 Task: Enjoy the mountains by booking a chalet-style Airbnb.
Action: Mouse moved to (430, 67)
Screenshot: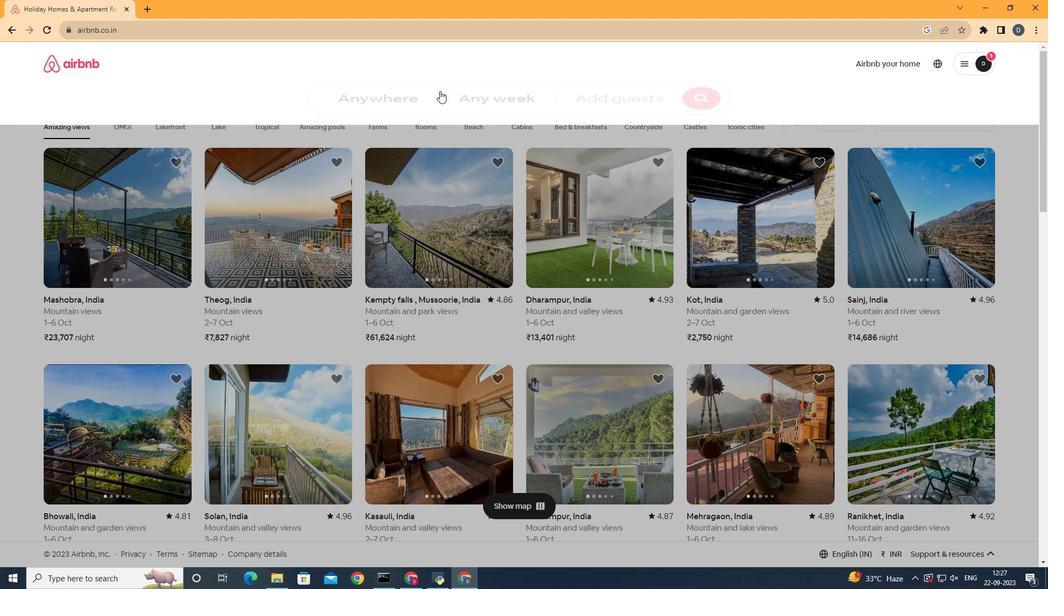 
Action: Mouse pressed left at (430, 67)
Screenshot: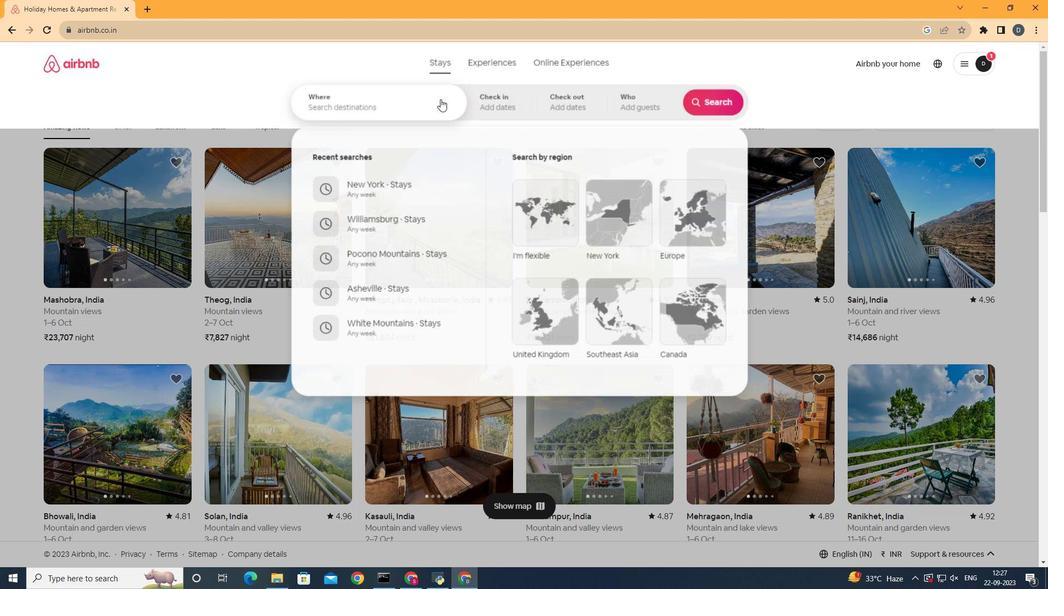 
Action: Mouse moved to (394, 107)
Screenshot: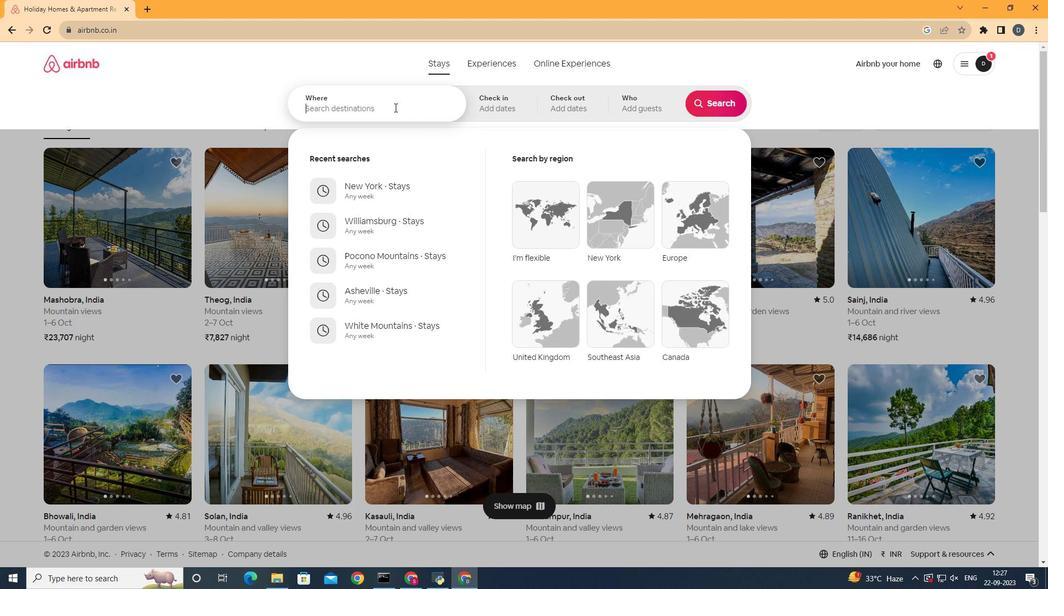 
Action: Mouse pressed left at (394, 107)
Screenshot: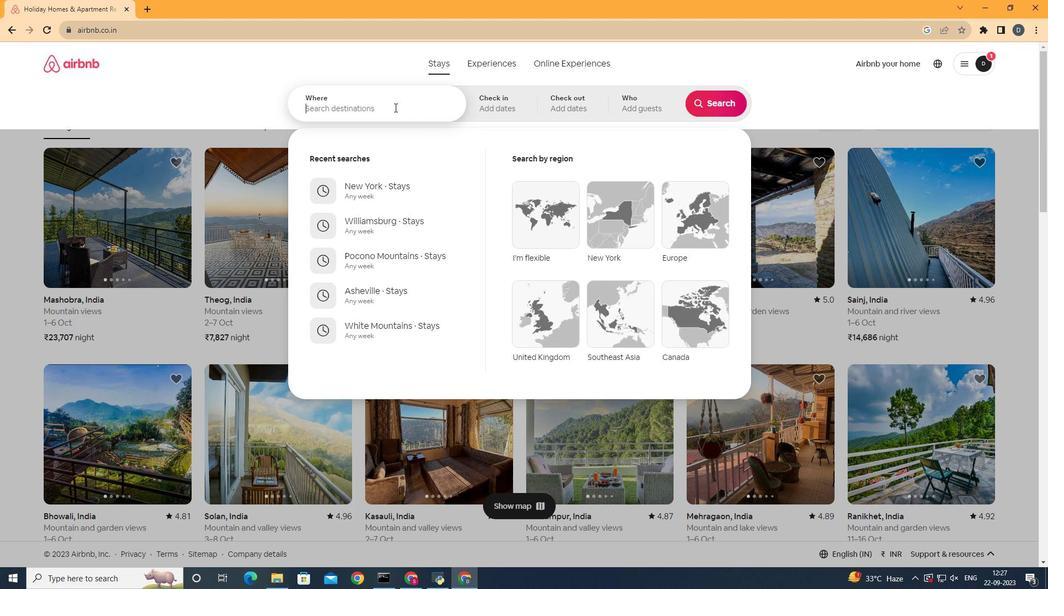 
Action: Key pressed <Key.shift>California
Screenshot: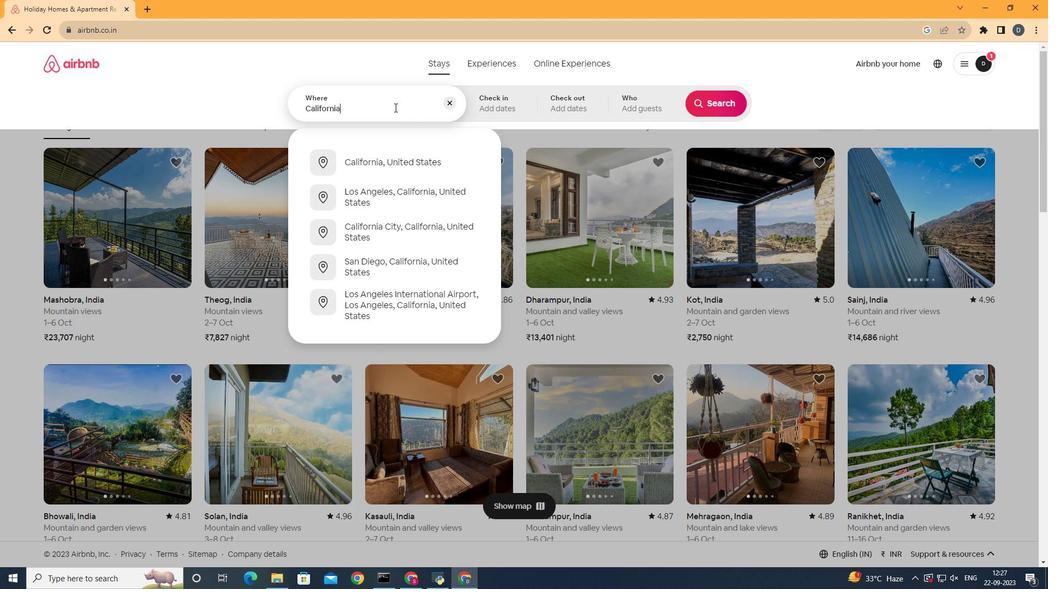 
Action: Mouse moved to (402, 167)
Screenshot: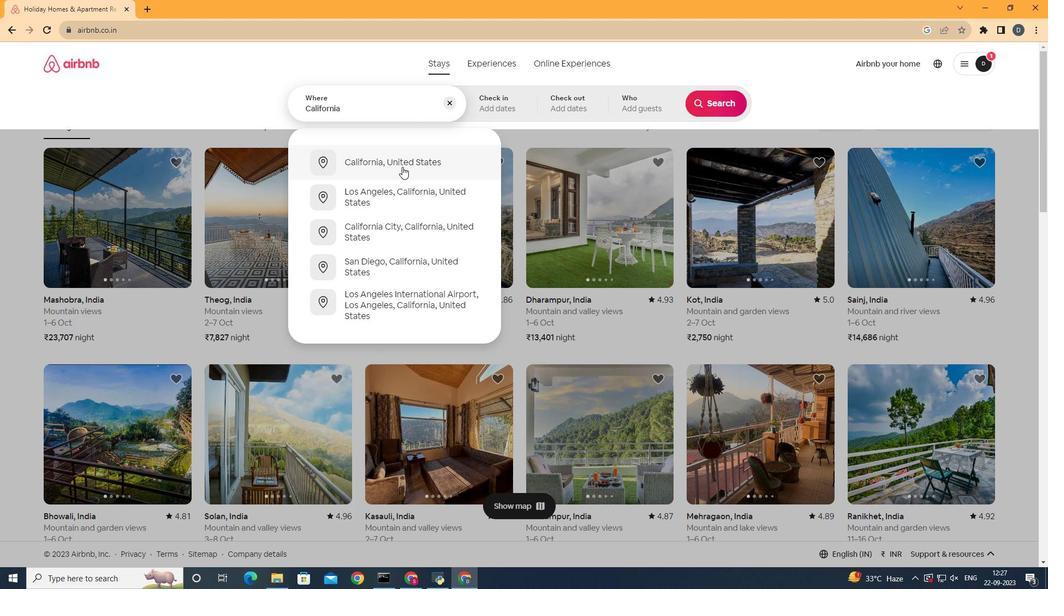 
Action: Mouse pressed left at (402, 167)
Screenshot: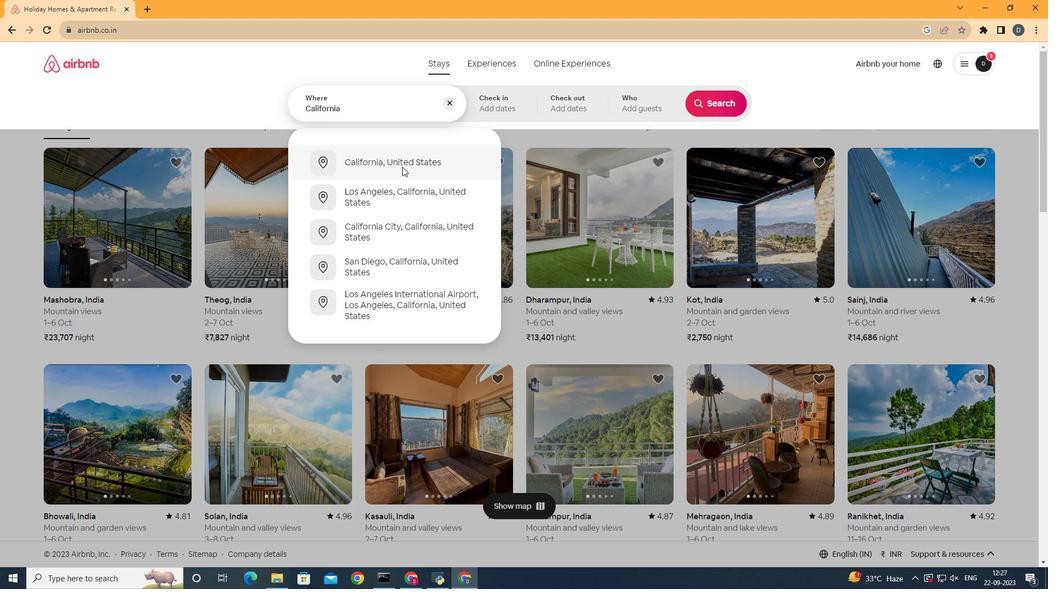
Action: Mouse moved to (725, 102)
Screenshot: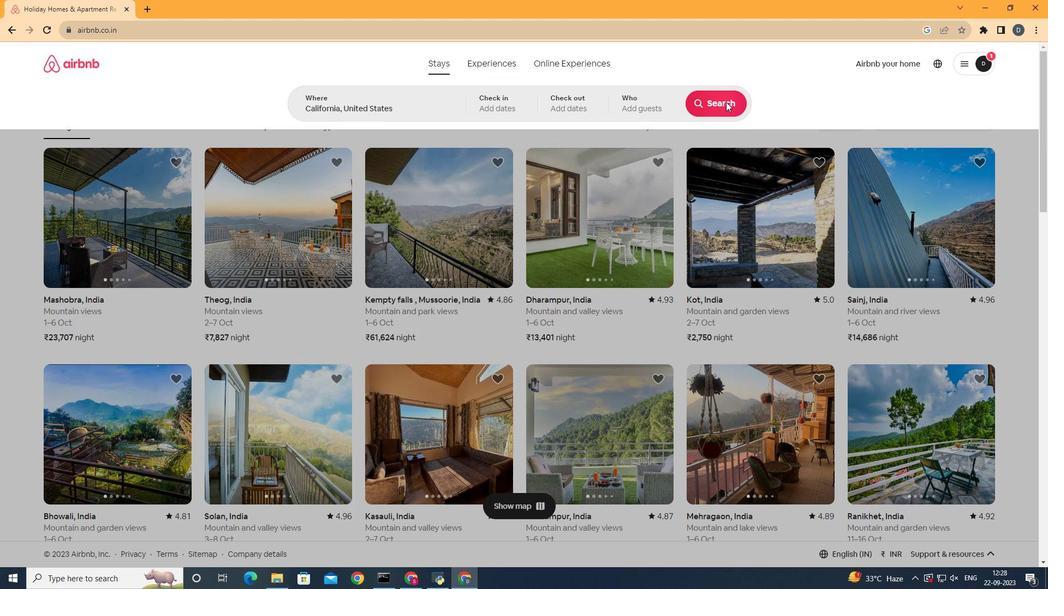 
Action: Mouse pressed left at (725, 102)
Screenshot: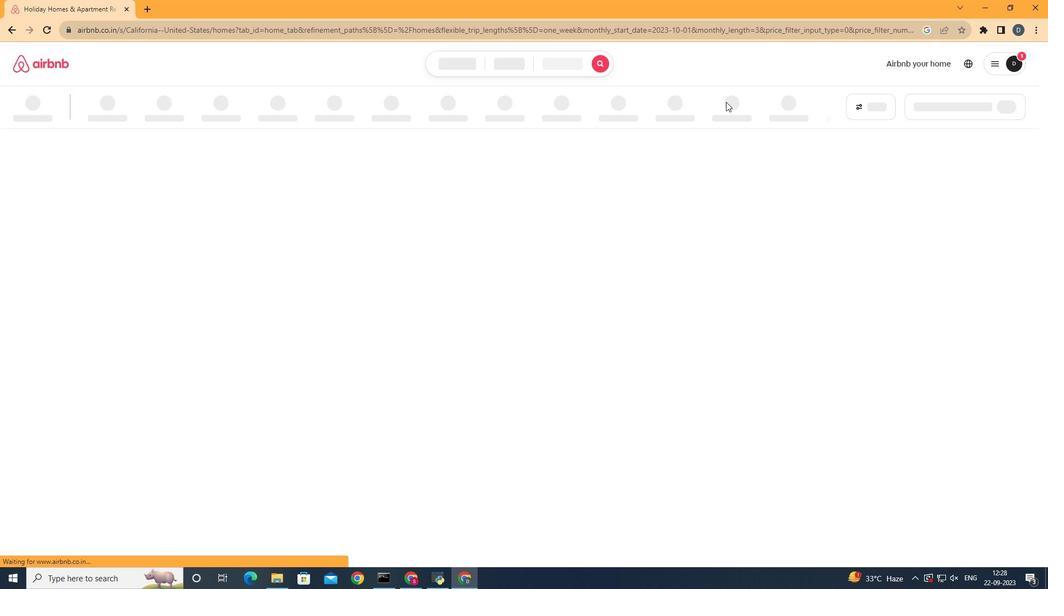 
Action: Mouse moved to (139, 234)
Screenshot: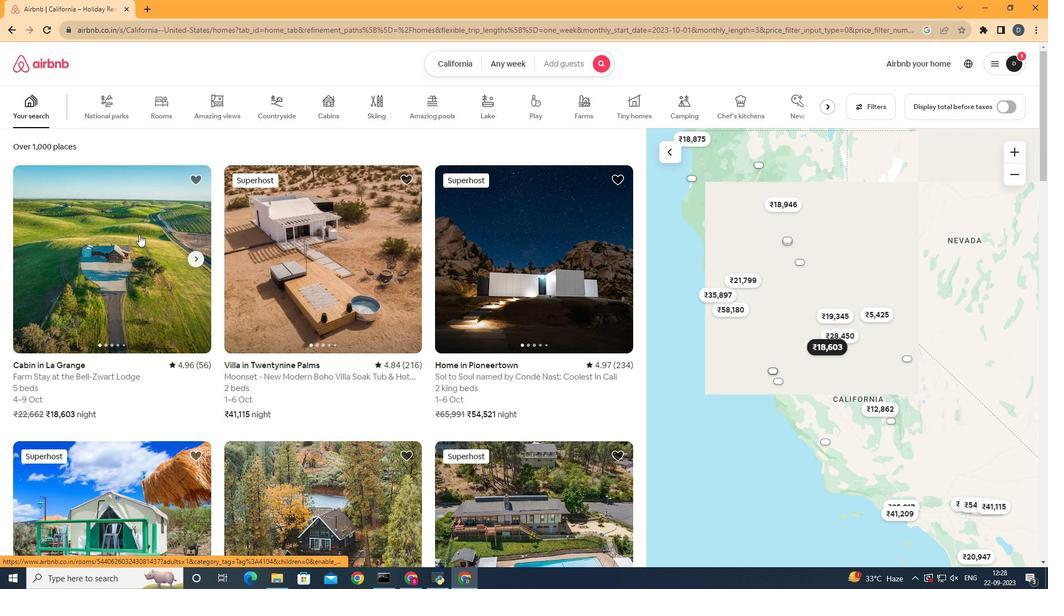
Action: Mouse pressed left at (139, 234)
Screenshot: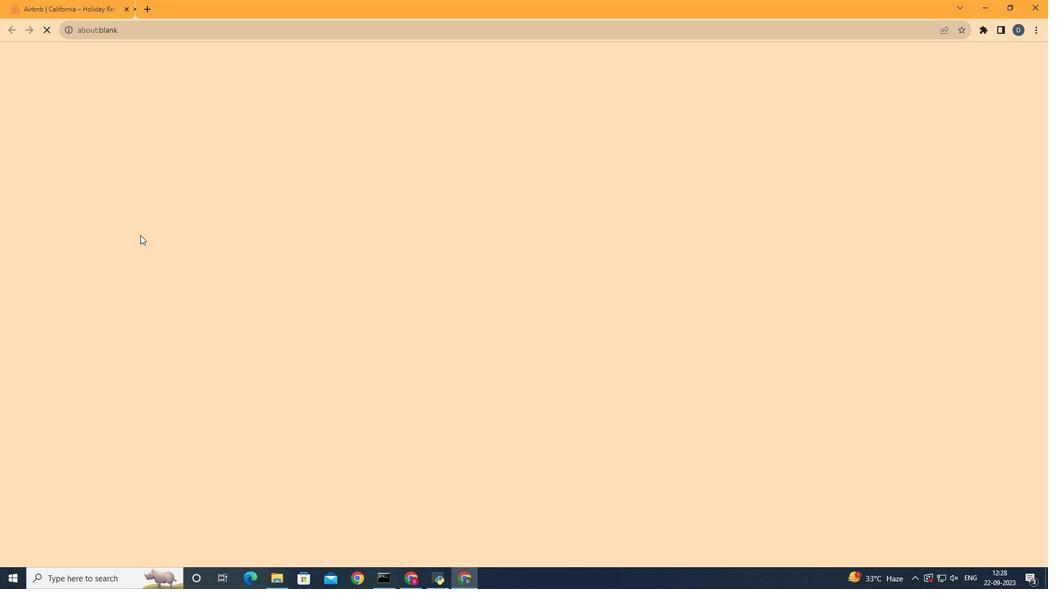 
Action: Mouse moved to (845, 294)
Screenshot: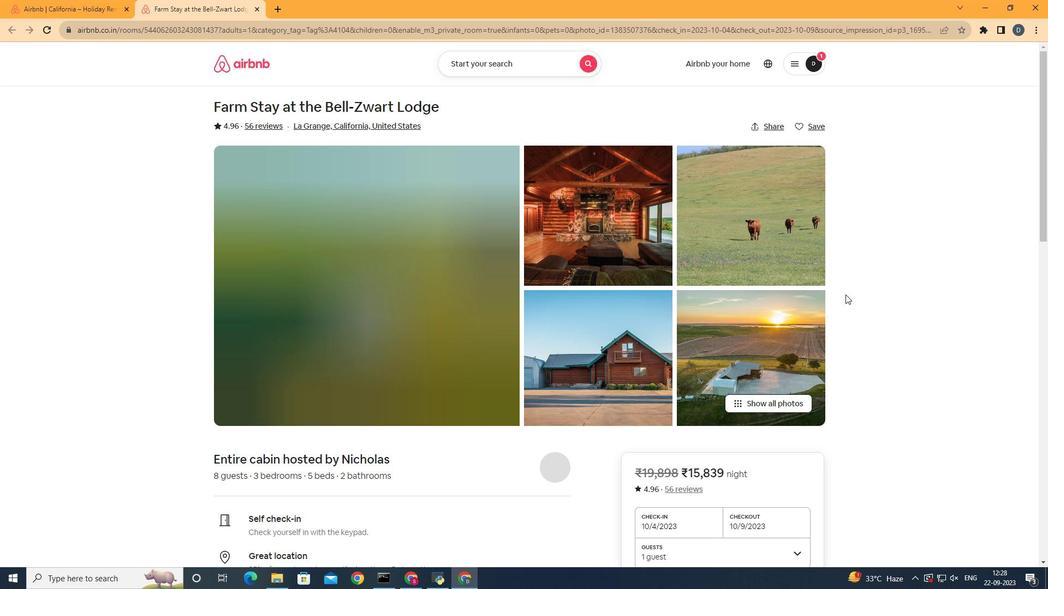 
Action: Mouse scrolled (845, 294) with delta (0, 0)
Screenshot: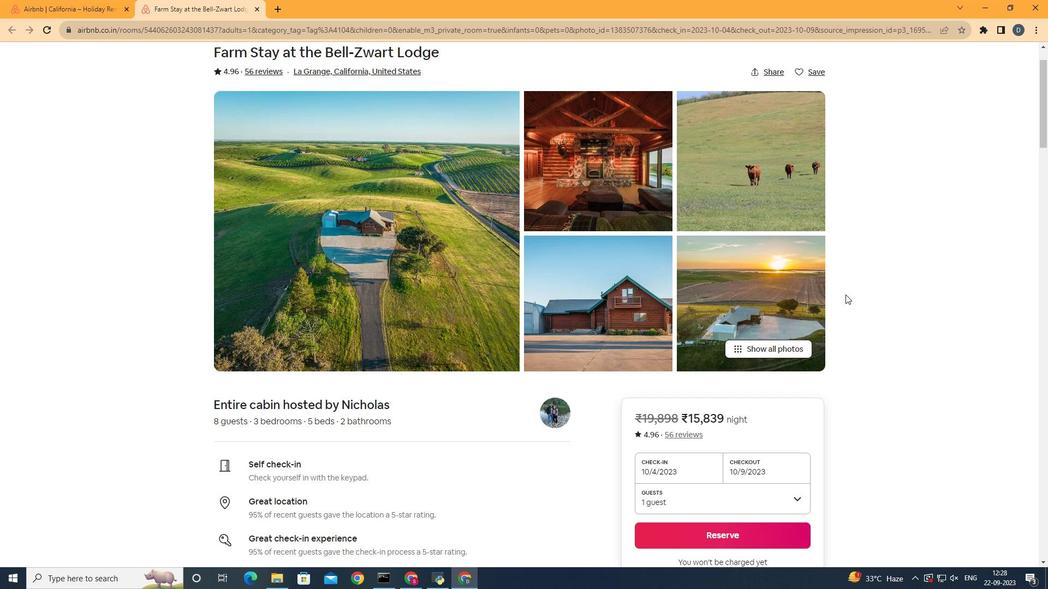 
Action: Mouse moved to (774, 343)
Screenshot: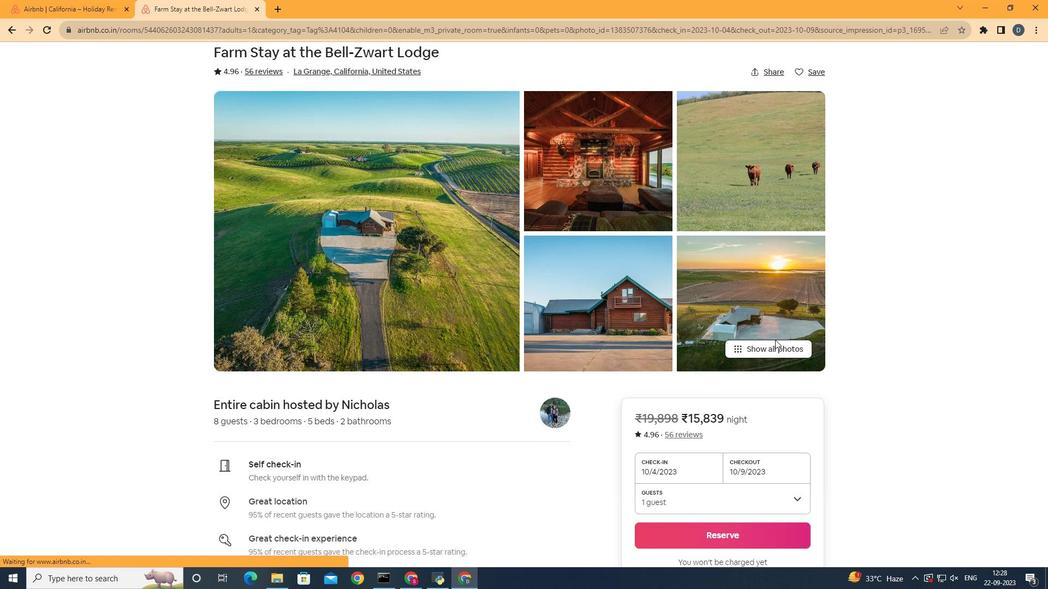 
Action: Mouse pressed left at (774, 343)
Screenshot: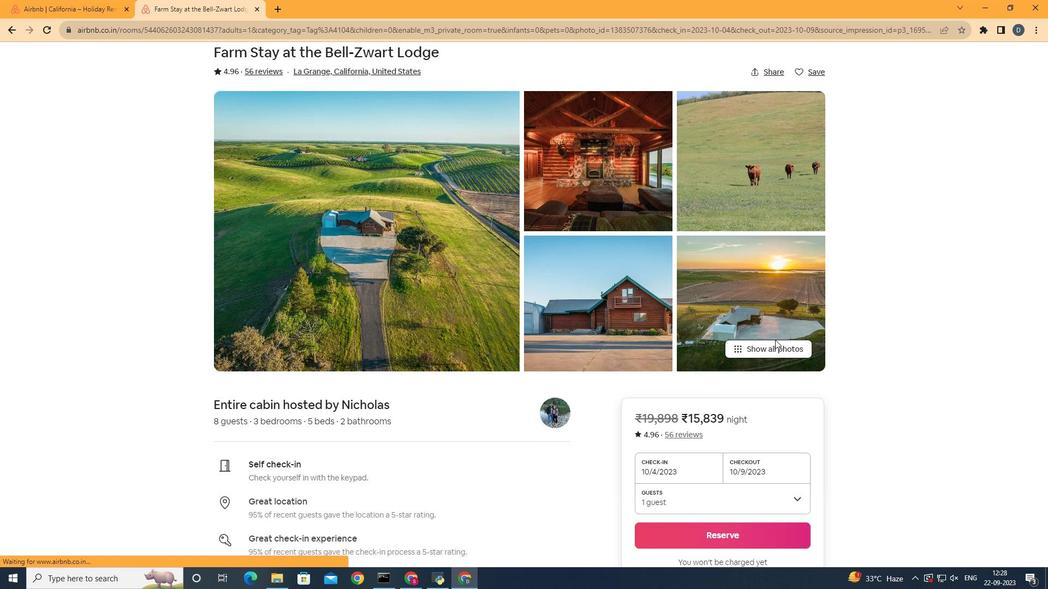 
Action: Mouse moved to (775, 316)
Screenshot: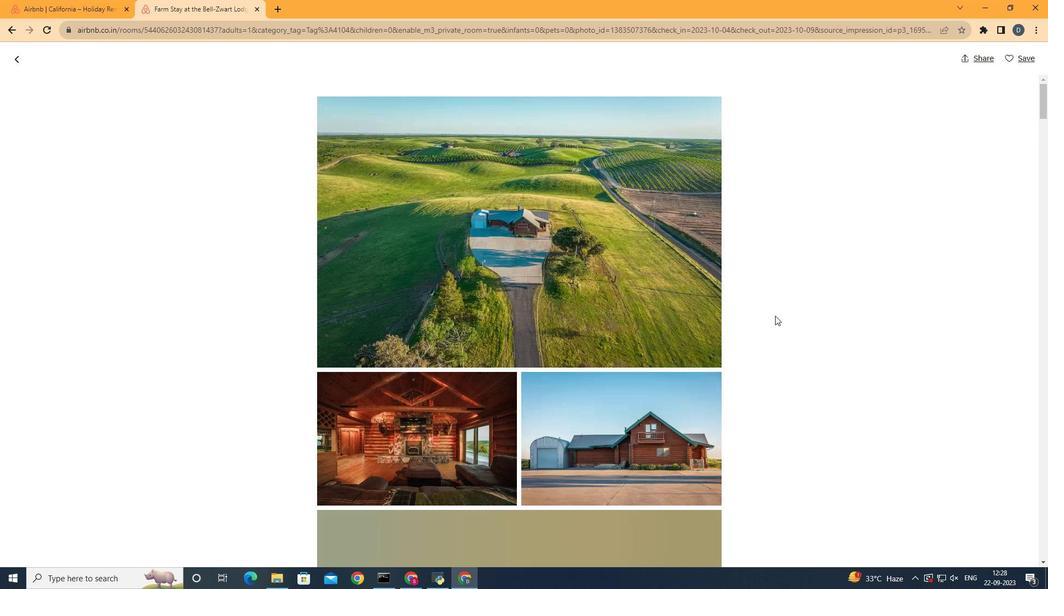 
Action: Mouse scrolled (775, 315) with delta (0, 0)
Screenshot: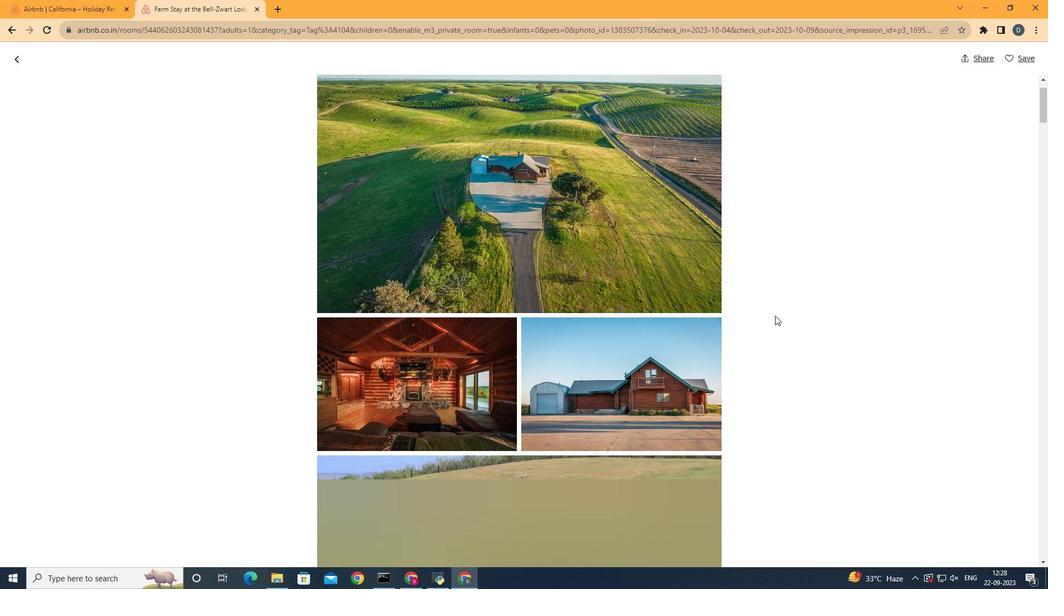 
Action: Mouse scrolled (775, 315) with delta (0, 0)
Screenshot: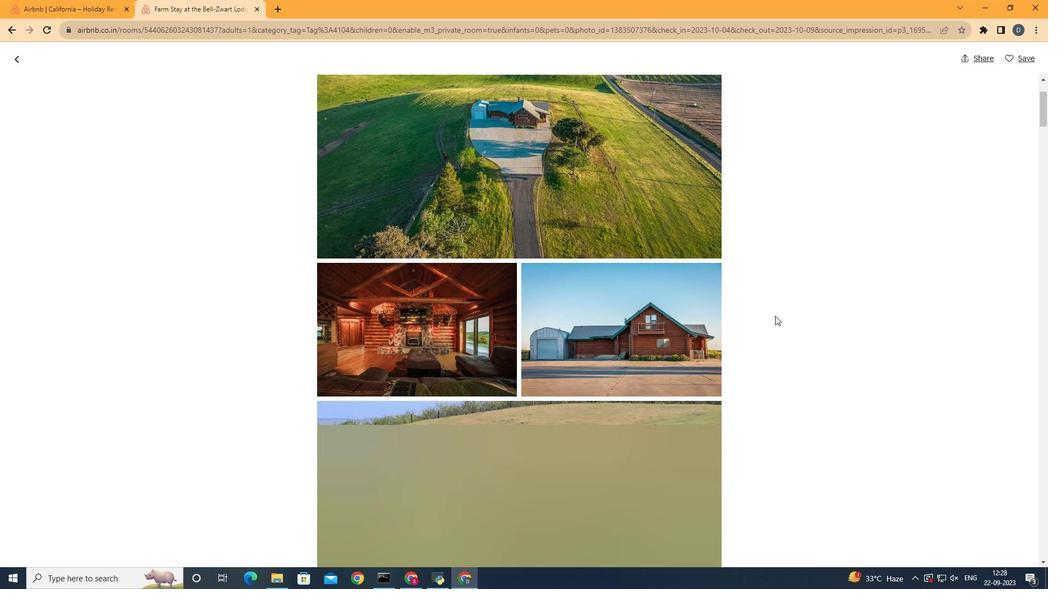 
Action: Mouse scrolled (775, 315) with delta (0, 0)
Screenshot: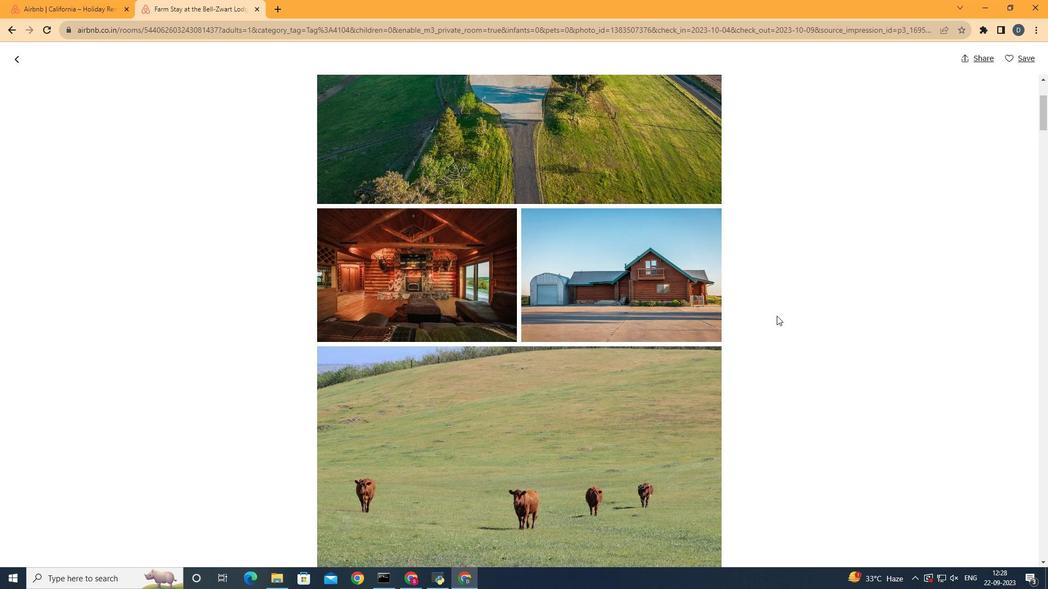 
Action: Mouse moved to (776, 316)
Screenshot: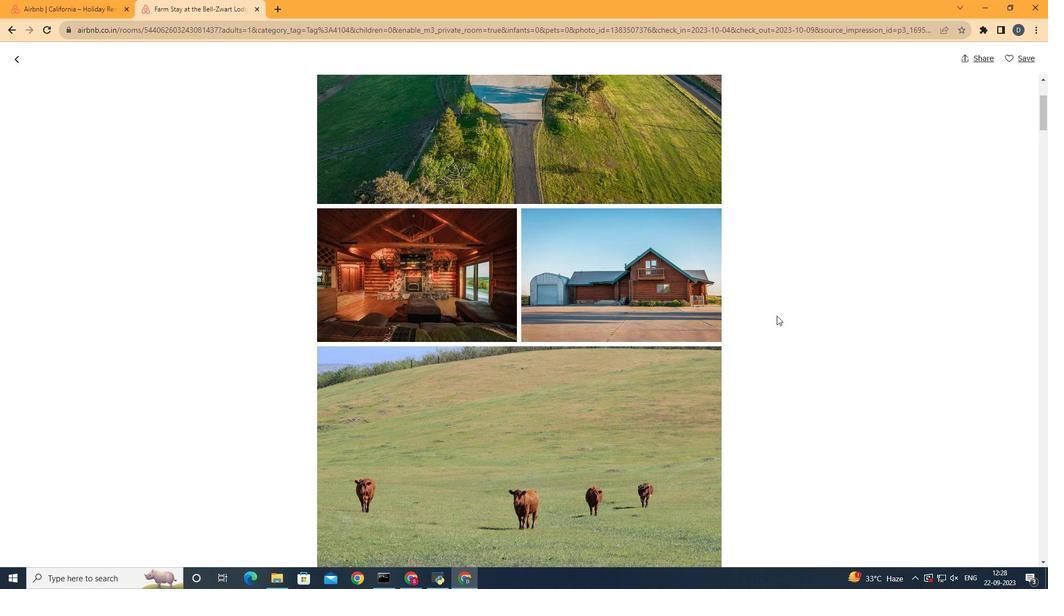 
Action: Mouse scrolled (776, 315) with delta (0, 0)
Screenshot: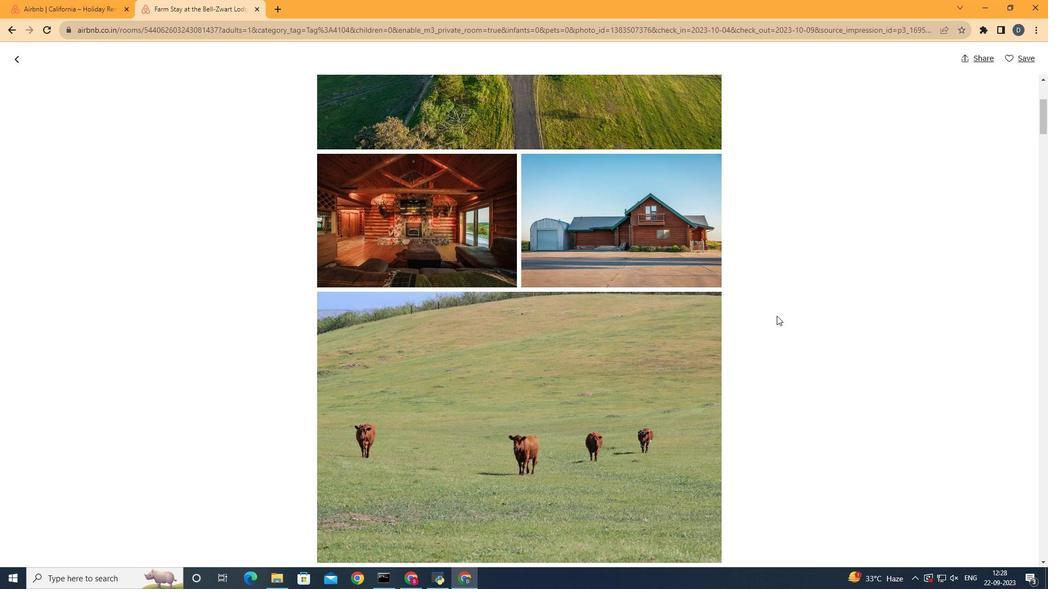 
Action: Mouse moved to (777, 317)
Screenshot: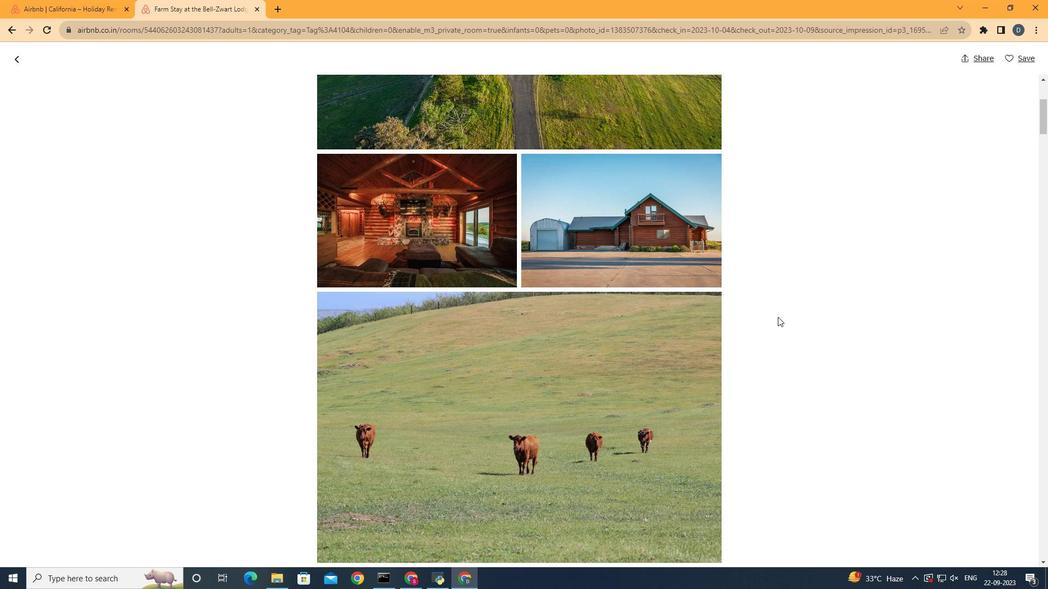 
Action: Mouse scrolled (777, 316) with delta (0, 0)
Screenshot: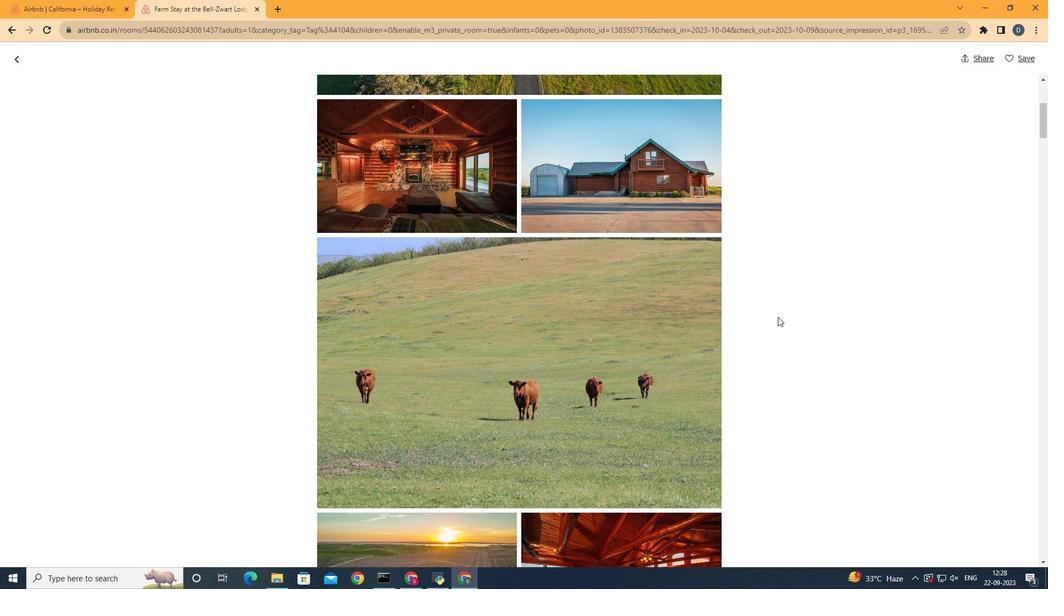 
Action: Mouse moved to (777, 320)
Screenshot: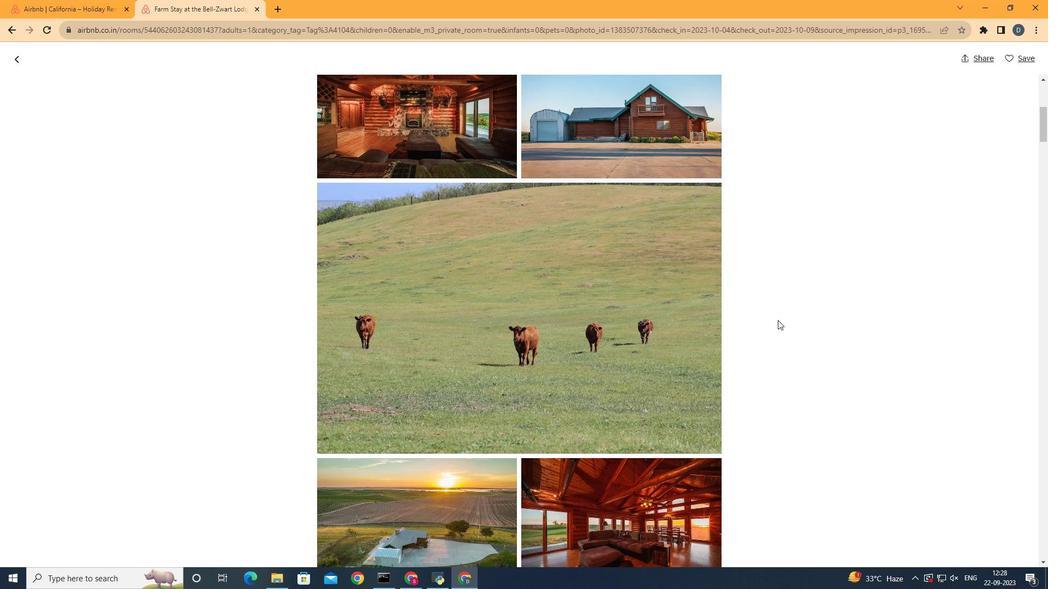 
Action: Mouse scrolled (777, 319) with delta (0, 0)
Screenshot: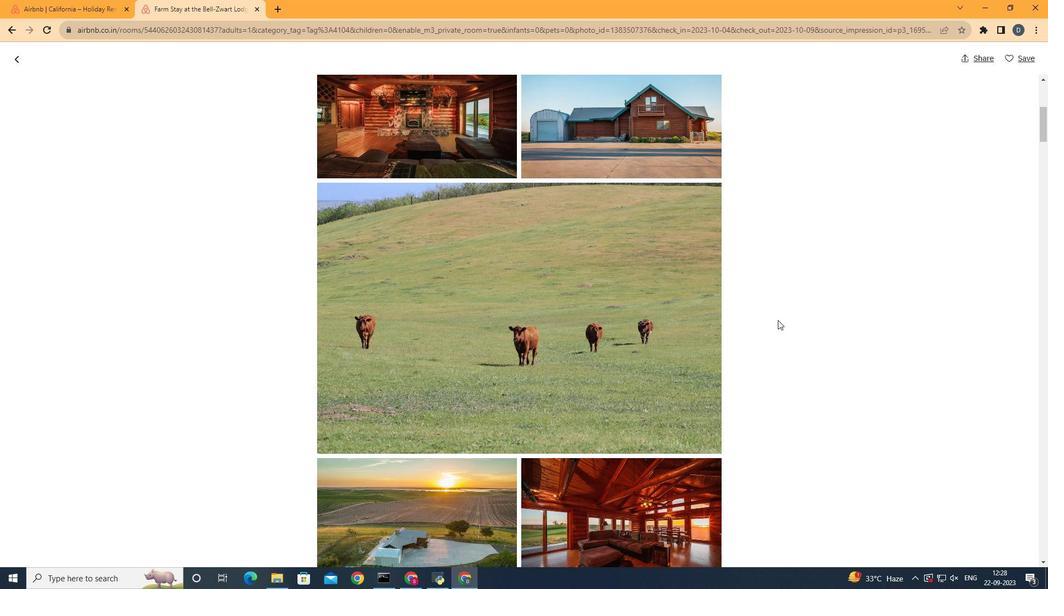 
Action: Mouse scrolled (777, 319) with delta (0, 0)
Screenshot: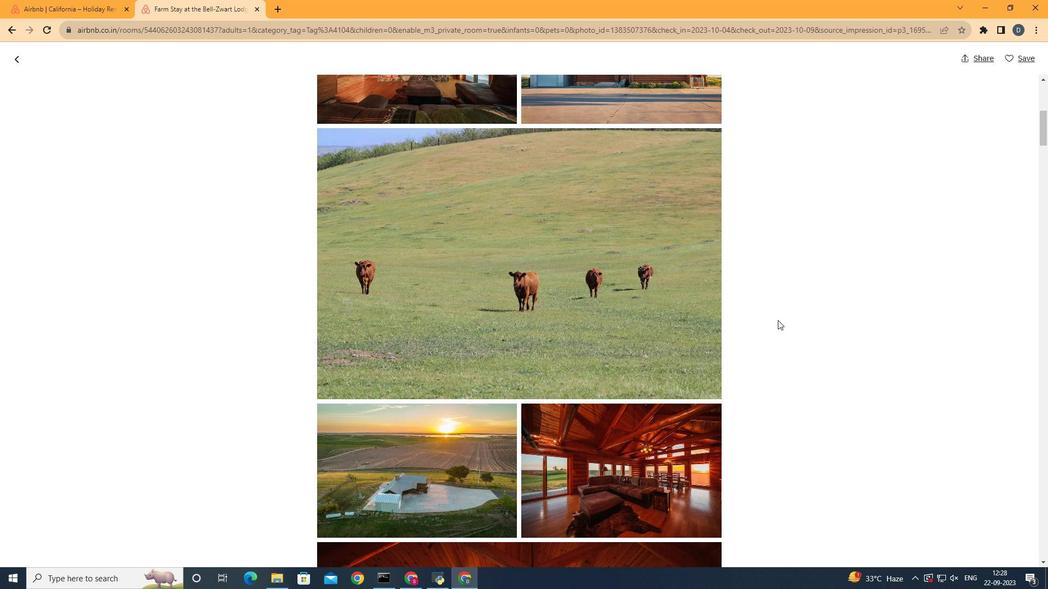 
Action: Mouse scrolled (777, 319) with delta (0, 0)
Screenshot: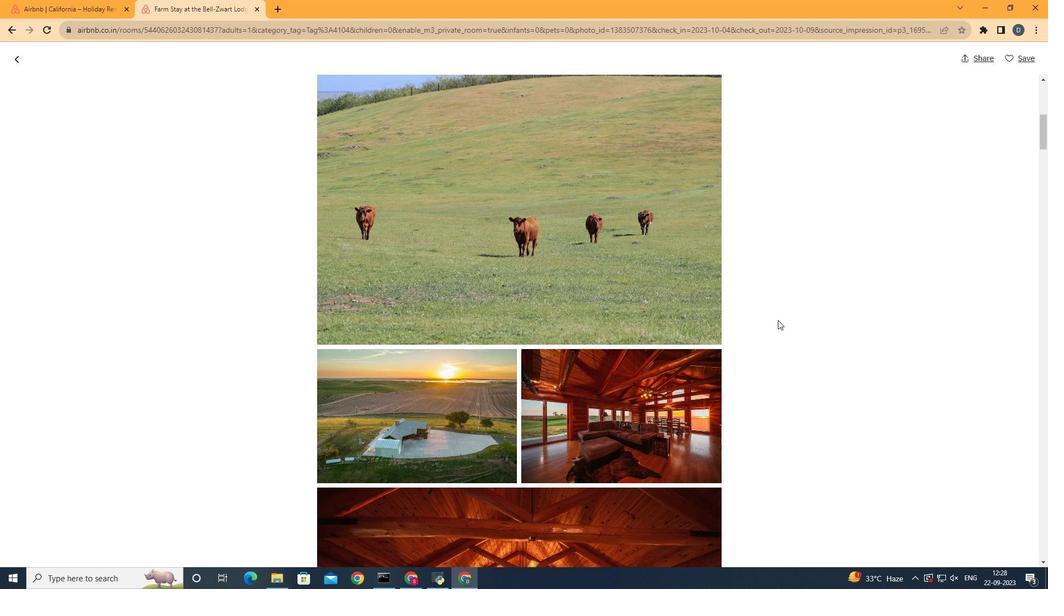 
Action: Mouse scrolled (777, 319) with delta (0, 0)
Screenshot: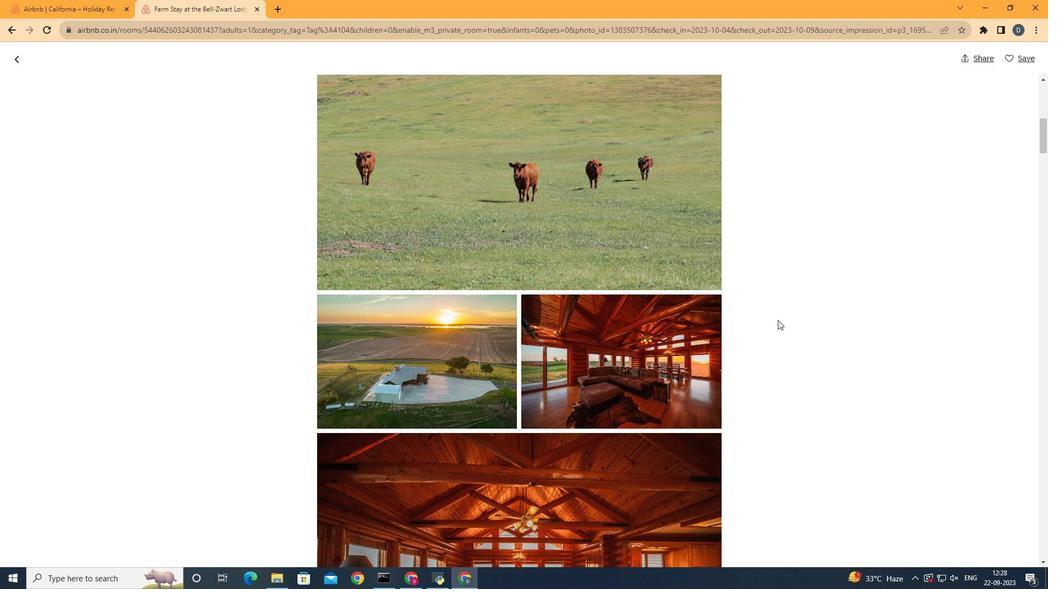 
Action: Mouse moved to (777, 320)
Screenshot: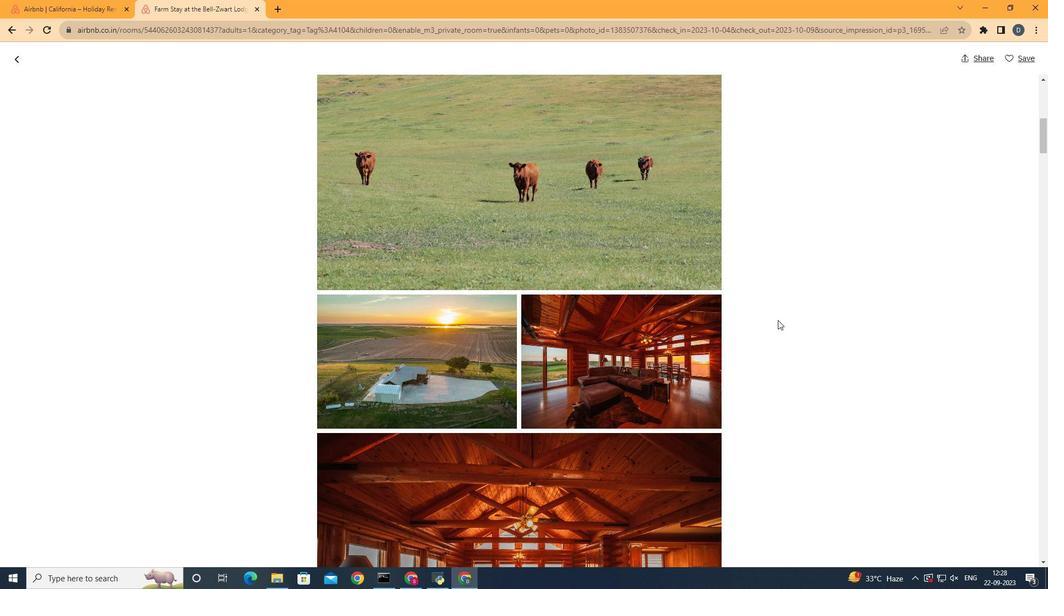 
Action: Mouse scrolled (777, 319) with delta (0, 0)
Screenshot: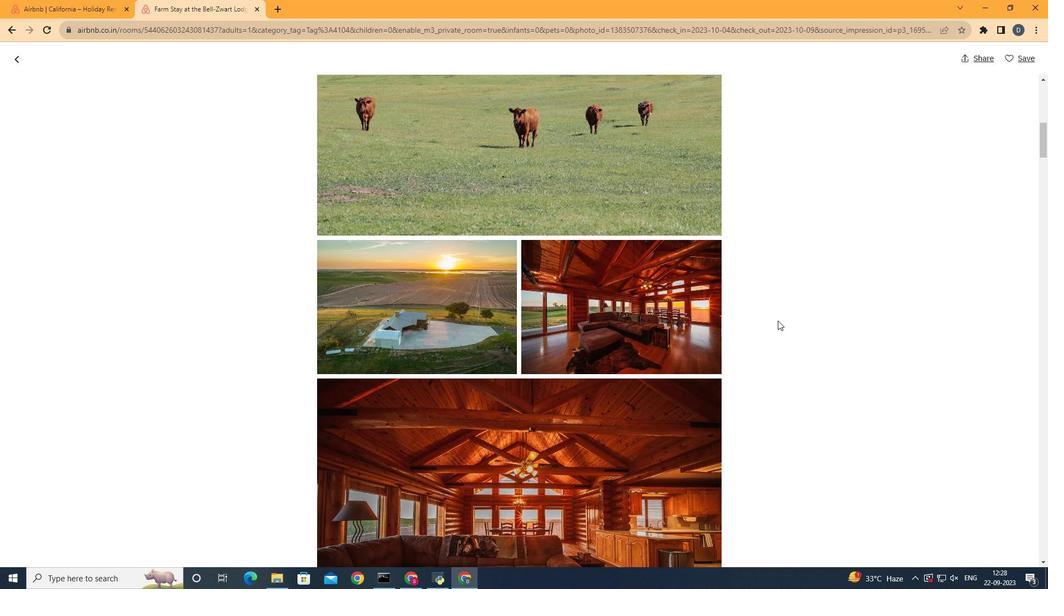 
Action: Mouse moved to (777, 320)
Screenshot: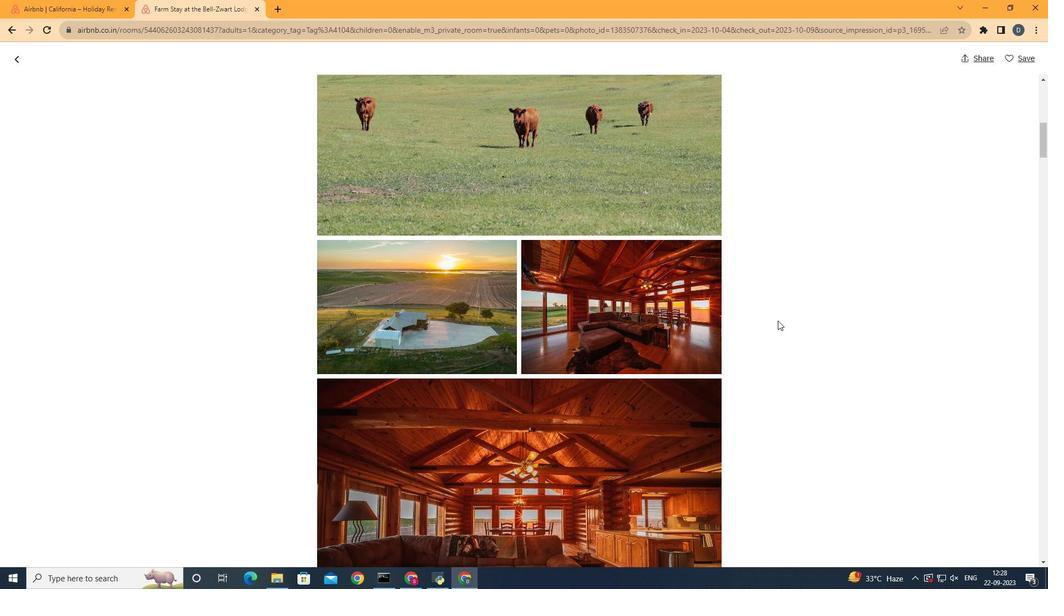 
Action: Mouse scrolled (777, 320) with delta (0, 0)
Screenshot: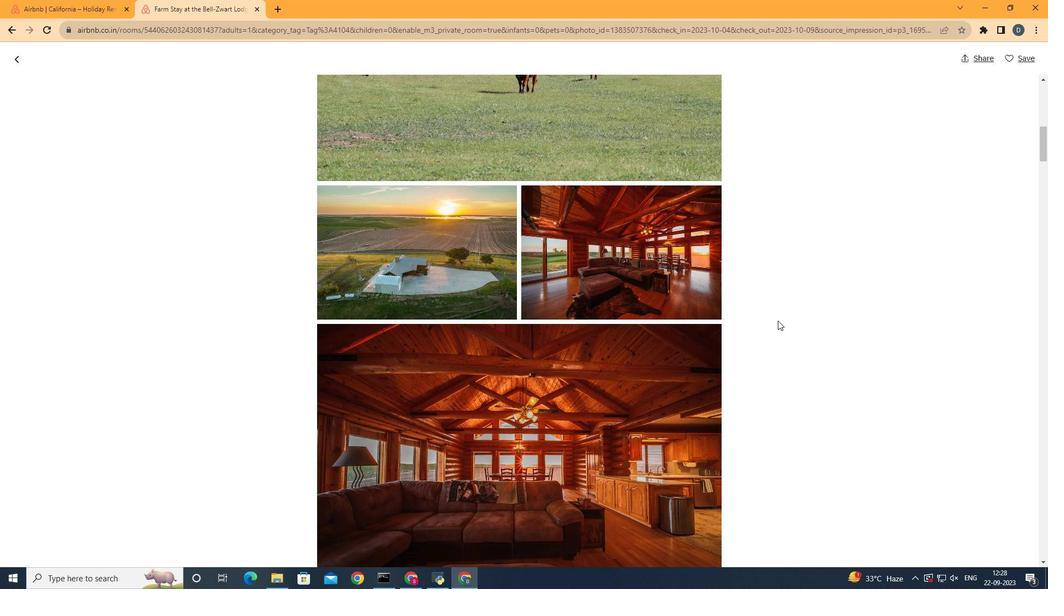 
Action: Mouse scrolled (777, 320) with delta (0, 0)
Screenshot: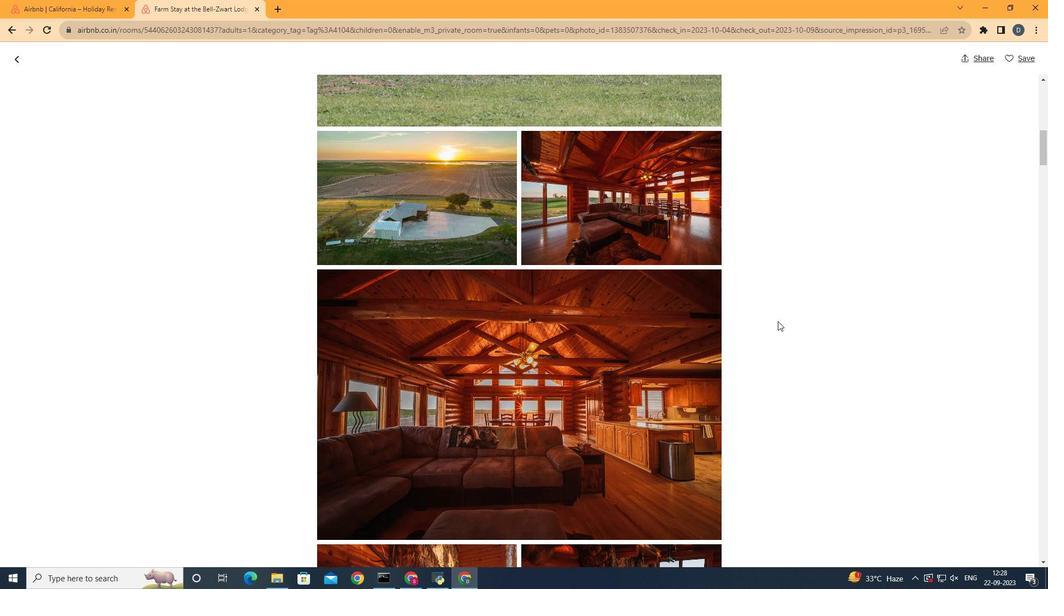 
Action: Mouse moved to (780, 324)
Screenshot: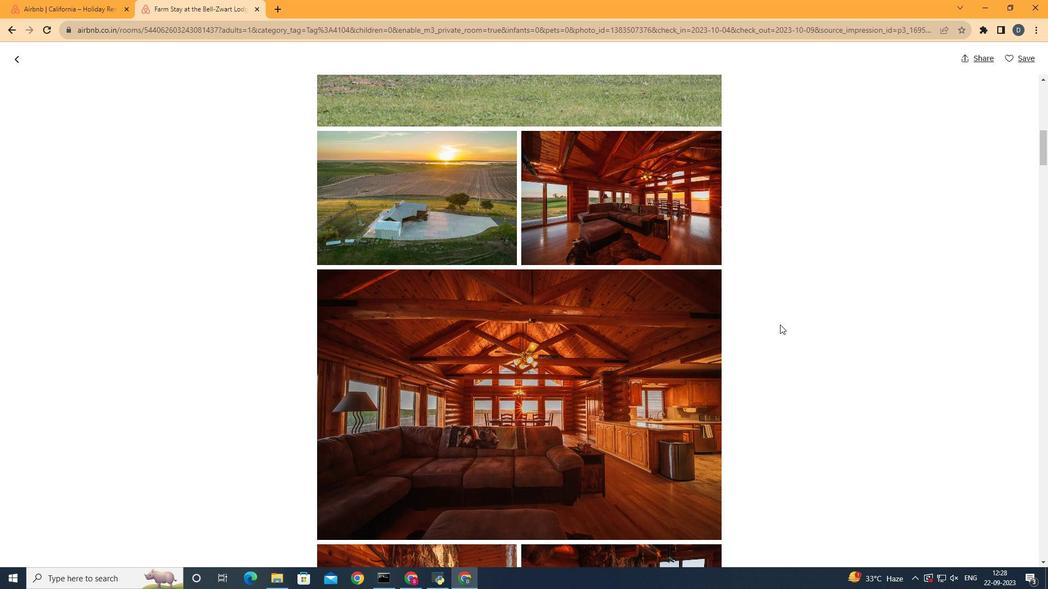 
Action: Mouse scrolled (780, 324) with delta (0, 0)
Screenshot: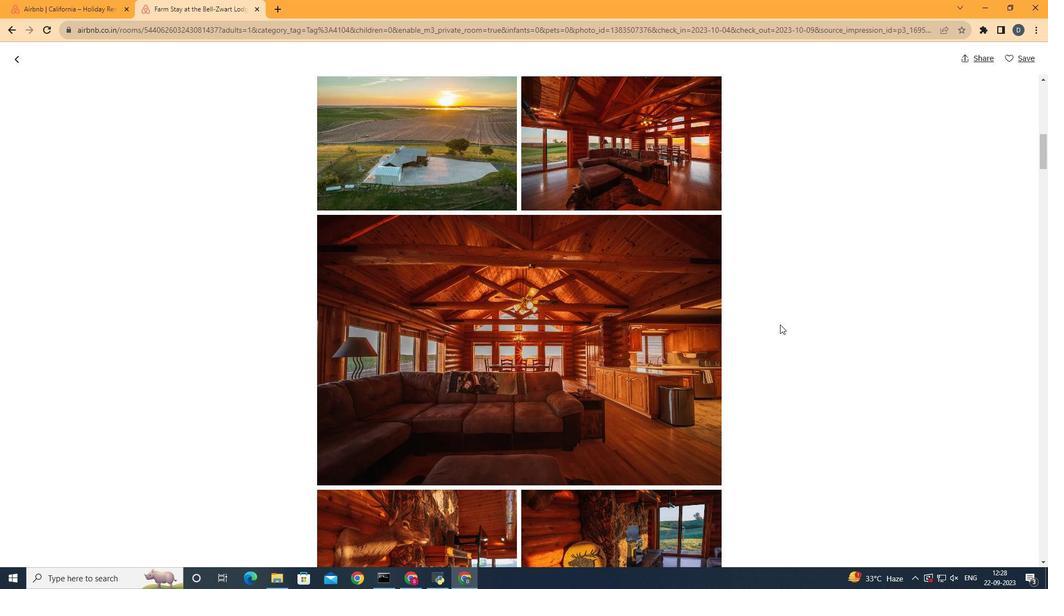 
Action: Mouse scrolled (780, 324) with delta (0, 0)
Screenshot: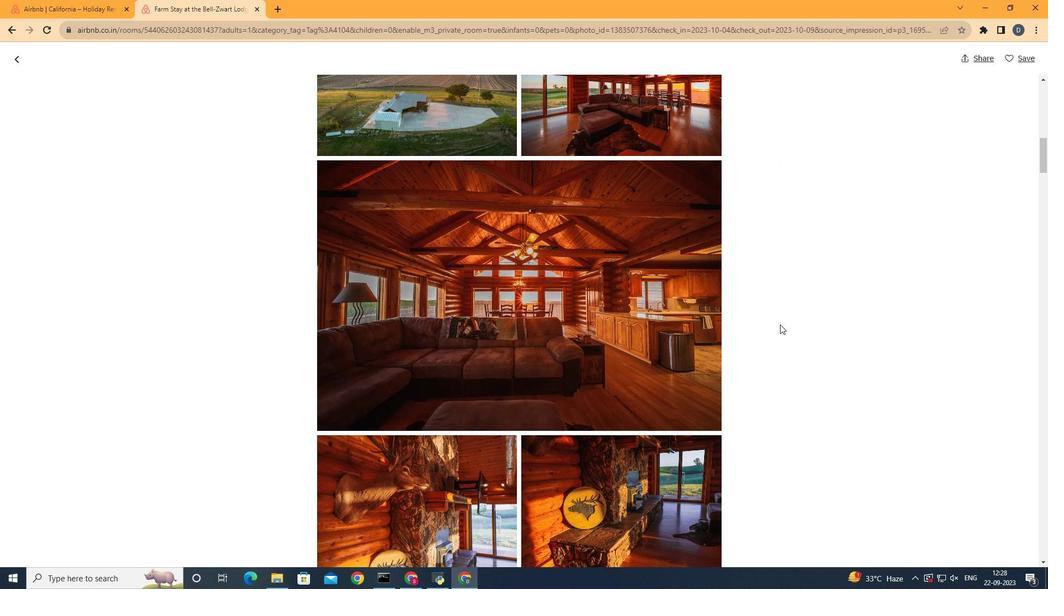 
Action: Mouse scrolled (780, 324) with delta (0, 0)
Screenshot: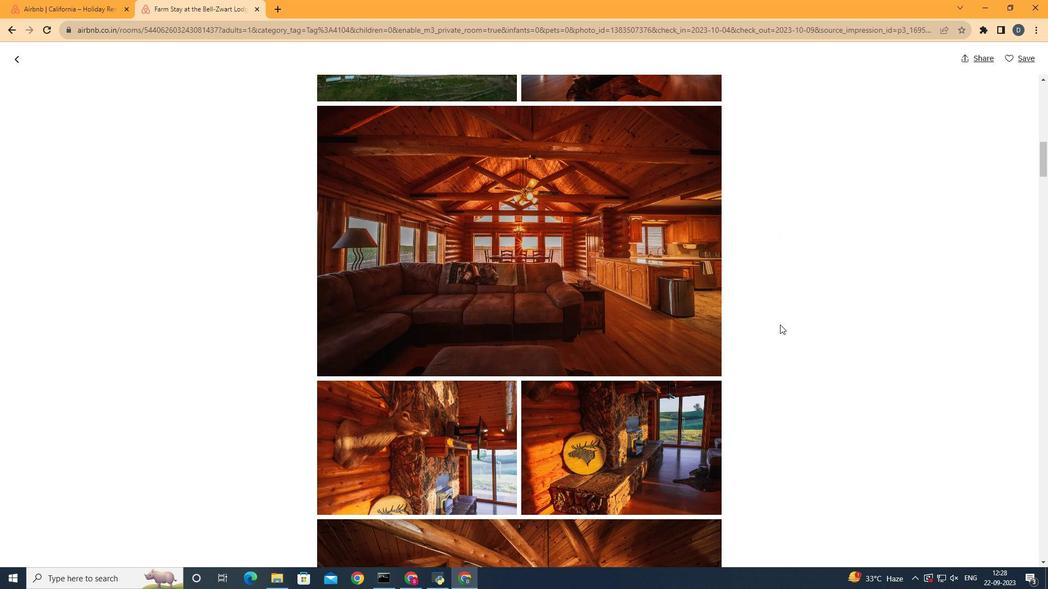 
Action: Mouse scrolled (780, 324) with delta (0, 0)
Screenshot: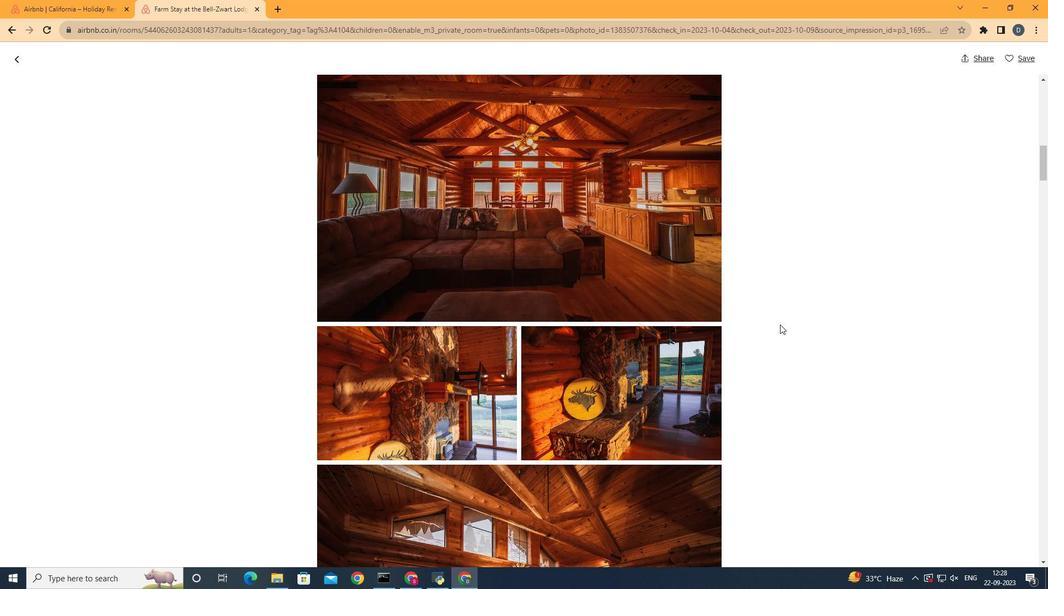 
Action: Mouse scrolled (780, 324) with delta (0, 0)
Screenshot: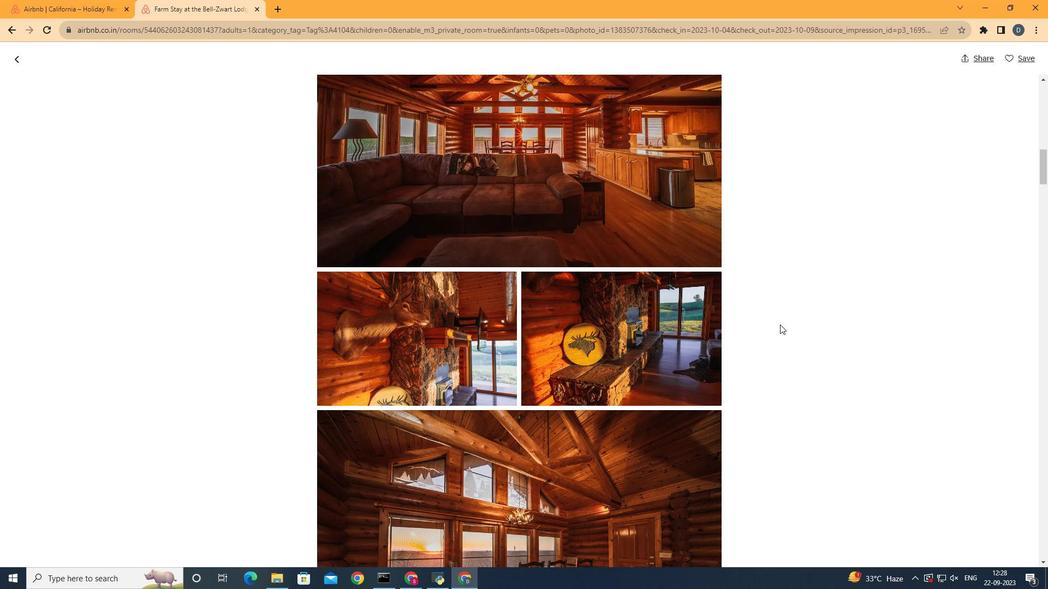 
Action: Mouse scrolled (780, 324) with delta (0, 0)
Screenshot: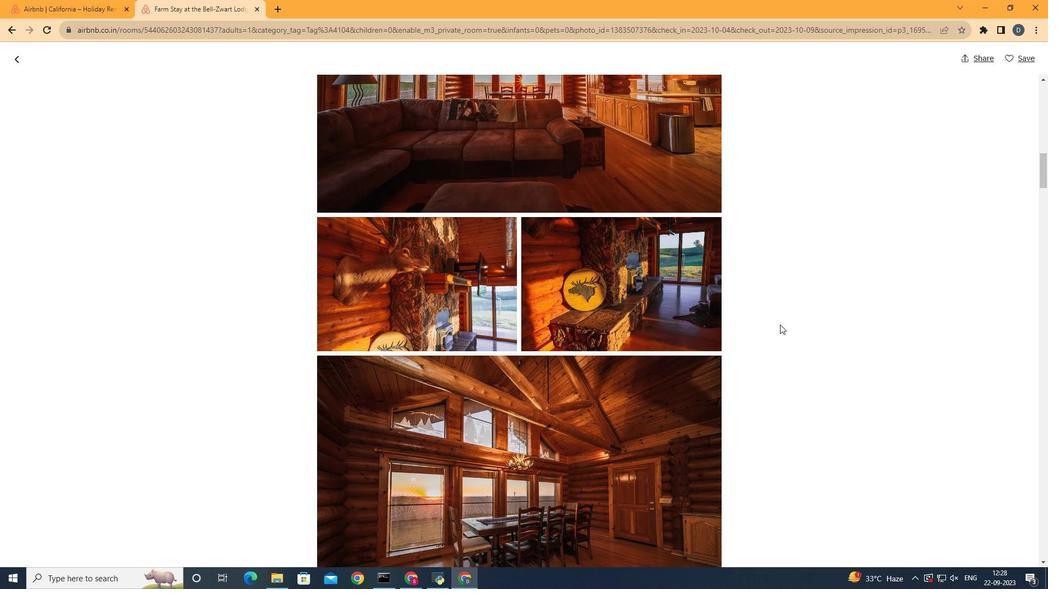 
Action: Mouse scrolled (780, 324) with delta (0, 0)
Screenshot: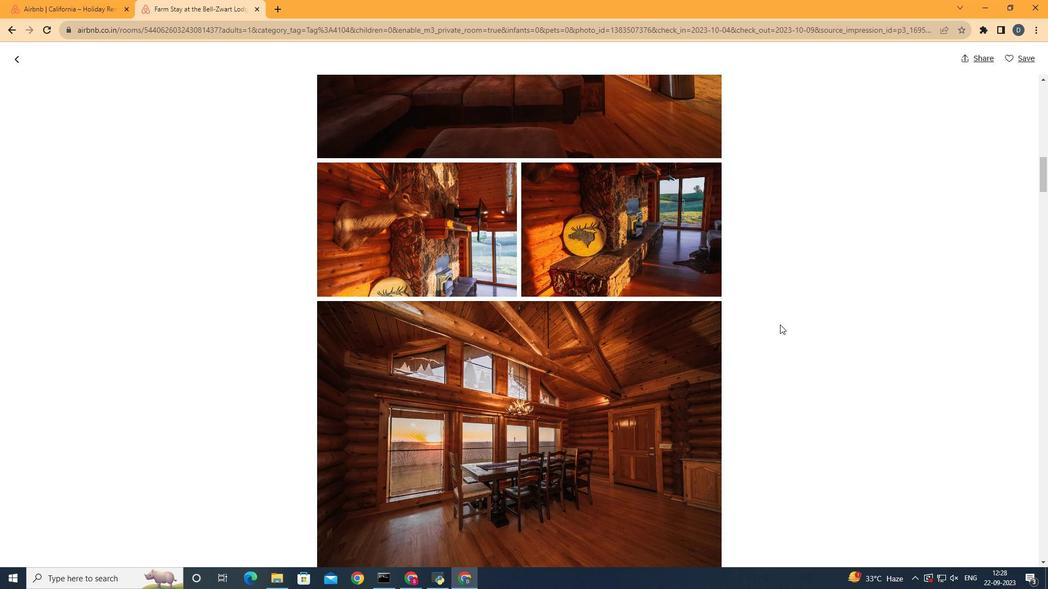 
Action: Mouse moved to (783, 323)
Screenshot: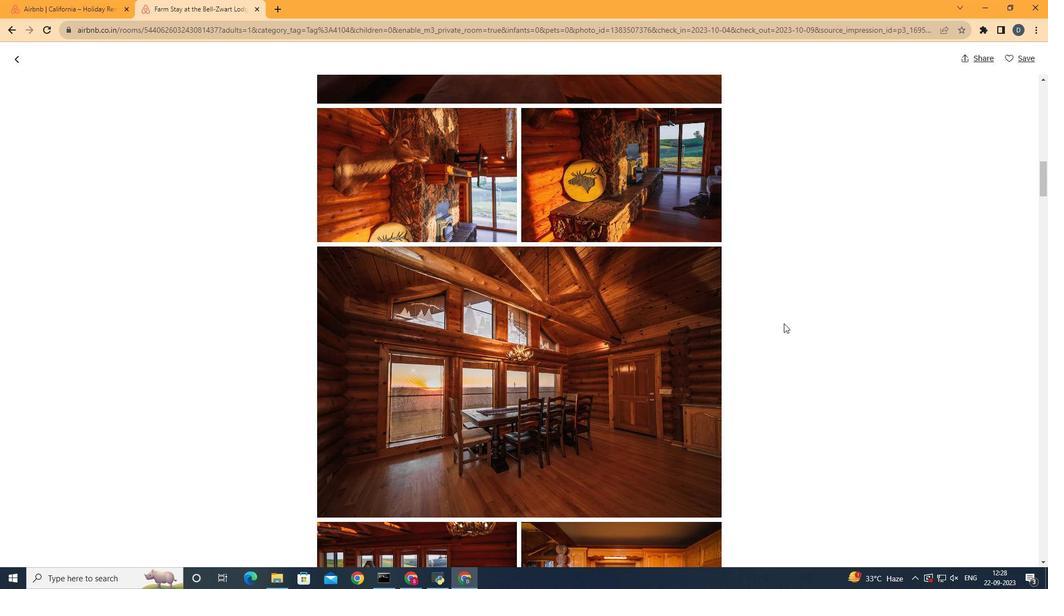 
Action: Mouse scrolled (783, 323) with delta (0, 0)
Screenshot: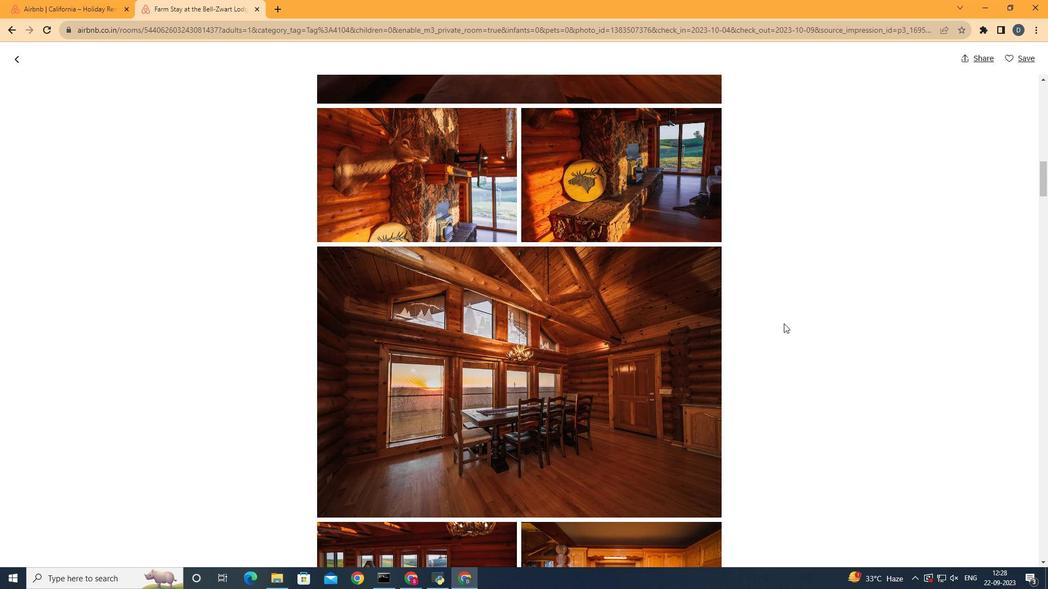 
Action: Mouse moved to (783, 323)
Screenshot: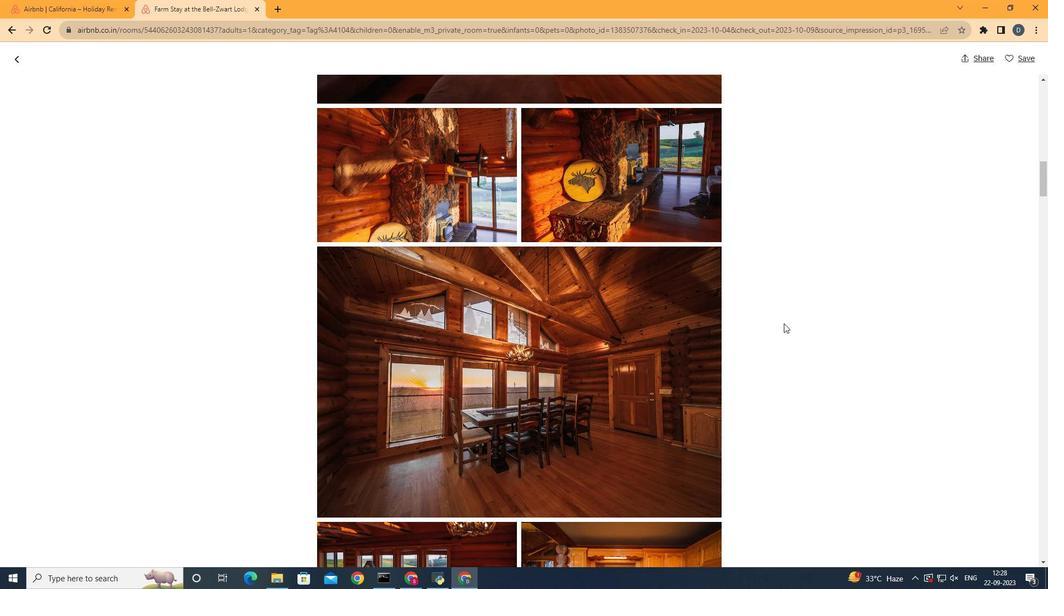 
Action: Mouse scrolled (783, 323) with delta (0, 0)
Screenshot: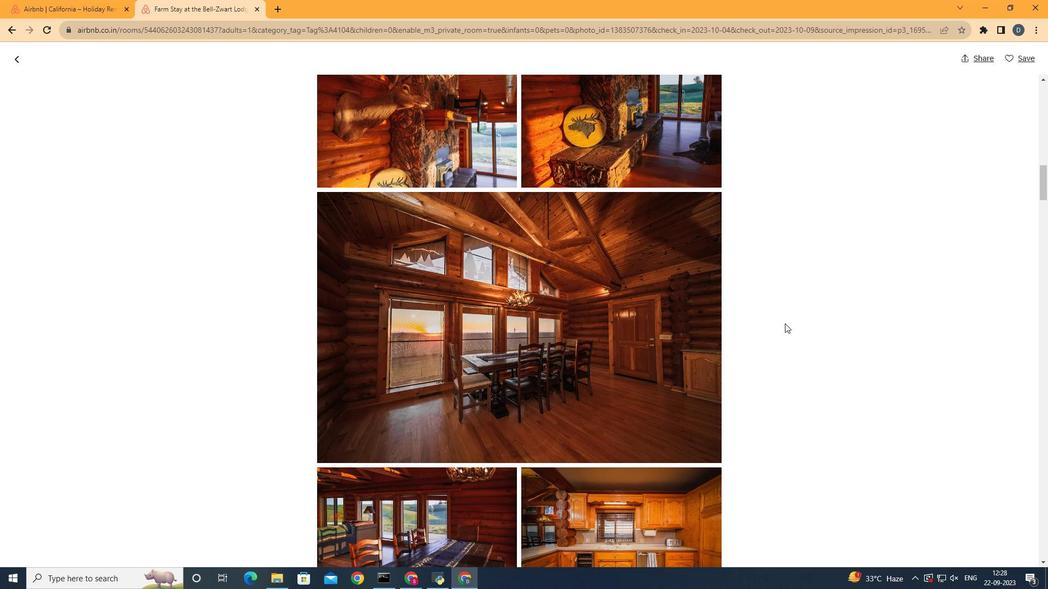 
Action: Mouse moved to (783, 323)
Screenshot: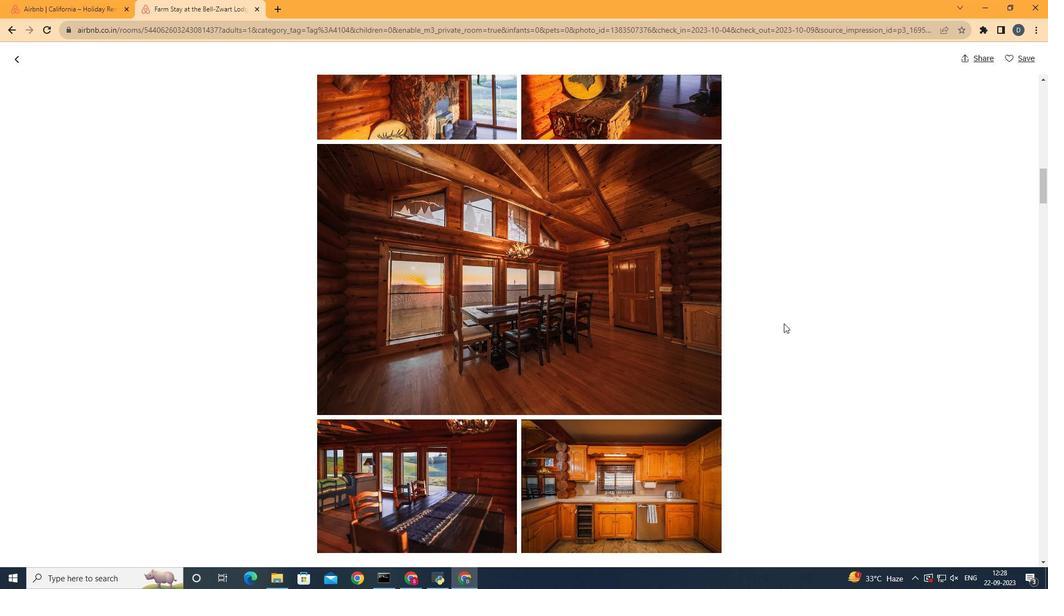
Action: Mouse scrolled (783, 323) with delta (0, 0)
Screenshot: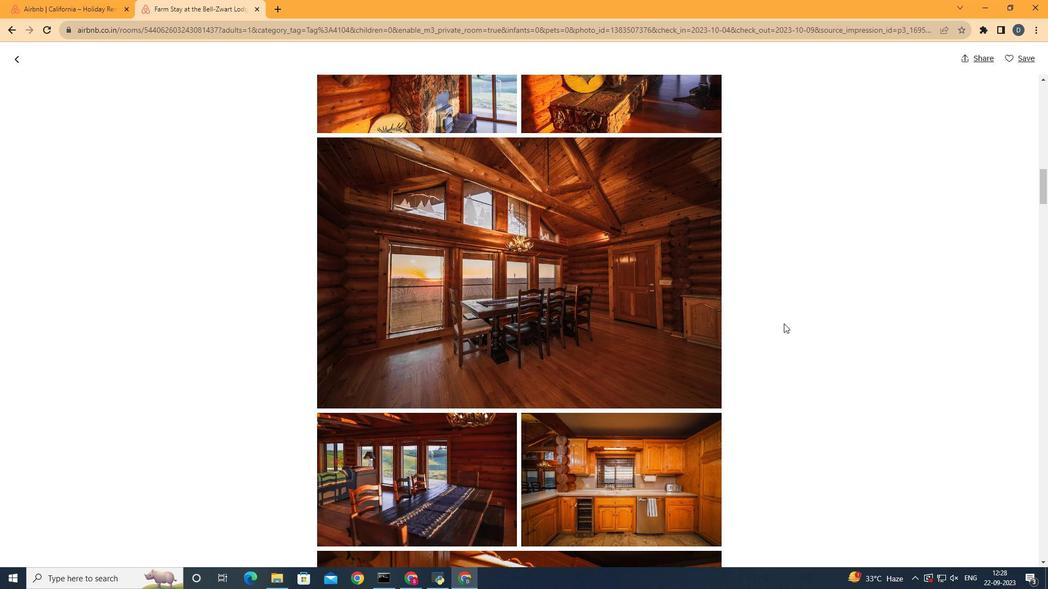 
Action: Mouse scrolled (783, 323) with delta (0, 0)
Screenshot: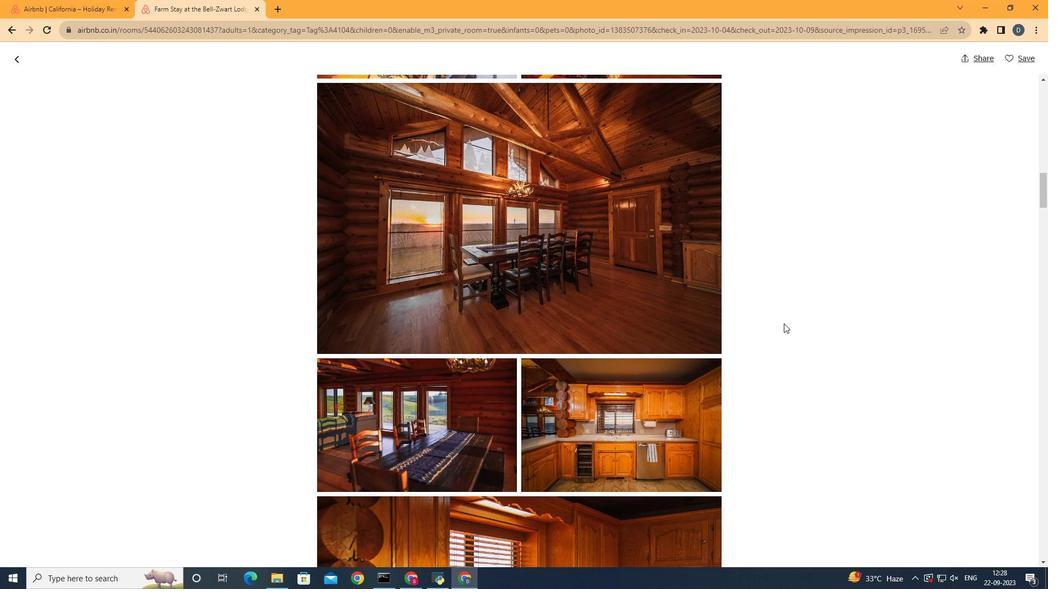
Action: Mouse moved to (783, 323)
Screenshot: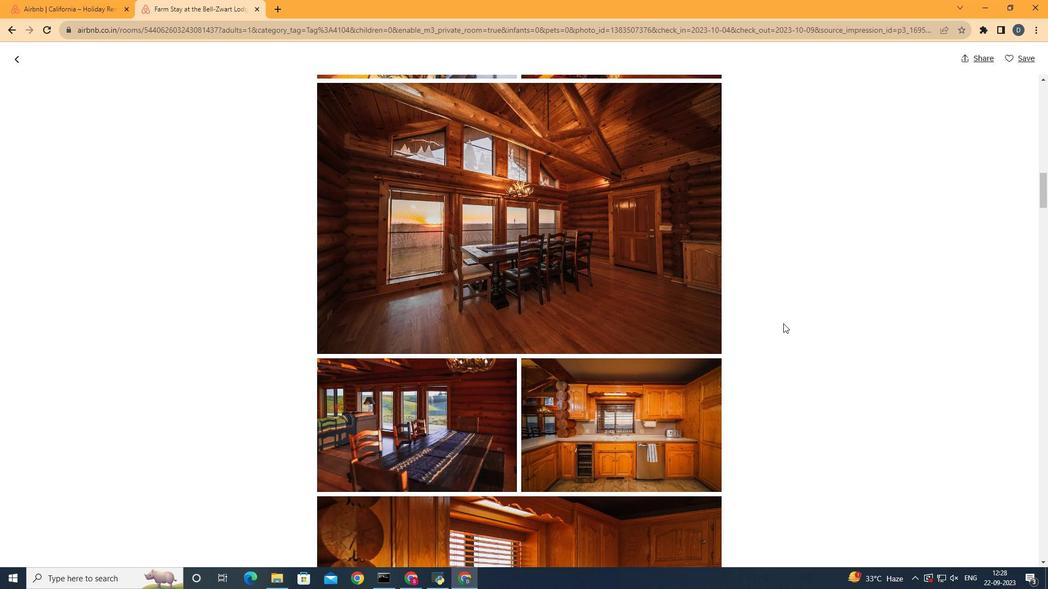 
Action: Mouse scrolled (783, 323) with delta (0, 0)
Screenshot: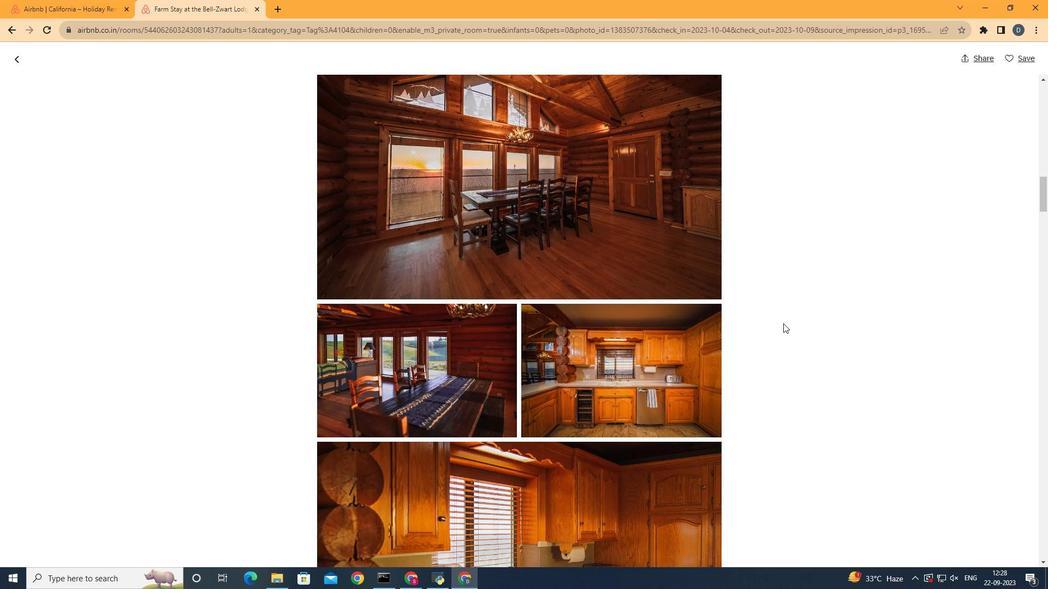 
Action: Mouse scrolled (783, 323) with delta (0, 0)
Screenshot: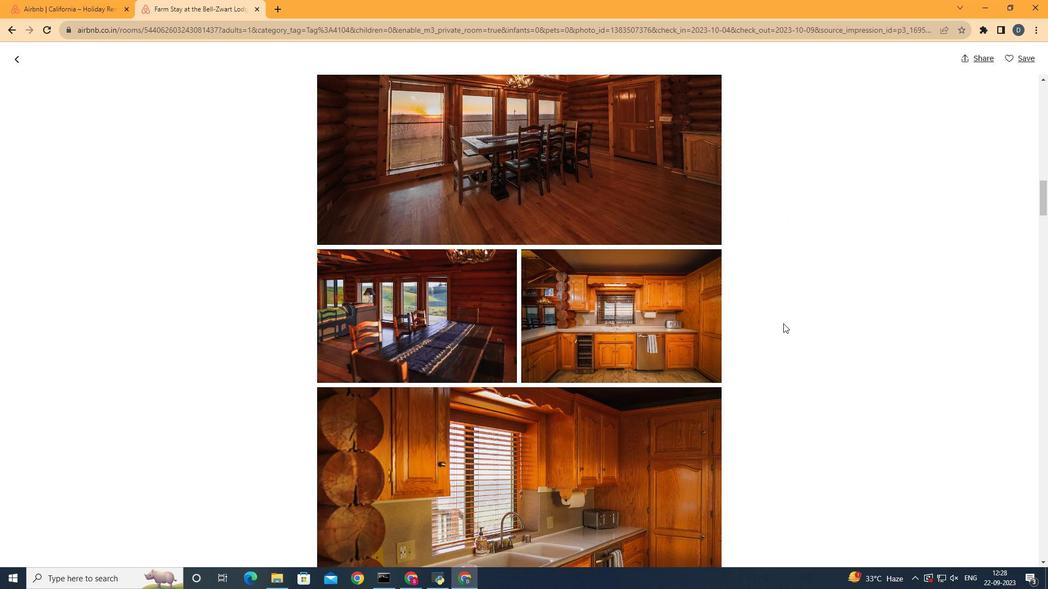 
Action: Mouse scrolled (783, 323) with delta (0, 0)
Screenshot: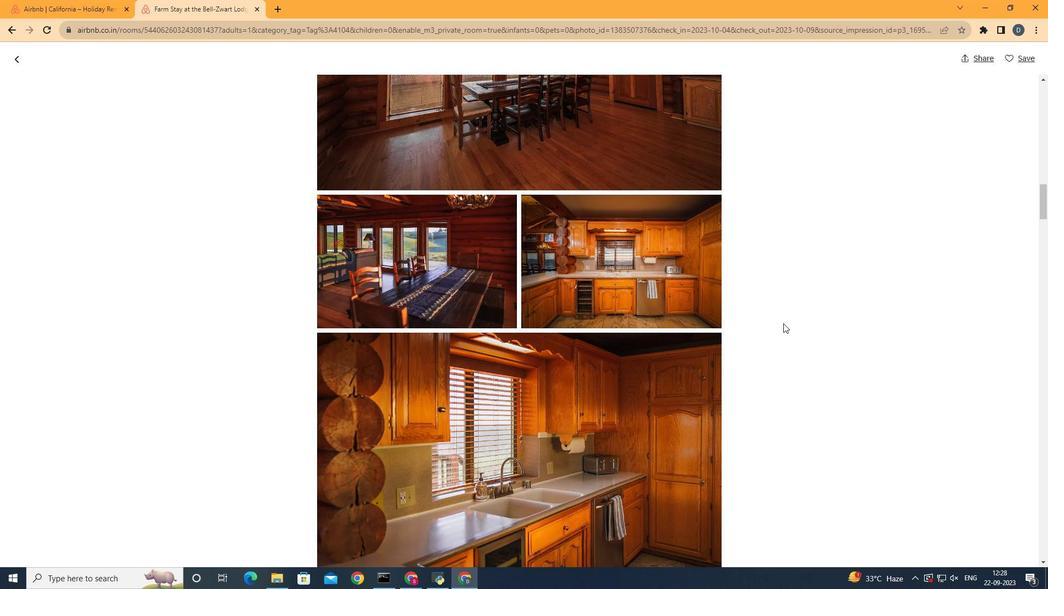 
Action: Mouse moved to (783, 323)
Screenshot: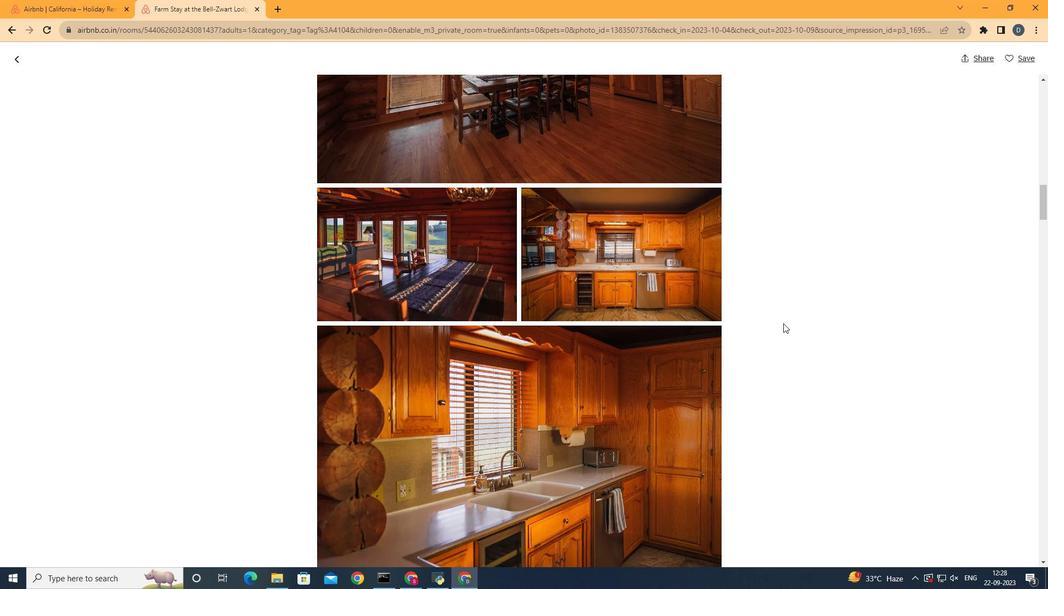 
Action: Mouse scrolled (783, 323) with delta (0, 0)
Screenshot: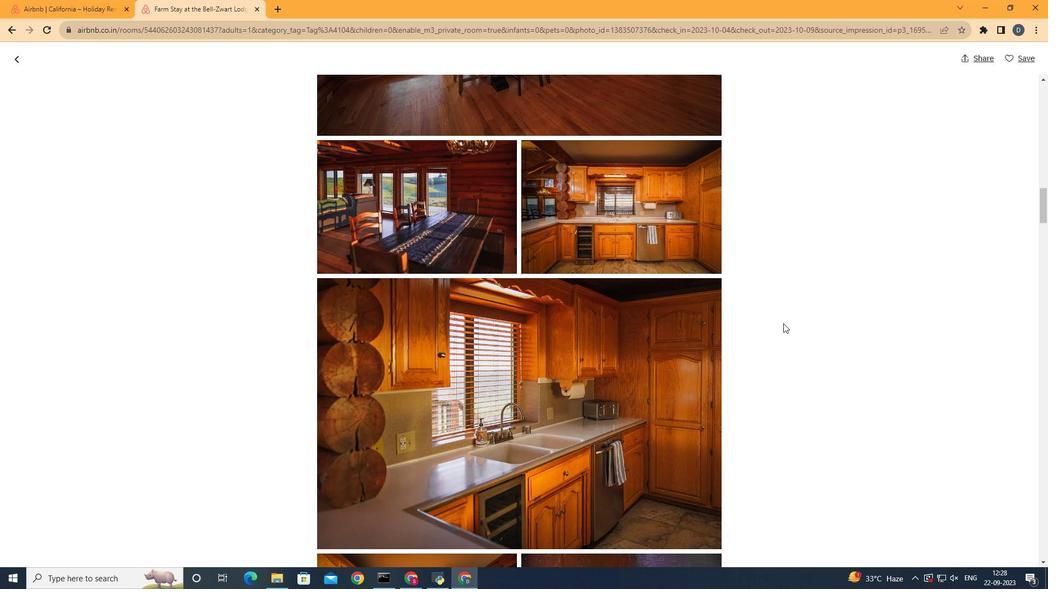 
Action: Mouse scrolled (783, 323) with delta (0, 0)
Screenshot: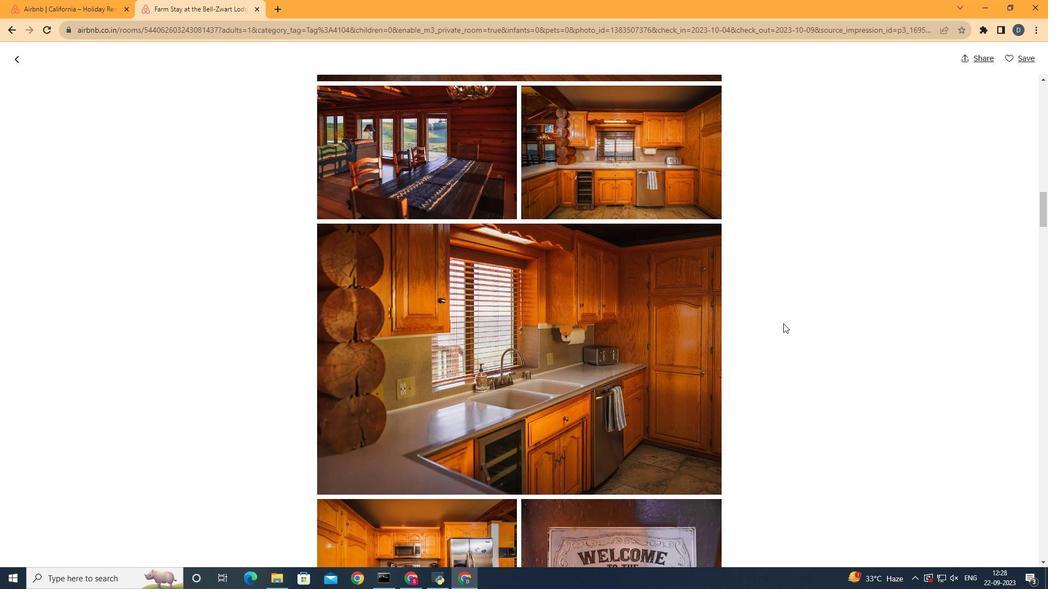 
Action: Mouse scrolled (783, 323) with delta (0, 0)
Screenshot: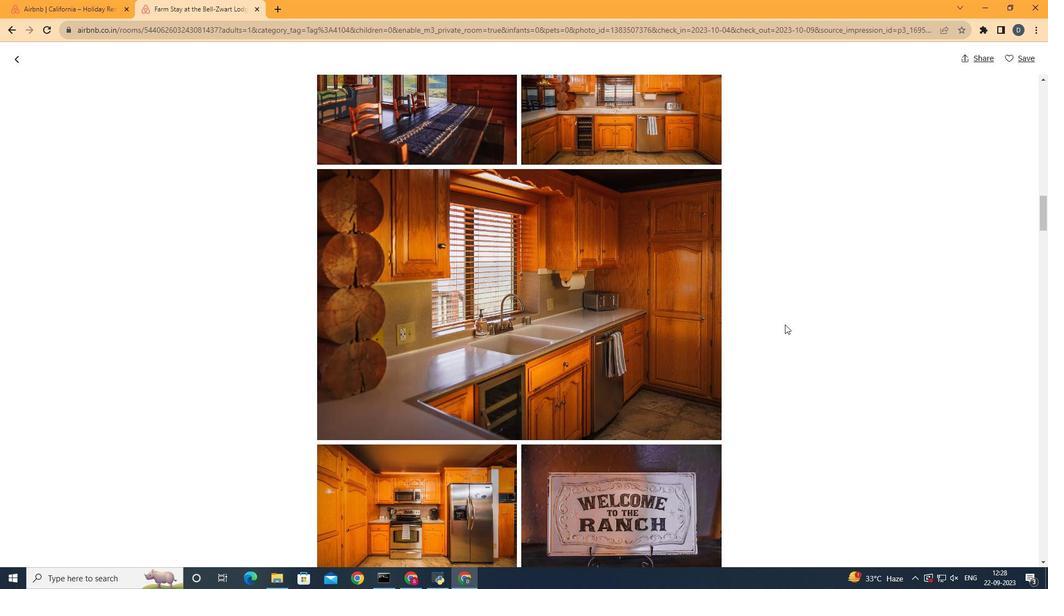 
Action: Mouse moved to (784, 324)
Screenshot: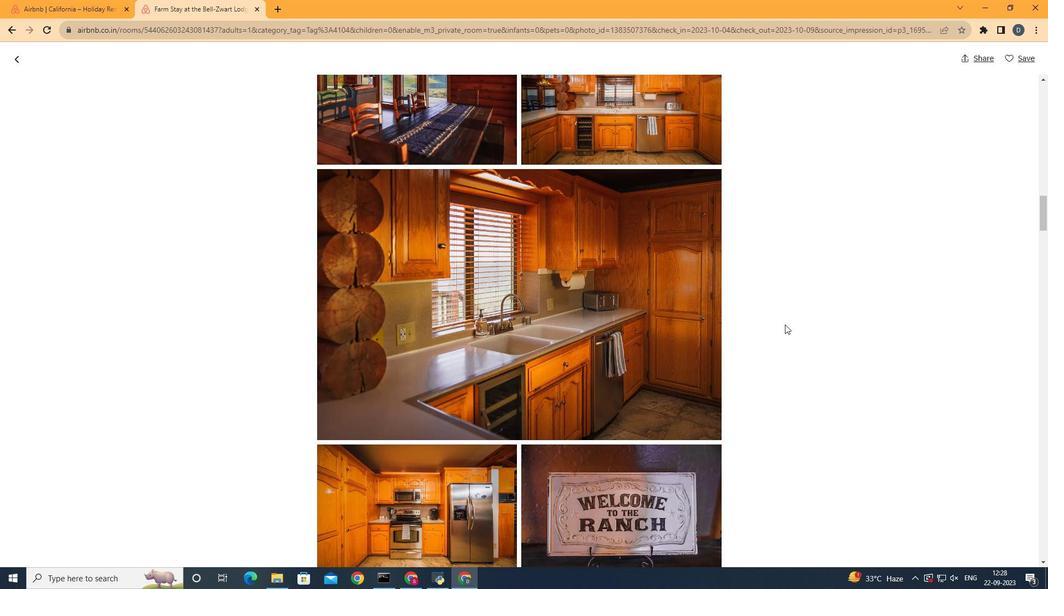 
Action: Mouse scrolled (784, 324) with delta (0, 0)
Screenshot: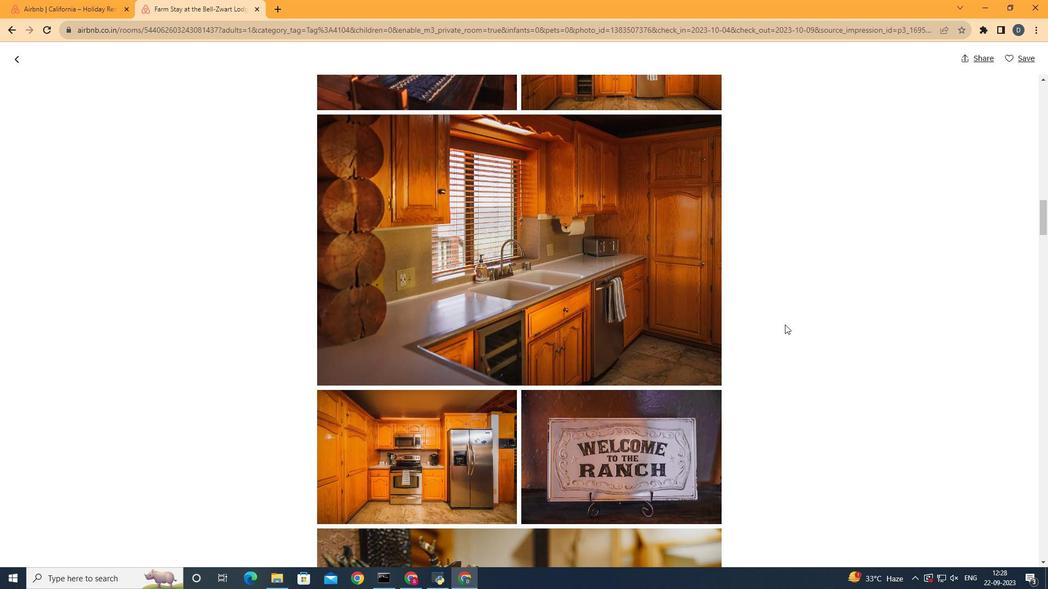 
Action: Mouse moved to (784, 324)
Screenshot: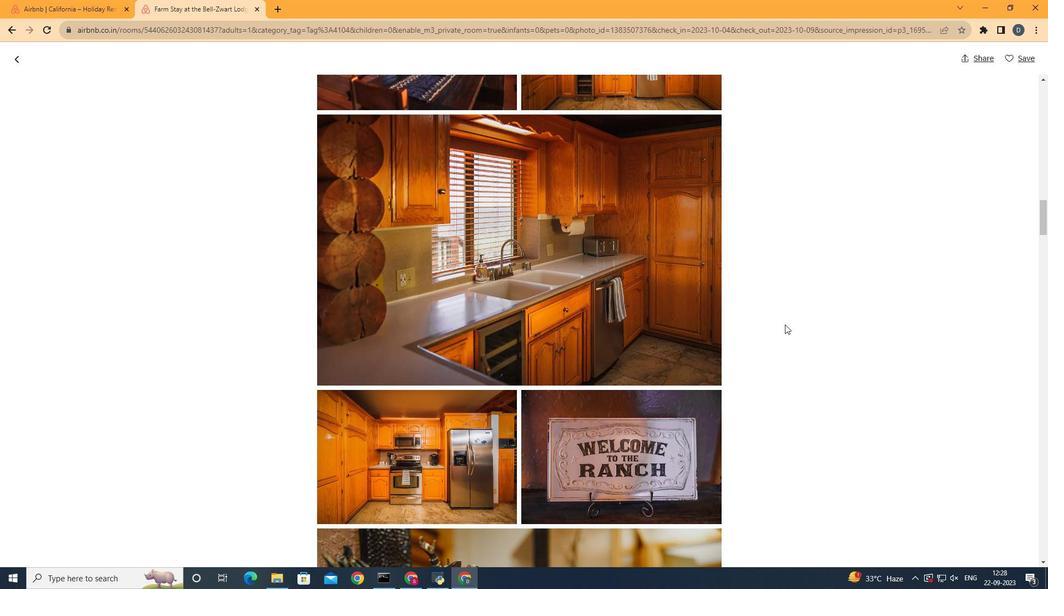 
Action: Mouse scrolled (784, 324) with delta (0, 0)
Screenshot: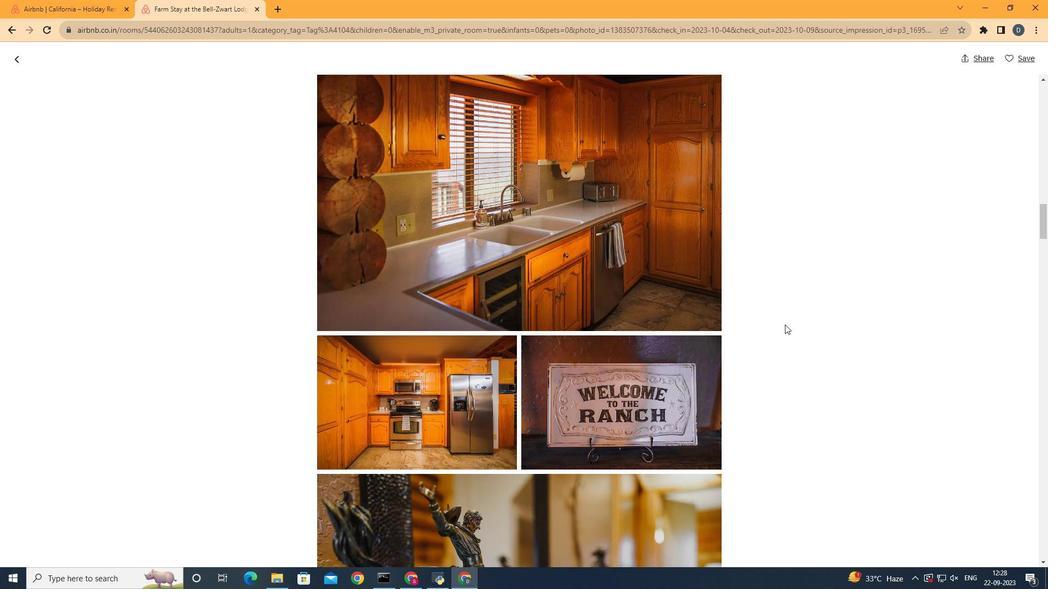 
Action: Mouse scrolled (784, 324) with delta (0, 0)
Screenshot: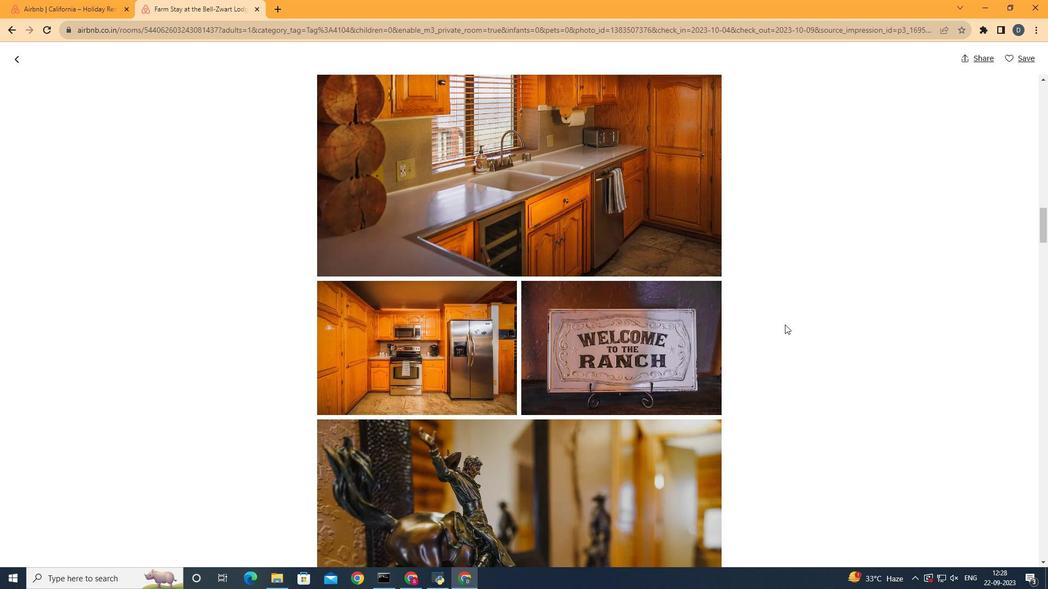 
Action: Mouse moved to (785, 325)
Screenshot: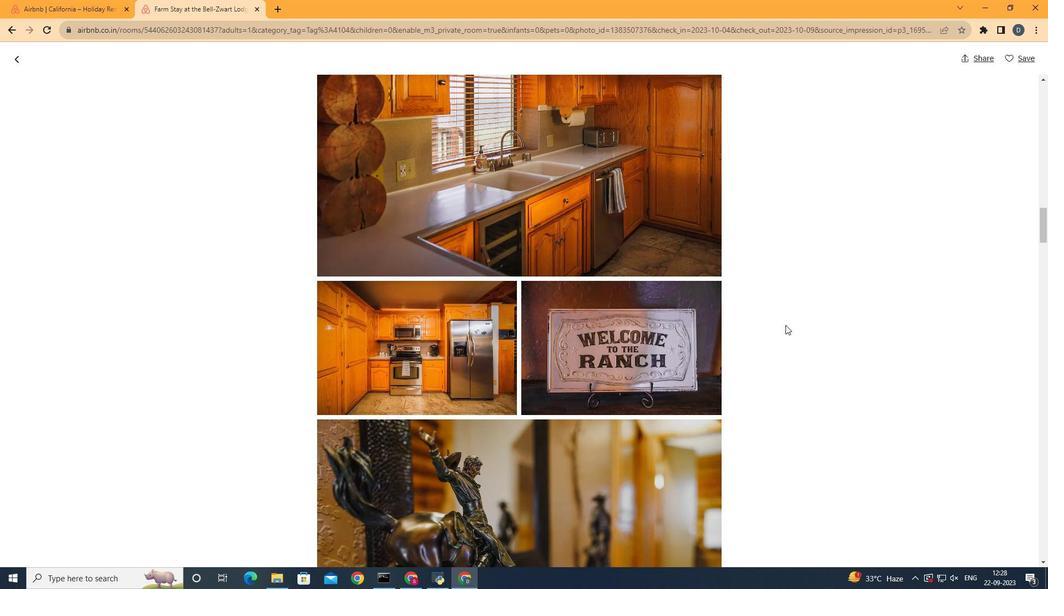 
Action: Mouse scrolled (785, 324) with delta (0, 0)
Screenshot: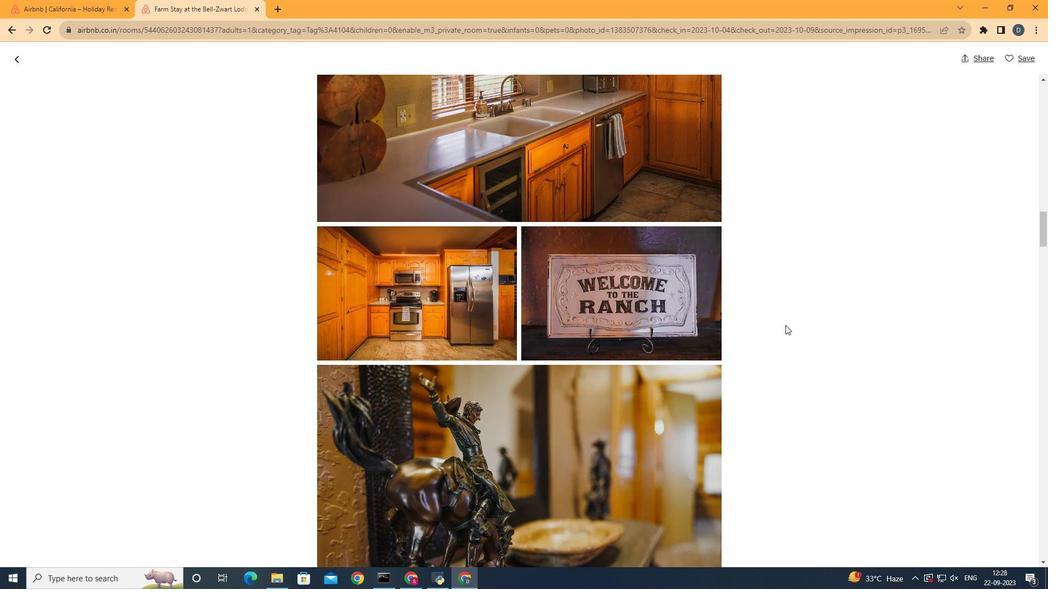 
Action: Mouse scrolled (785, 324) with delta (0, 0)
Screenshot: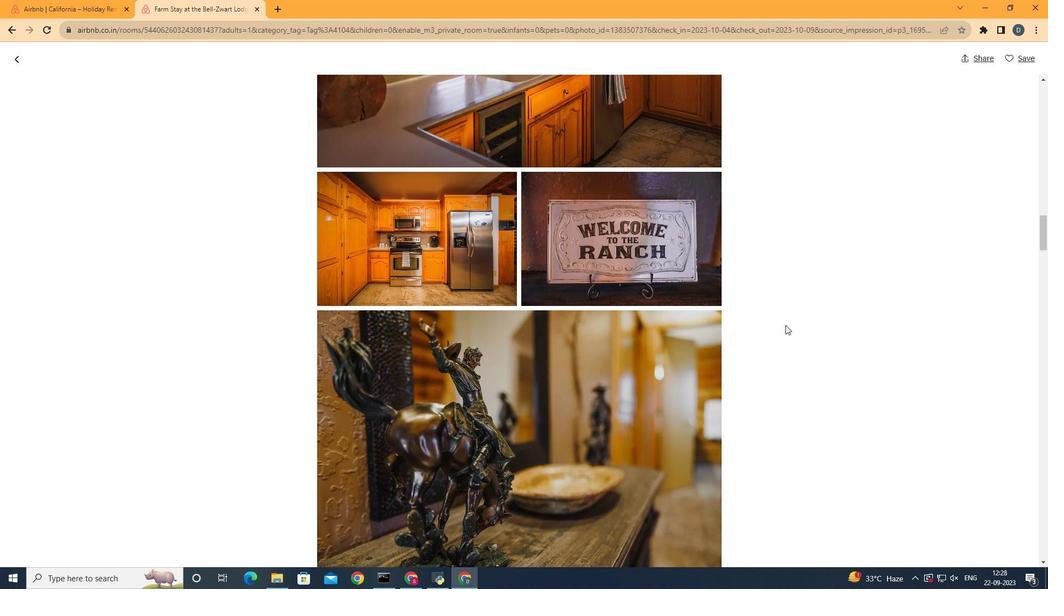 
Action: Mouse scrolled (785, 324) with delta (0, 0)
Screenshot: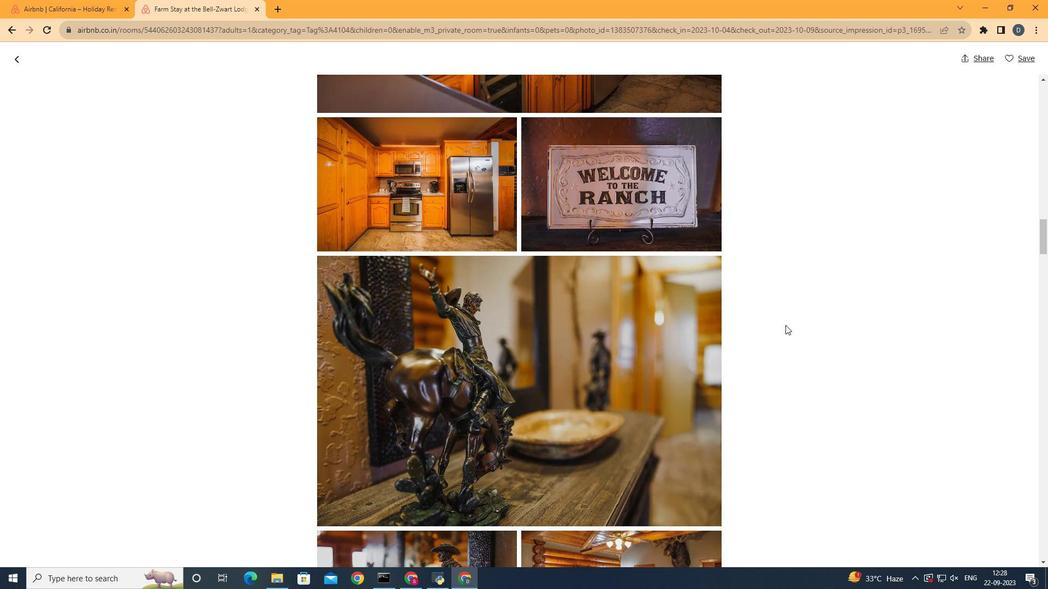 
Action: Mouse moved to (787, 325)
Screenshot: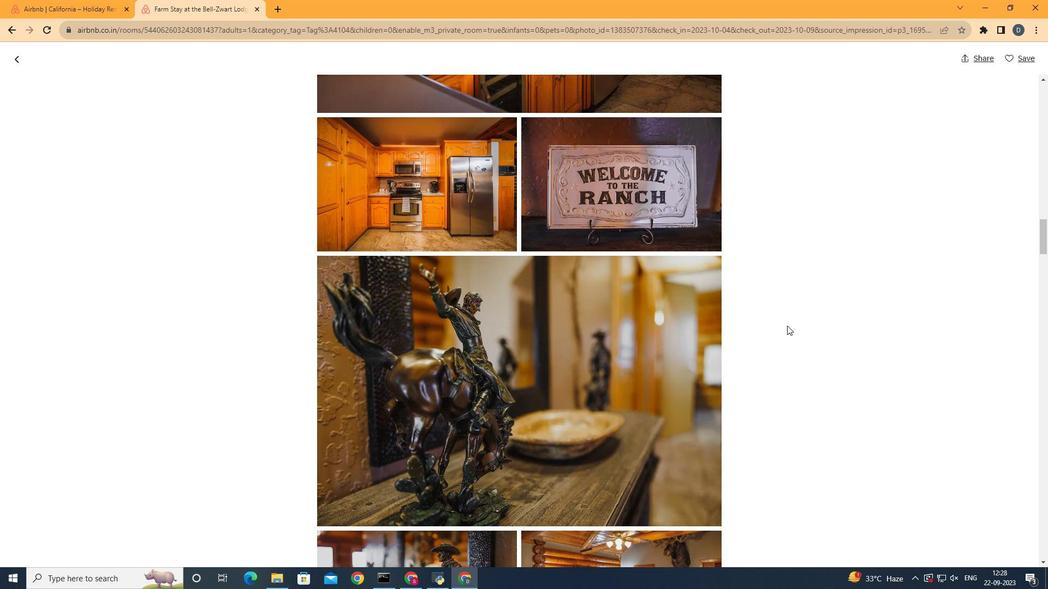 
Action: Mouse scrolled (787, 325) with delta (0, 0)
Screenshot: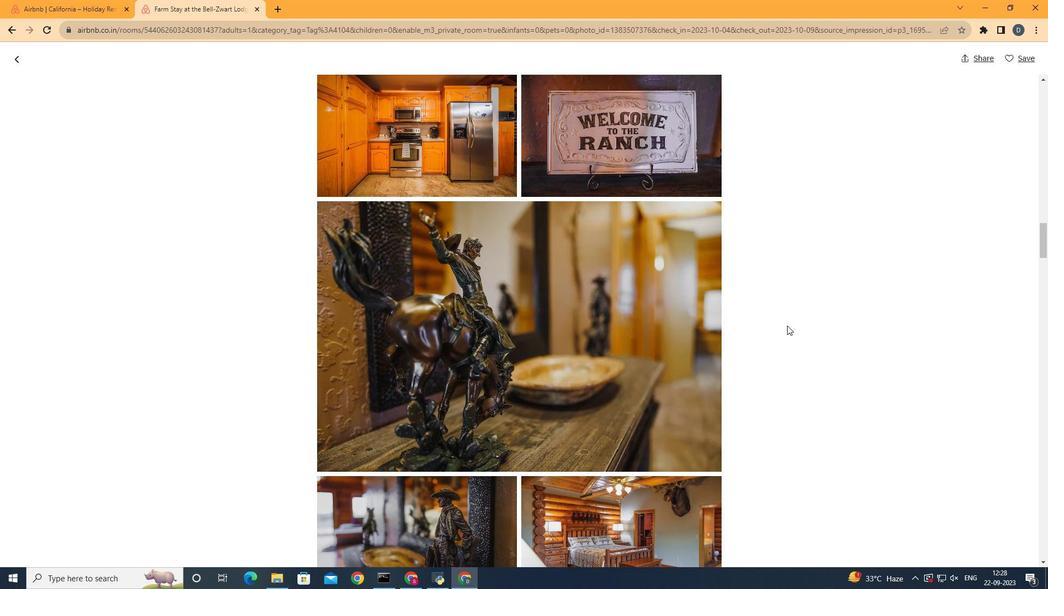 
Action: Mouse scrolled (787, 325) with delta (0, 0)
Screenshot: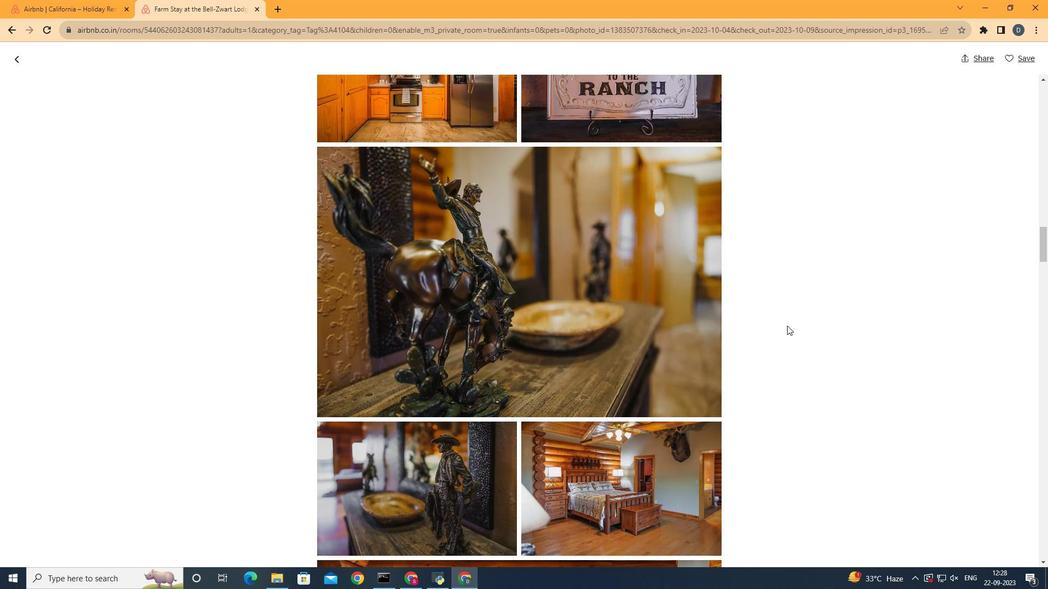 
Action: Mouse scrolled (787, 325) with delta (0, 0)
Screenshot: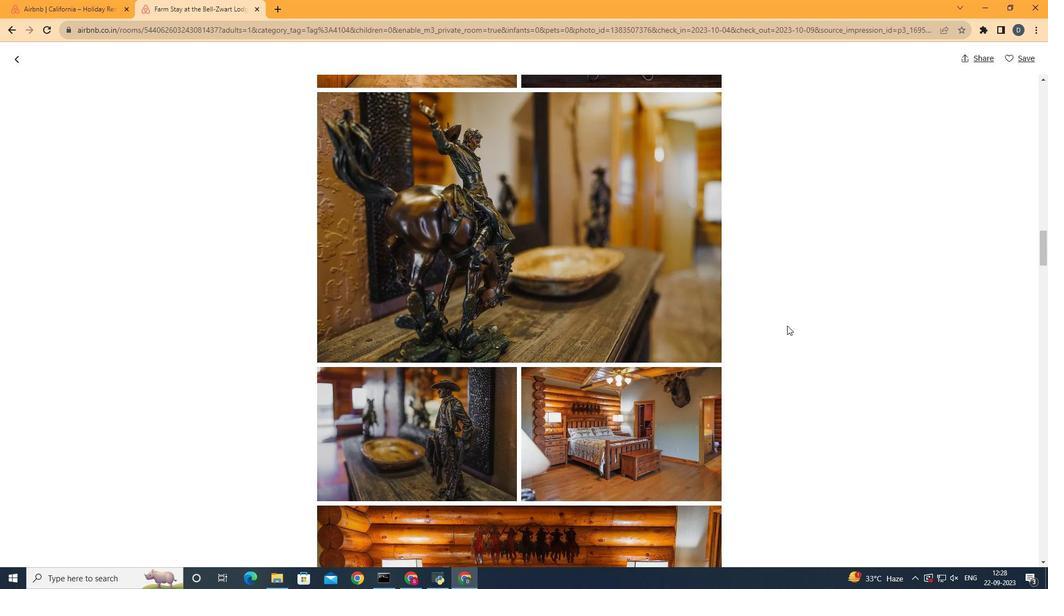 
Action: Mouse moved to (782, 317)
Screenshot: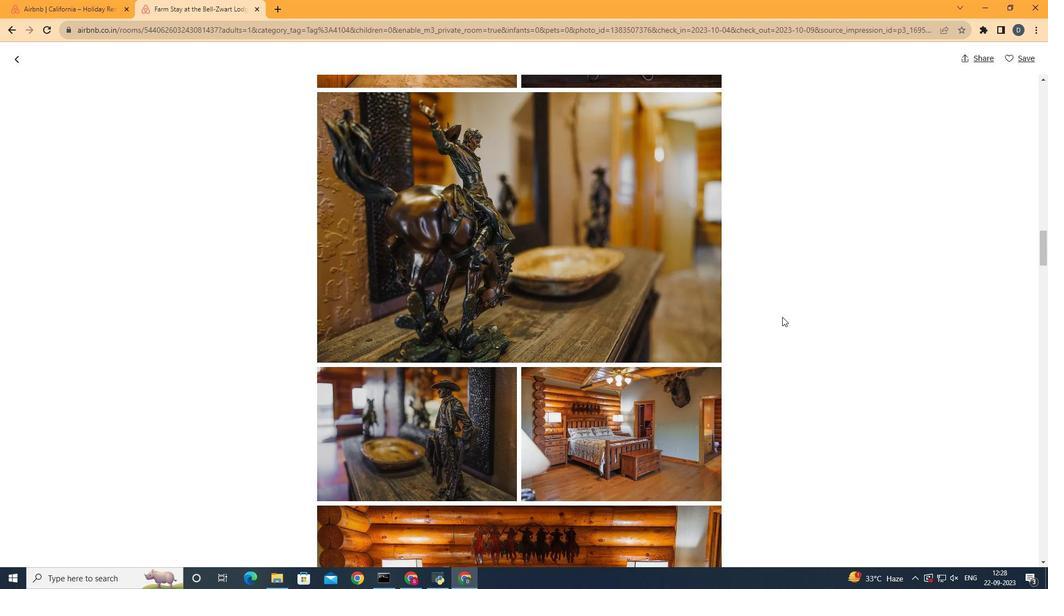 
Action: Mouse scrolled (782, 316) with delta (0, 0)
Screenshot: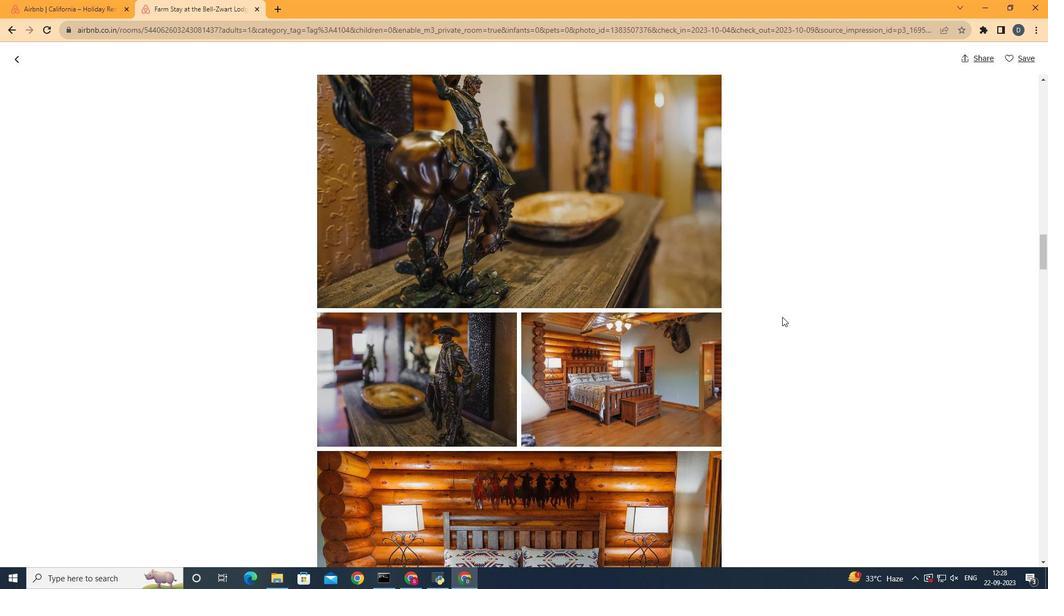 
Action: Mouse moved to (780, 317)
Screenshot: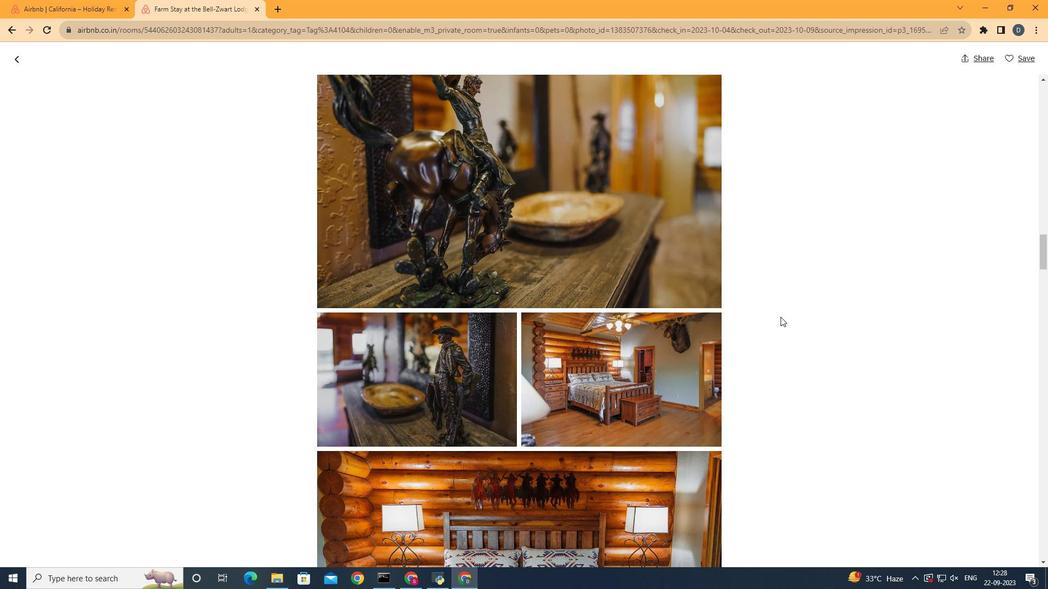 
Action: Mouse scrolled (780, 316) with delta (0, 0)
Screenshot: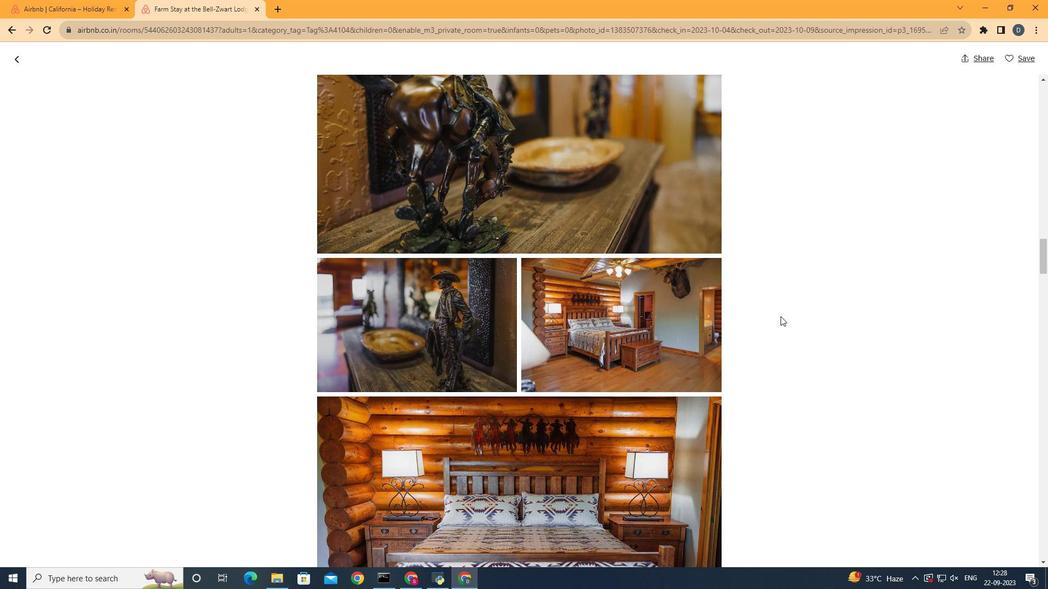 
Action: Mouse moved to (780, 316)
Screenshot: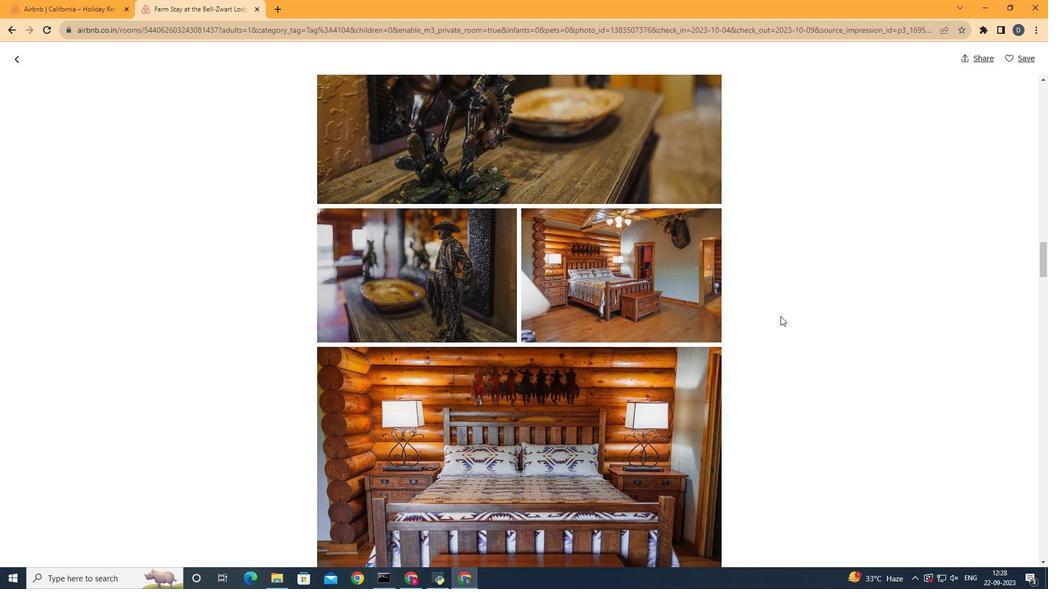
Action: Mouse scrolled (780, 316) with delta (0, 0)
Screenshot: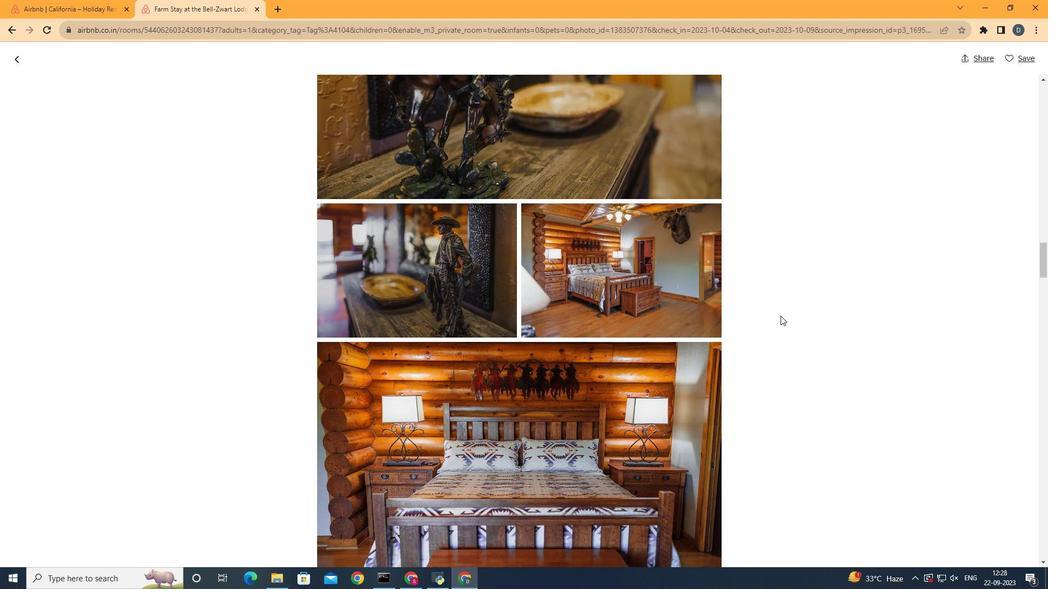 
Action: Mouse moved to (782, 307)
Screenshot: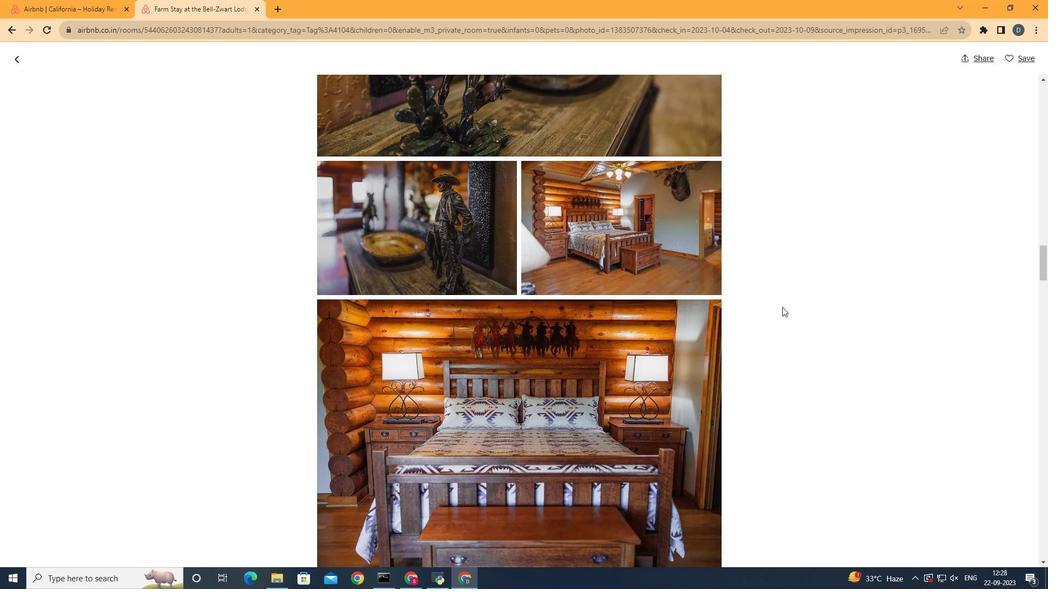 
Action: Mouse scrolled (782, 306) with delta (0, 0)
Screenshot: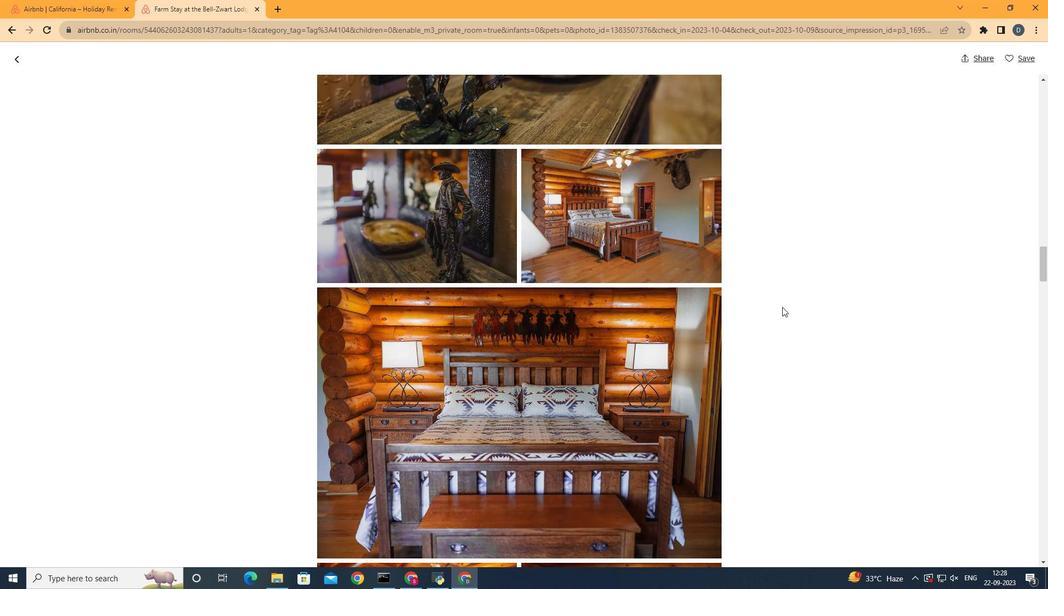 
Action: Mouse scrolled (782, 306) with delta (0, 0)
Screenshot: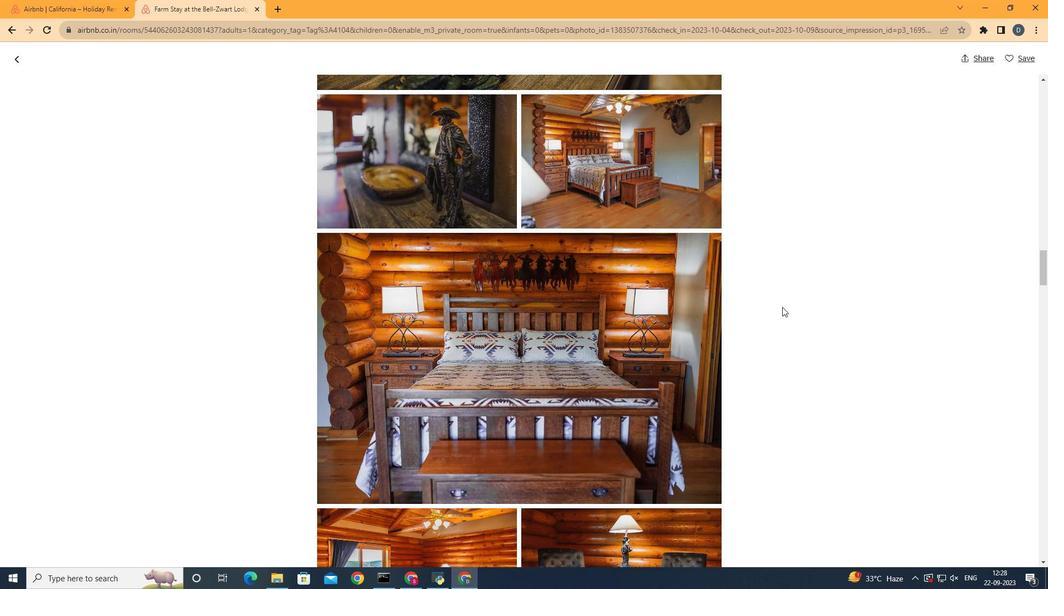
Action: Mouse scrolled (782, 306) with delta (0, 0)
Screenshot: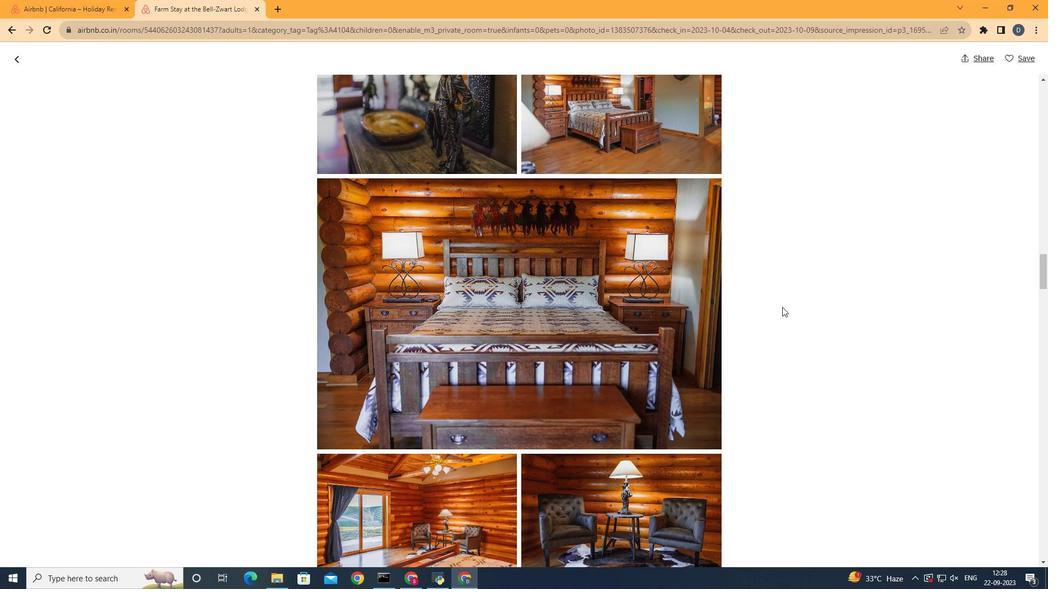 
Action: Mouse scrolled (782, 306) with delta (0, 0)
Screenshot: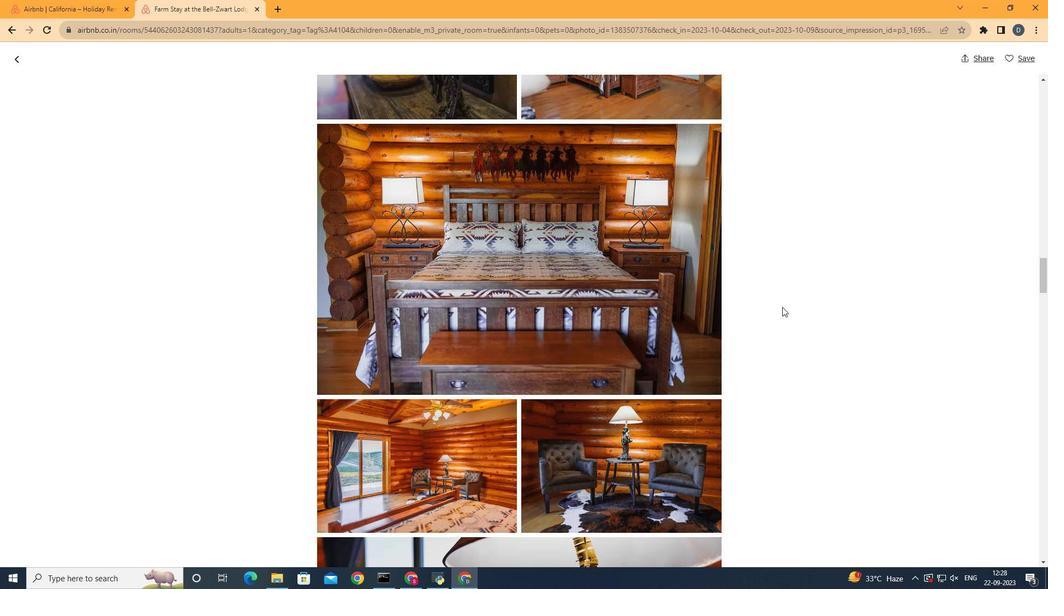 
Action: Mouse scrolled (782, 306) with delta (0, 0)
Screenshot: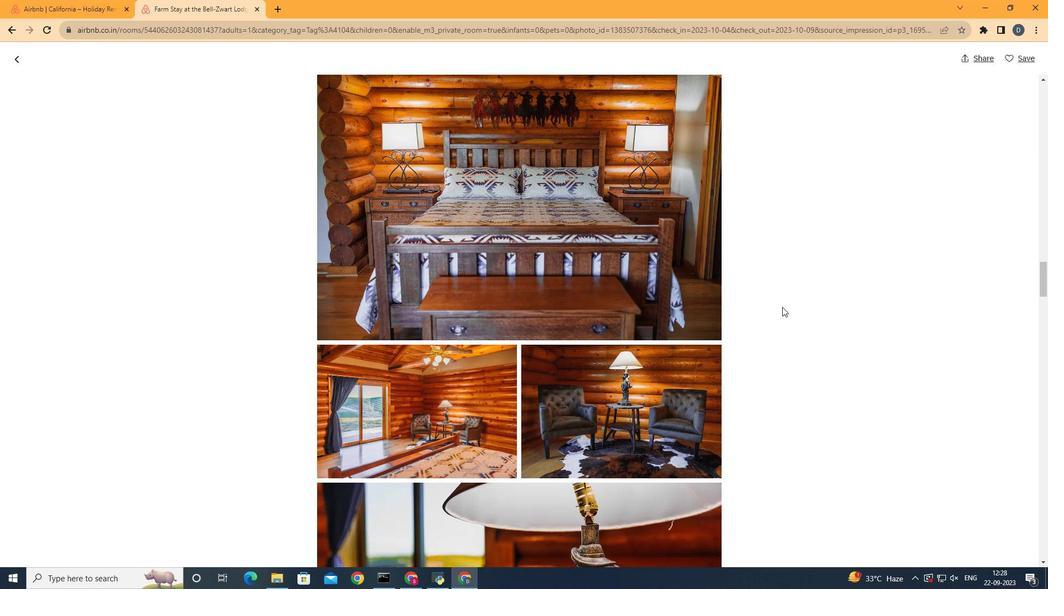 
Action: Mouse scrolled (782, 306) with delta (0, 0)
Screenshot: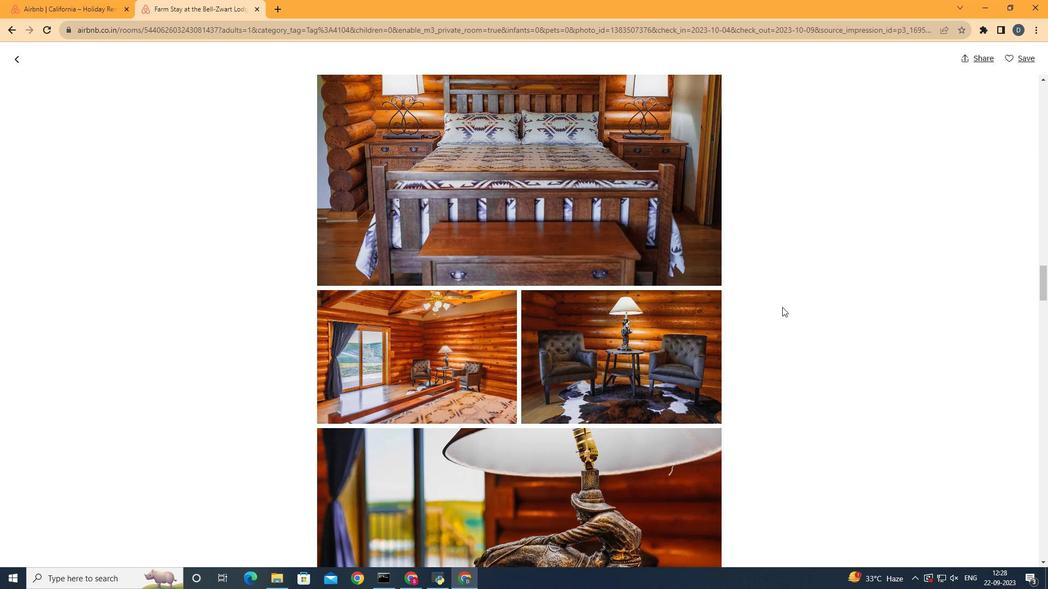 
Action: Mouse scrolled (782, 306) with delta (0, 0)
Screenshot: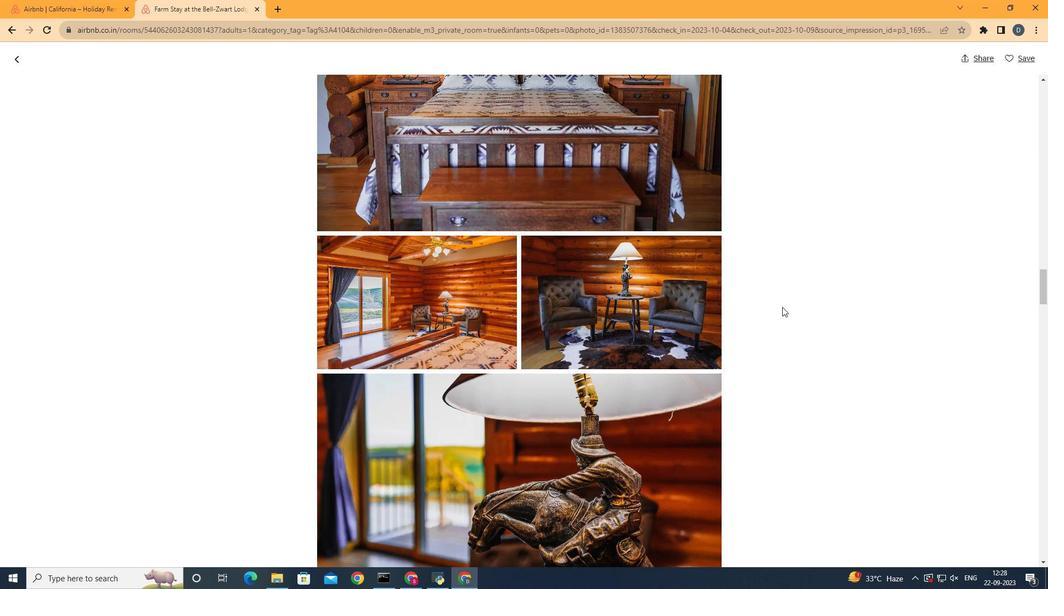 
Action: Mouse scrolled (782, 306) with delta (0, 0)
Screenshot: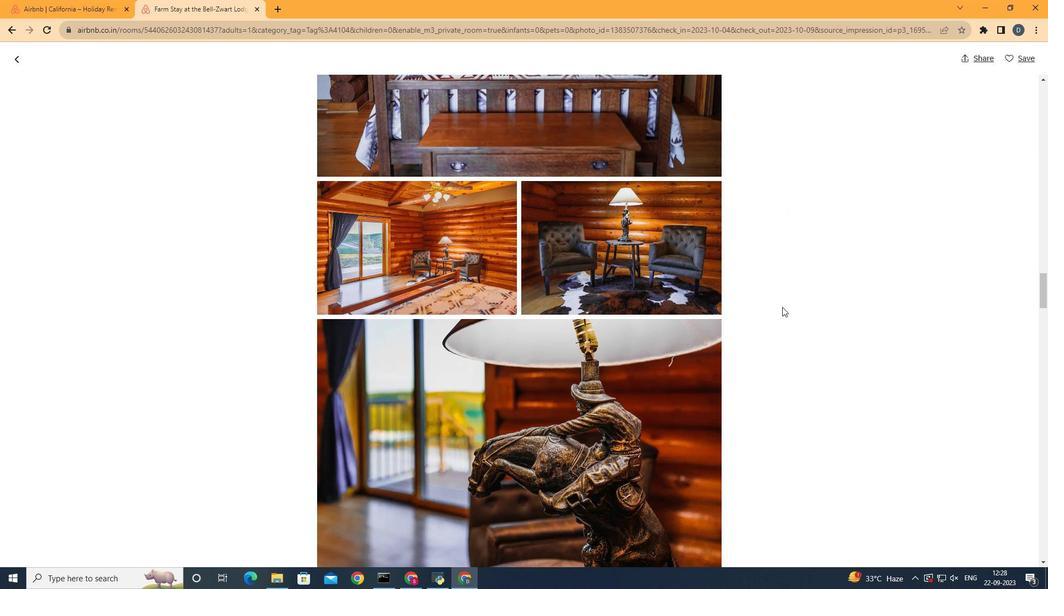 
Action: Mouse scrolled (782, 306) with delta (0, 0)
Screenshot: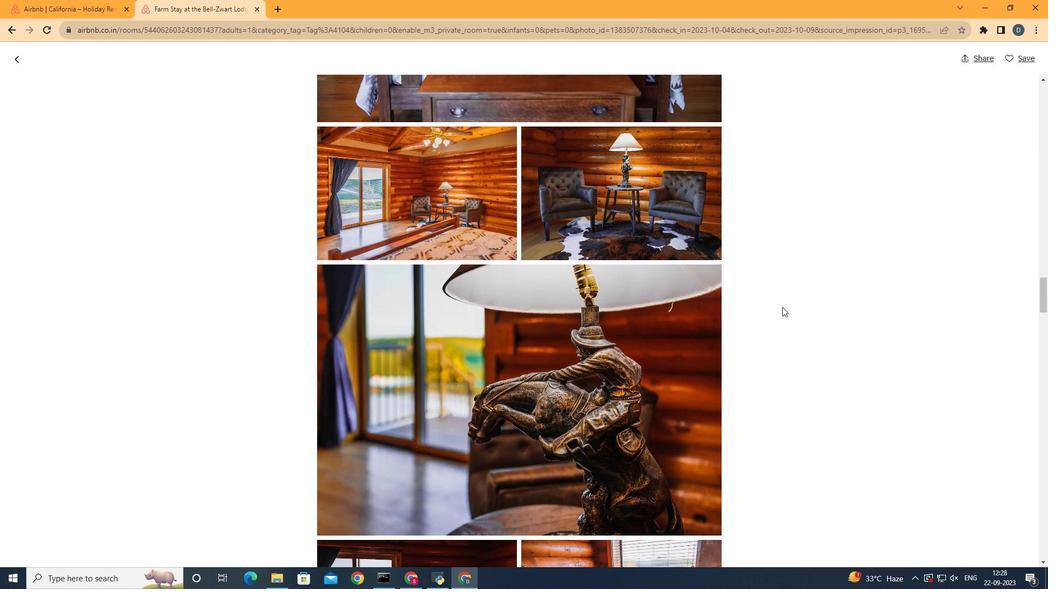 
Action: Mouse scrolled (782, 306) with delta (0, 0)
Screenshot: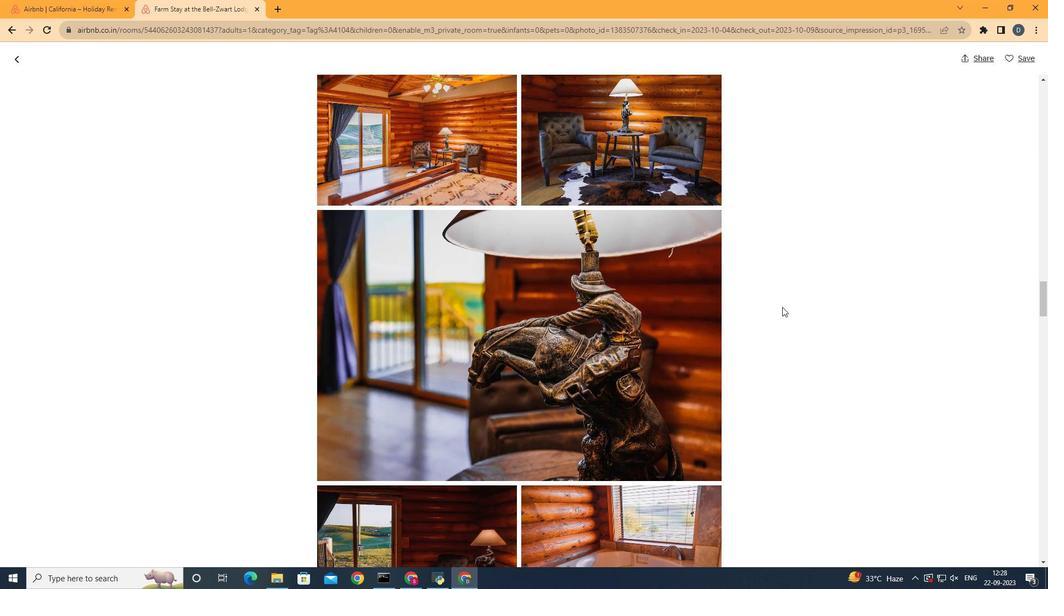 
Action: Mouse scrolled (782, 306) with delta (0, 0)
Screenshot: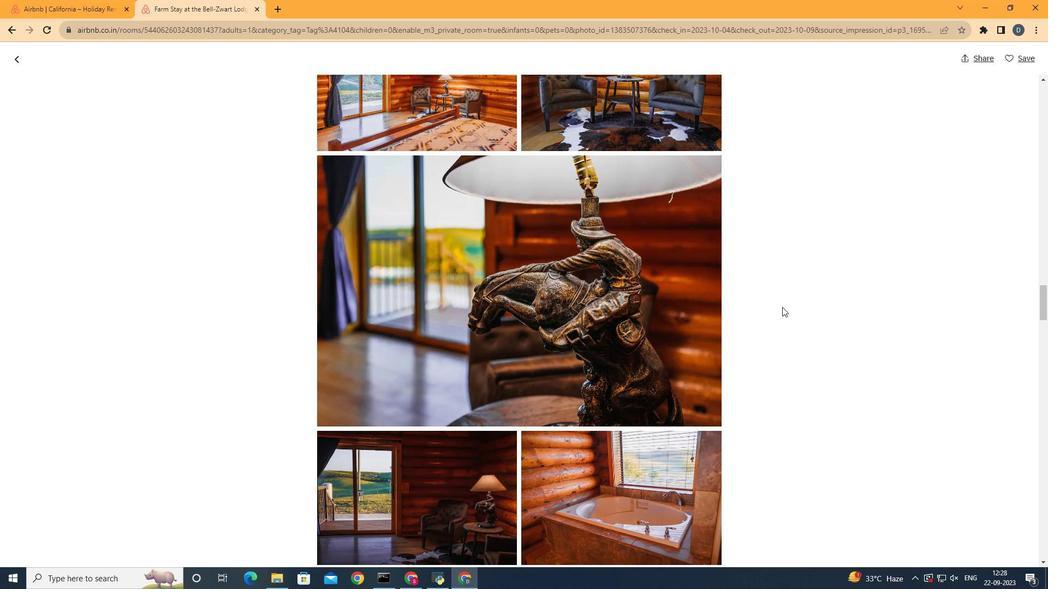 
Action: Mouse scrolled (782, 306) with delta (0, 0)
Screenshot: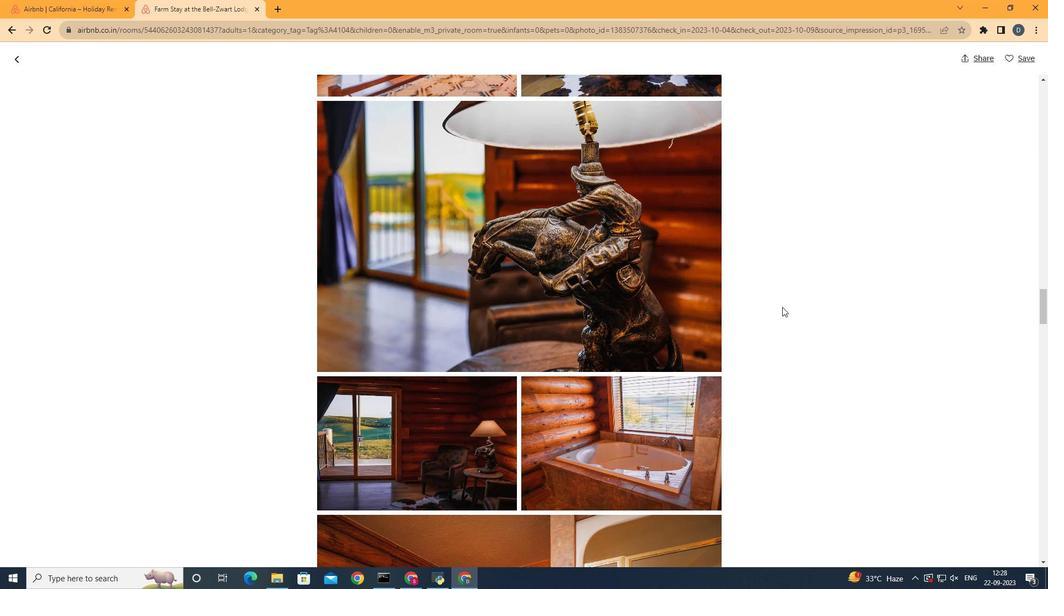 
Action: Mouse scrolled (782, 306) with delta (0, 0)
Screenshot: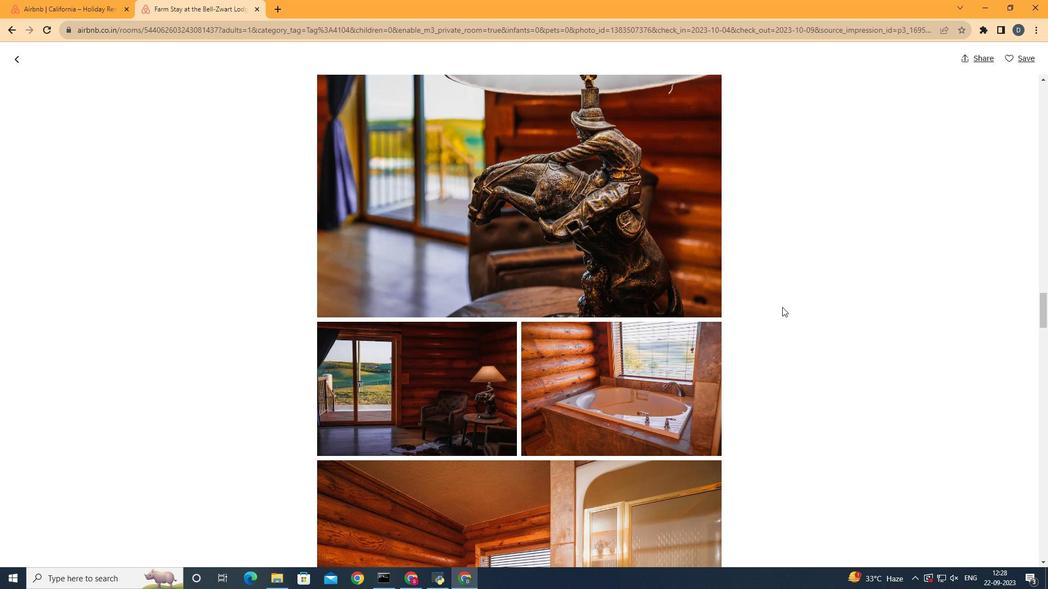 
Action: Mouse scrolled (782, 306) with delta (0, 0)
Screenshot: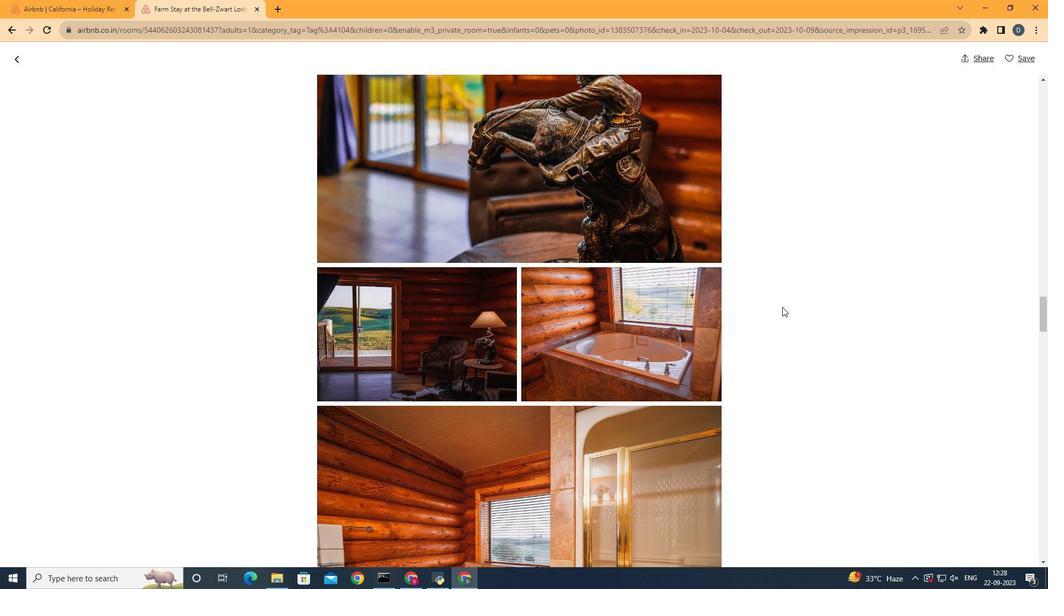 
Action: Mouse scrolled (782, 306) with delta (0, 0)
Screenshot: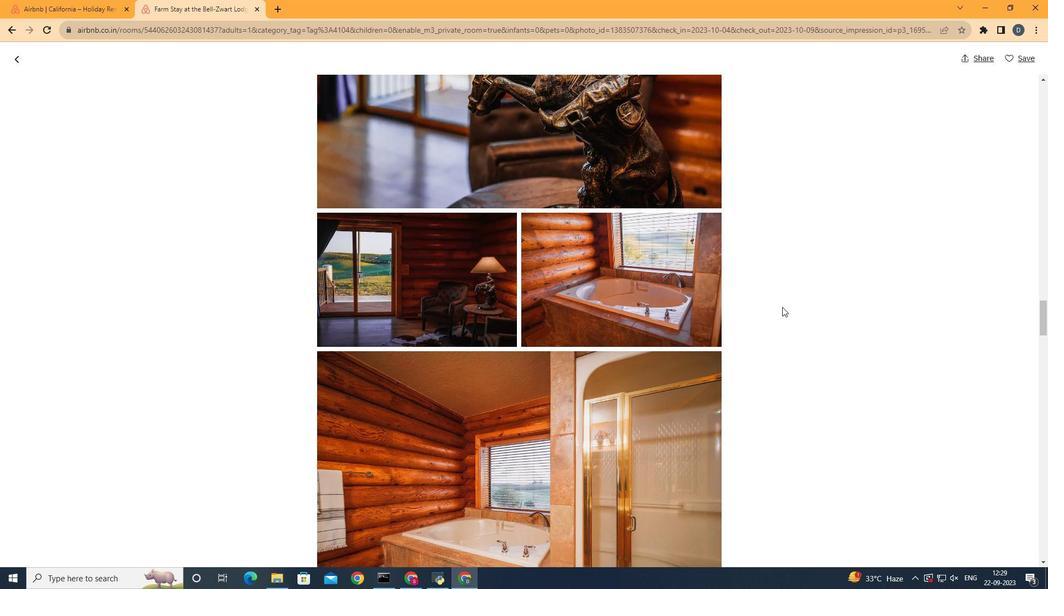 
Action: Mouse scrolled (782, 306) with delta (0, 0)
Screenshot: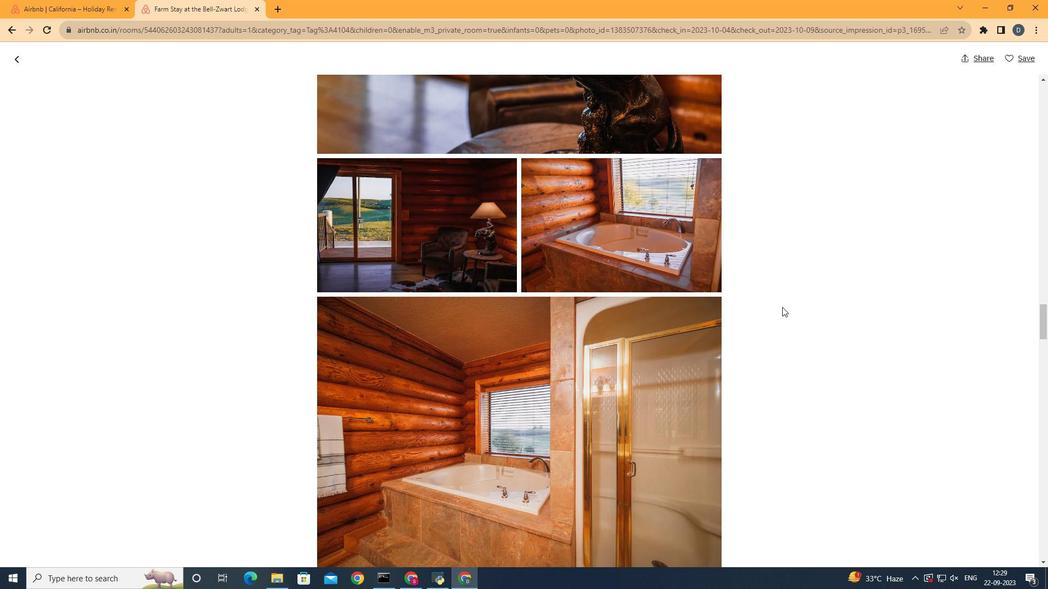 
Action: Mouse scrolled (782, 306) with delta (0, 0)
Screenshot: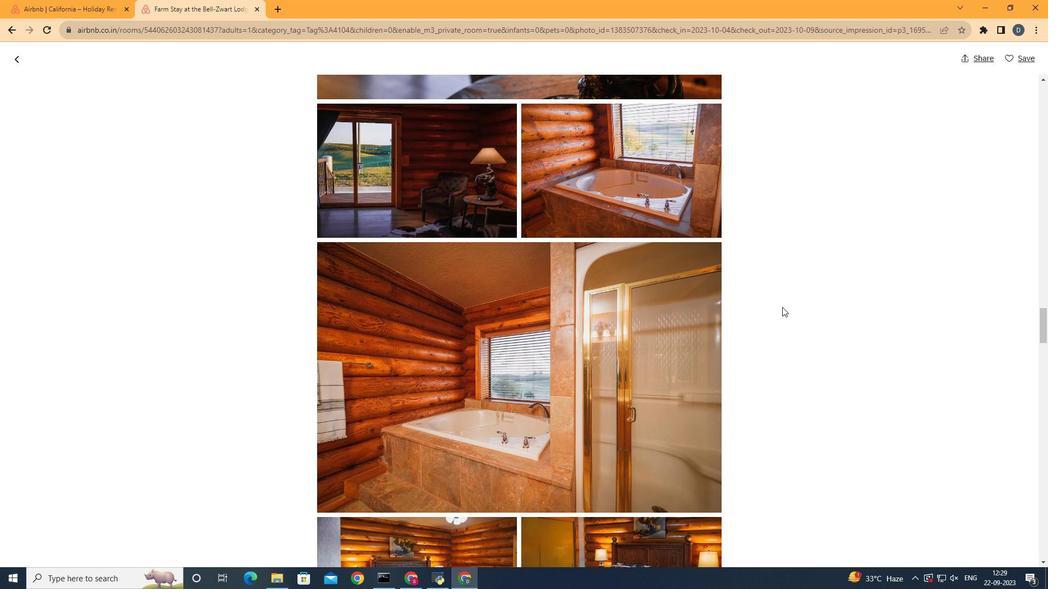 
Action: Mouse scrolled (782, 306) with delta (0, 0)
Screenshot: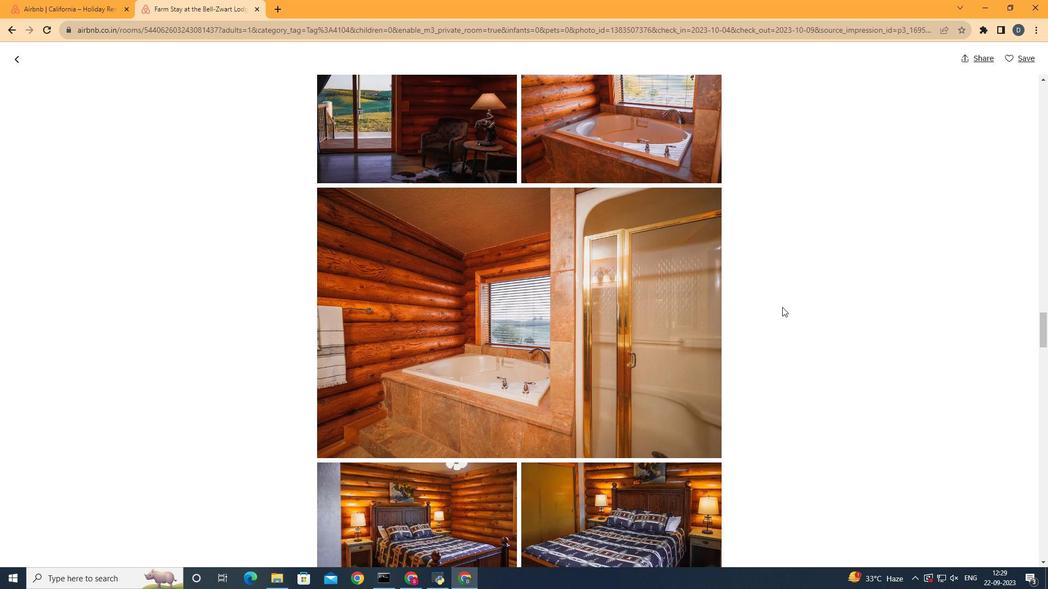 
Action: Mouse scrolled (782, 306) with delta (0, 0)
Screenshot: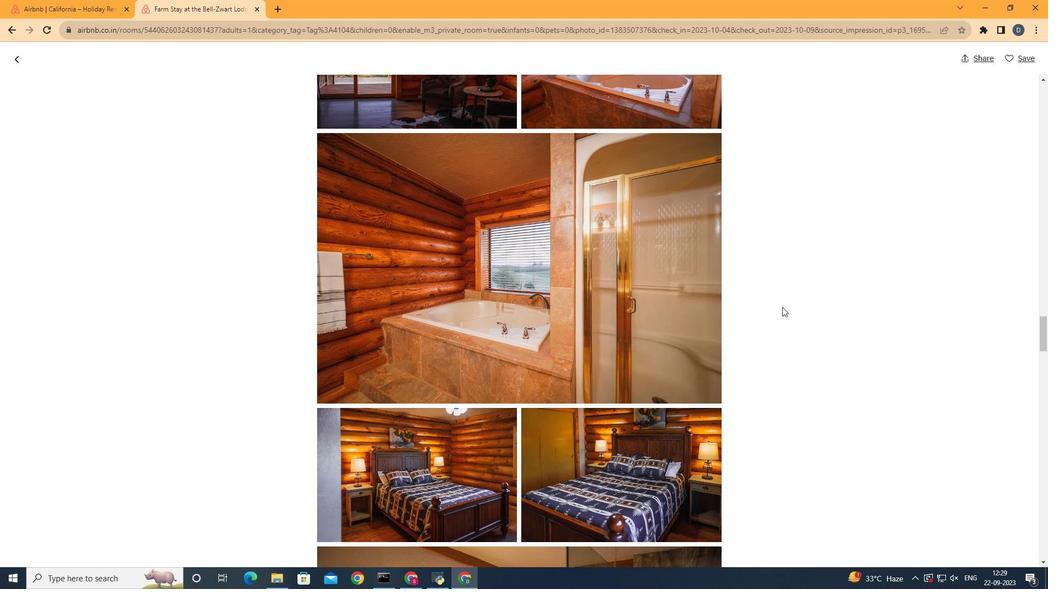 
Action: Mouse scrolled (782, 306) with delta (0, 0)
Screenshot: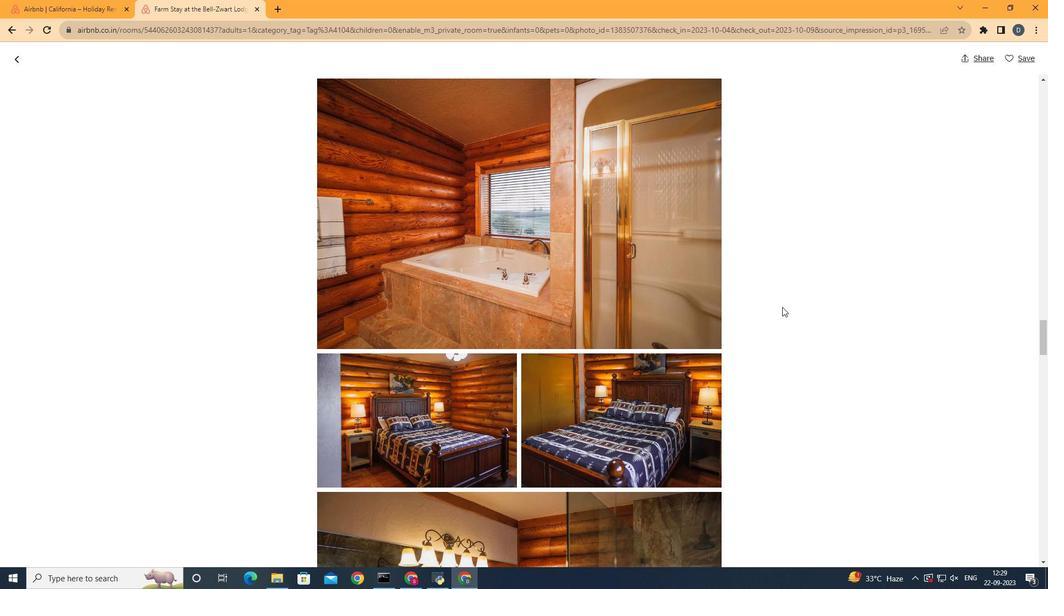 
Action: Mouse scrolled (782, 306) with delta (0, 0)
Screenshot: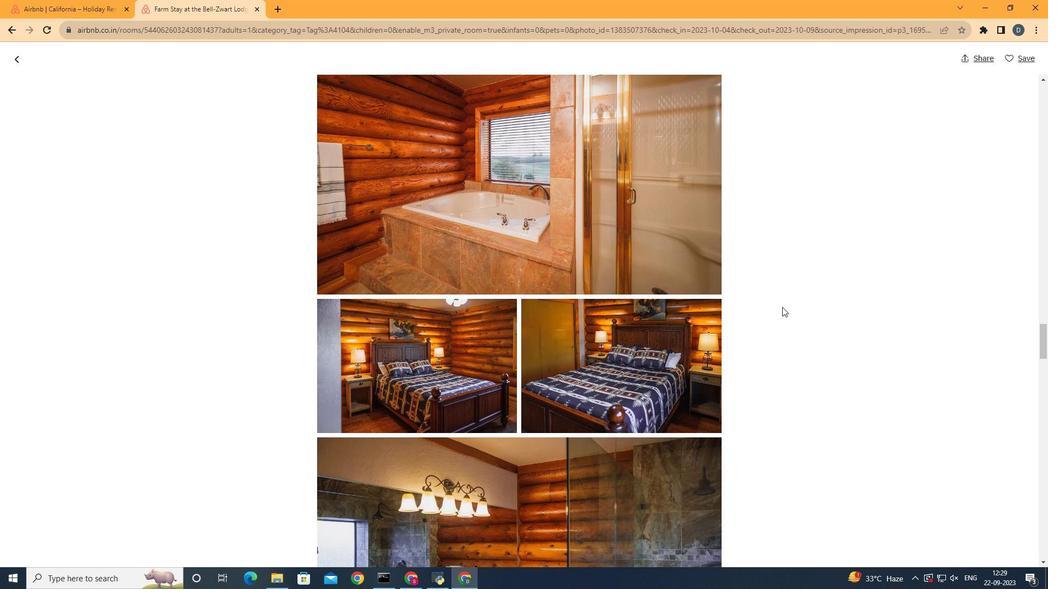 
Action: Mouse scrolled (782, 306) with delta (0, 0)
Screenshot: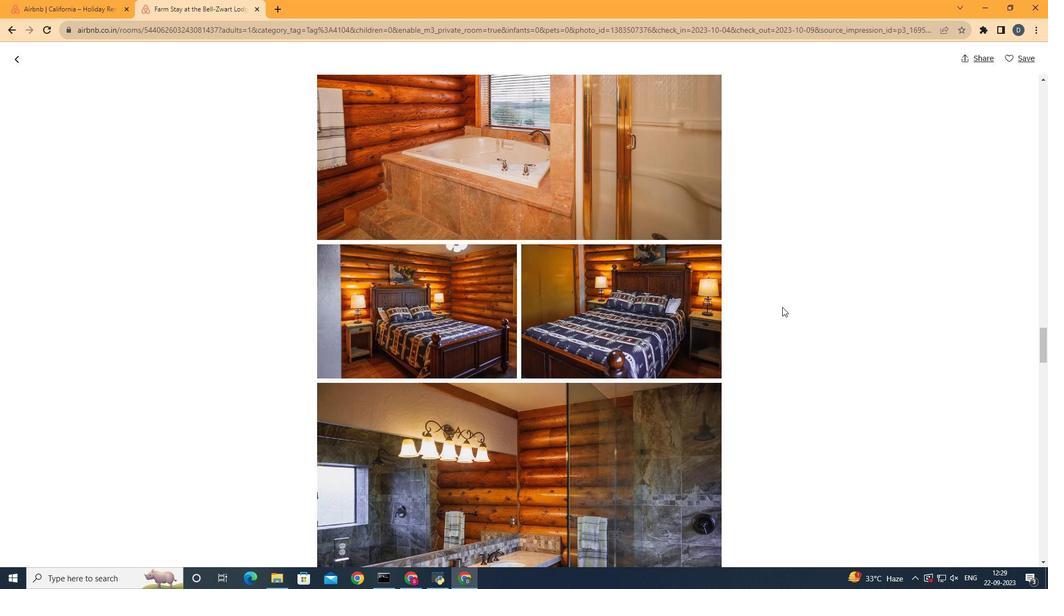 
Action: Mouse scrolled (782, 306) with delta (0, 0)
Screenshot: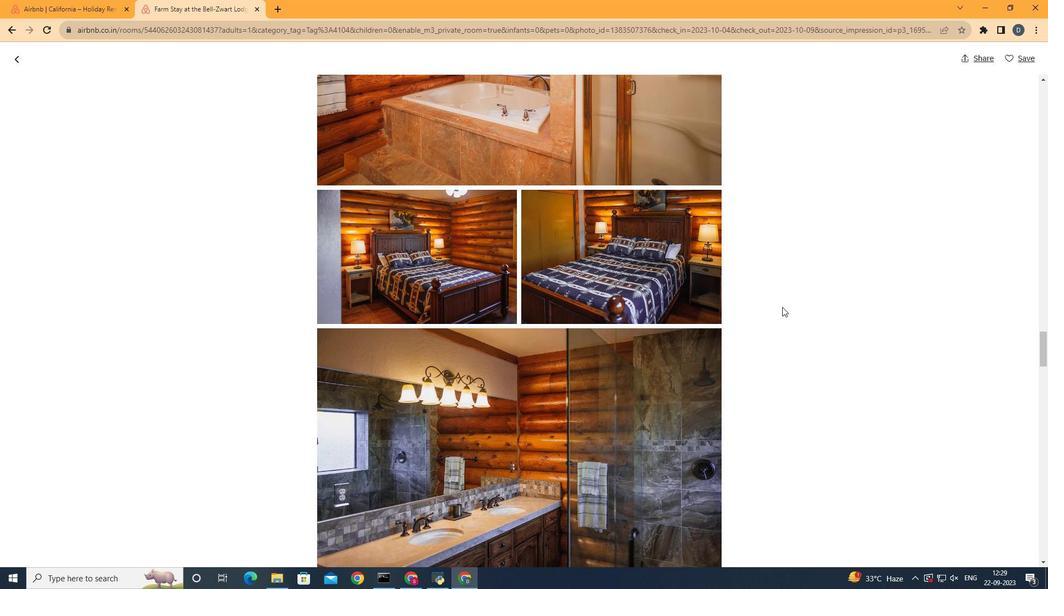 
Action: Mouse scrolled (782, 306) with delta (0, 0)
Screenshot: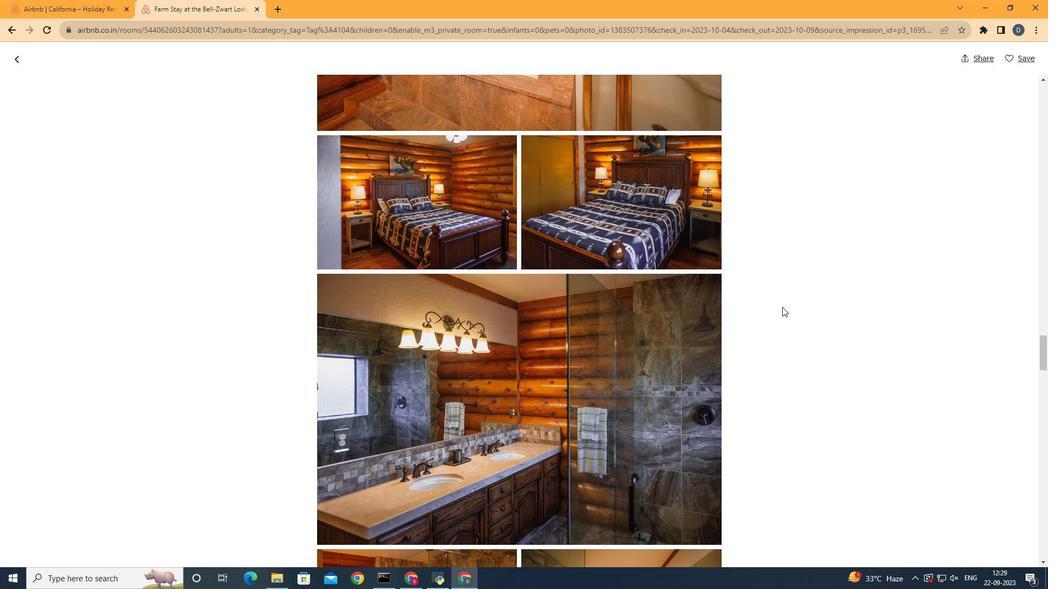 
Action: Mouse scrolled (782, 306) with delta (0, 0)
Screenshot: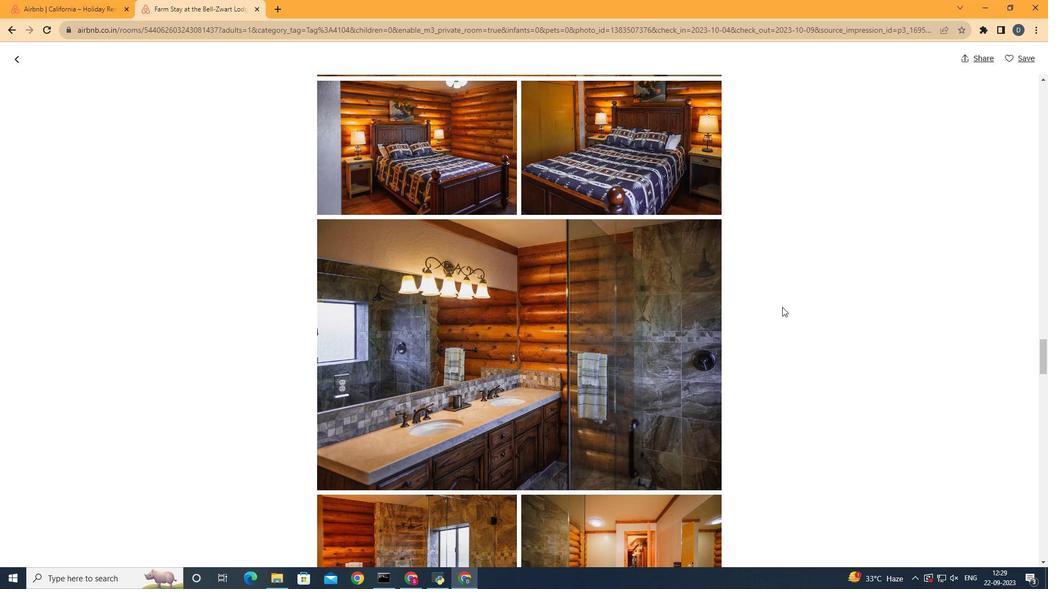 
Action: Mouse scrolled (782, 306) with delta (0, 0)
Screenshot: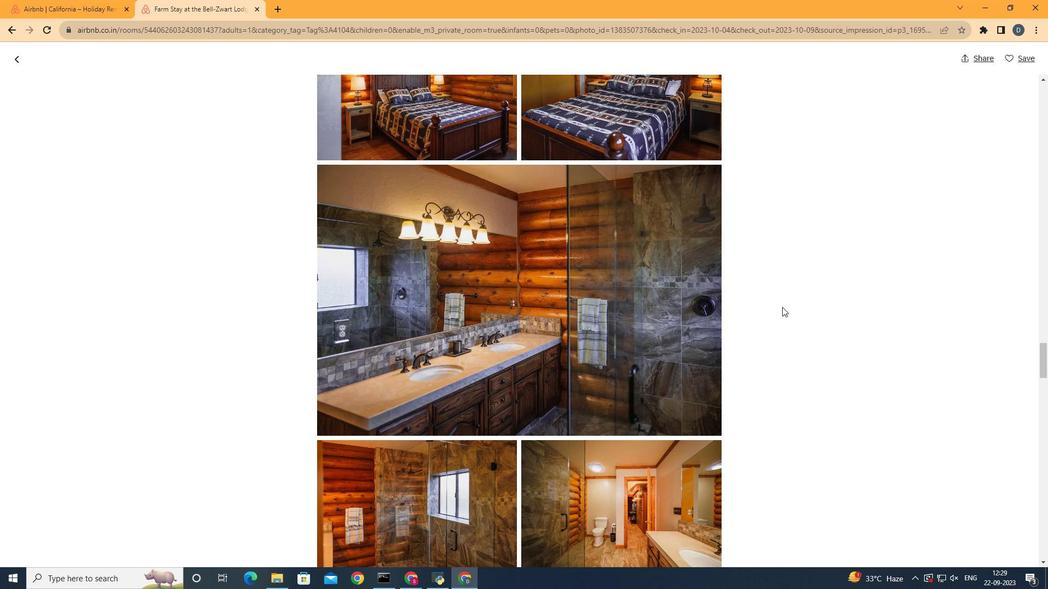 
Action: Mouse scrolled (782, 306) with delta (0, 0)
Screenshot: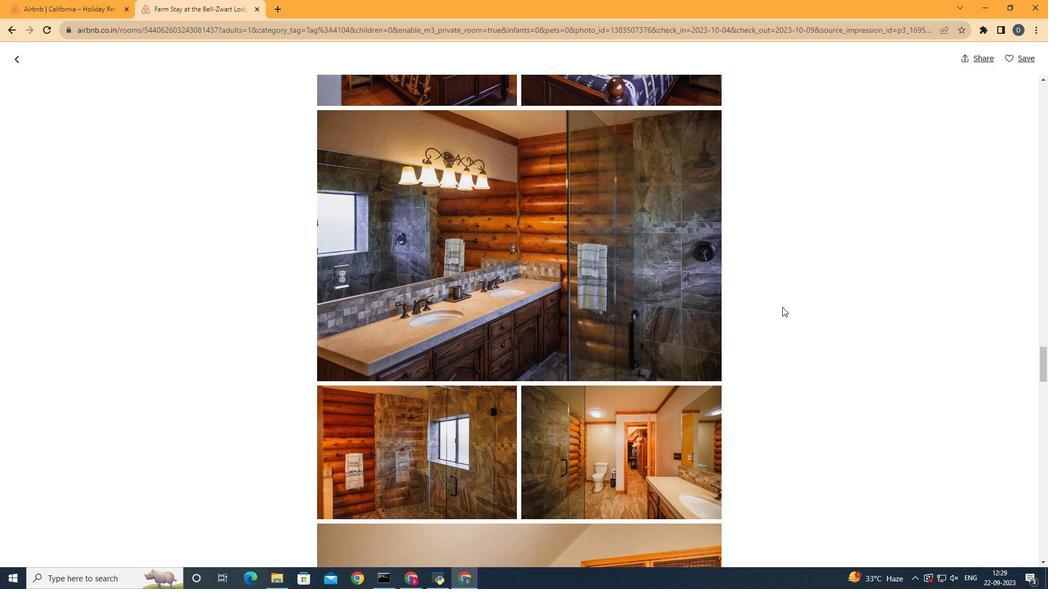 
Action: Mouse scrolled (782, 306) with delta (0, 0)
Screenshot: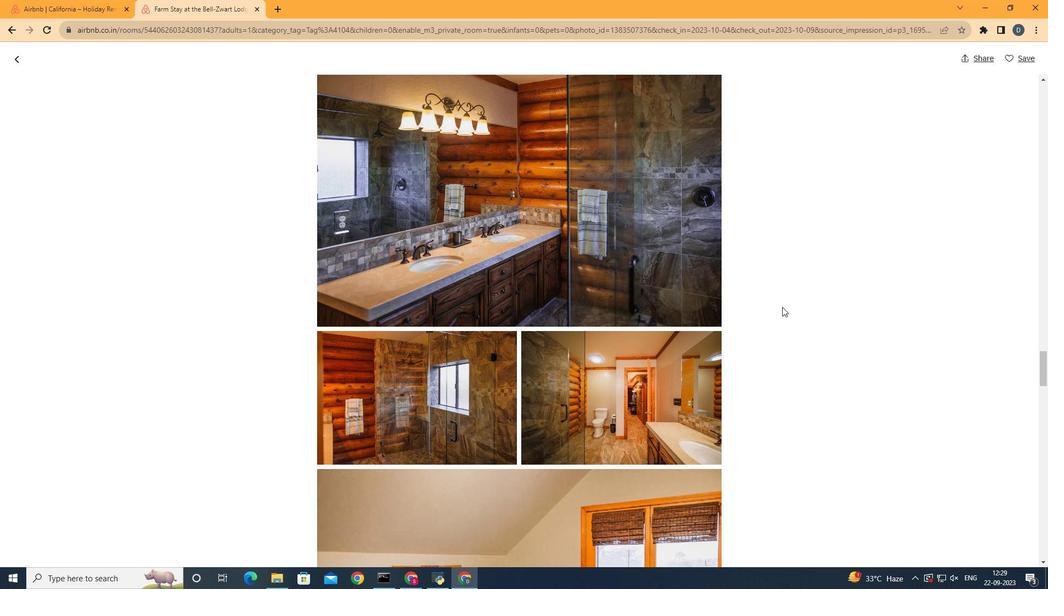 
Action: Mouse scrolled (782, 306) with delta (0, 0)
Screenshot: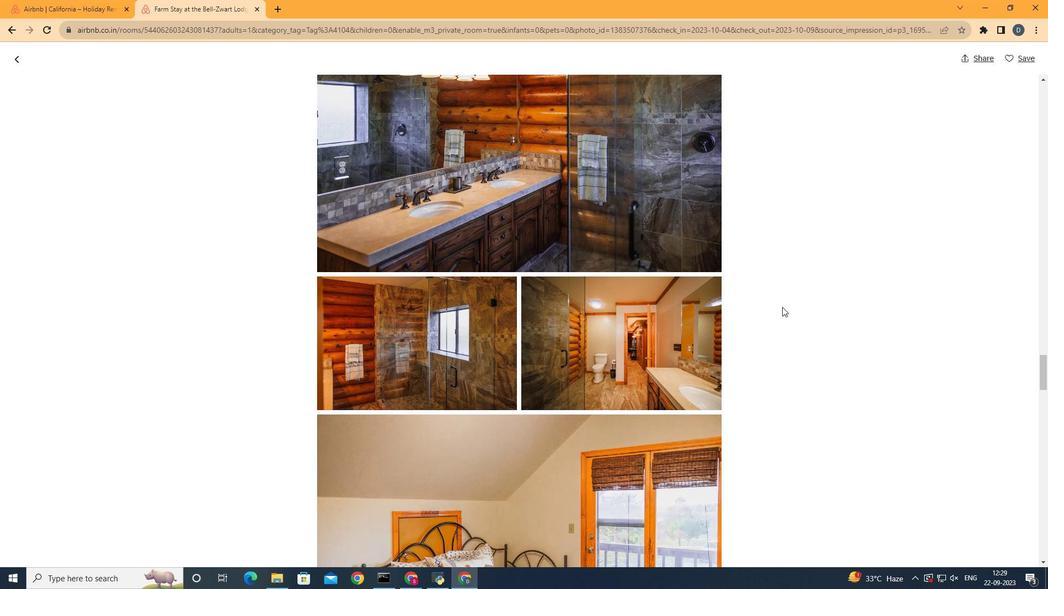 
Action: Mouse moved to (788, 302)
Screenshot: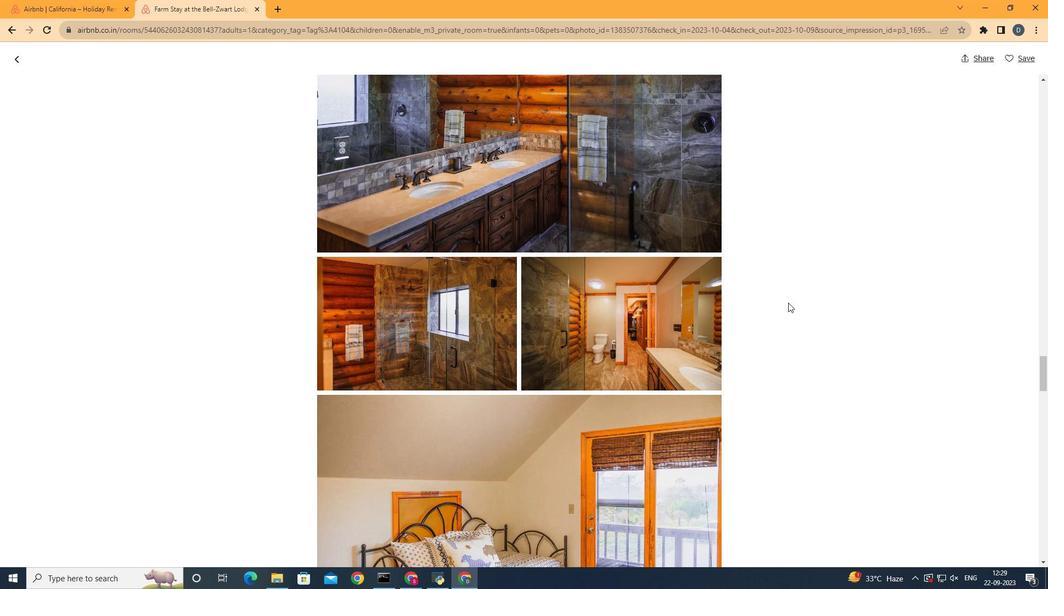 
Action: Mouse scrolled (788, 302) with delta (0, 0)
Screenshot: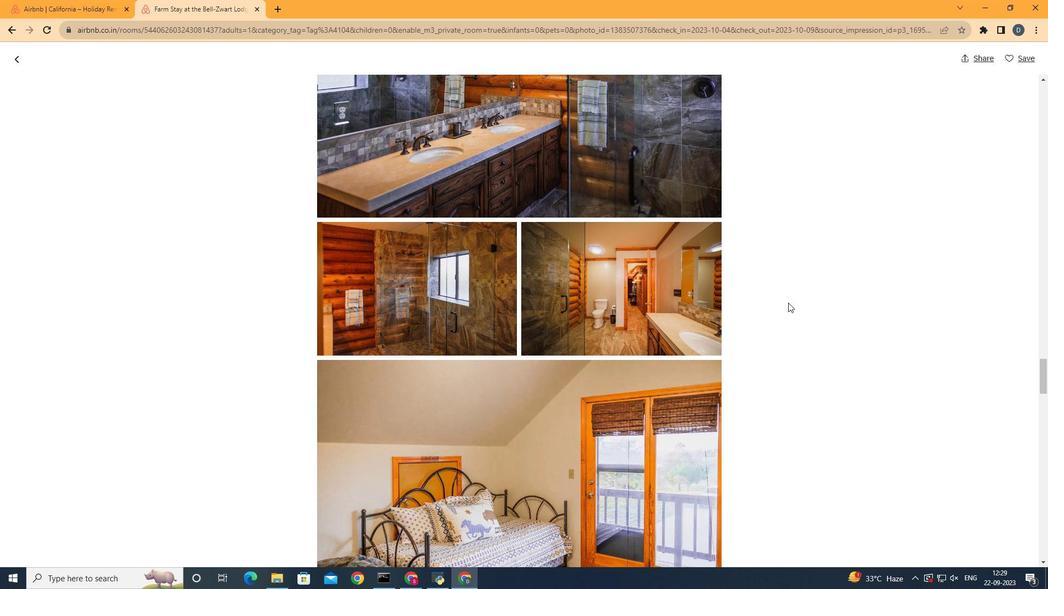 
Action: Mouse scrolled (788, 302) with delta (0, 0)
Screenshot: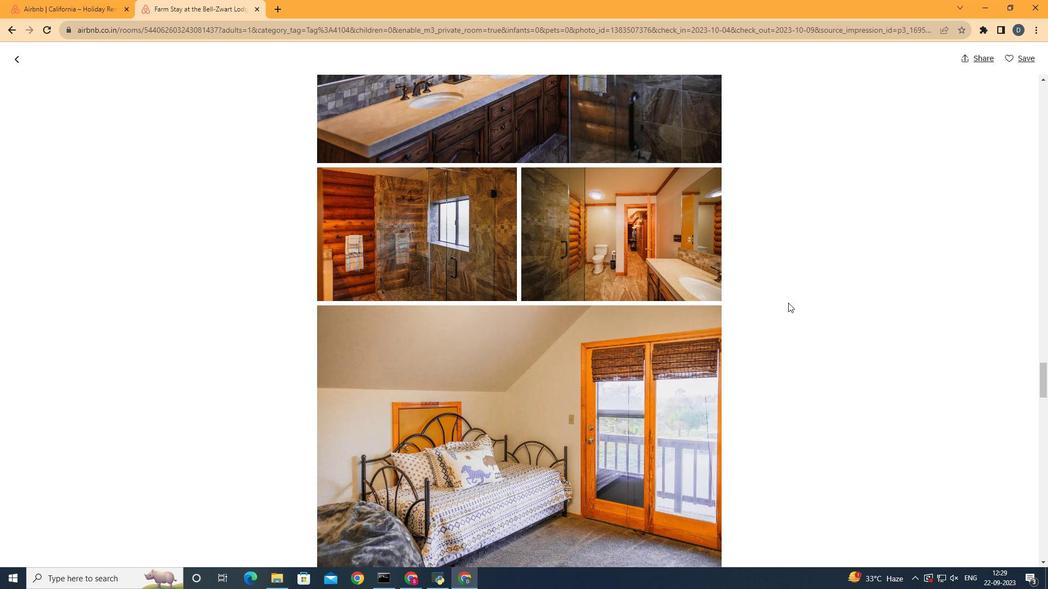 
Action: Mouse scrolled (788, 302) with delta (0, 0)
Screenshot: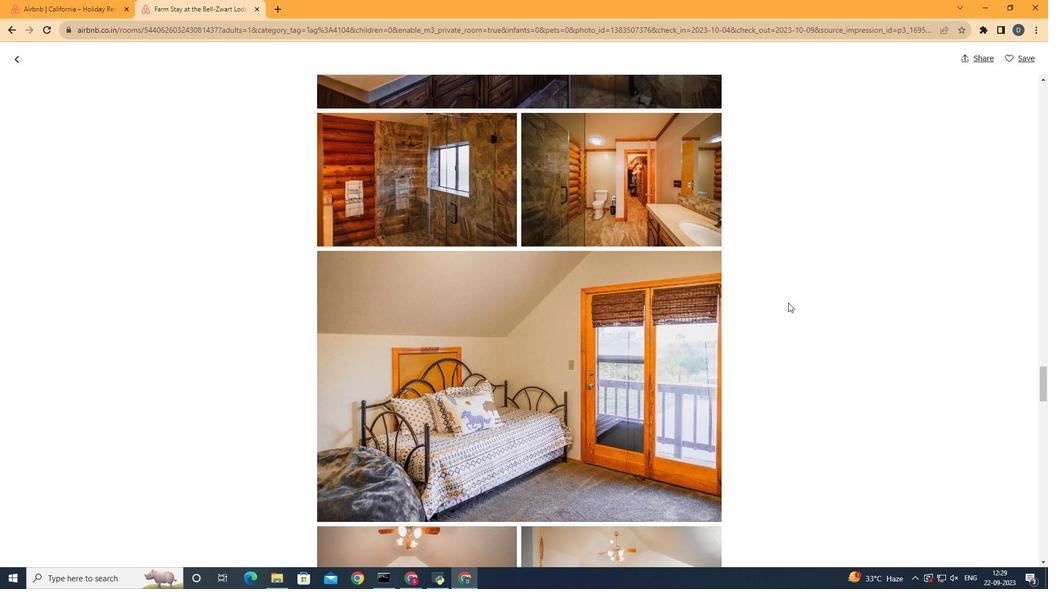 
Action: Mouse scrolled (788, 302) with delta (0, 0)
Screenshot: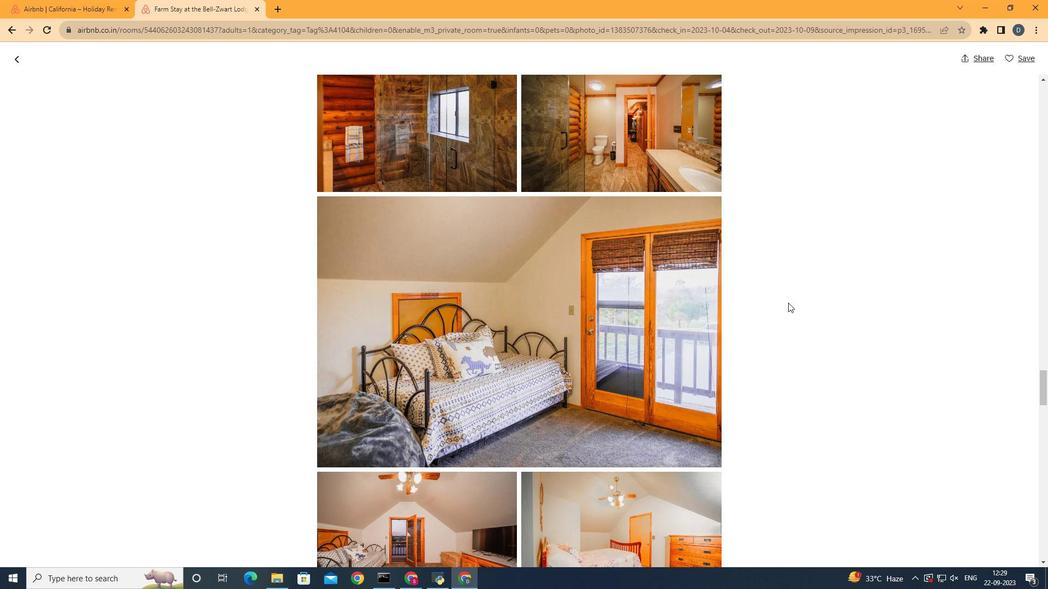 
Action: Mouse scrolled (788, 302) with delta (0, 0)
Screenshot: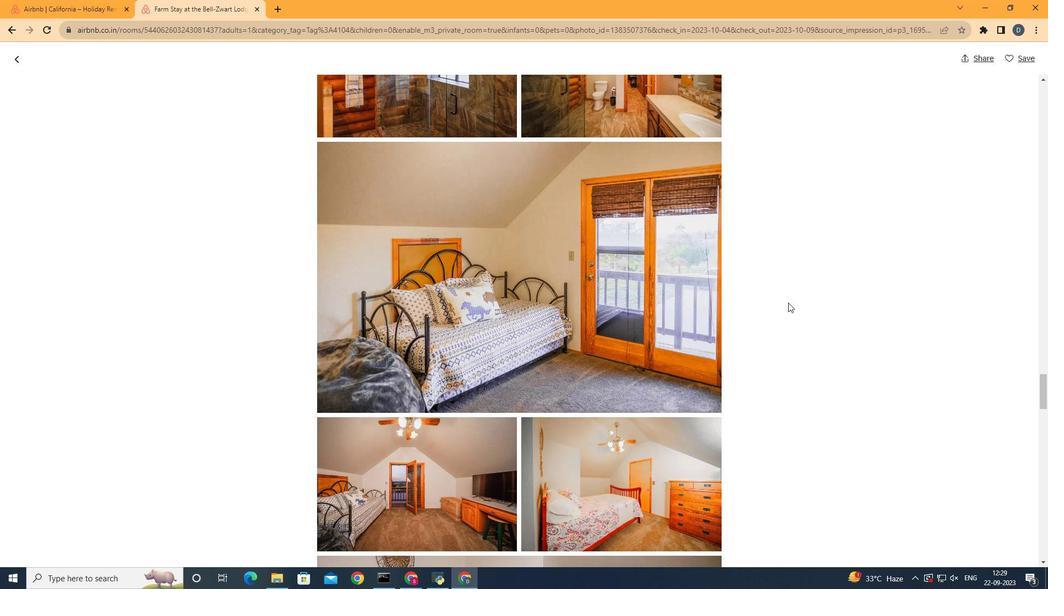 
Action: Mouse scrolled (788, 302) with delta (0, 0)
Screenshot: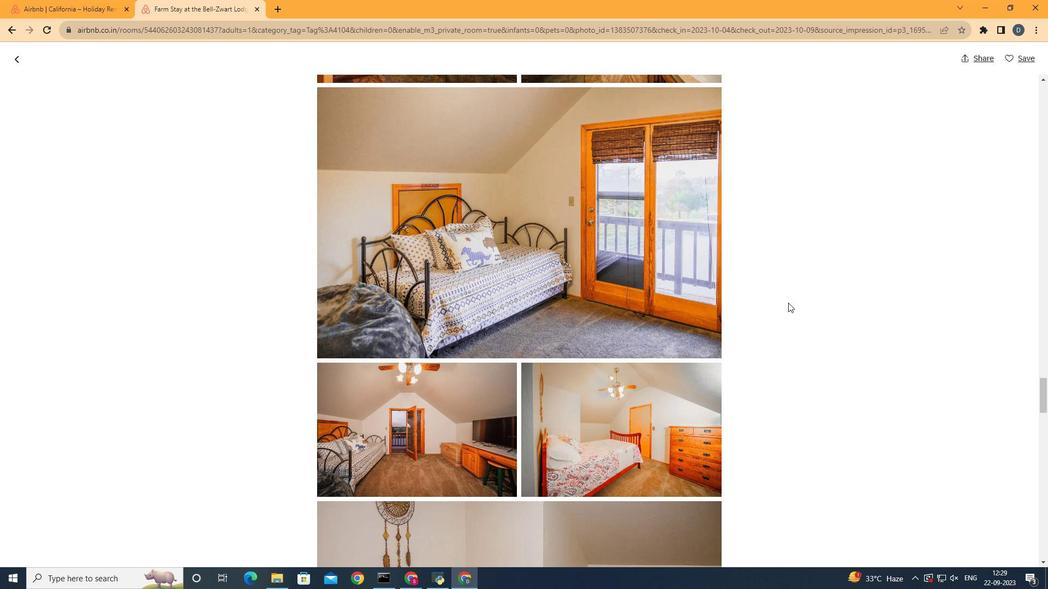 
Action: Mouse scrolled (788, 302) with delta (0, 0)
Screenshot: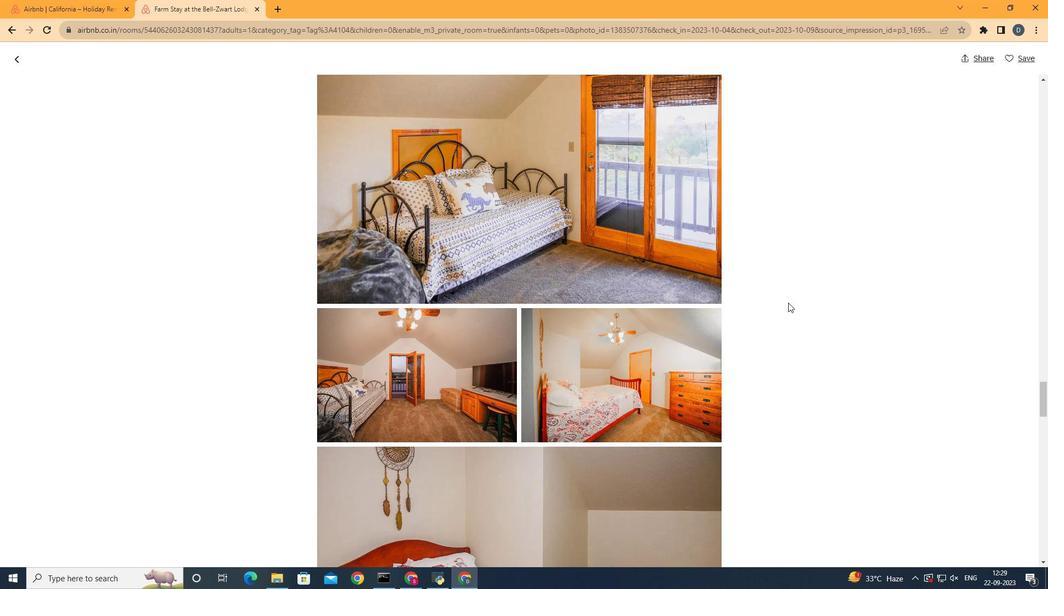 
Action: Mouse scrolled (788, 302) with delta (0, 0)
Screenshot: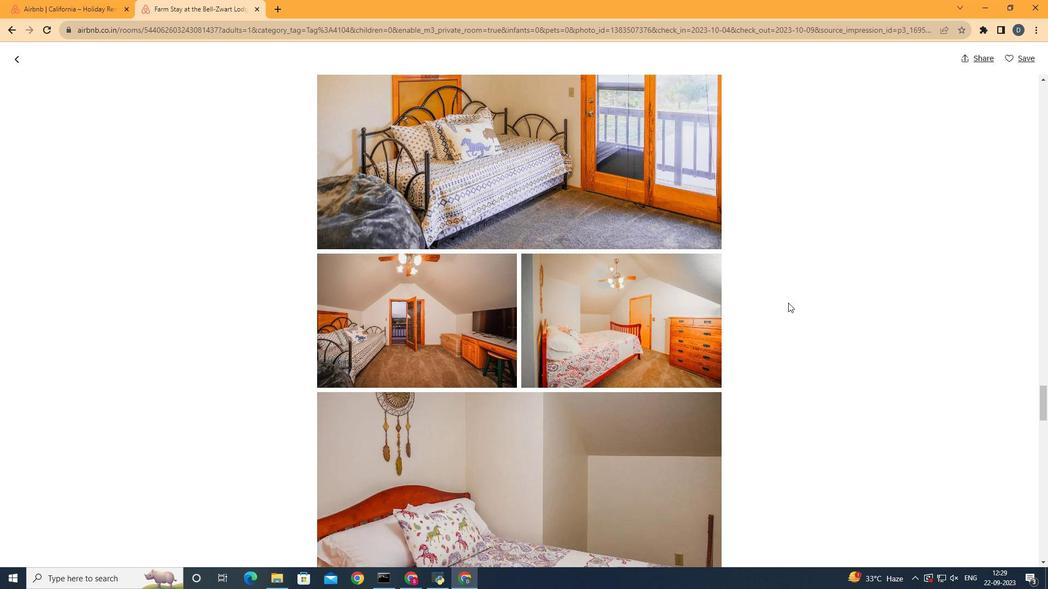 
Action: Mouse scrolled (788, 302) with delta (0, 0)
Screenshot: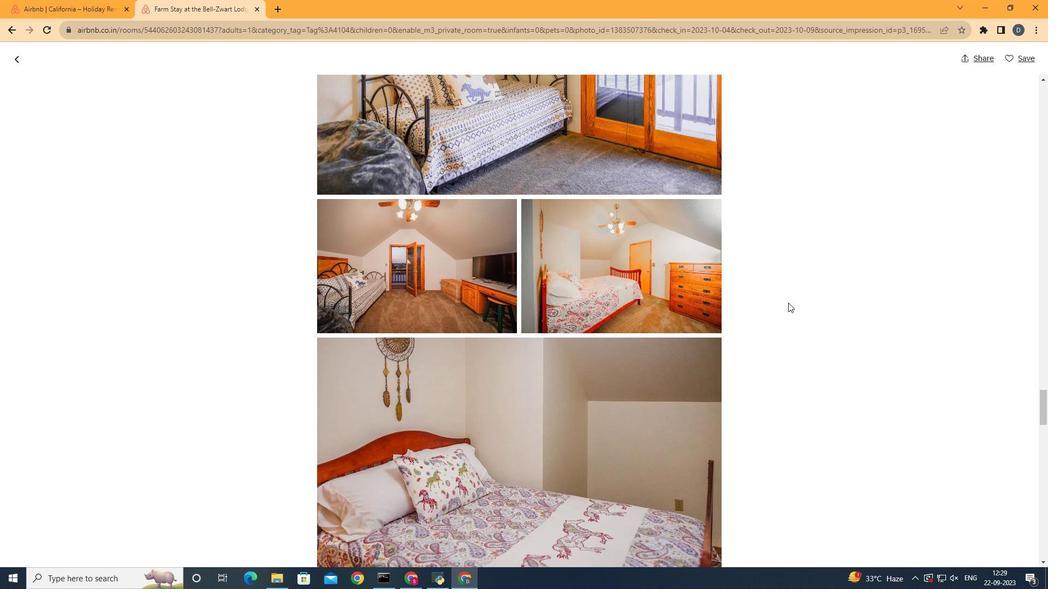 
Action: Mouse scrolled (788, 302) with delta (0, 0)
Screenshot: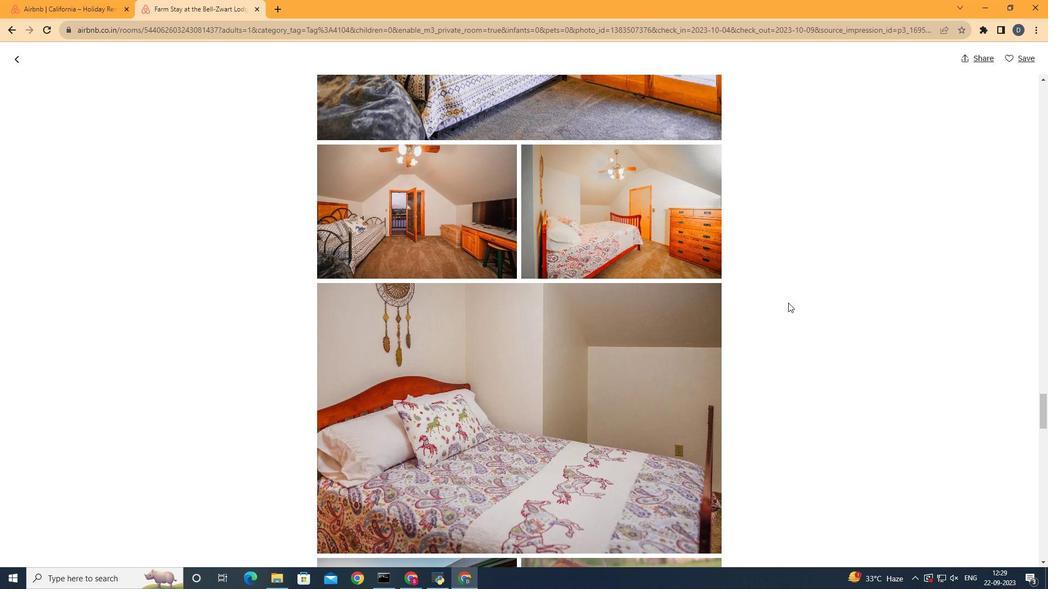 
Action: Mouse scrolled (788, 302) with delta (0, 0)
Screenshot: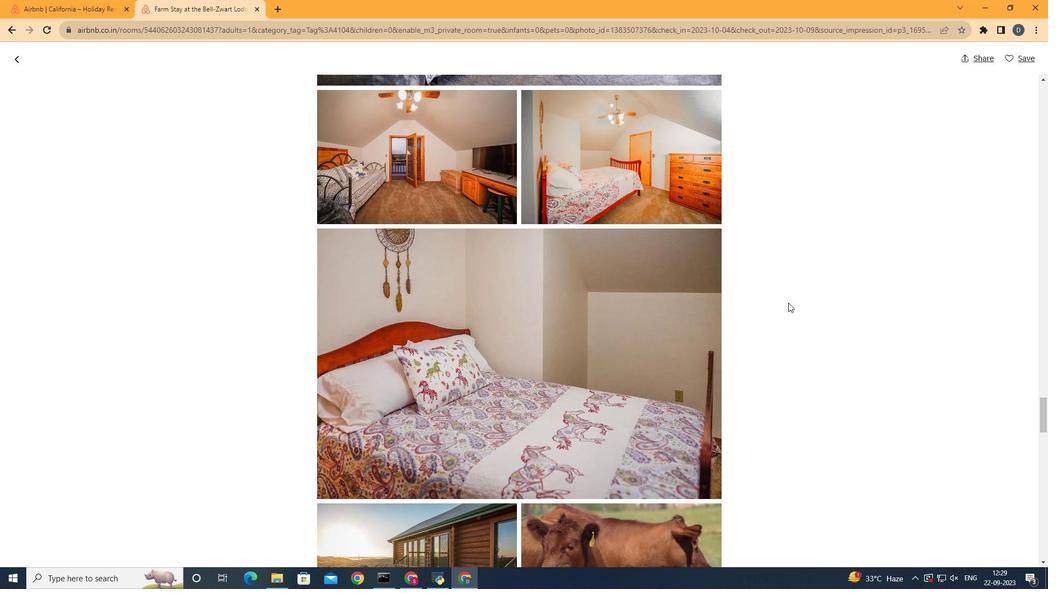 
Action: Mouse scrolled (788, 302) with delta (0, 0)
Screenshot: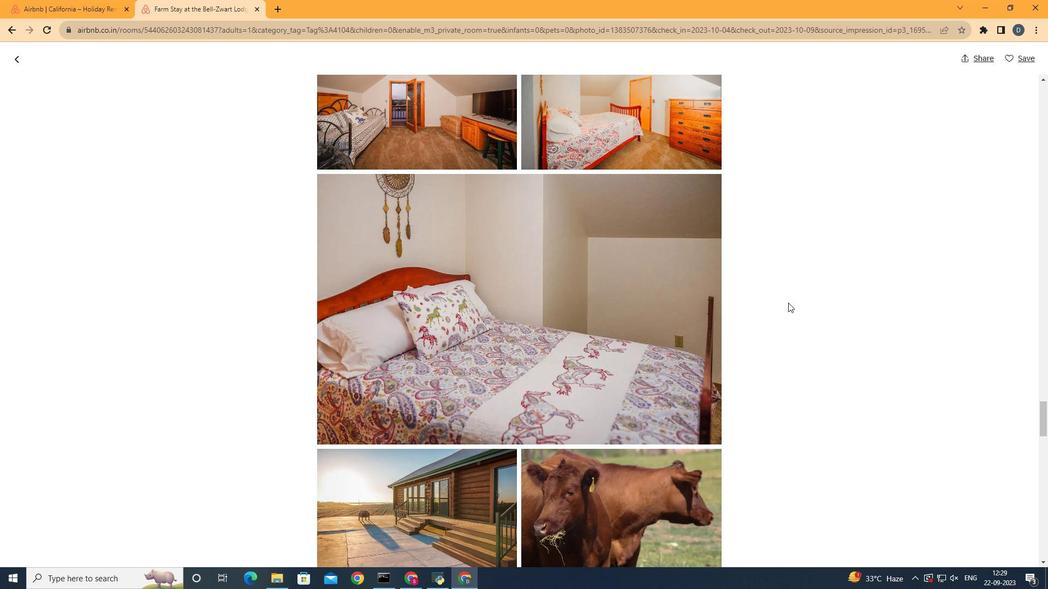 
Action: Mouse scrolled (788, 302) with delta (0, 0)
Screenshot: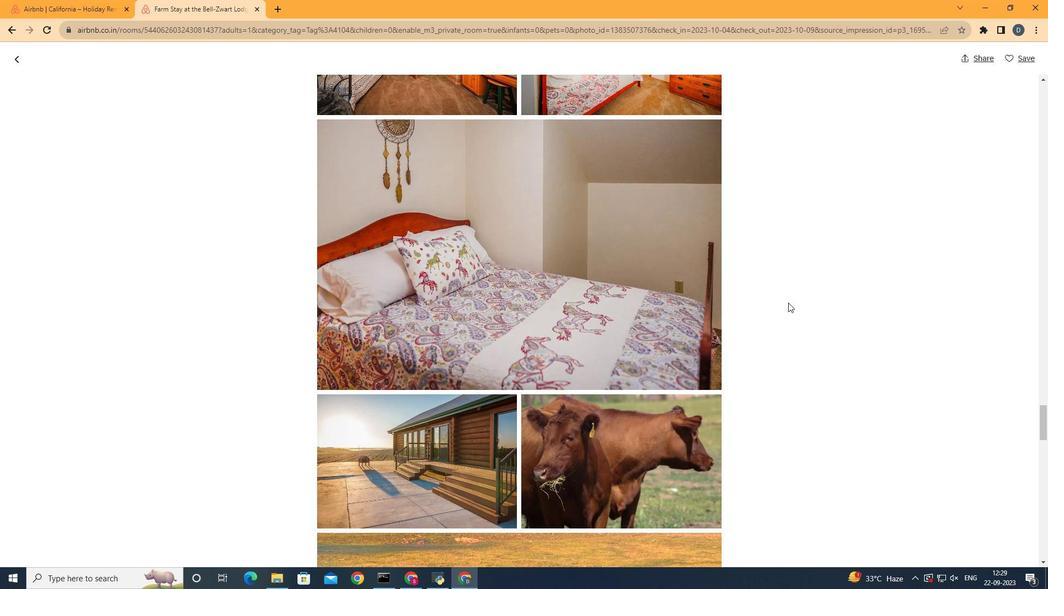 
Action: Mouse scrolled (788, 302) with delta (0, 0)
Screenshot: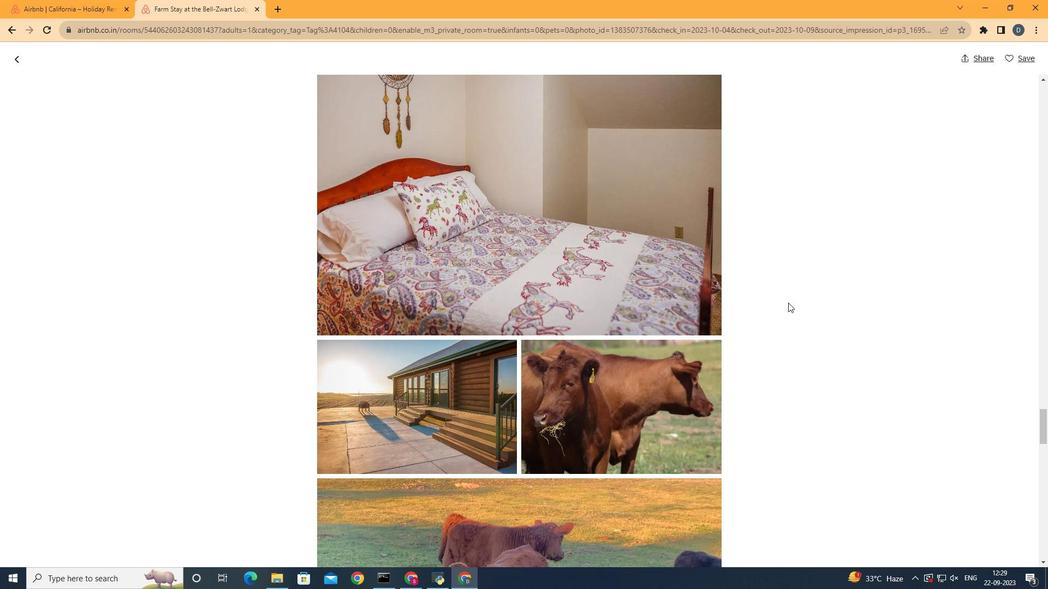 
Action: Mouse scrolled (788, 302) with delta (0, 0)
Screenshot: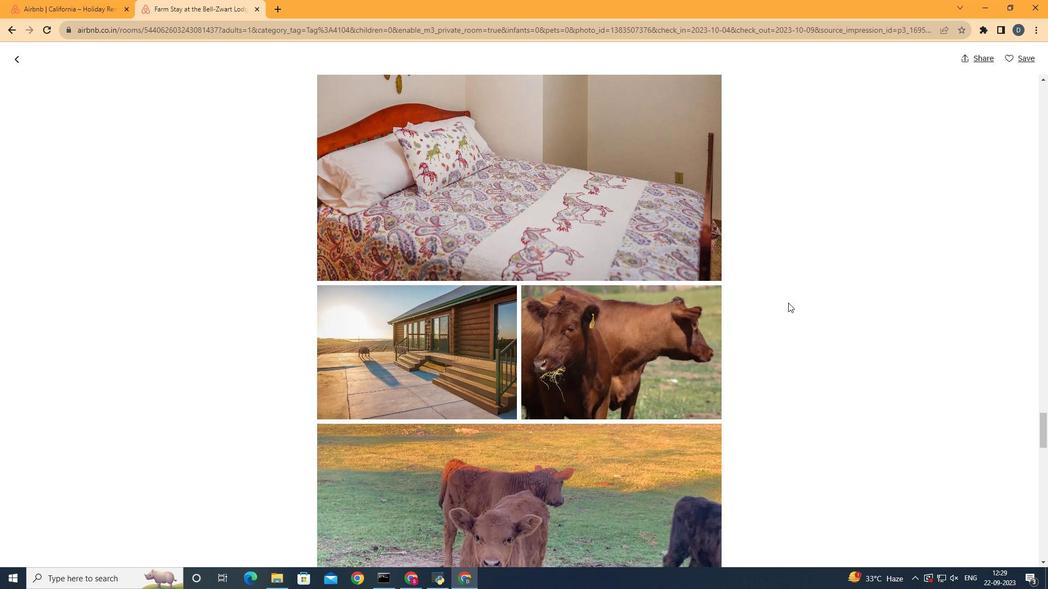 
Action: Mouse scrolled (788, 302) with delta (0, 0)
Screenshot: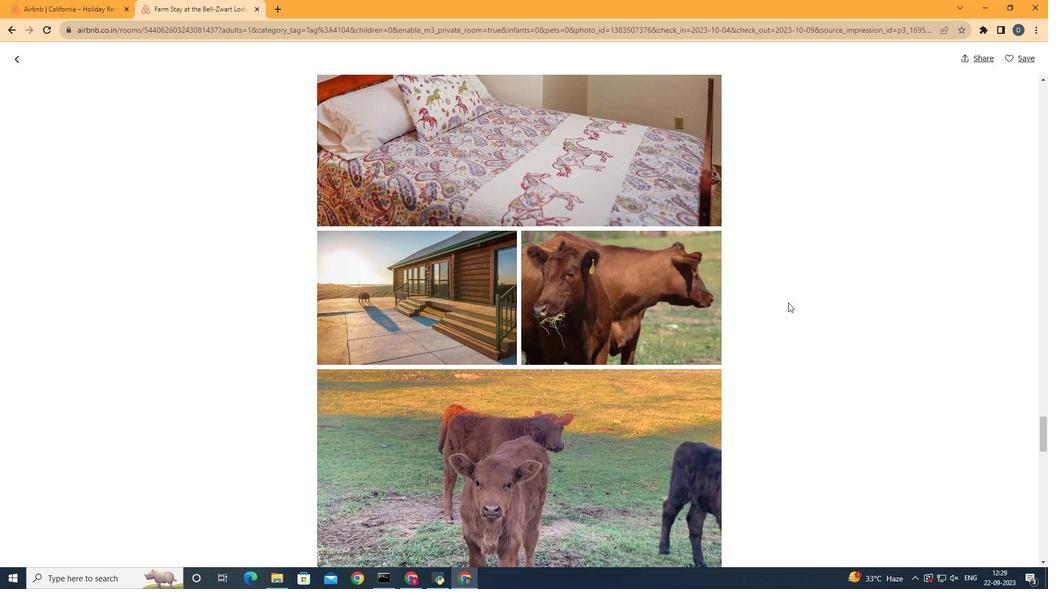 
Action: Mouse scrolled (788, 302) with delta (0, 0)
Screenshot: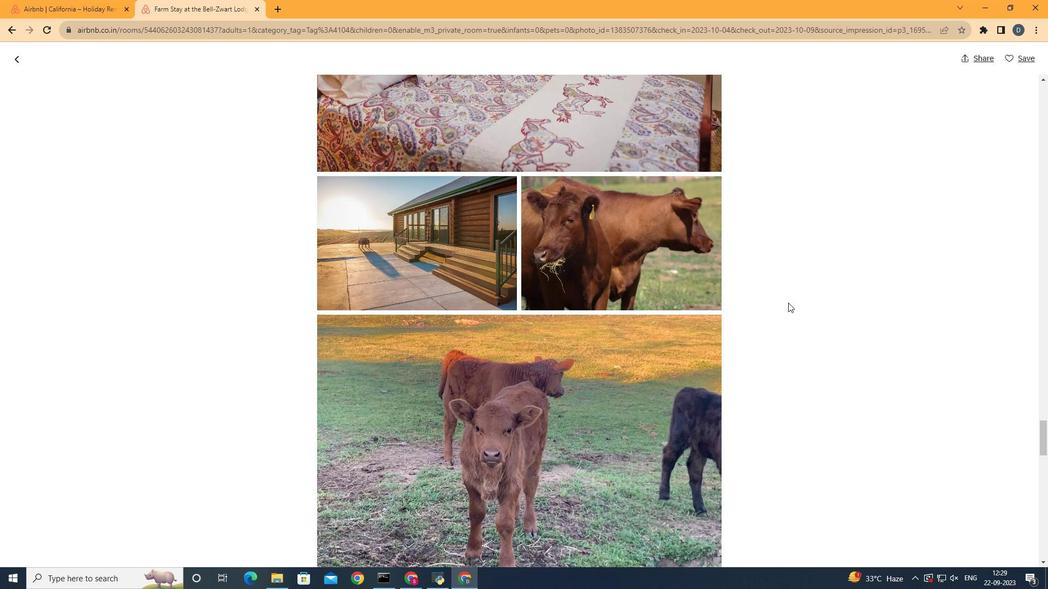 
Action: Mouse scrolled (788, 302) with delta (0, 0)
Screenshot: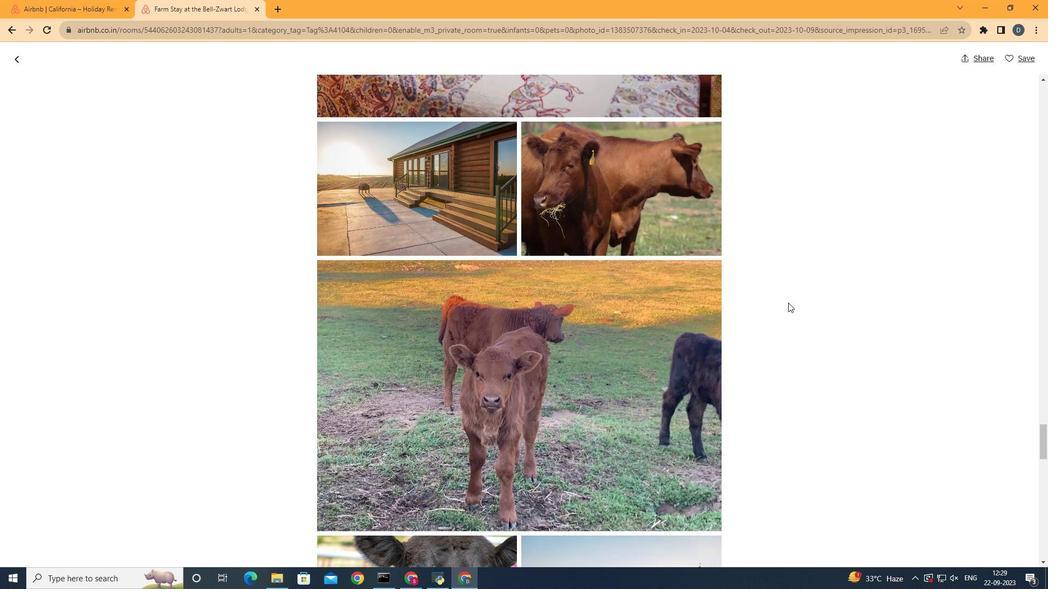 
Action: Mouse scrolled (788, 302) with delta (0, 0)
Screenshot: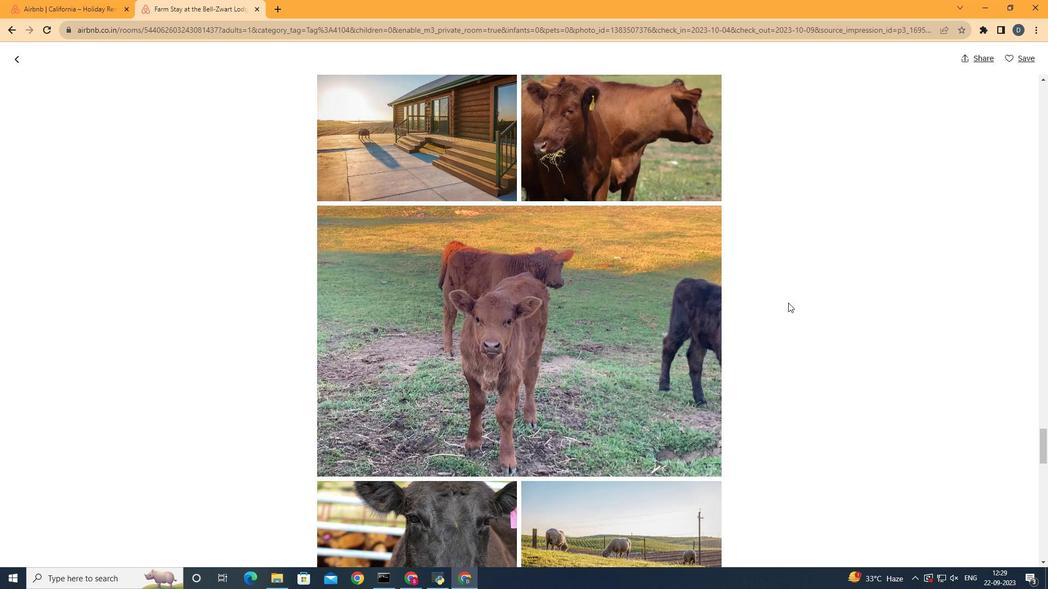 
Action: Mouse scrolled (788, 302) with delta (0, 0)
Screenshot: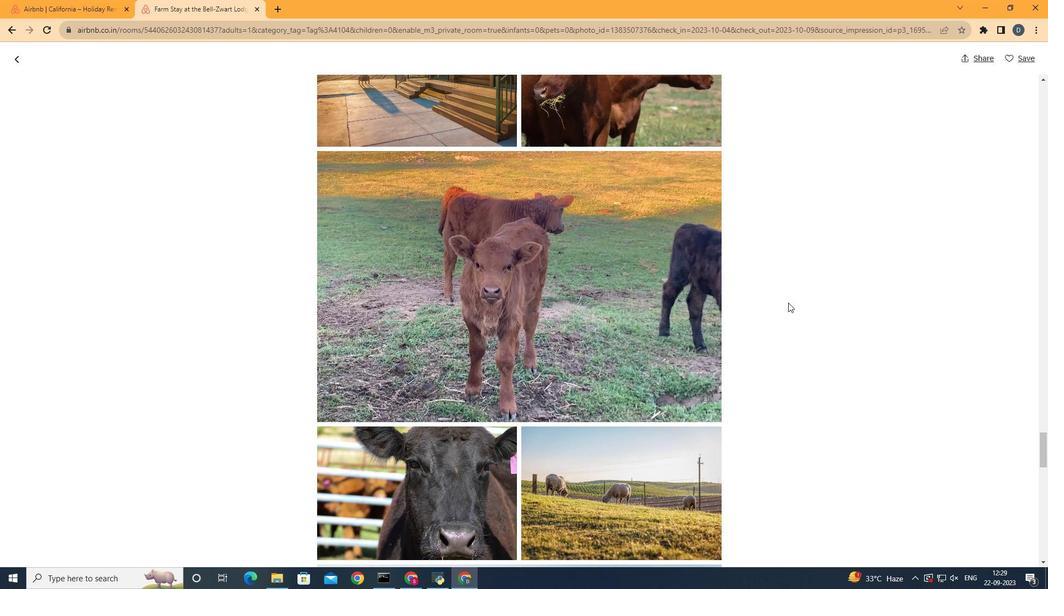 
Action: Mouse scrolled (788, 302) with delta (0, 0)
Screenshot: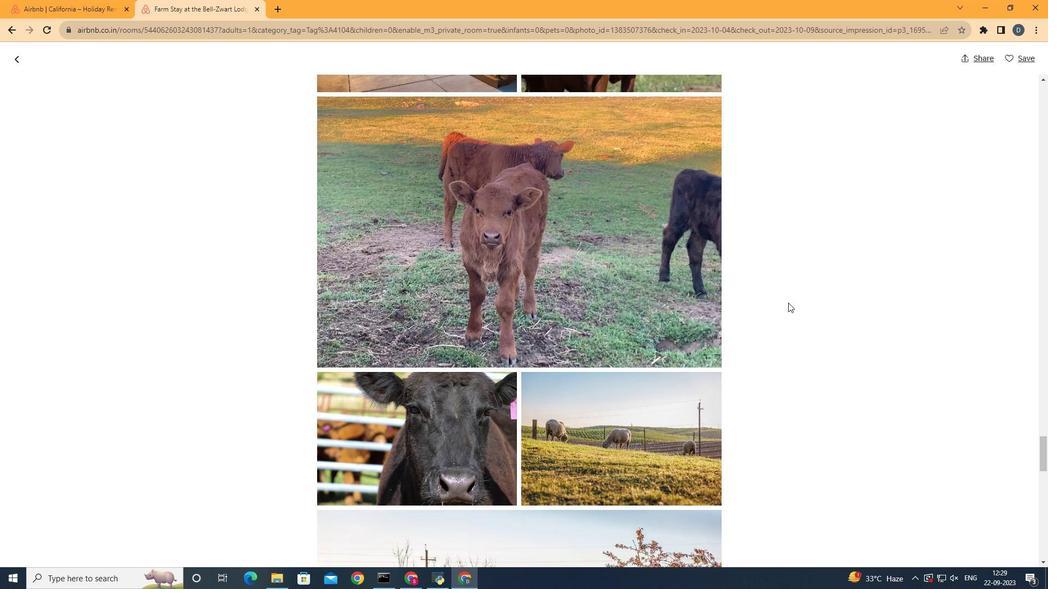 
Action: Mouse scrolled (788, 302) with delta (0, 0)
Screenshot: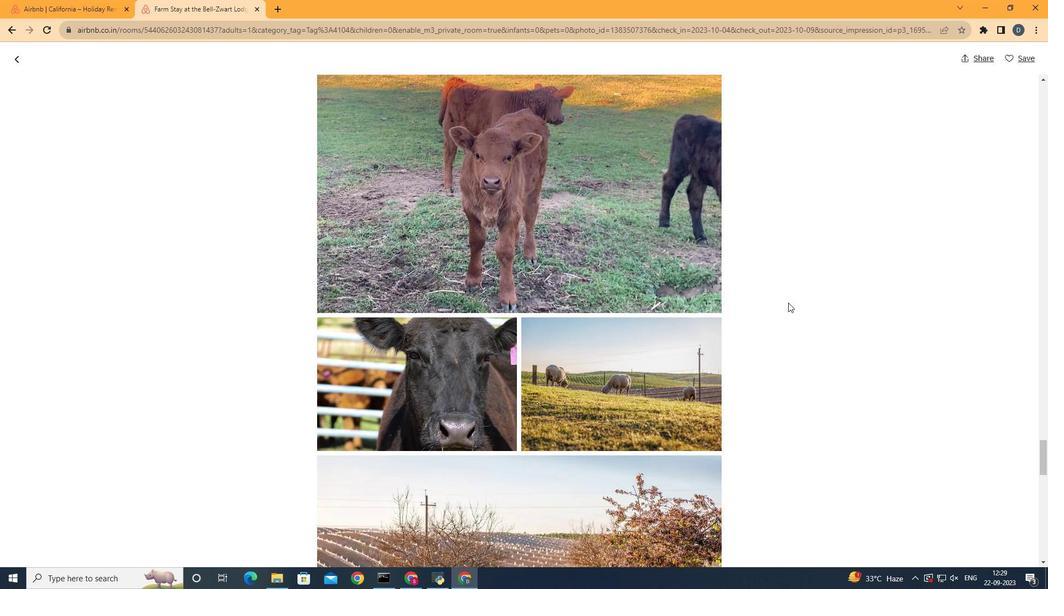 
Action: Mouse scrolled (788, 302) with delta (0, 0)
Screenshot: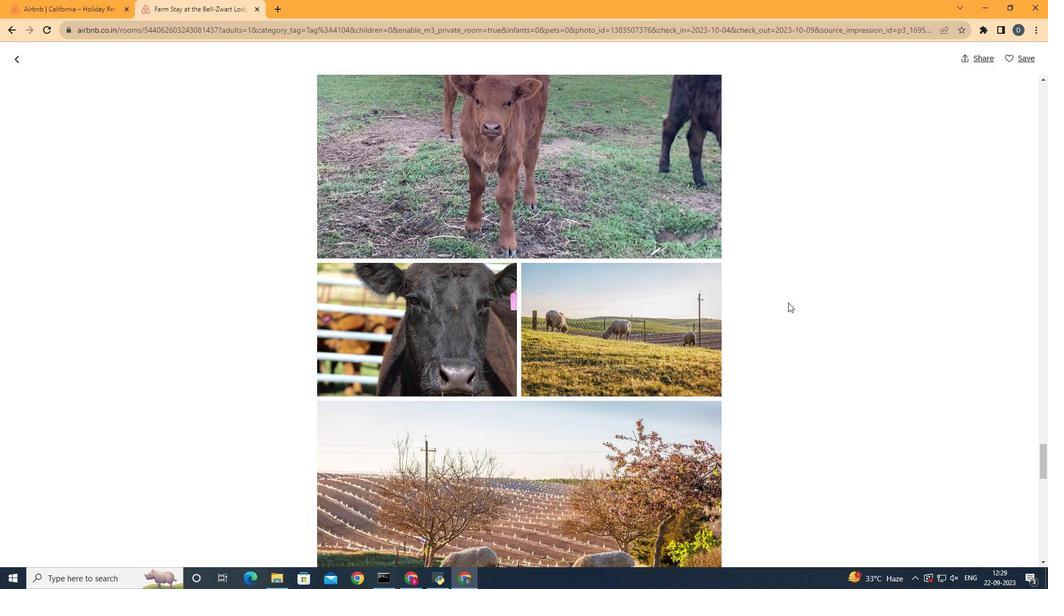 
Action: Mouse scrolled (788, 302) with delta (0, 0)
Screenshot: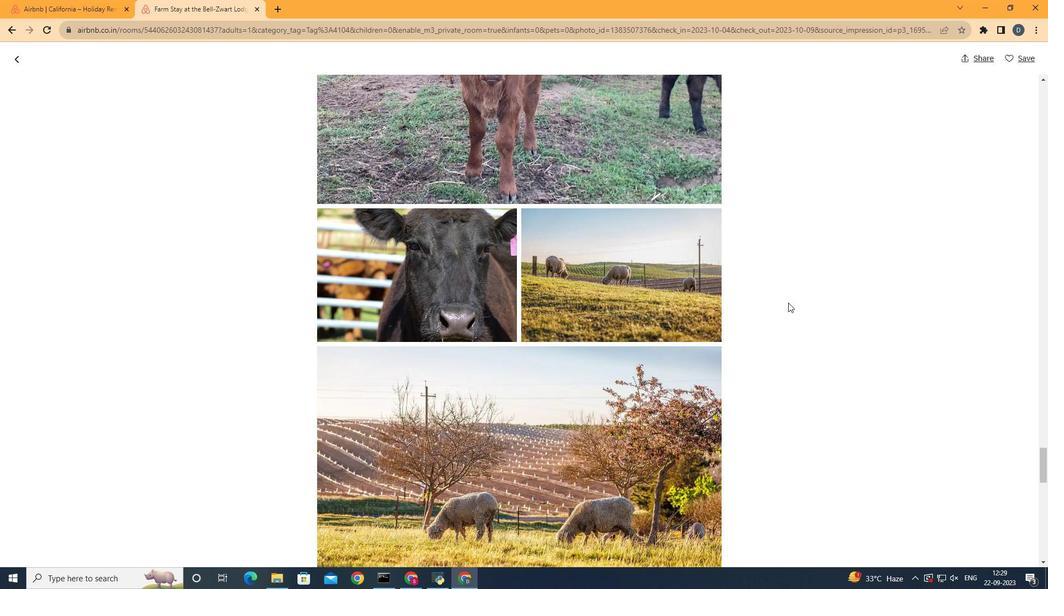 
Action: Mouse scrolled (788, 302) with delta (0, 0)
Screenshot: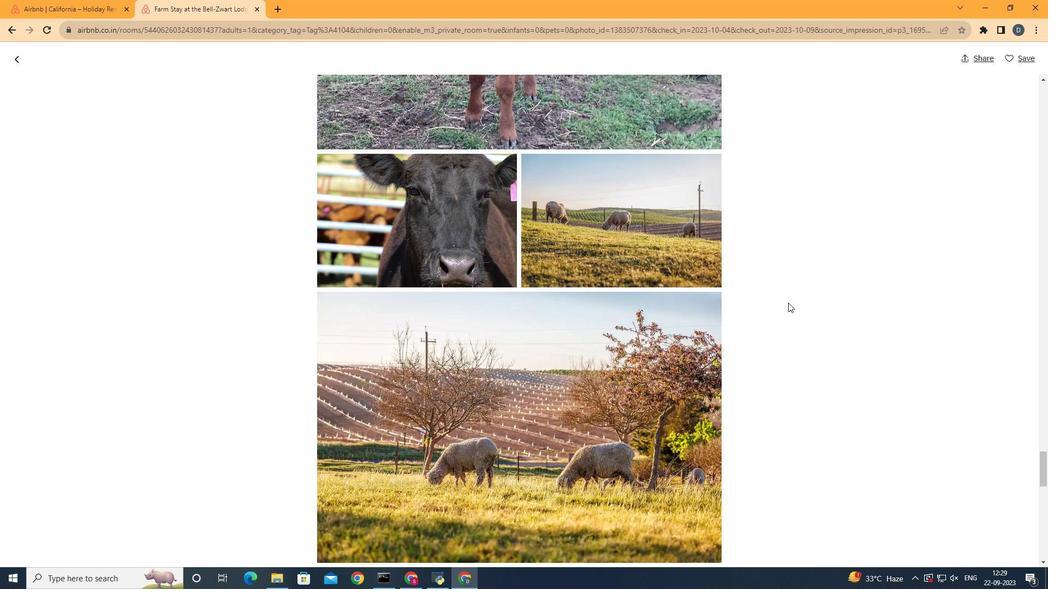 
Action: Mouse scrolled (788, 302) with delta (0, 0)
Screenshot: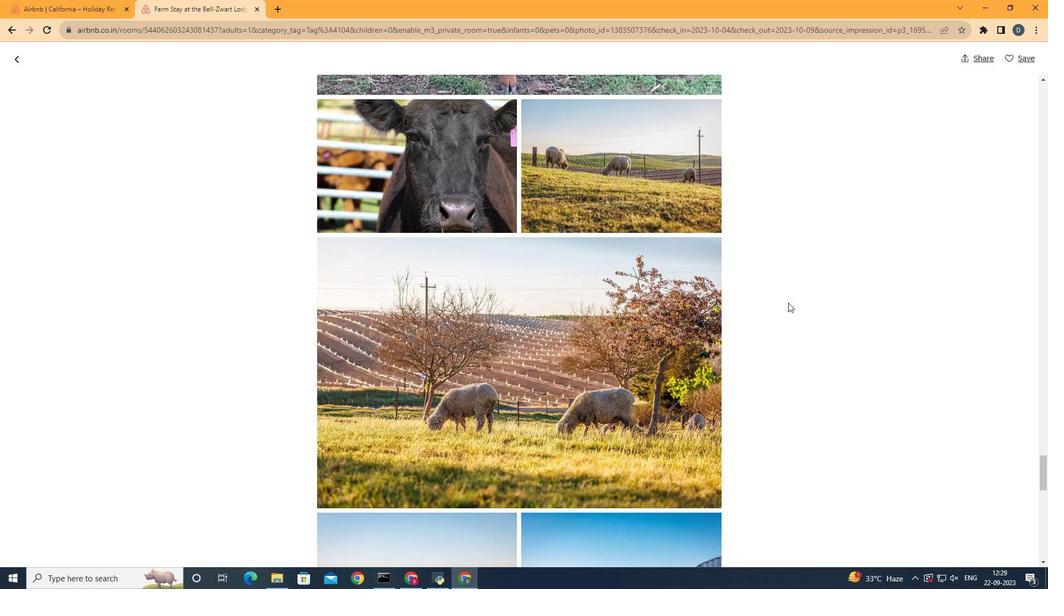 
Action: Mouse scrolled (788, 302) with delta (0, 0)
Screenshot: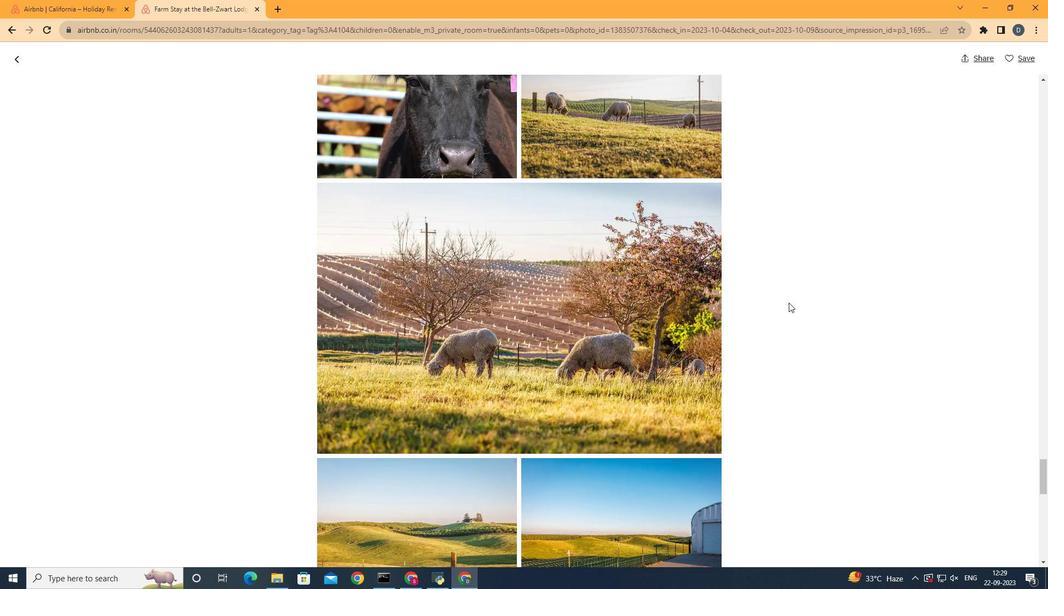 
Action: Mouse moved to (788, 302)
Screenshot: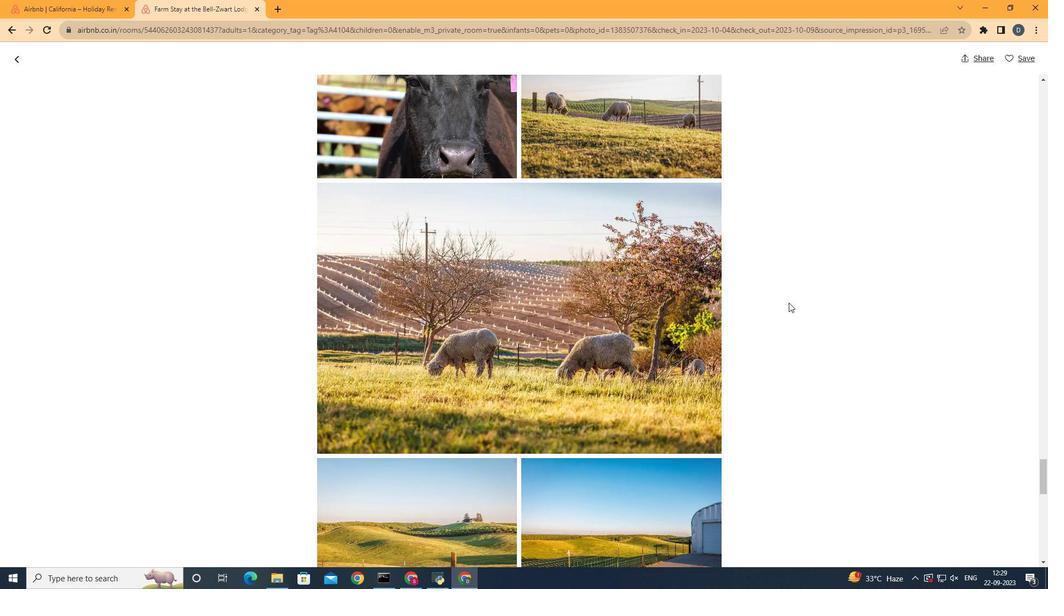 
Action: Mouse scrolled (788, 302) with delta (0, 0)
Screenshot: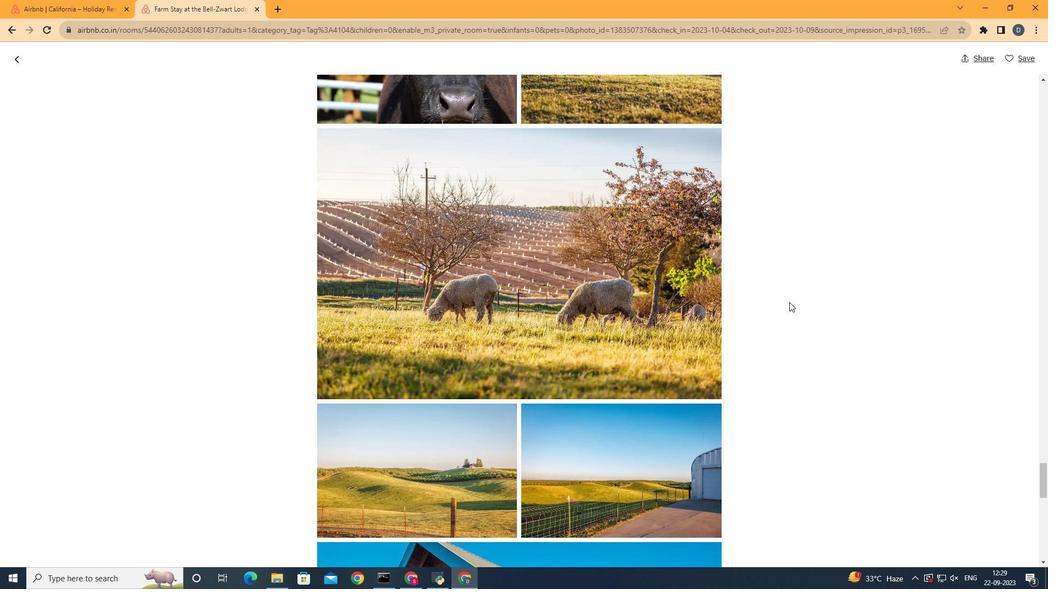 
Action: Mouse moved to (789, 302)
Screenshot: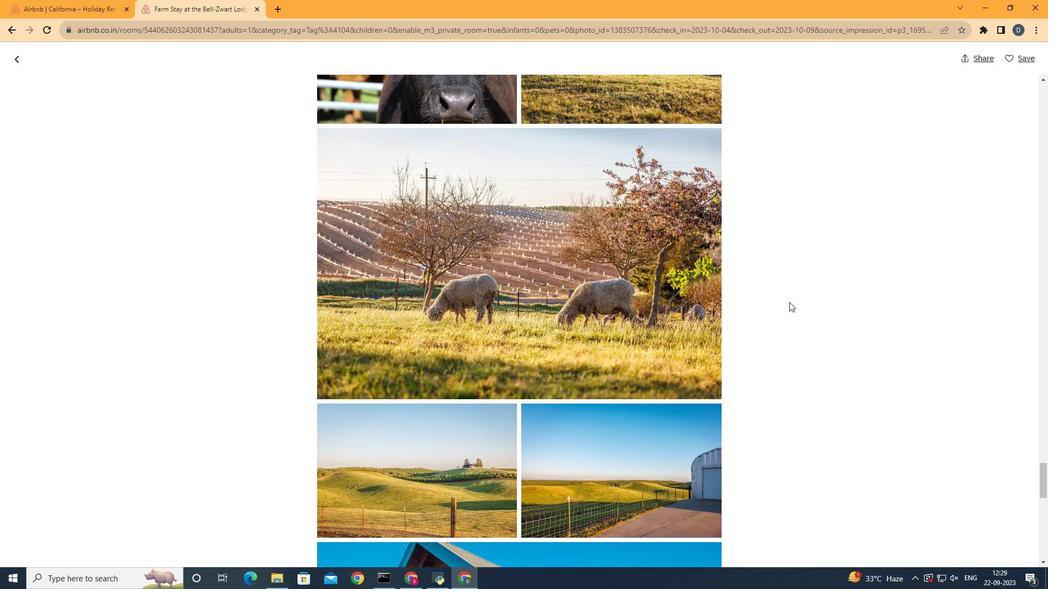 
Action: Mouse scrolled (789, 301) with delta (0, 0)
Screenshot: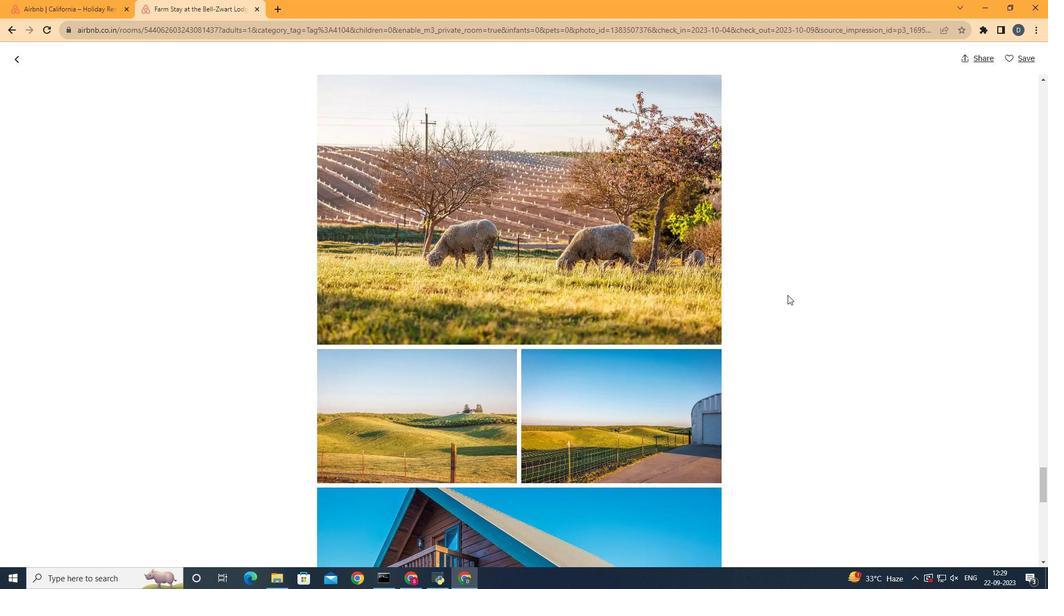 
Action: Mouse moved to (790, 296)
Screenshot: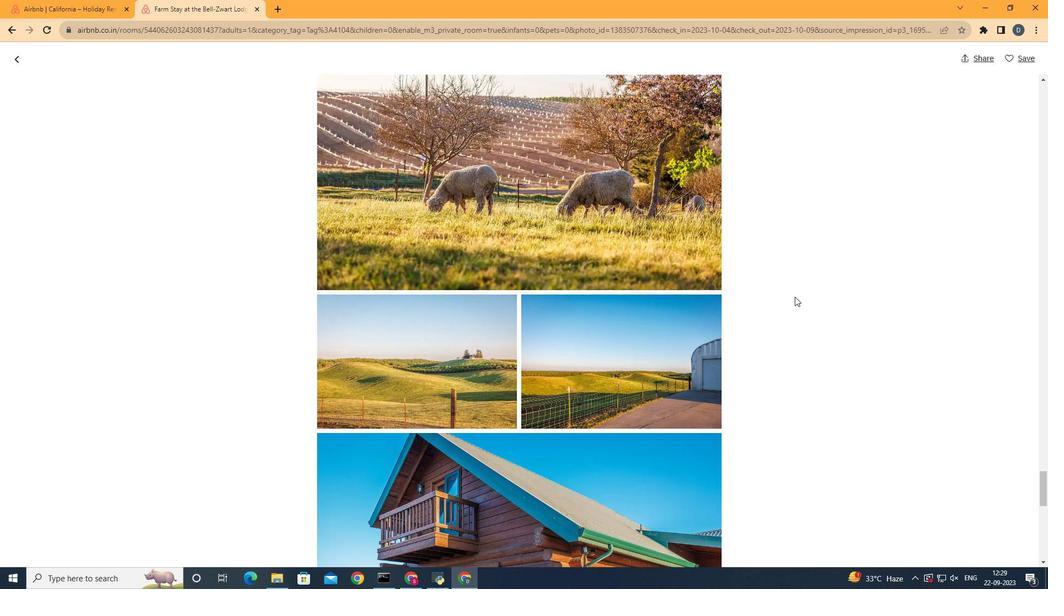 
Action: Mouse scrolled (790, 295) with delta (0, 0)
Screenshot: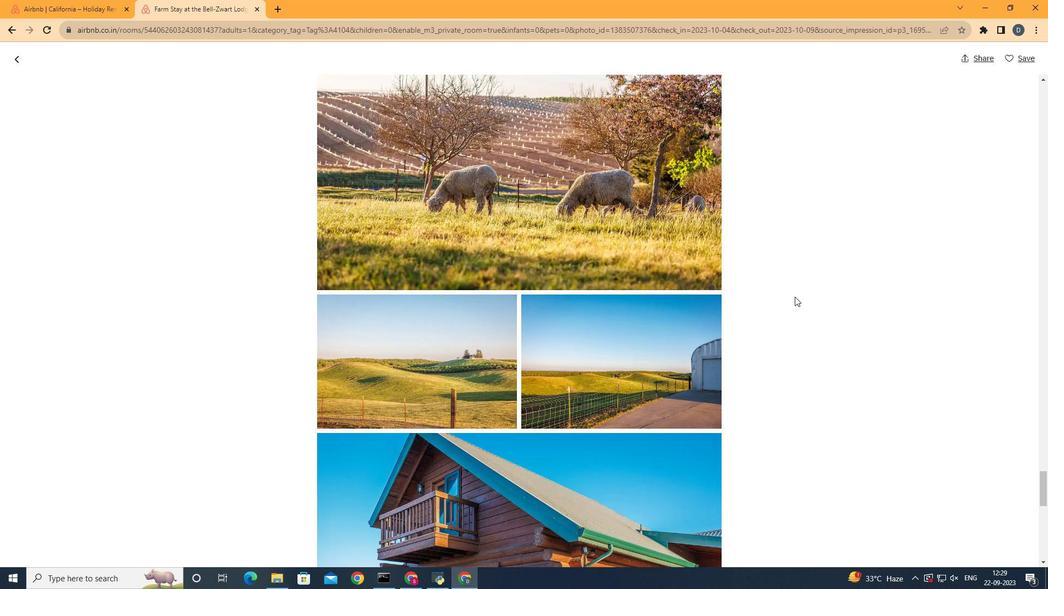 
Action: Mouse moved to (794, 296)
Screenshot: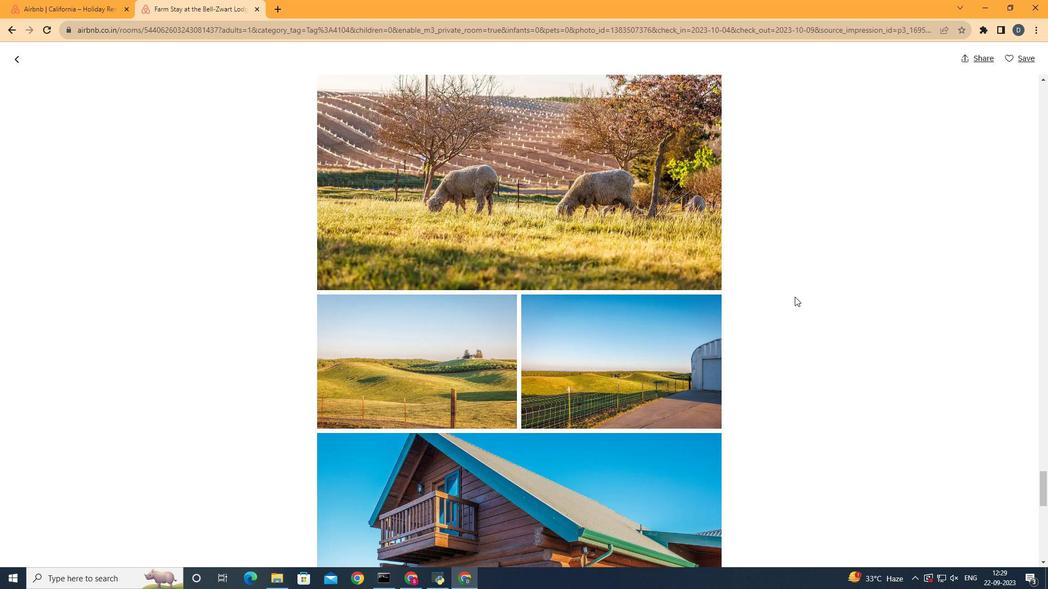 
Action: Mouse scrolled (794, 296) with delta (0, 0)
Screenshot: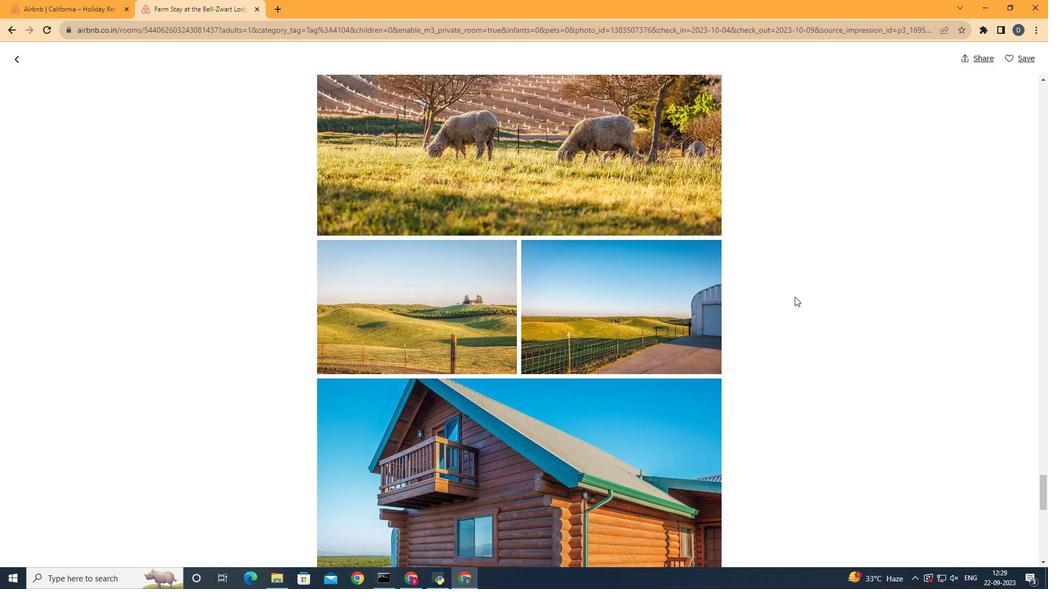 
Action: Mouse moved to (796, 296)
Screenshot: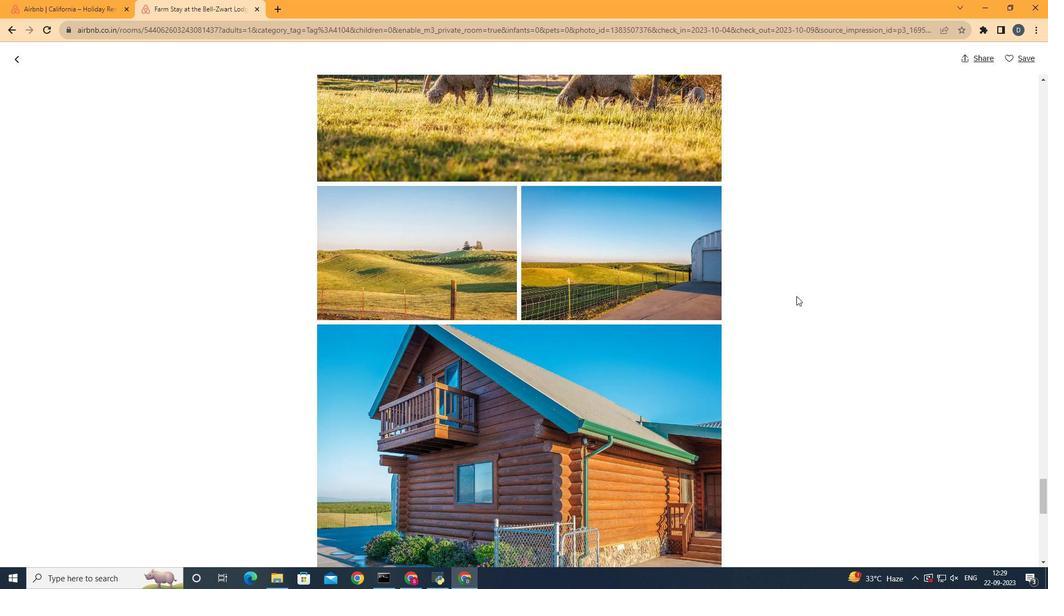 
Action: Mouse scrolled (796, 295) with delta (0, 0)
Screenshot: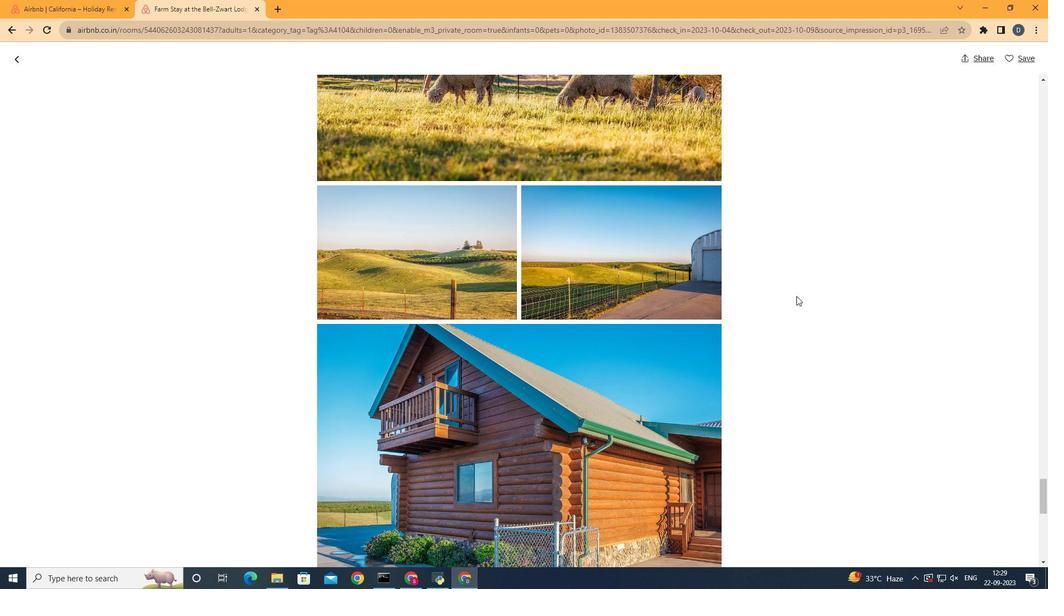 
Action: Mouse moved to (801, 290)
Screenshot: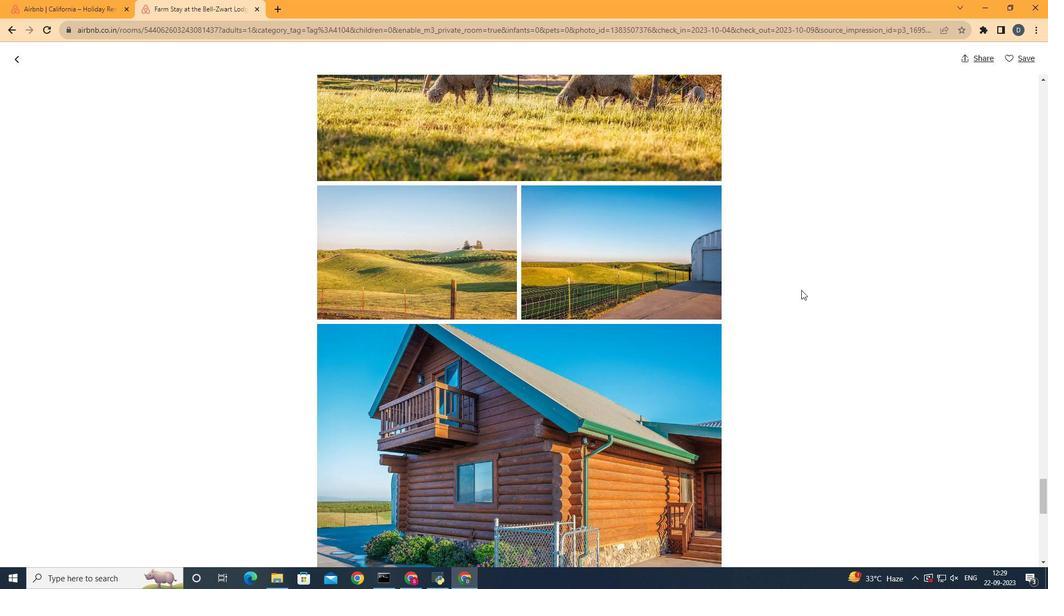 
Action: Mouse scrolled (801, 289) with delta (0, 0)
Screenshot: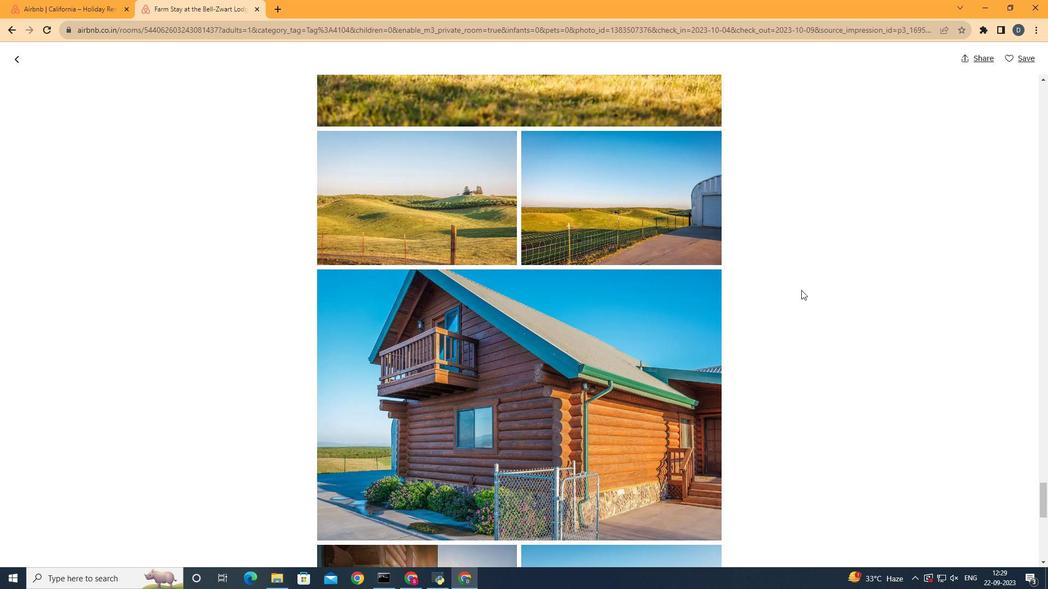 
Action: Mouse scrolled (801, 289) with delta (0, 0)
Screenshot: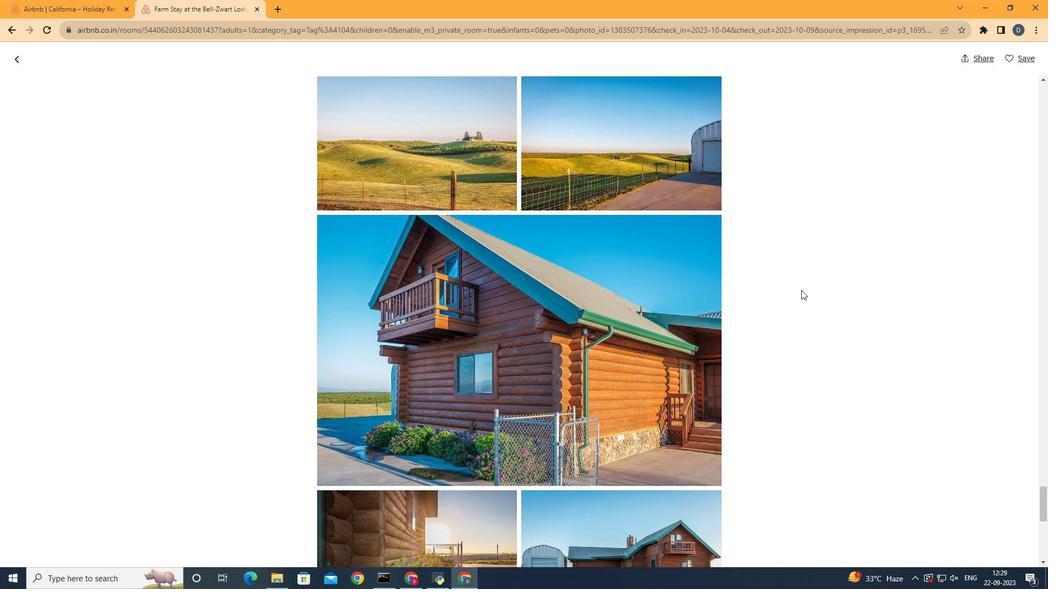 
Action: Mouse scrolled (801, 289) with delta (0, 0)
Screenshot: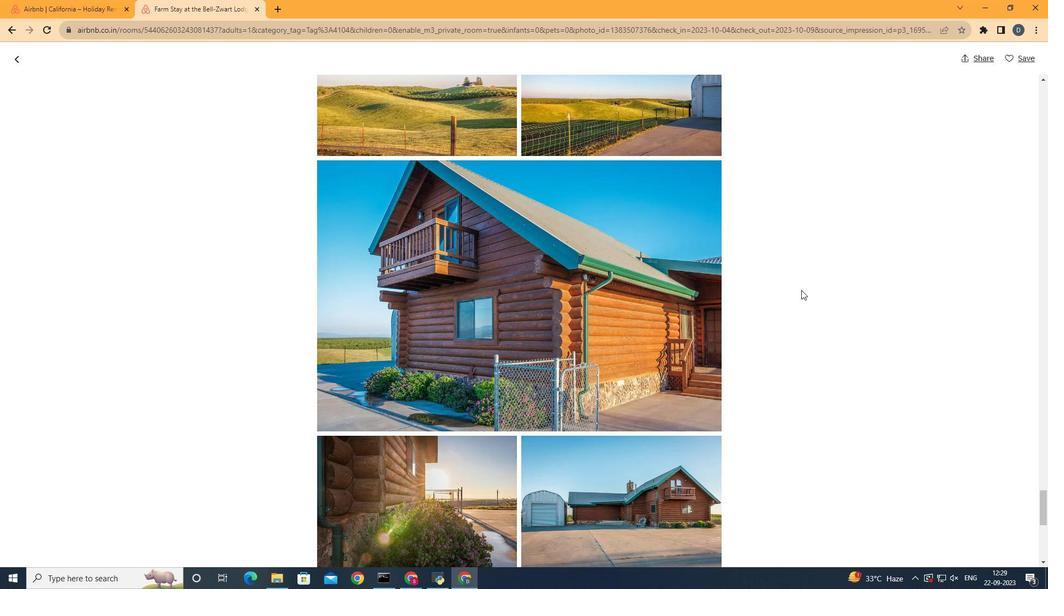 
Action: Mouse scrolled (801, 289) with delta (0, 0)
Screenshot: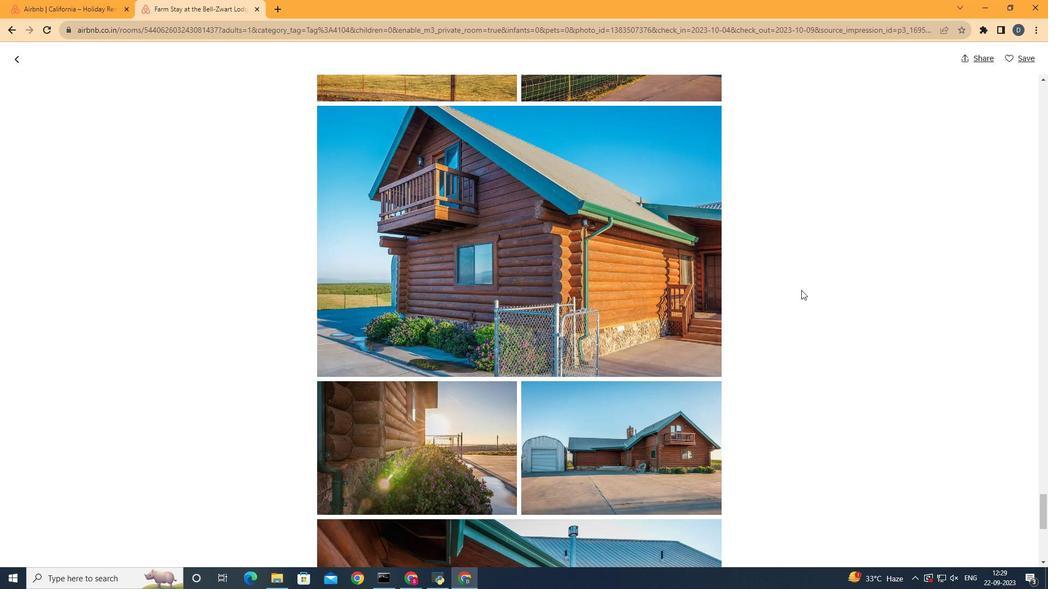 
Action: Mouse scrolled (801, 289) with delta (0, 0)
Screenshot: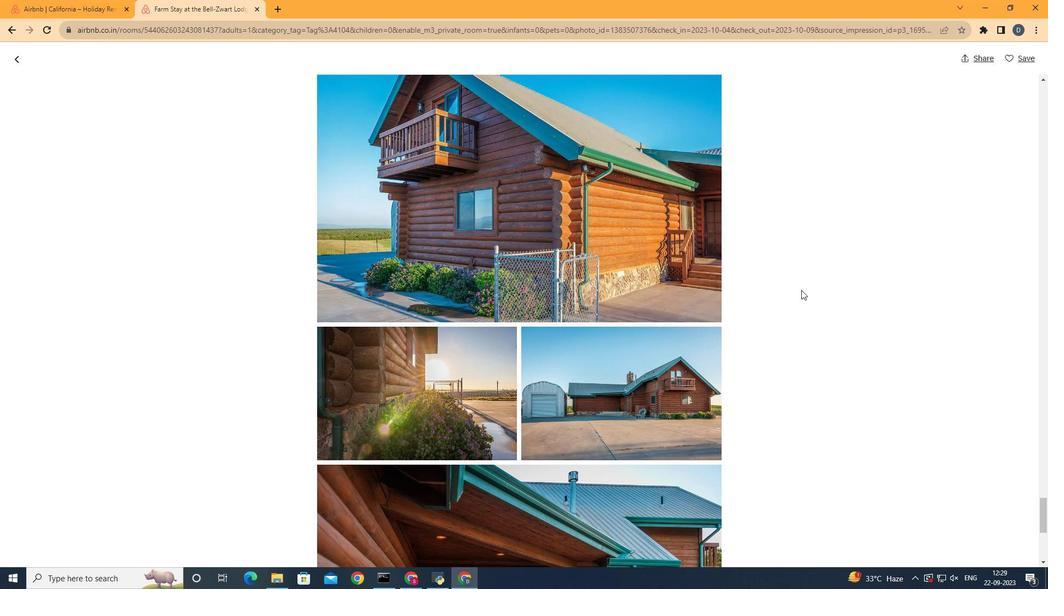
Action: Mouse scrolled (801, 289) with delta (0, 0)
Screenshot: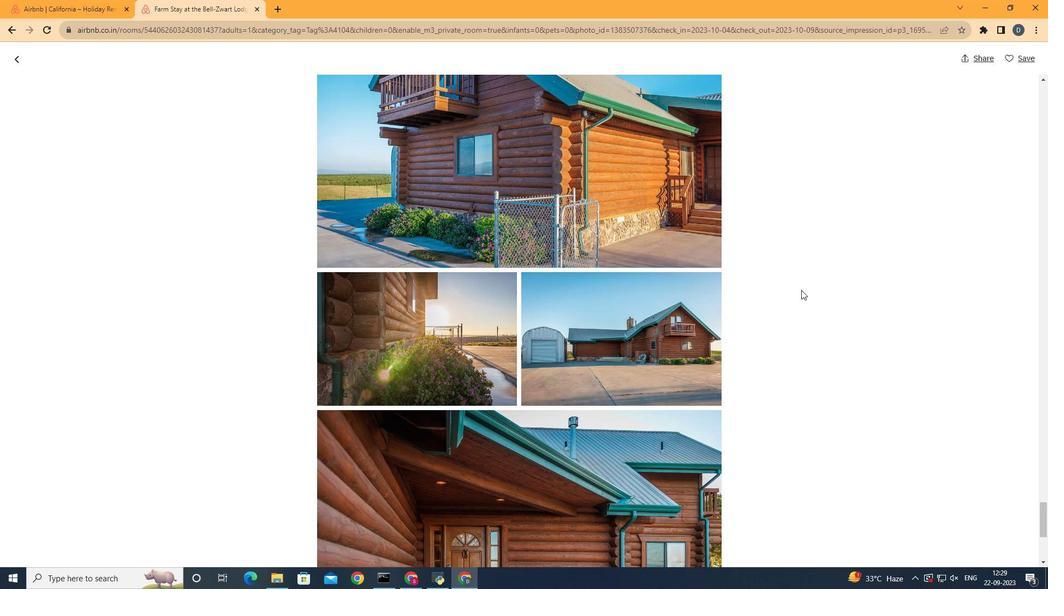 
Action: Mouse scrolled (801, 289) with delta (0, 0)
Screenshot: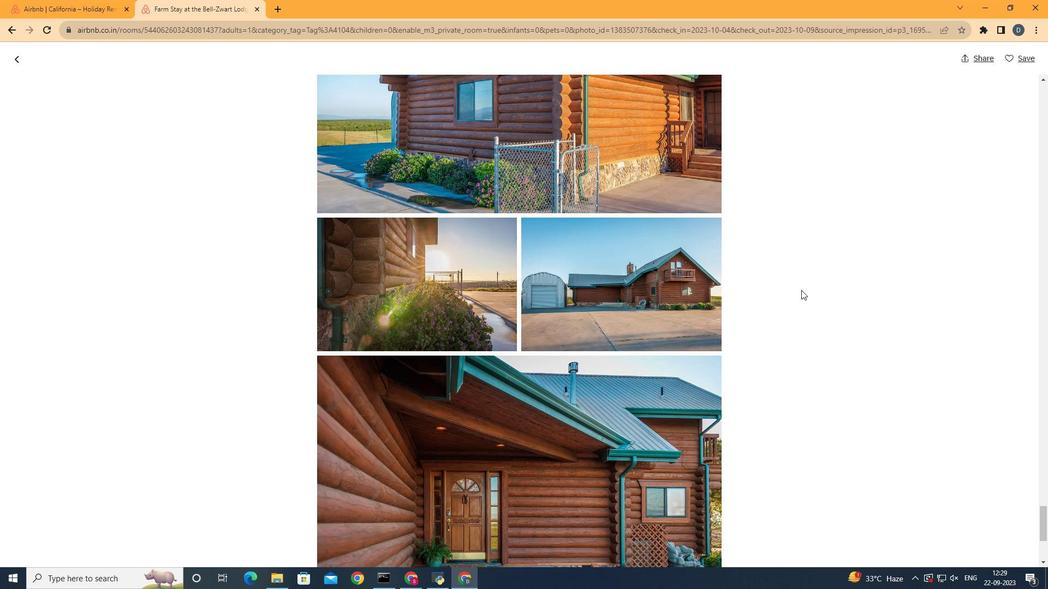 
Action: Mouse scrolled (801, 289) with delta (0, 0)
Screenshot: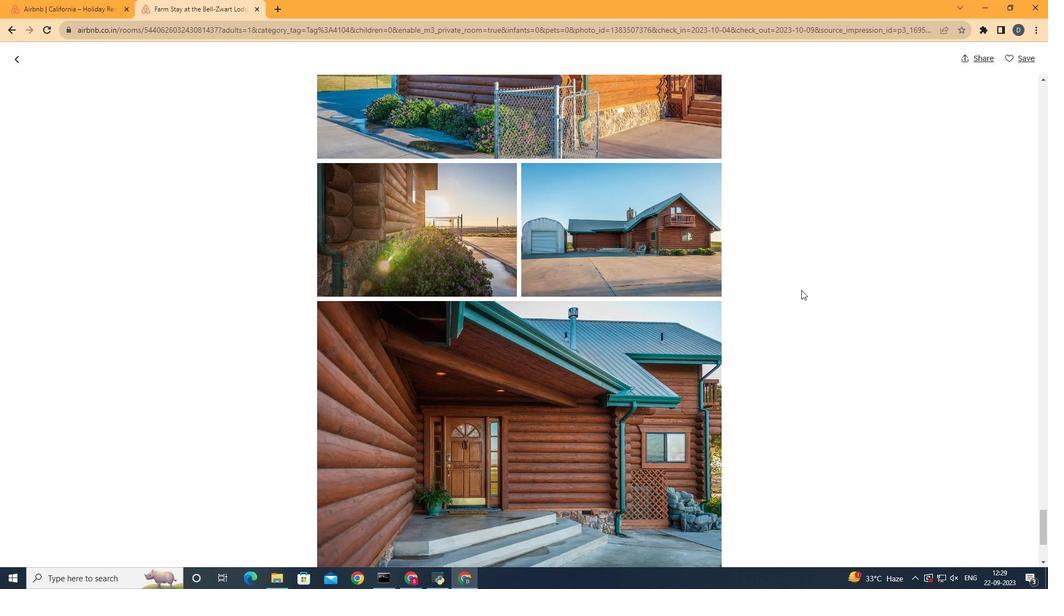 
Action: Mouse moved to (801, 289)
Screenshot: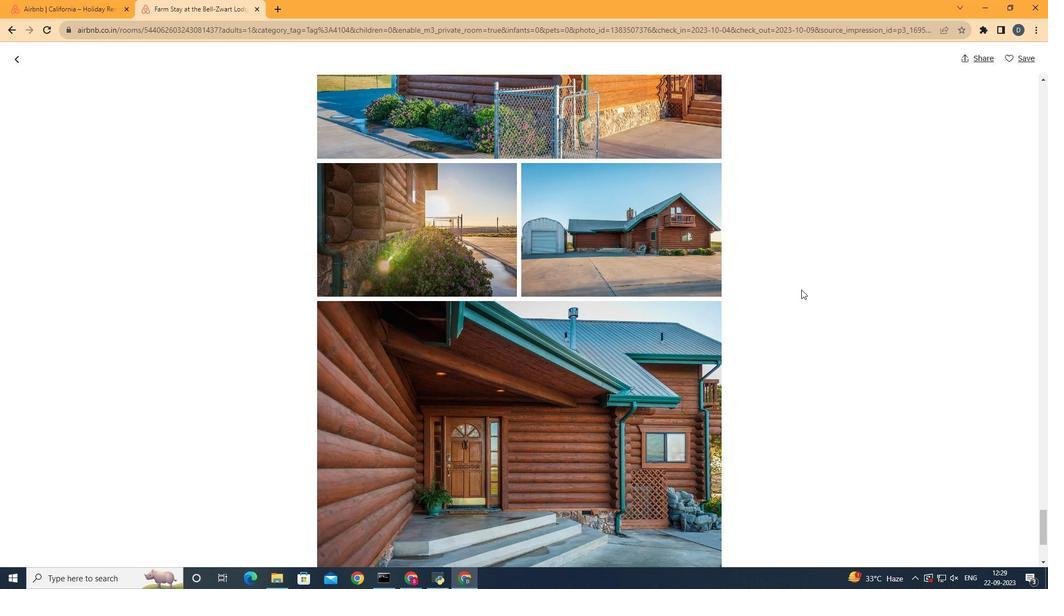 
Action: Mouse scrolled (801, 289) with delta (0, 0)
Screenshot: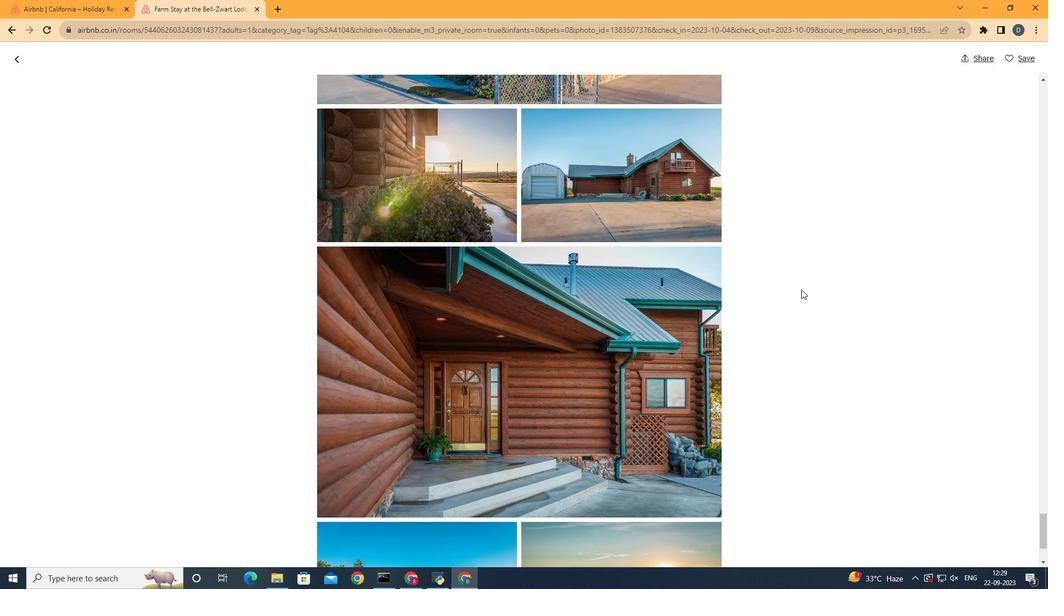 
Action: Mouse scrolled (801, 289) with delta (0, 0)
Screenshot: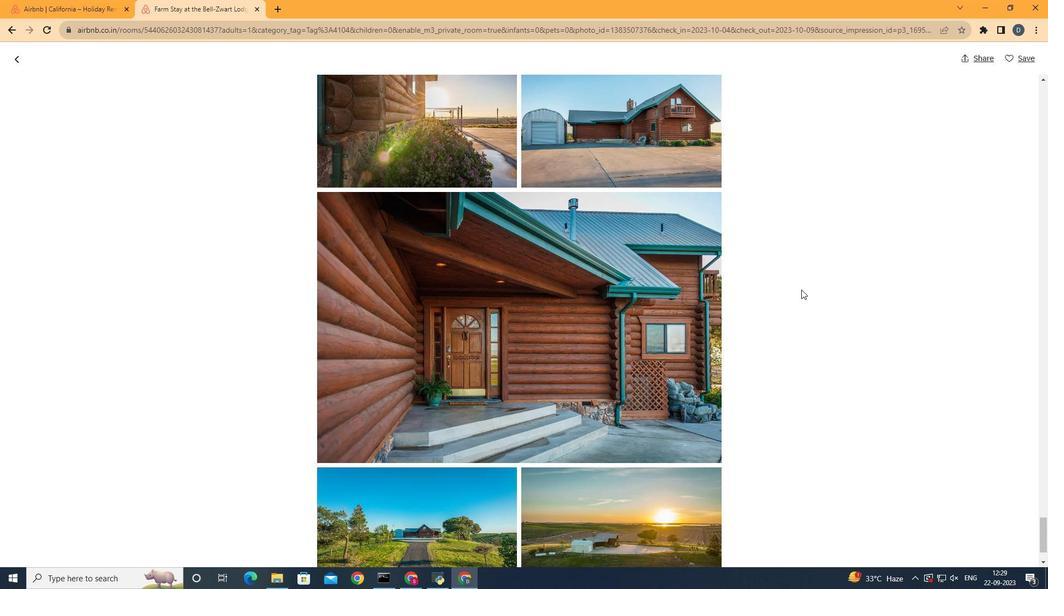 
Action: Mouse scrolled (801, 289) with delta (0, 0)
Screenshot: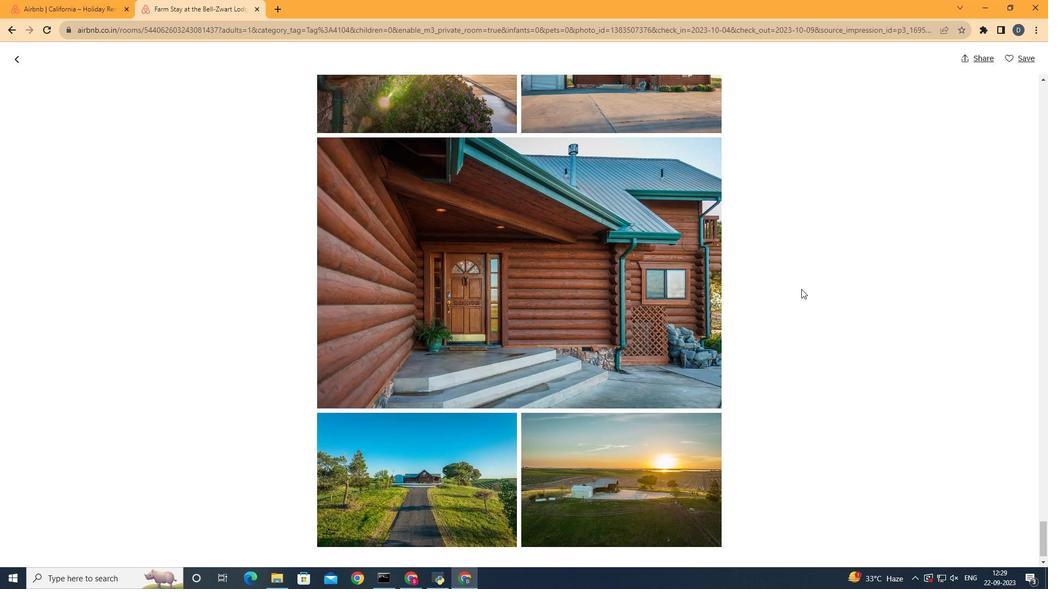 
Action: Mouse moved to (801, 289)
Screenshot: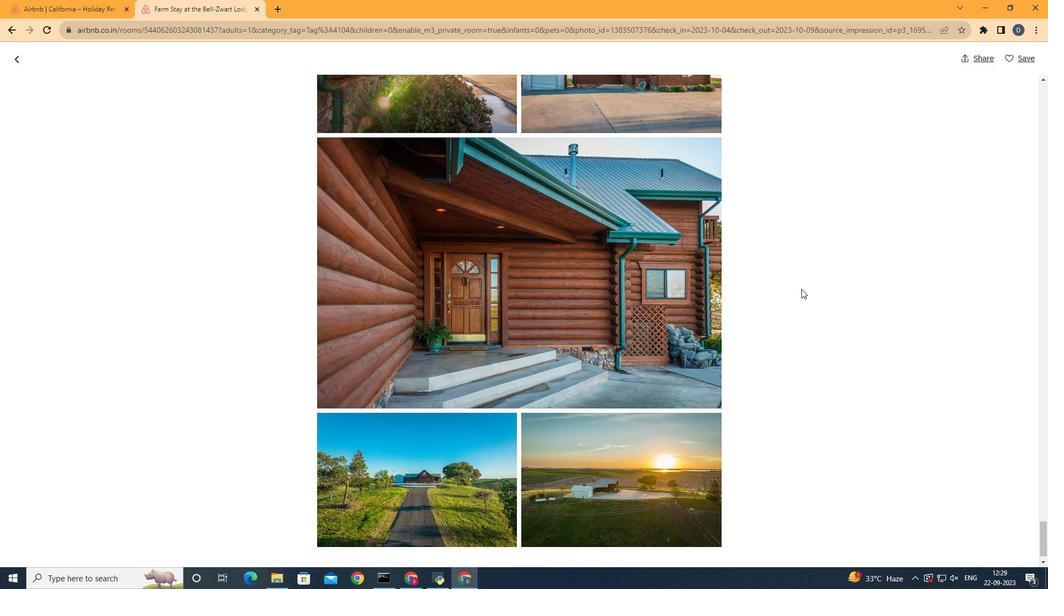 
Action: Mouse scrolled (801, 288) with delta (0, 0)
Screenshot: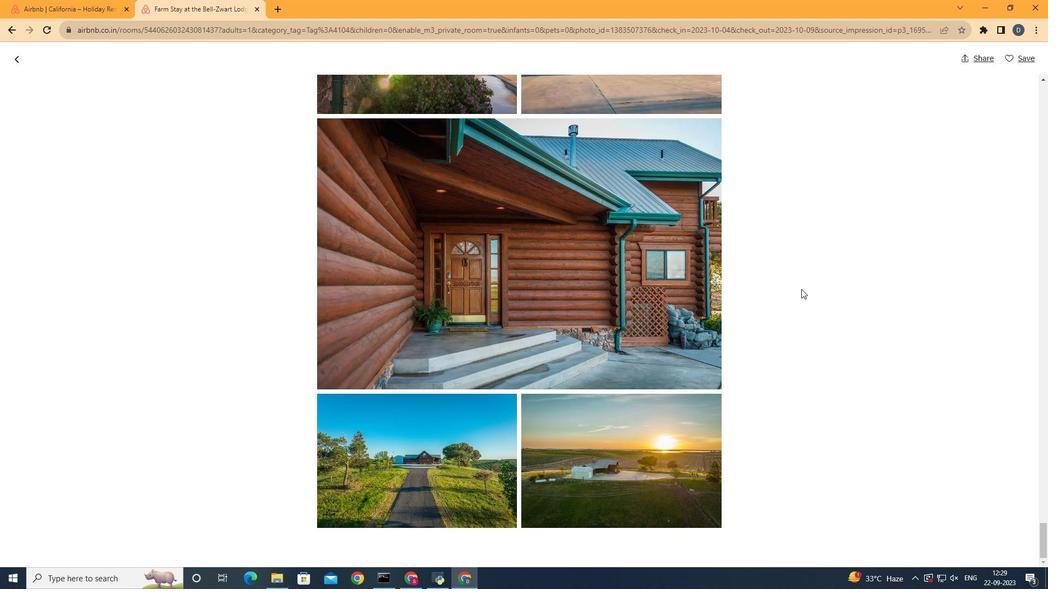 
Action: Mouse scrolled (801, 288) with delta (0, 0)
Screenshot: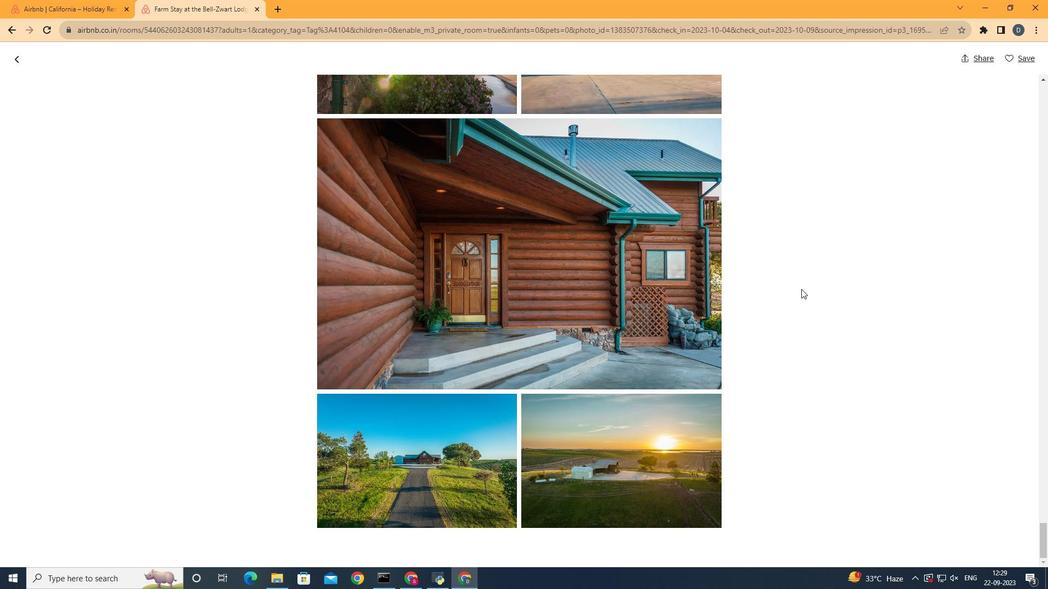 
Action: Mouse scrolled (801, 288) with delta (0, 0)
Screenshot: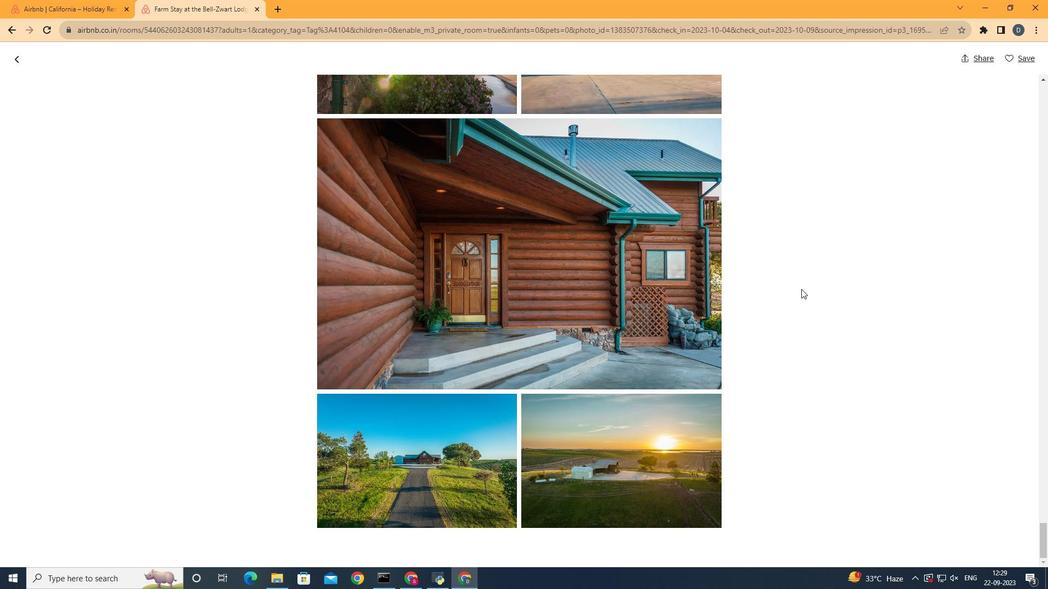 
Action: Mouse scrolled (801, 288) with delta (0, 0)
Screenshot: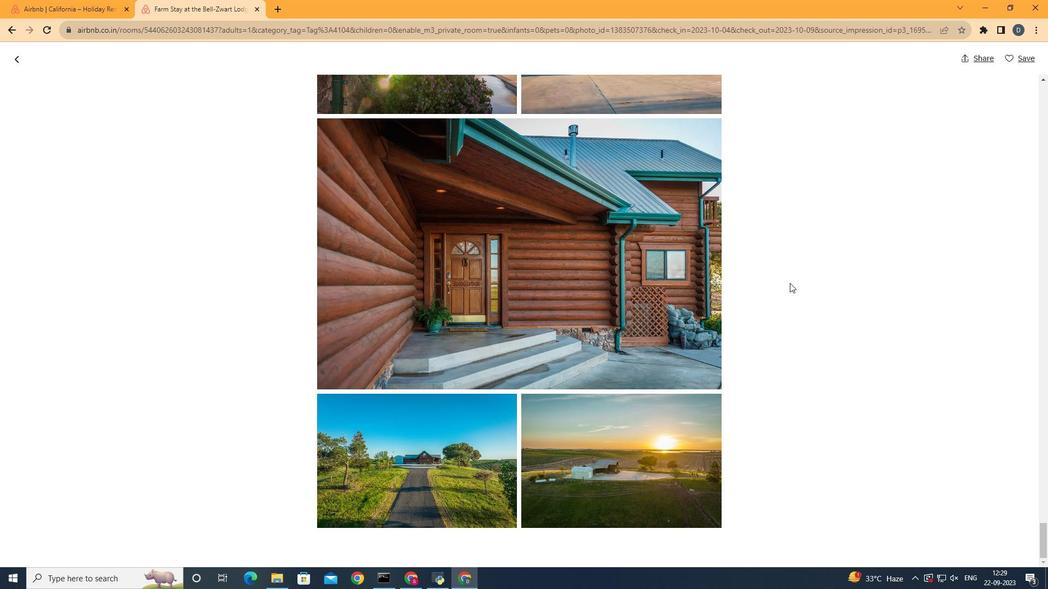 
Action: Mouse moved to (20, 63)
Screenshot: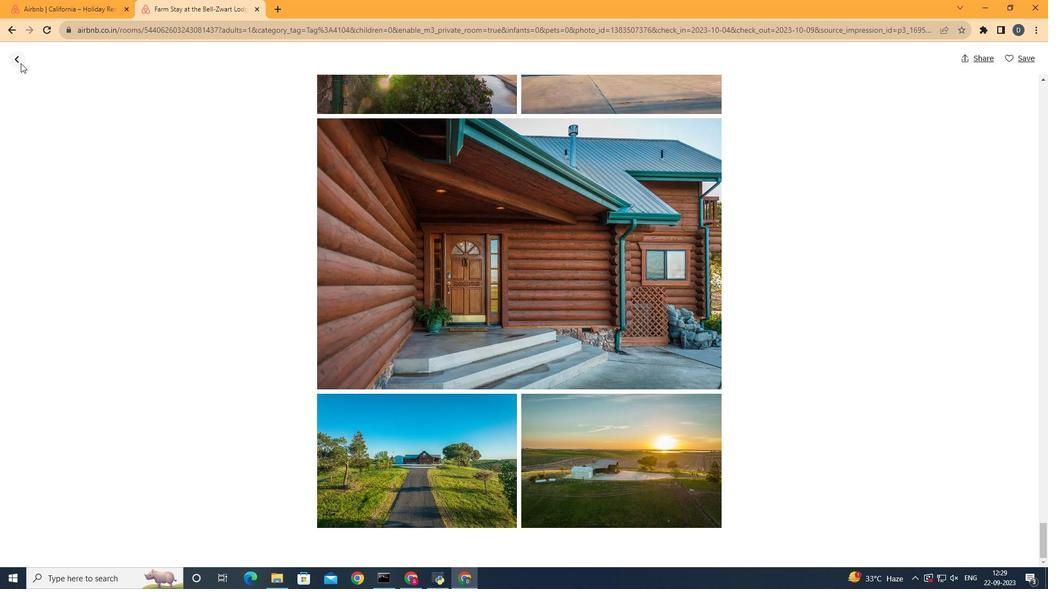 
Action: Mouse pressed left at (20, 63)
Screenshot: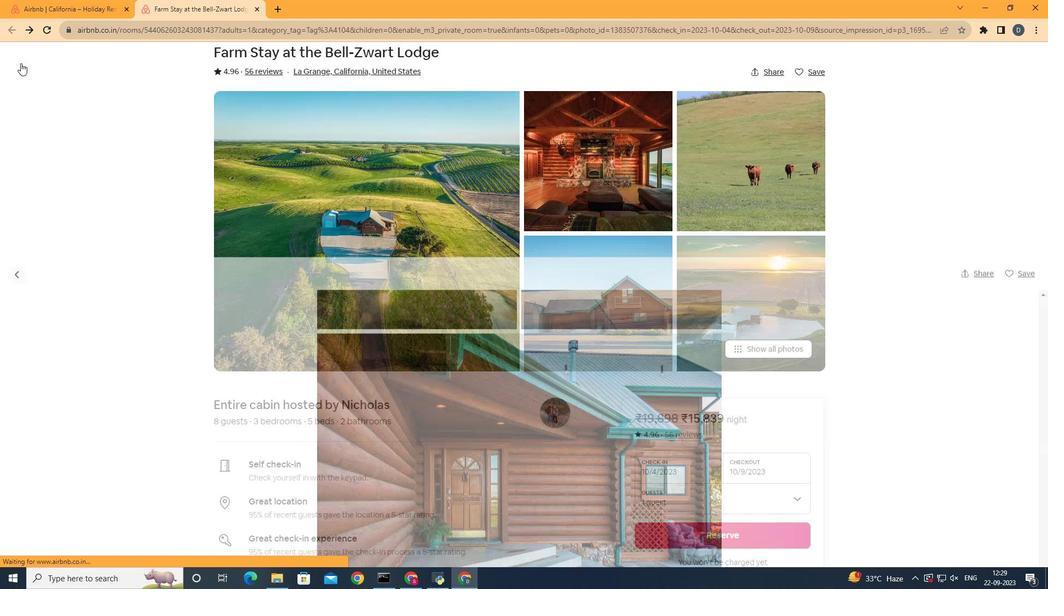 
Action: Mouse moved to (415, 286)
Screenshot: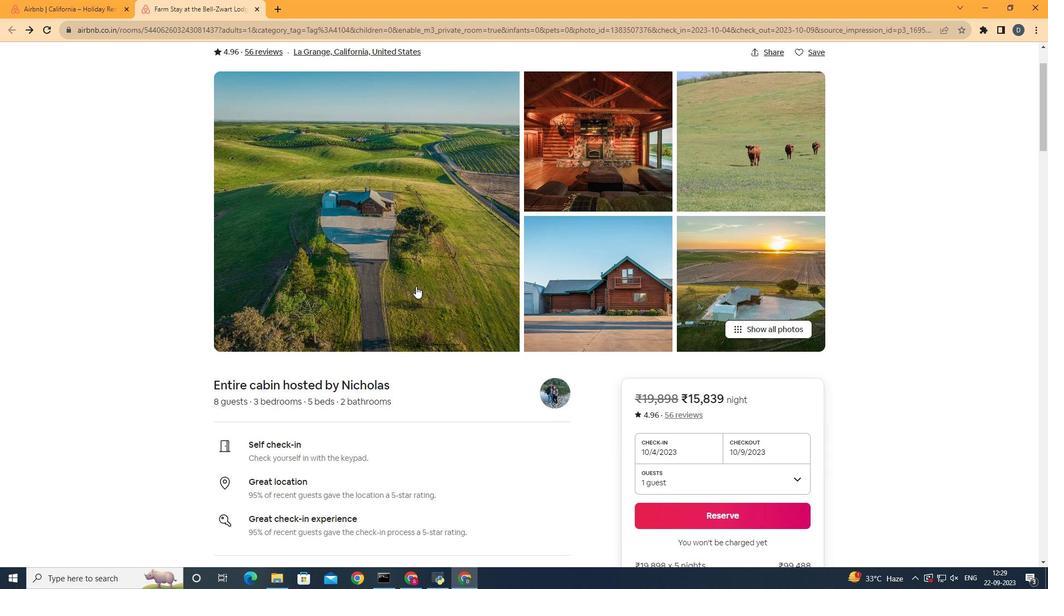 
Action: Mouse scrolled (415, 286) with delta (0, 0)
Screenshot: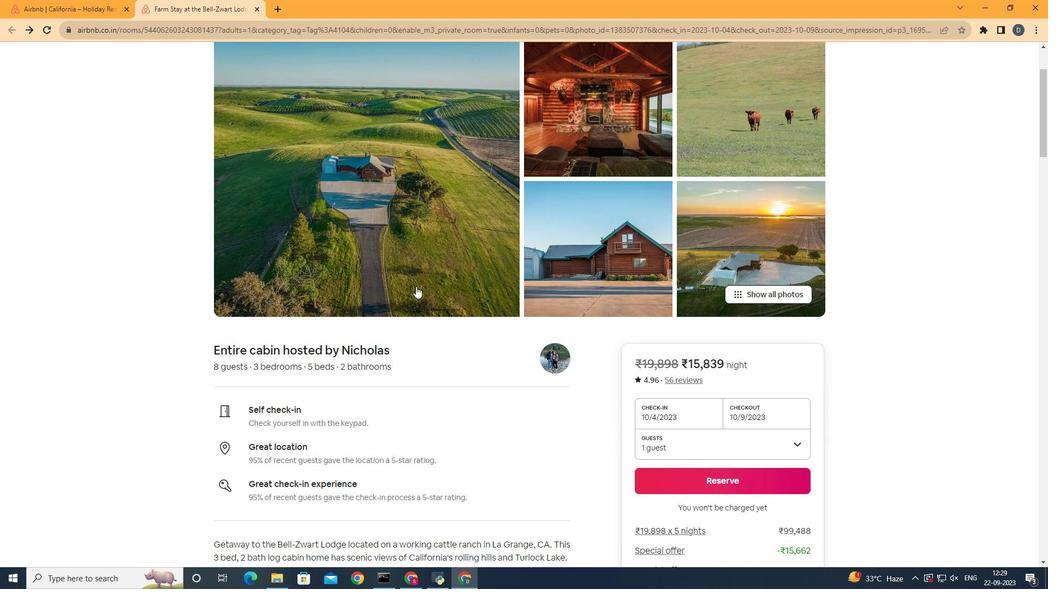 
Action: Mouse scrolled (415, 286) with delta (0, 0)
Screenshot: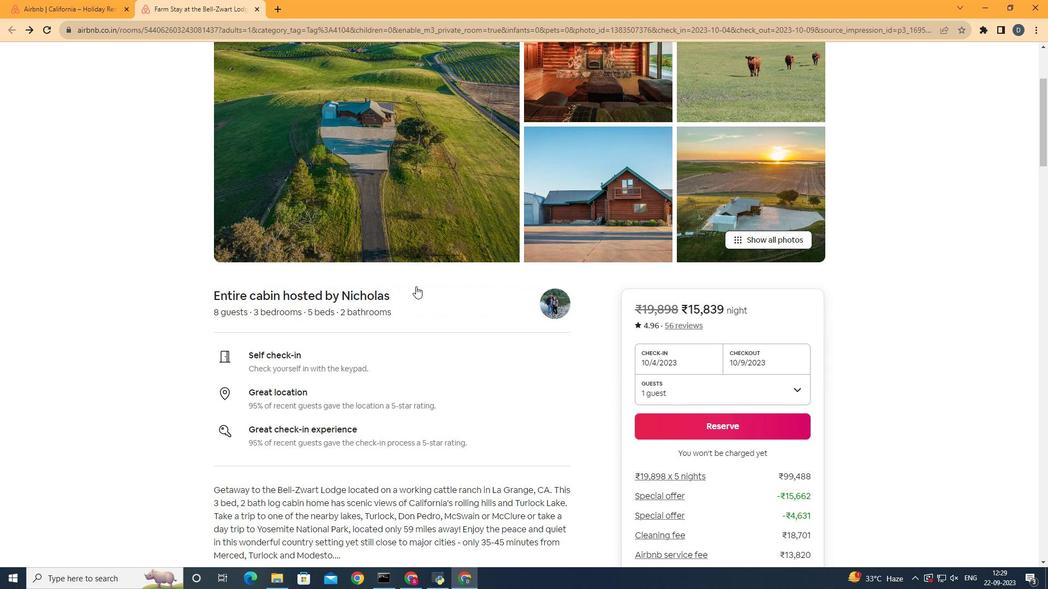 
Action: Mouse moved to (416, 286)
Screenshot: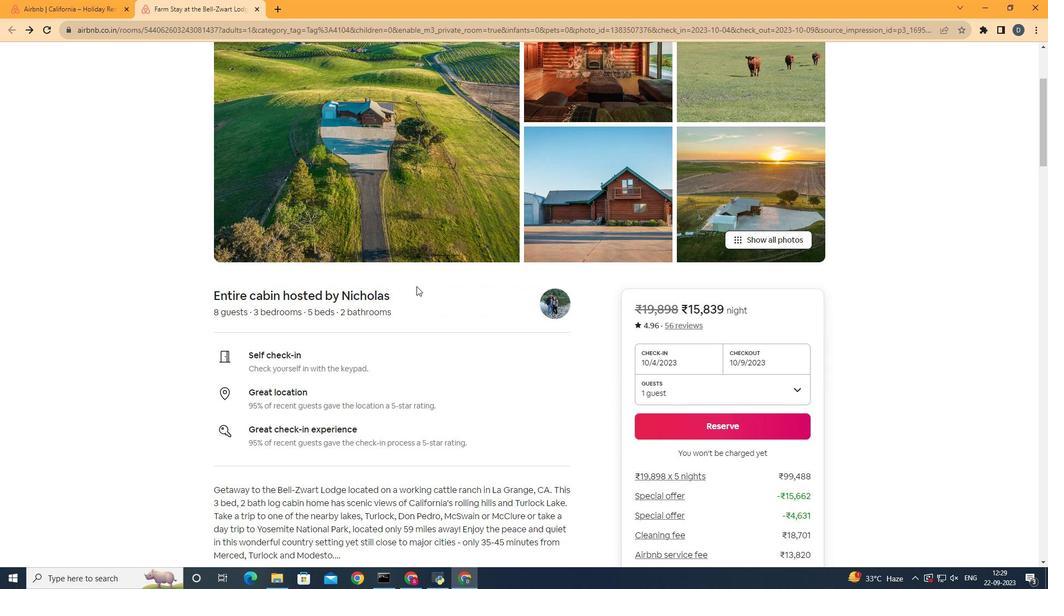 
Action: Mouse scrolled (416, 286) with delta (0, 0)
Screenshot: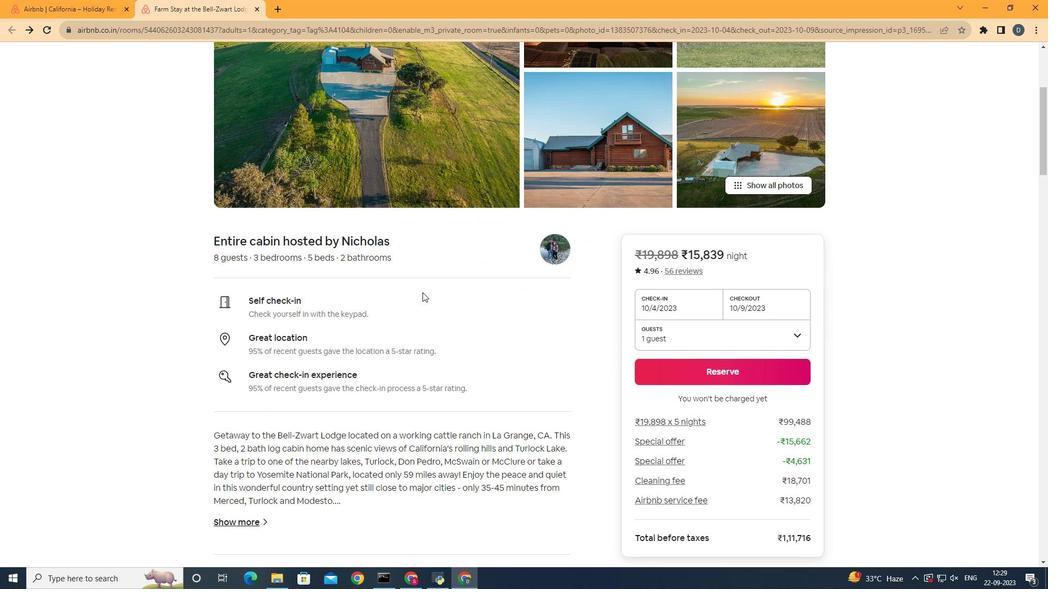 
Action: Mouse moved to (514, 312)
Screenshot: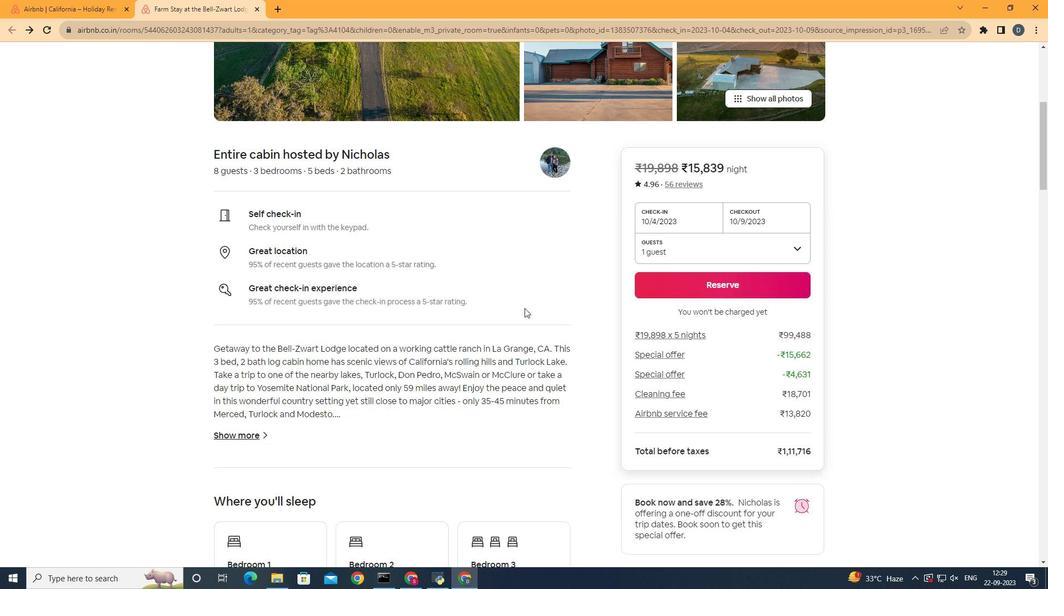 
Action: Mouse scrolled (514, 311) with delta (0, 0)
Screenshot: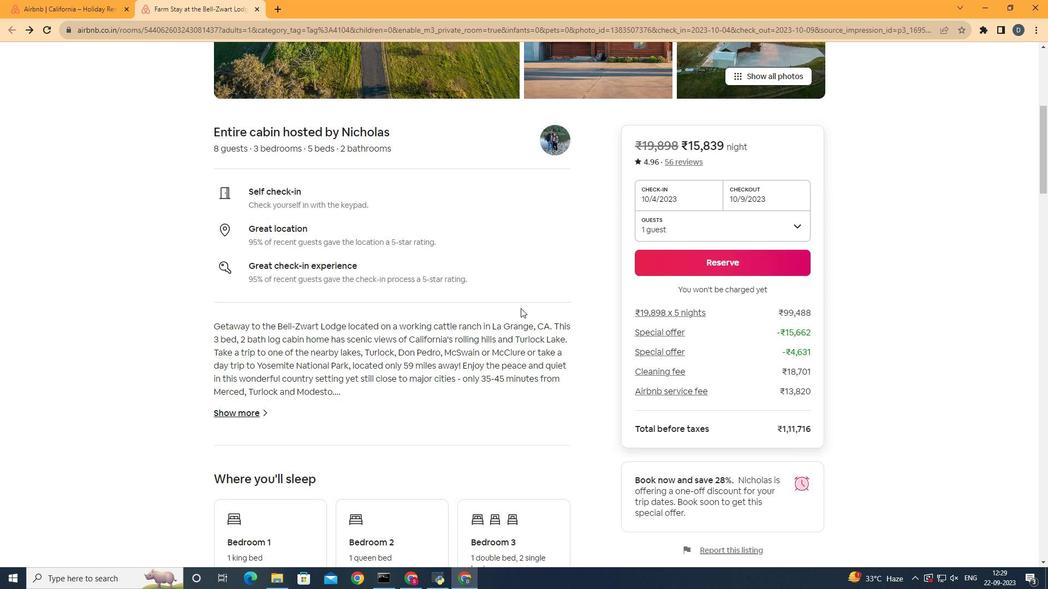 
Action: Mouse moved to (515, 312)
Screenshot: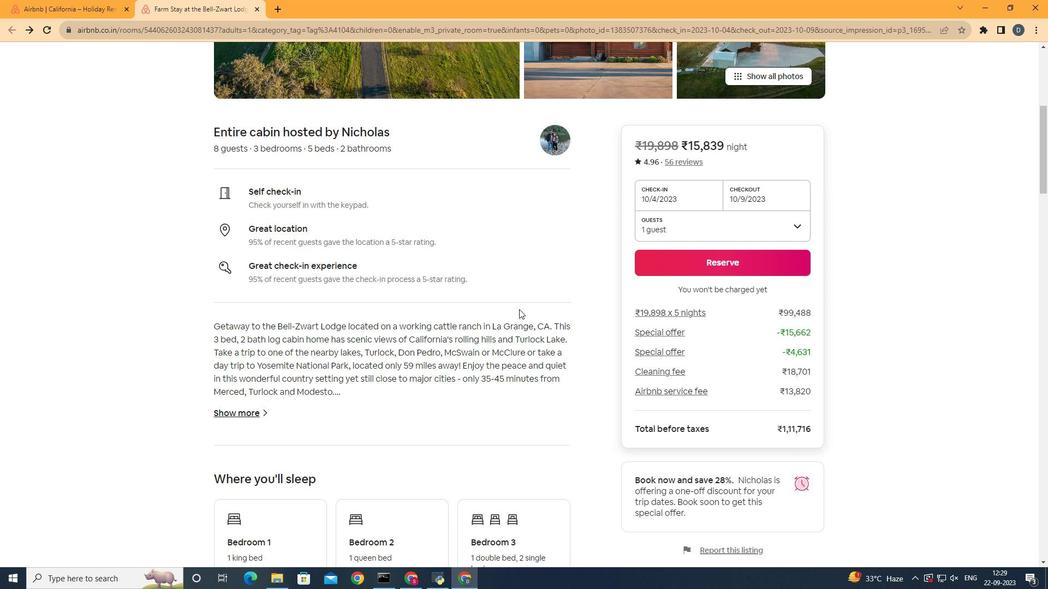 
Action: Mouse scrolled (515, 311) with delta (0, 0)
Screenshot: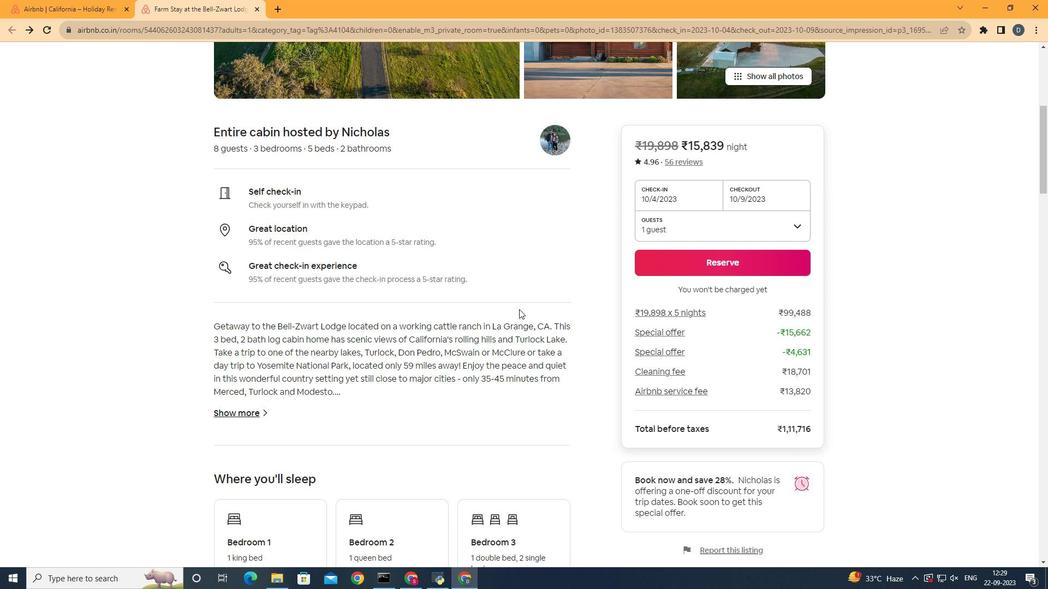 
Action: Mouse moved to (242, 416)
Screenshot: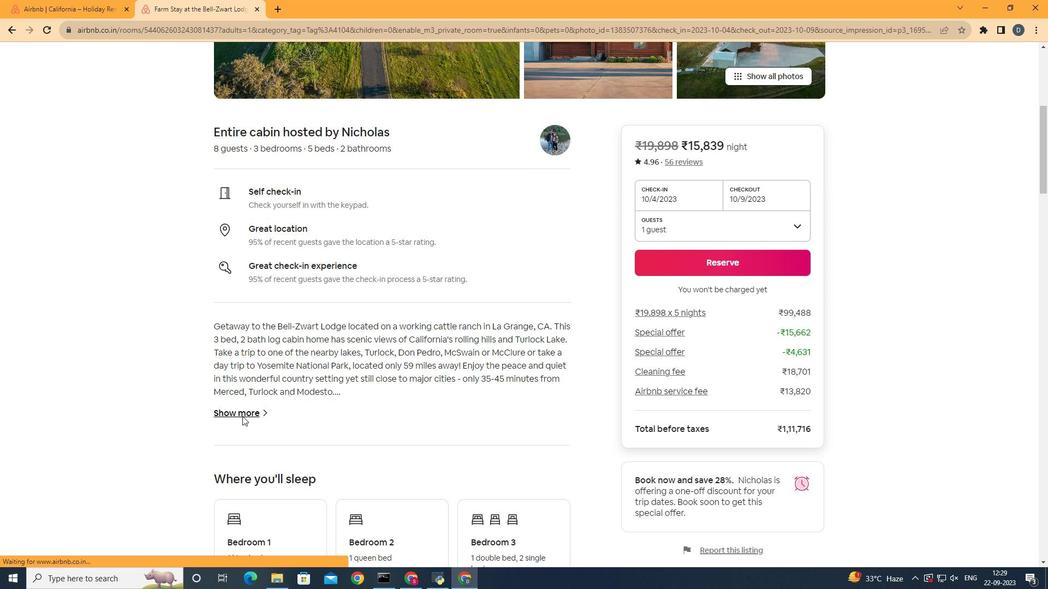 
Action: Mouse pressed left at (242, 416)
Screenshot: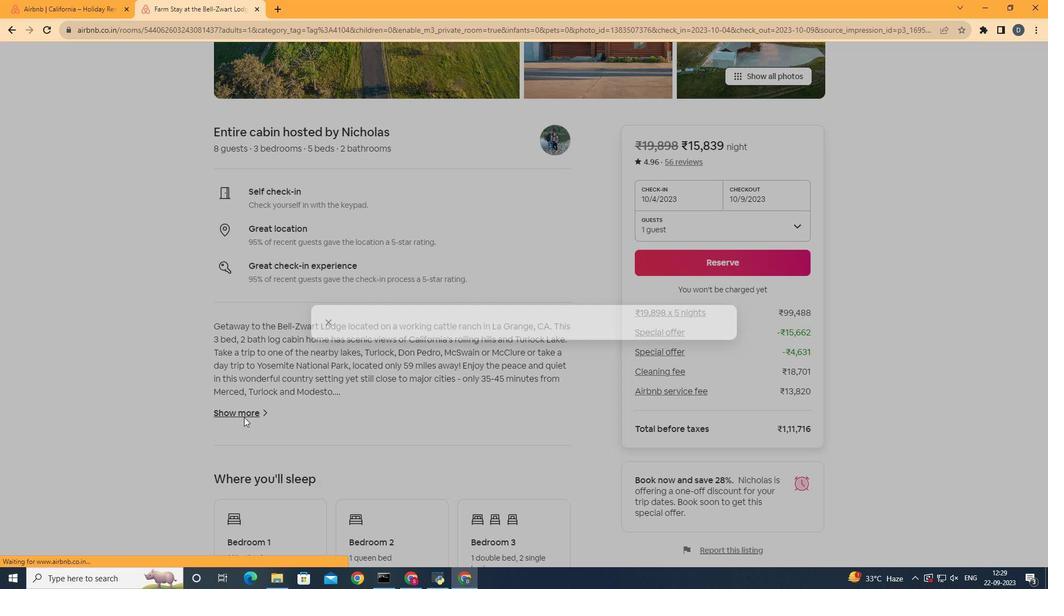 
Action: Mouse moved to (628, 370)
Screenshot: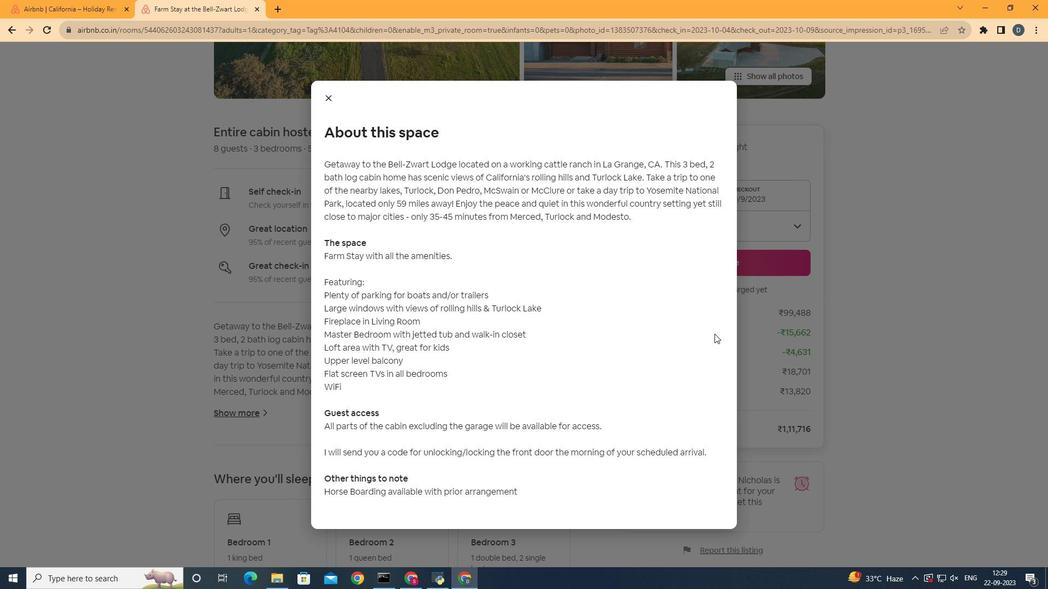 
Action: Mouse scrolled (628, 369) with delta (0, 0)
Screenshot: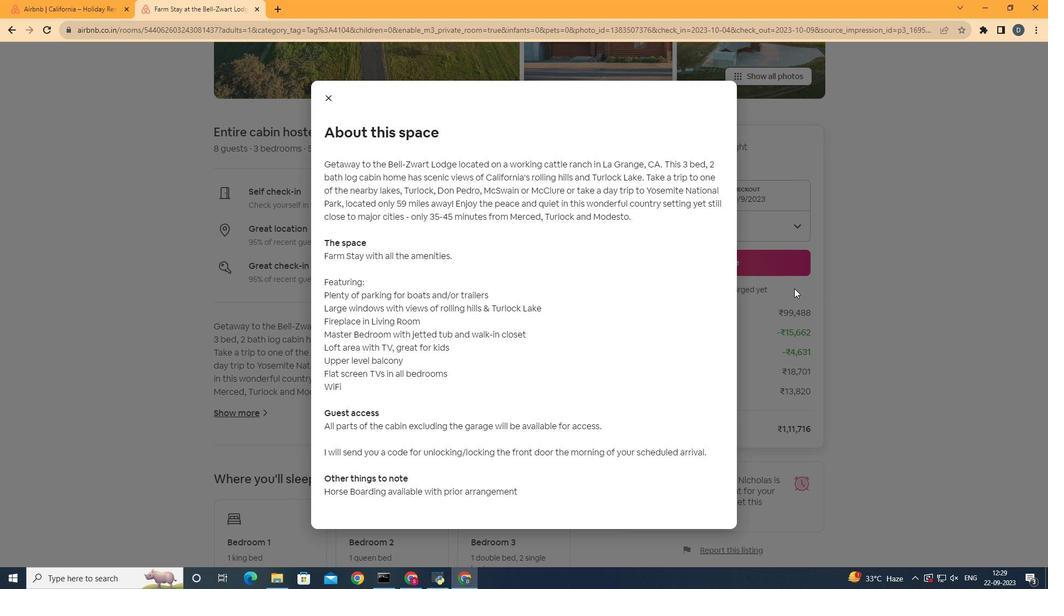 
Action: Mouse scrolled (628, 369) with delta (0, 0)
Screenshot: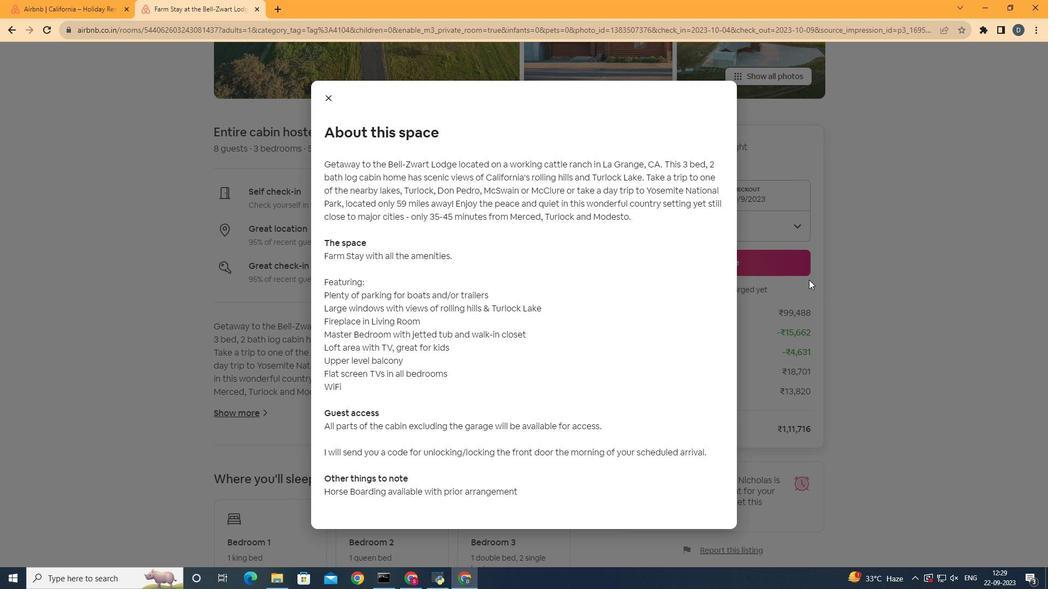 
Action: Mouse moved to (811, 278)
Screenshot: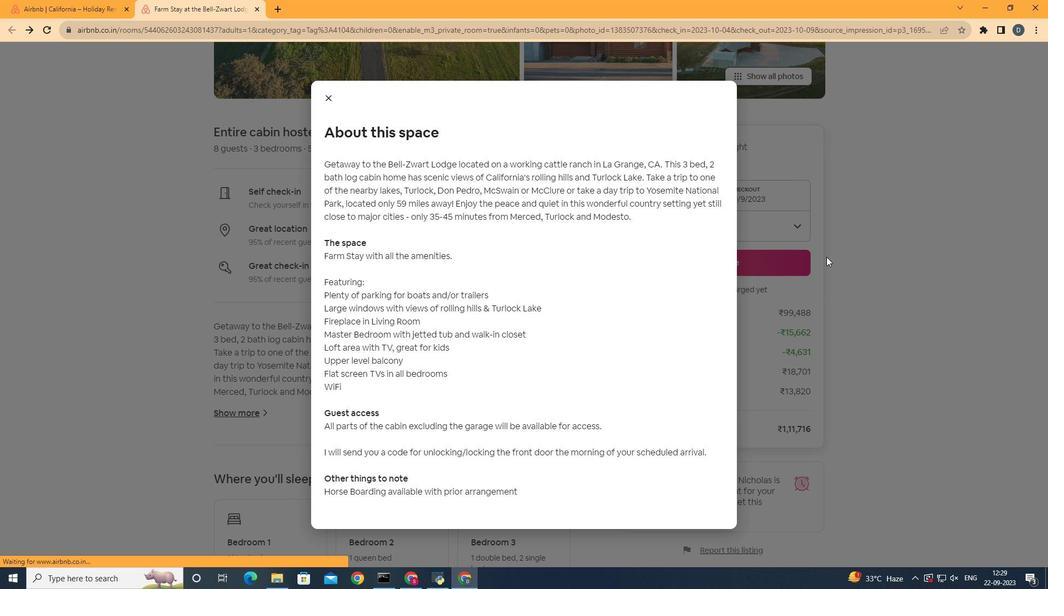 
Action: Mouse pressed left at (811, 278)
Screenshot: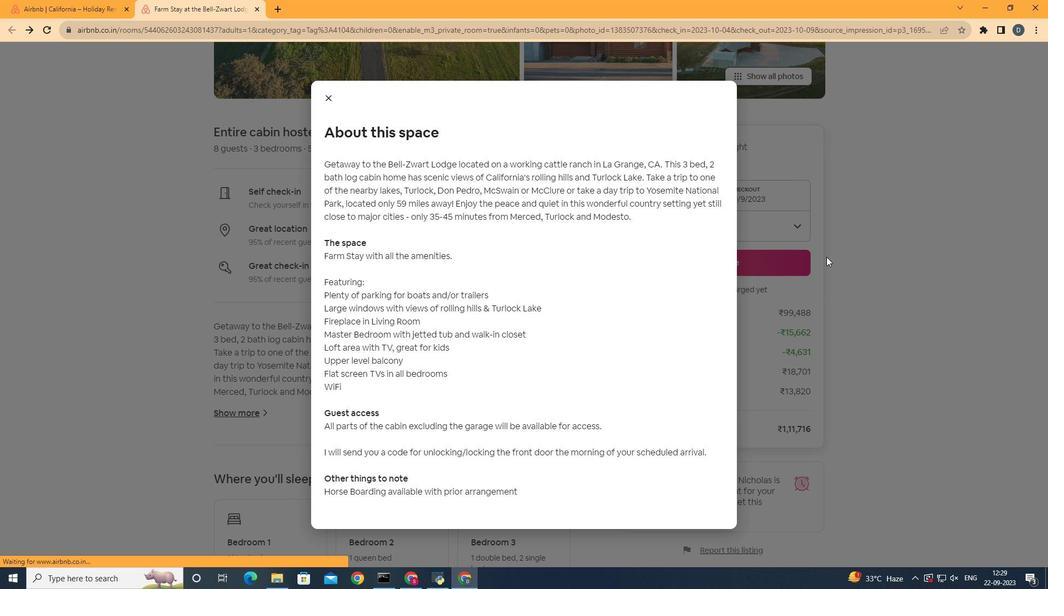 
Action: Mouse moved to (463, 347)
Screenshot: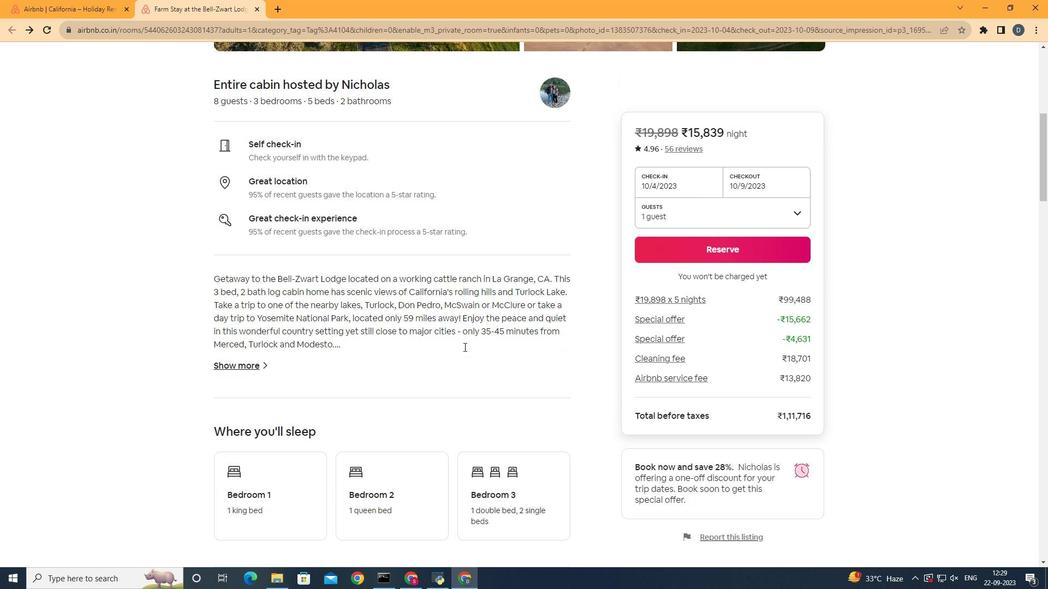 
Action: Mouse scrolled (463, 346) with delta (0, 0)
Screenshot: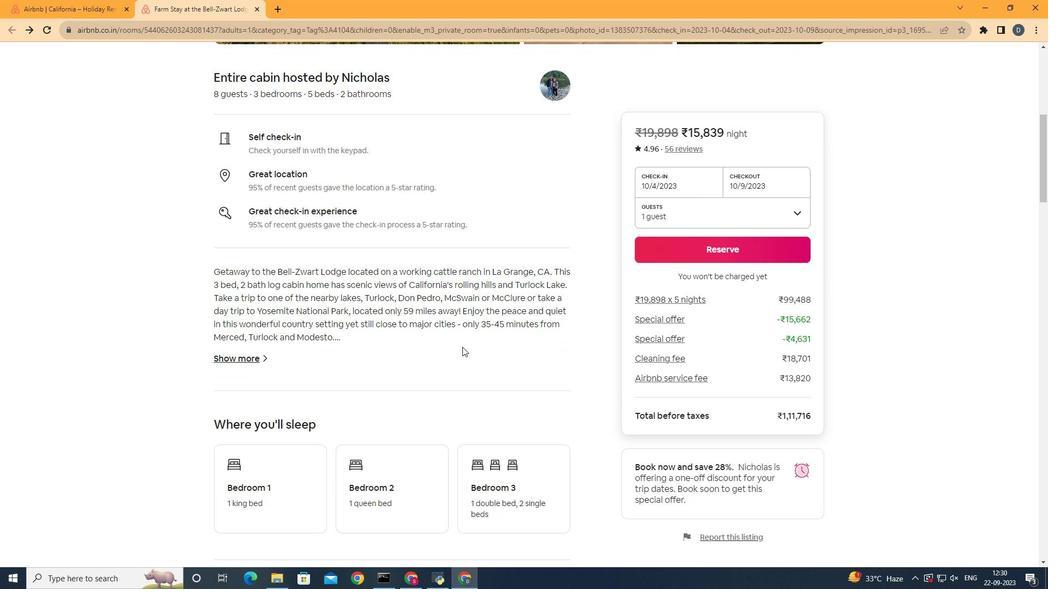 
Action: Mouse moved to (461, 347)
Screenshot: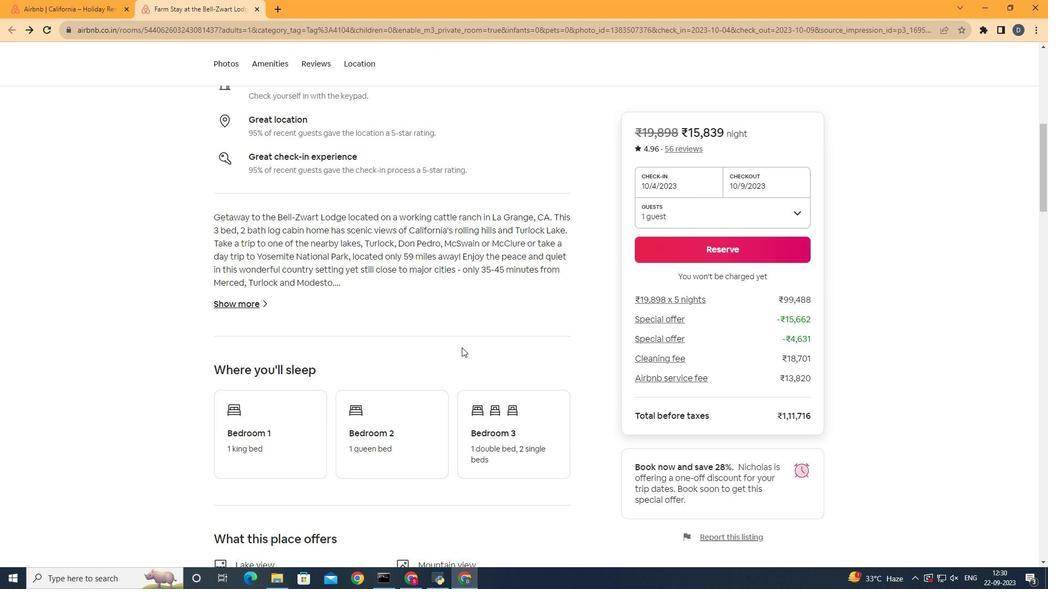 
Action: Mouse scrolled (461, 347) with delta (0, 0)
Screenshot: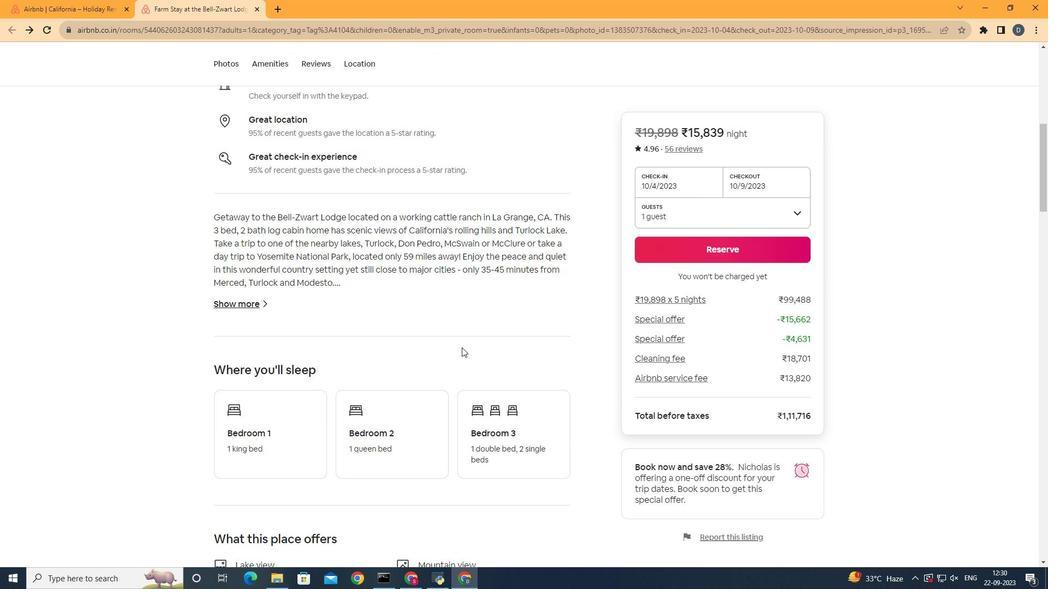 
Action: Mouse scrolled (461, 347) with delta (0, 0)
Screenshot: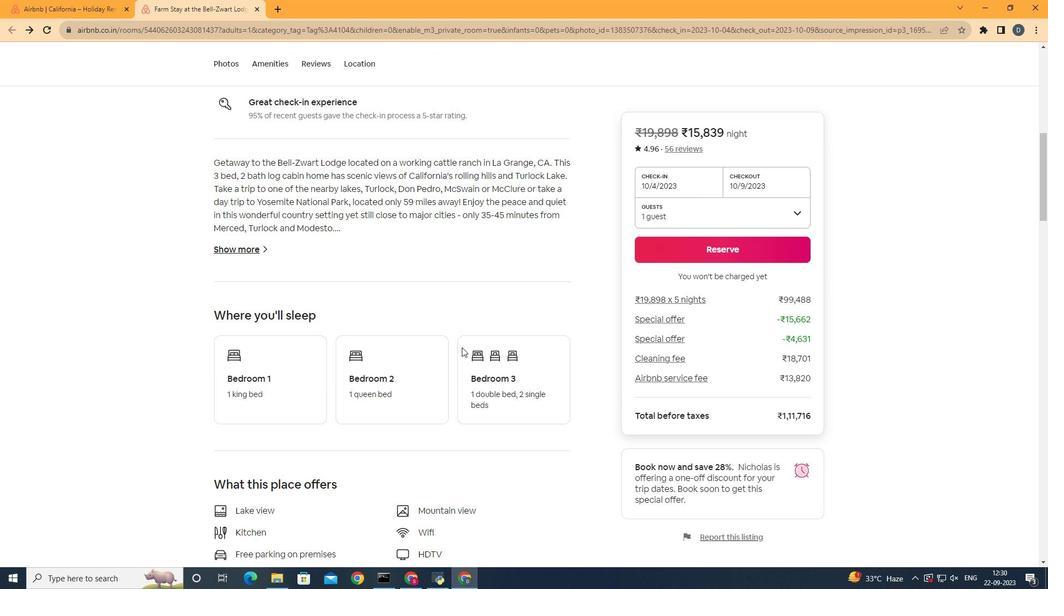 
Action: Mouse scrolled (461, 347) with delta (0, 0)
Screenshot: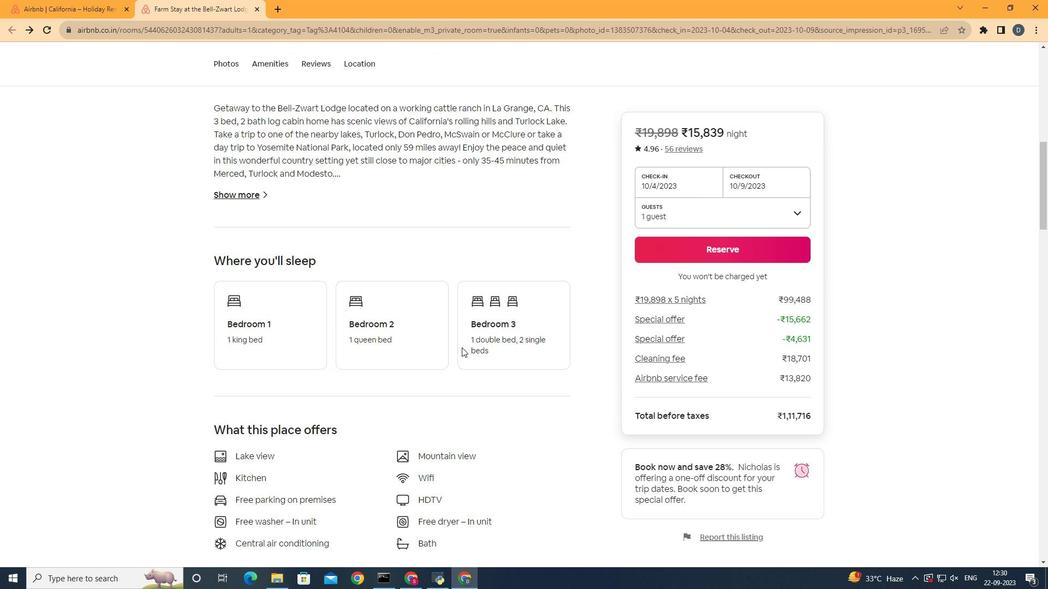 
Action: Mouse scrolled (461, 347) with delta (0, 0)
Screenshot: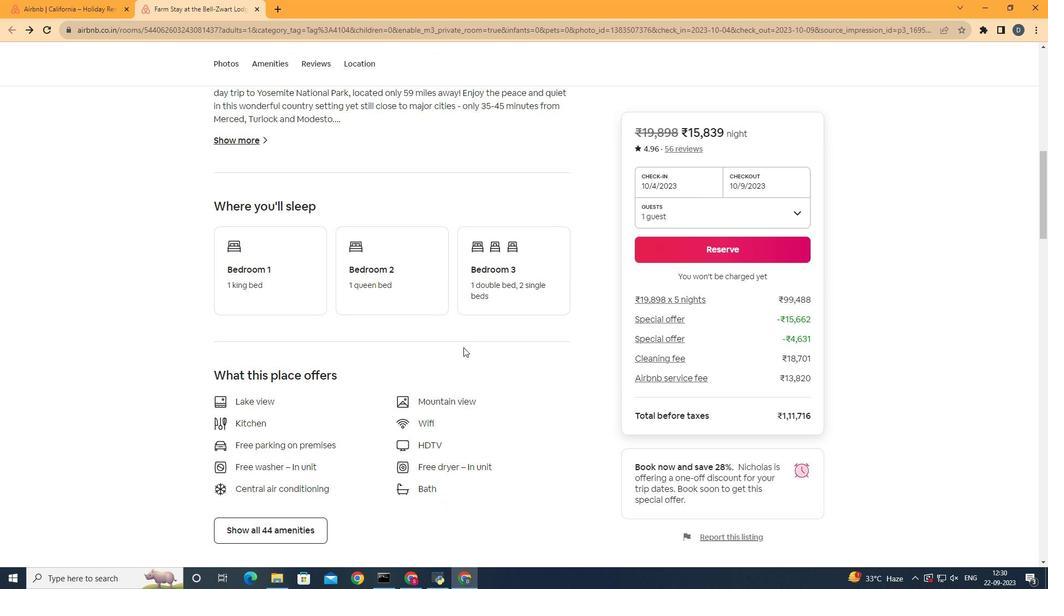 
Action: Mouse moved to (463, 347)
Screenshot: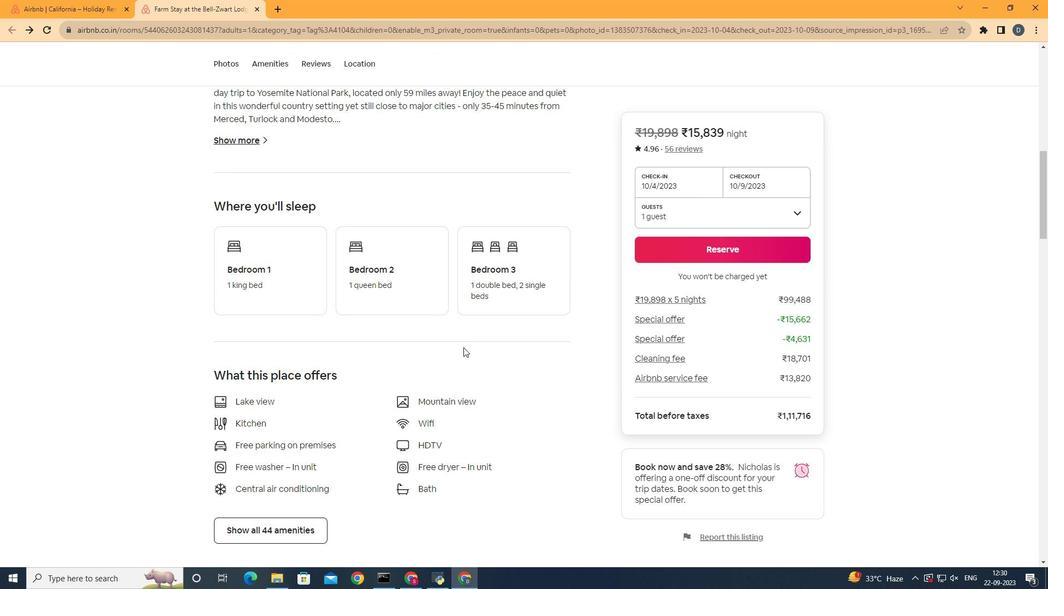 
Action: Mouse scrolled (463, 347) with delta (0, 0)
Screenshot: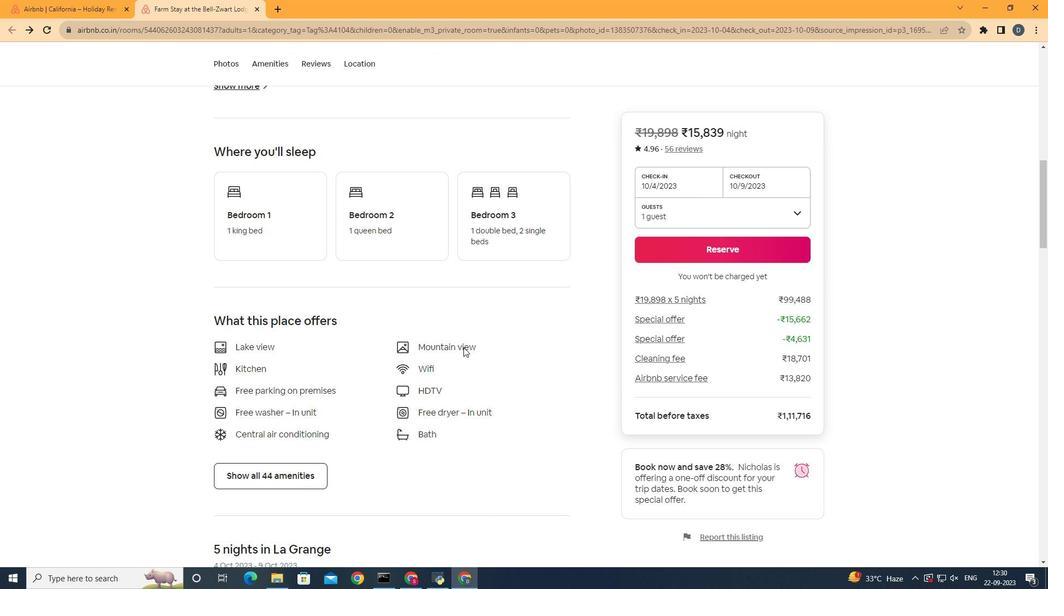 
Action: Mouse scrolled (463, 347) with delta (0, 0)
Screenshot: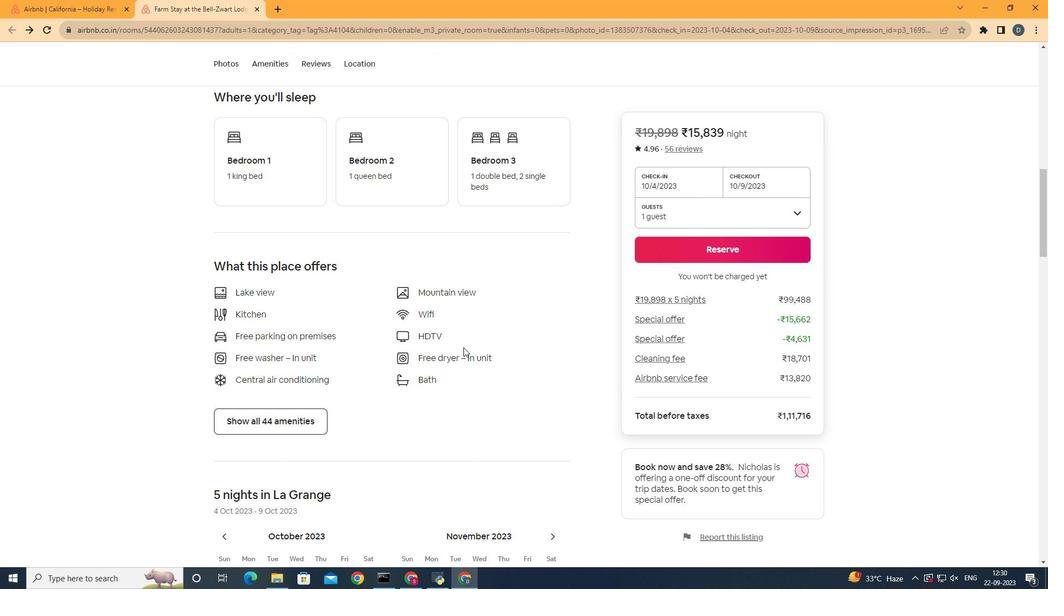 
Action: Mouse scrolled (463, 347) with delta (0, 0)
Screenshot: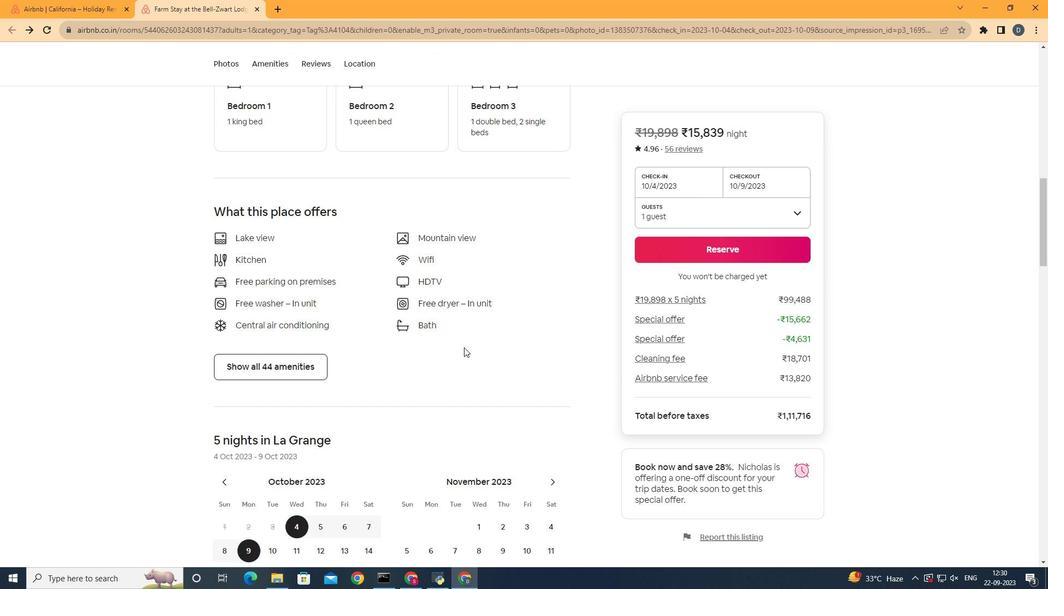 
Action: Mouse moved to (304, 371)
Screenshot: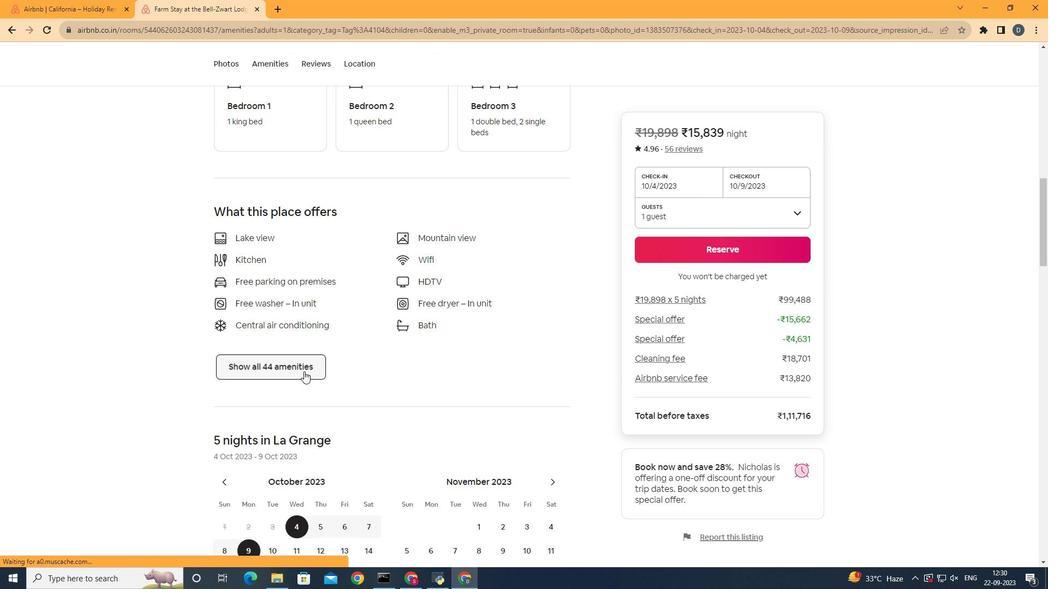 
Action: Mouse pressed left at (304, 371)
Screenshot: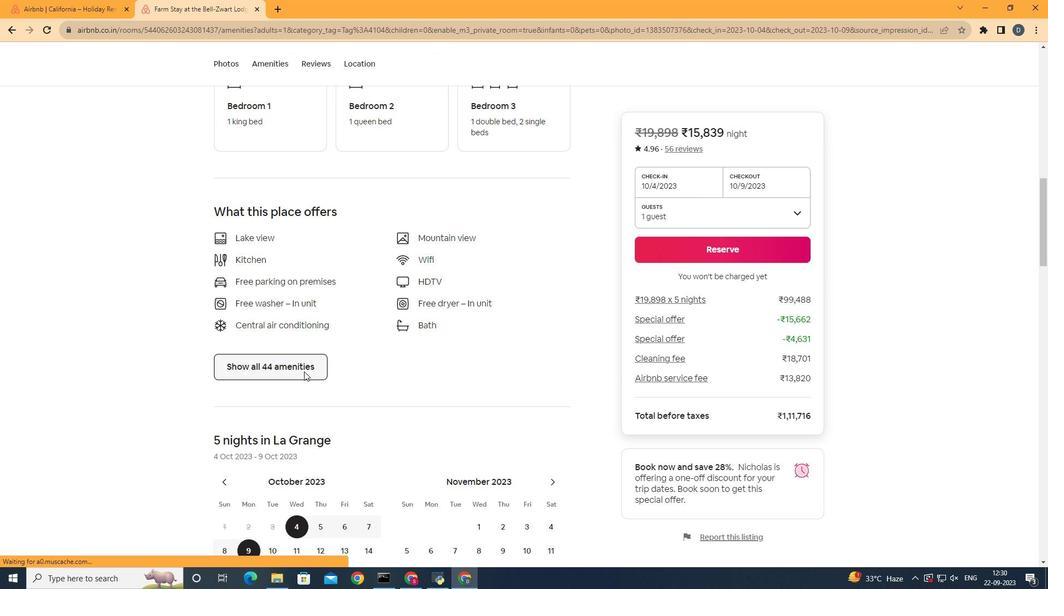 
Action: Mouse moved to (543, 389)
Screenshot: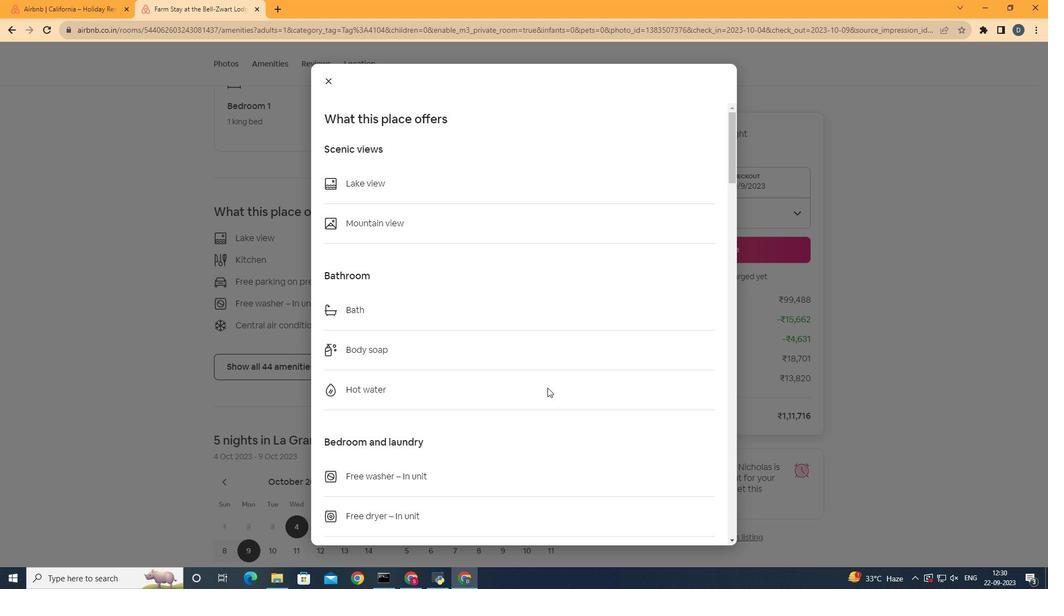 
Action: Mouse pressed left at (543, 389)
Screenshot: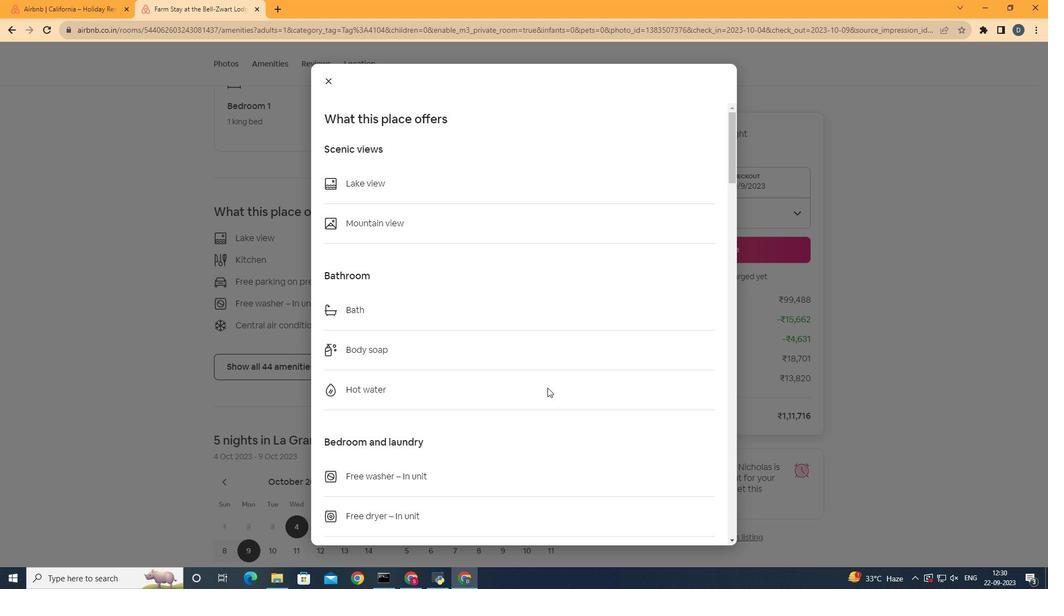 
Action: Mouse moved to (547, 388)
Screenshot: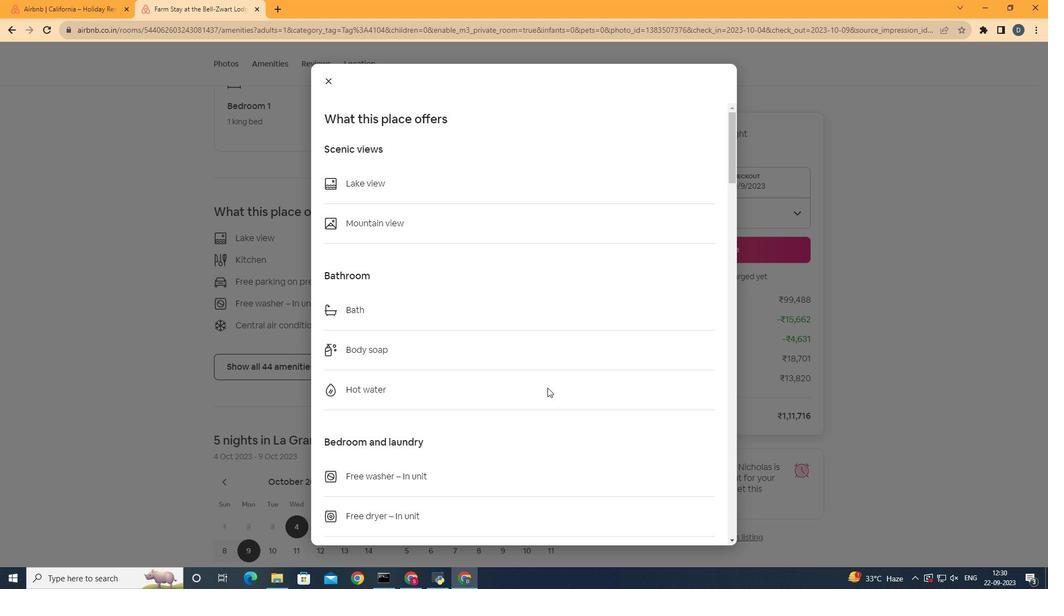 
Action: Key pressed <Key.down><Key.down><Key.down><Key.down><Key.down><Key.down><Key.down><Key.down><Key.down><Key.down><Key.down><Key.down><Key.down><Key.down><Key.down><Key.down><Key.down><Key.down><Key.down><Key.down><Key.down><Key.down><Key.down><Key.down><Key.down><Key.down><Key.down><Key.down><Key.down><Key.down><Key.down><Key.down><Key.down><Key.down><Key.down><Key.down><Key.down><Key.down><Key.down><Key.down><Key.down><Key.down><Key.down><Key.down><Key.down><Key.down><Key.down><Key.down><Key.down><Key.down><Key.down><Key.down><Key.down><Key.down><Key.down><Key.down><Key.down><Key.down><Key.down><Key.down><Key.down><Key.down><Key.down><Key.down><Key.down><Key.down><Key.down><Key.down><Key.down><Key.down><Key.down><Key.down><Key.down><Key.down><Key.down><Key.down><Key.down><Key.down><Key.down><Key.down><Key.down><Key.down><Key.down><Key.down><Key.down><Key.down><Key.down><Key.down><Key.down><Key.down><Key.down><Key.down><Key.down><Key.down><Key.down><Key.down><Key.down><Key.down><Key.down><Key.down><Key.down>
Screenshot: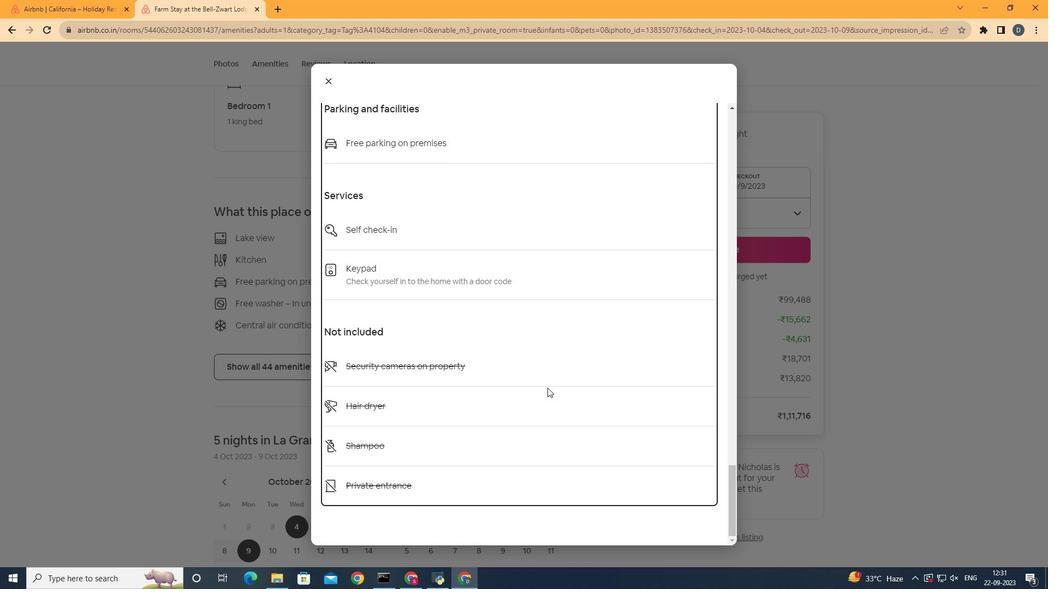 
Action: Mouse moved to (862, 279)
Screenshot: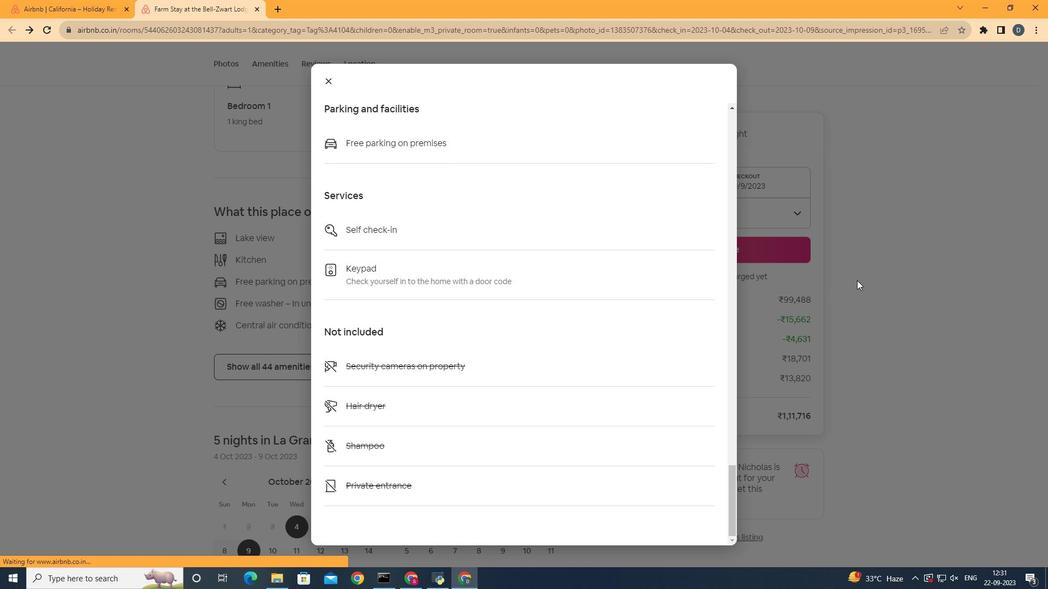 
Action: Mouse pressed left at (862, 279)
Screenshot: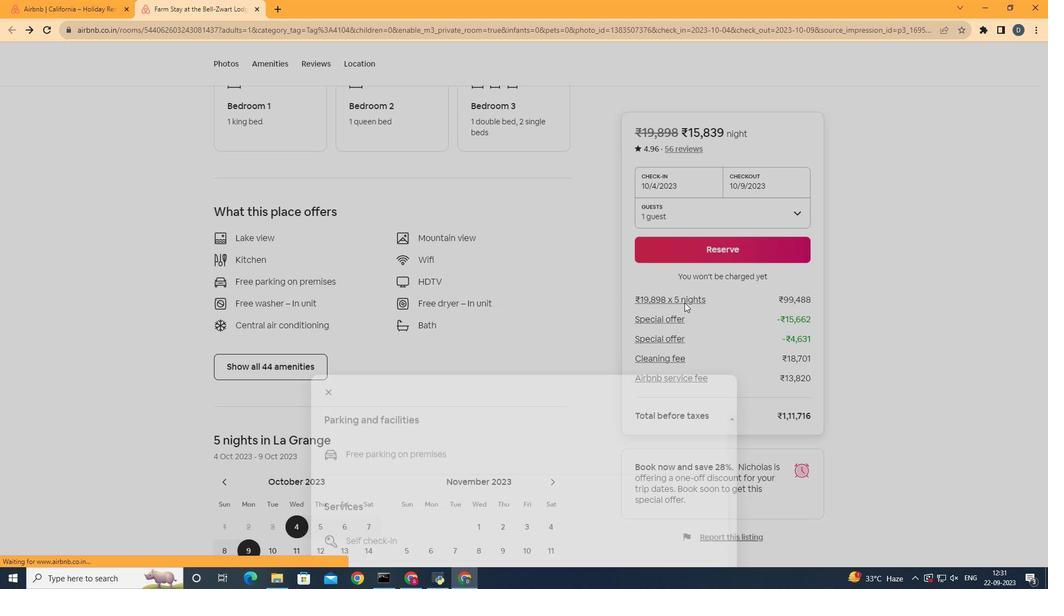 
Action: Mouse moved to (474, 287)
Screenshot: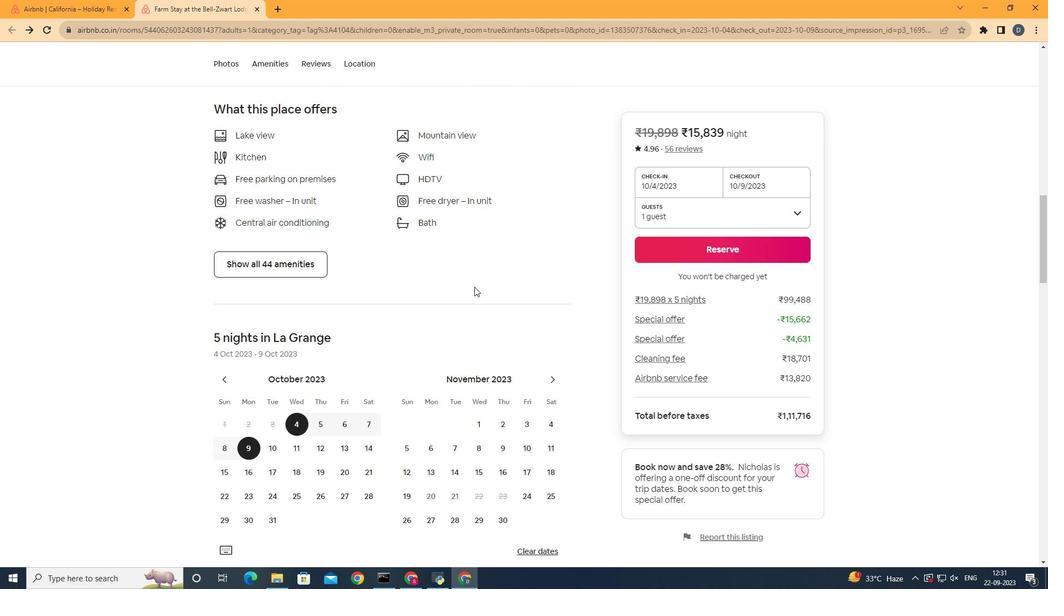 
Action: Mouse scrolled (474, 286) with delta (0, 0)
Screenshot: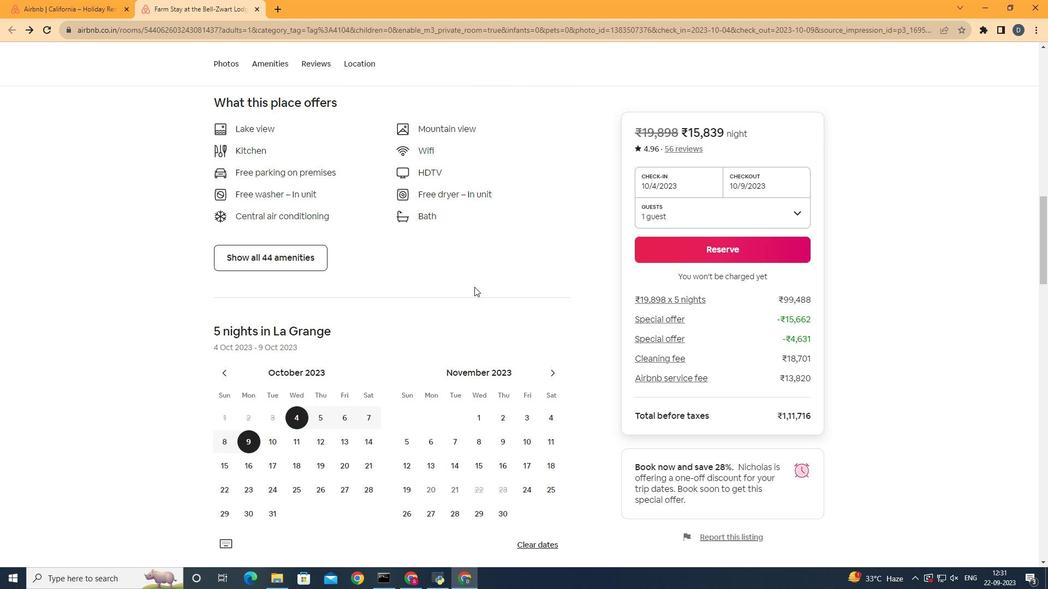 
Action: Mouse scrolled (474, 286) with delta (0, 0)
Screenshot: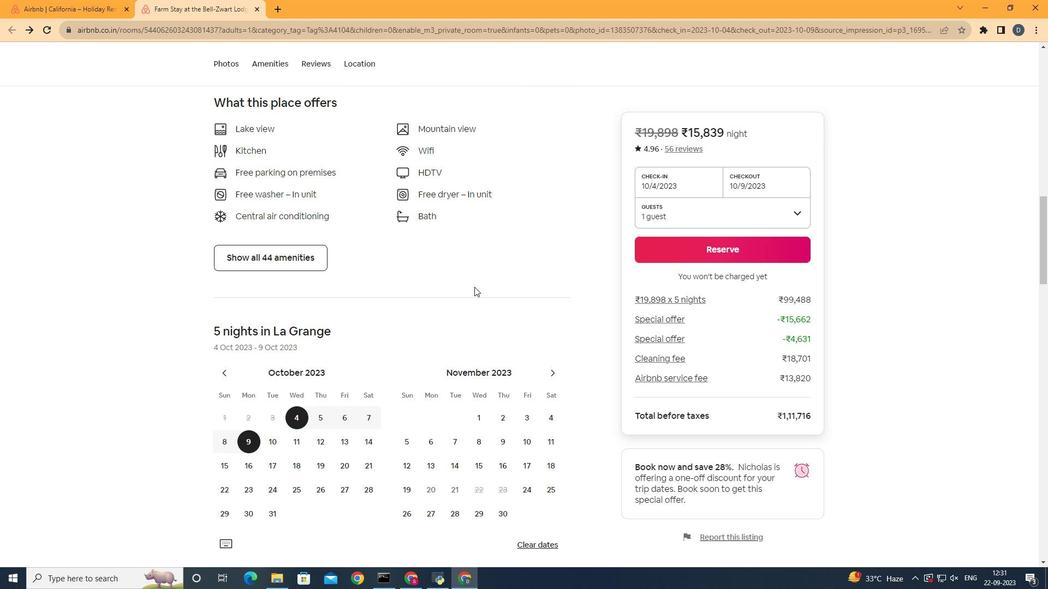 
Action: Mouse scrolled (474, 286) with delta (0, 0)
Screenshot: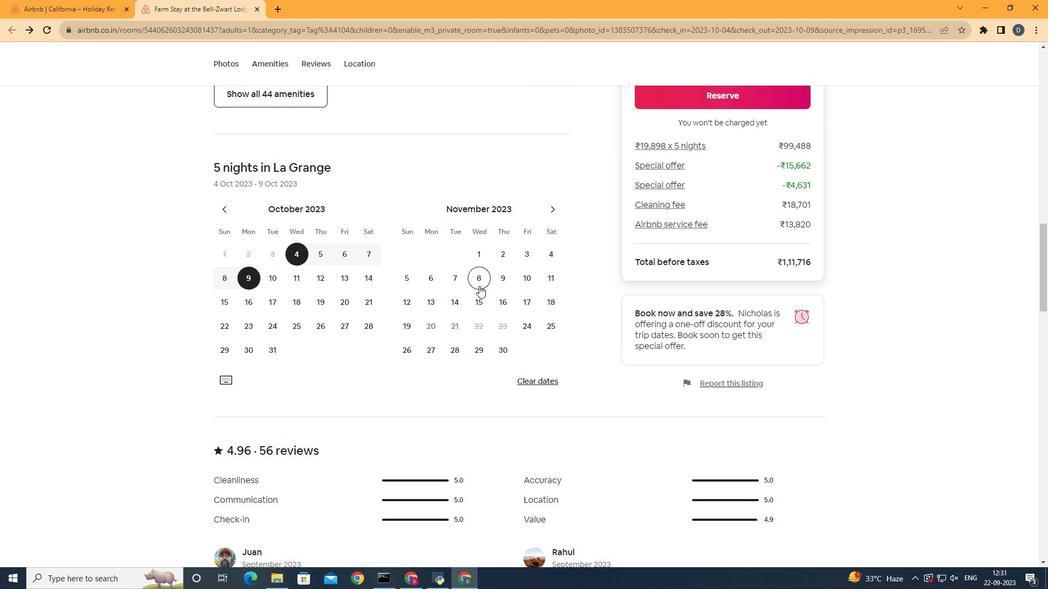 
Action: Mouse scrolled (474, 286) with delta (0, 0)
Screenshot: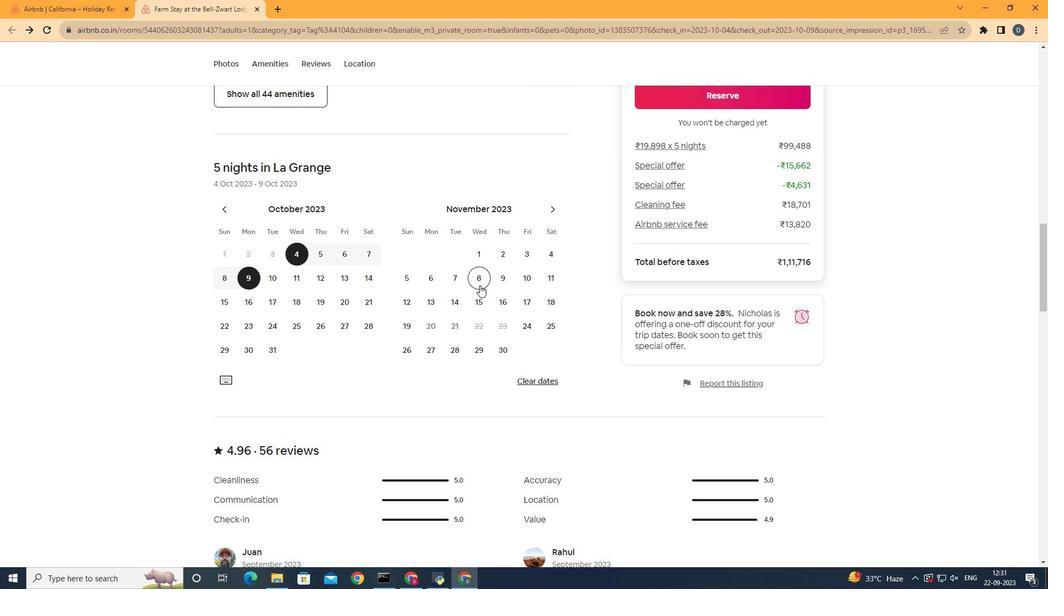 
Action: Mouse scrolled (474, 286) with delta (0, 0)
Screenshot: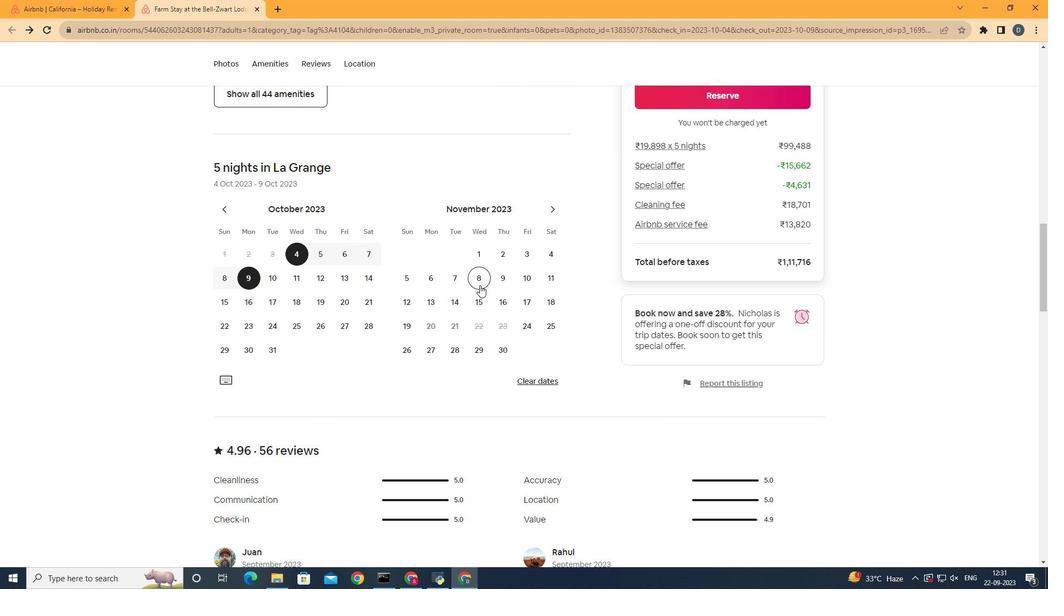 
Action: Mouse moved to (479, 285)
Screenshot: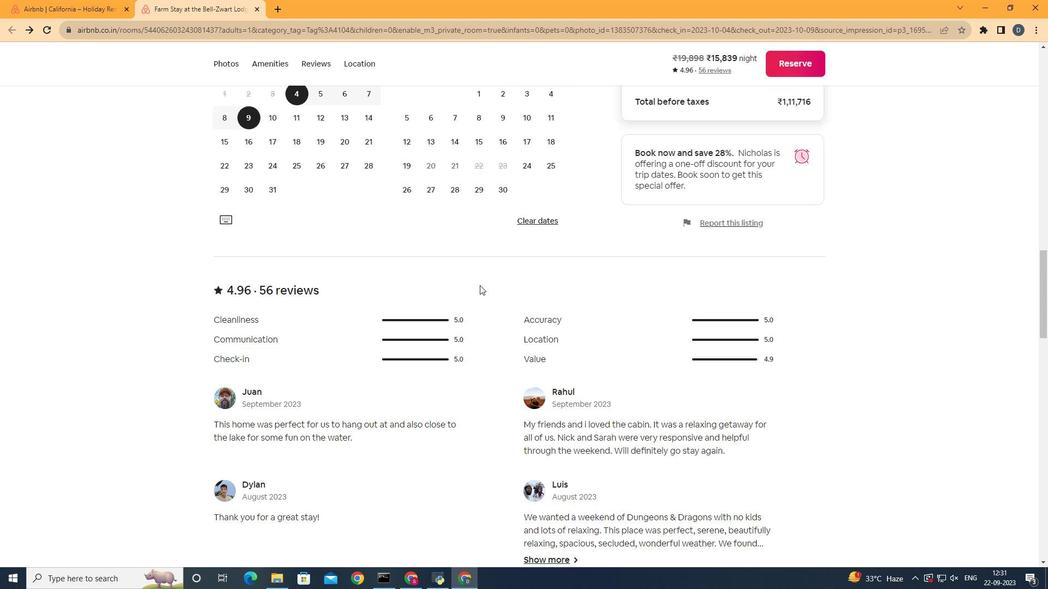 
Action: Mouse scrolled (479, 284) with delta (0, 0)
Screenshot: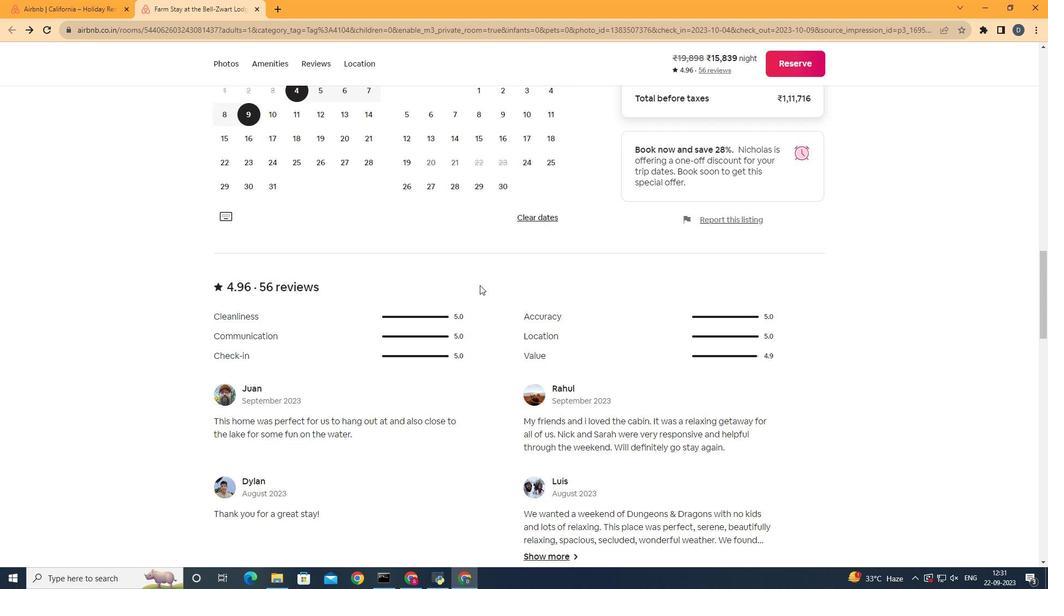 
Action: Mouse scrolled (479, 284) with delta (0, 0)
Screenshot: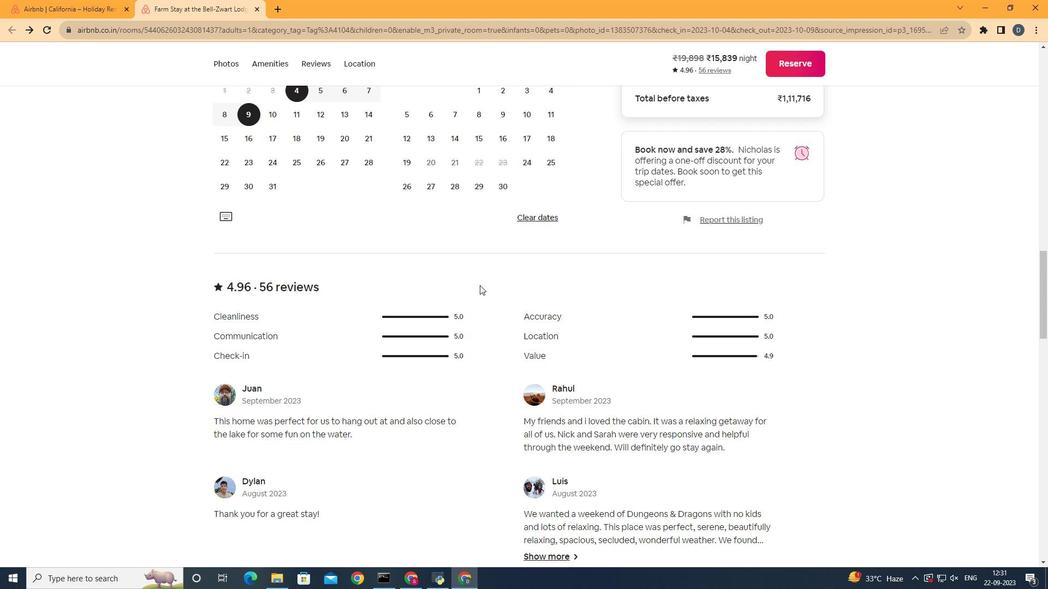
Action: Mouse scrolled (479, 284) with delta (0, 0)
Screenshot: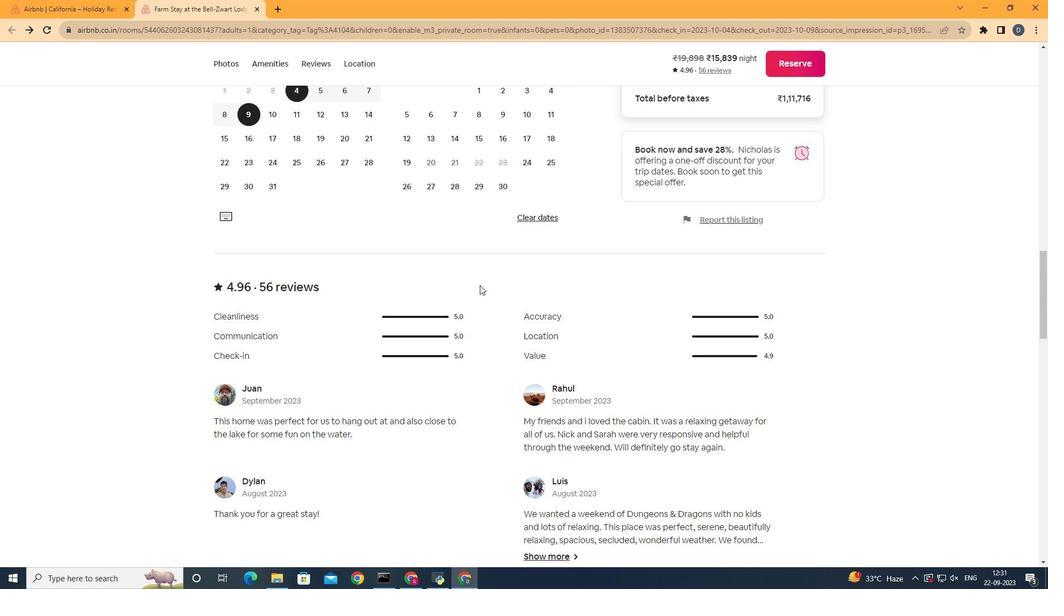 
Action: Mouse moved to (479, 283)
Screenshot: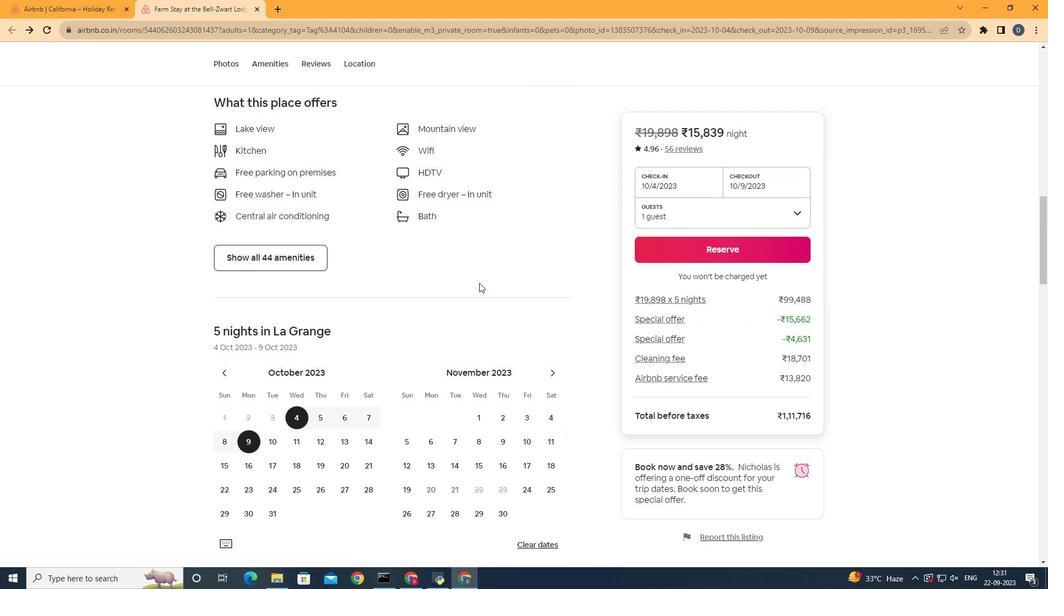 
Action: Mouse scrolled (479, 283) with delta (0, 0)
Screenshot: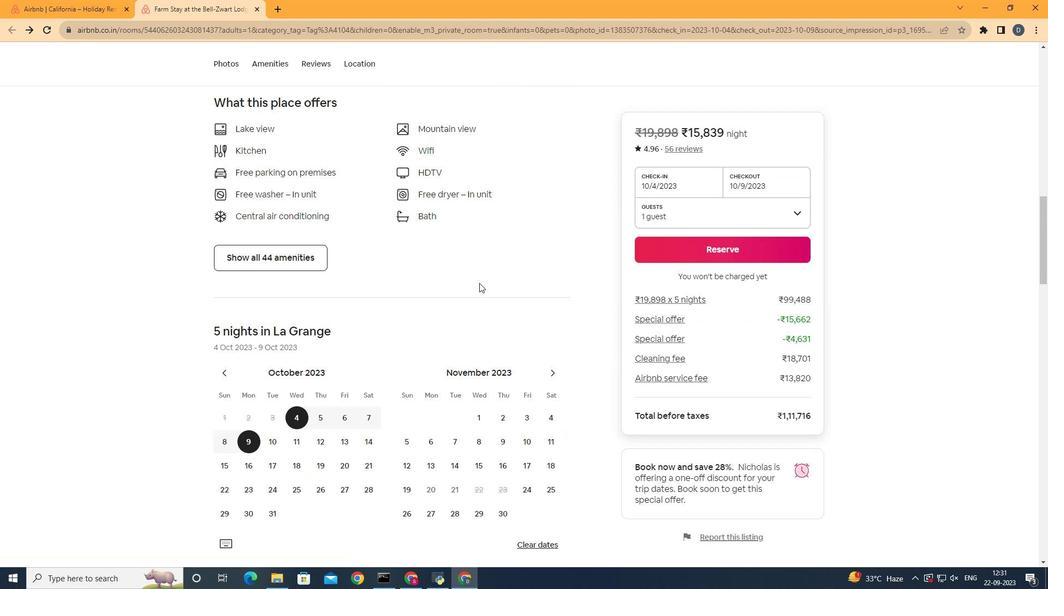 
Action: Mouse scrolled (479, 283) with delta (0, 0)
Screenshot: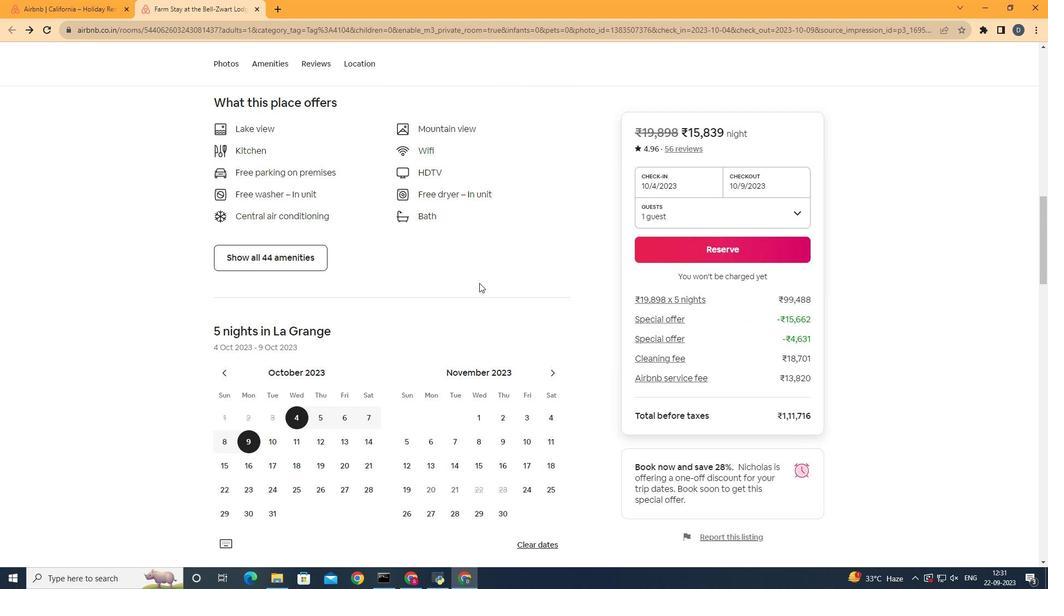 
Action: Mouse scrolled (479, 283) with delta (0, 0)
Screenshot: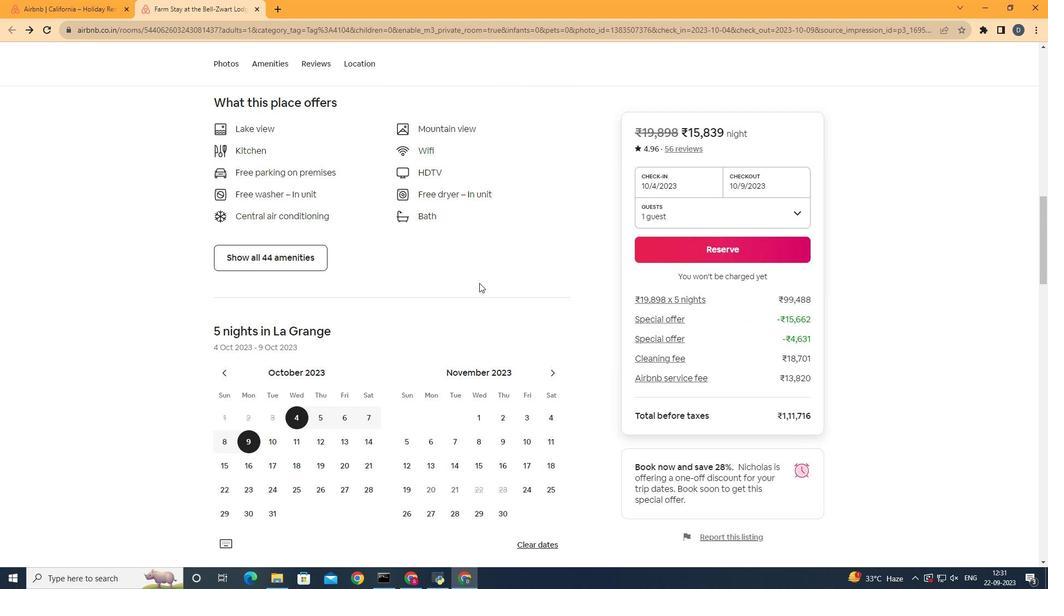
Action: Mouse scrolled (479, 283) with delta (0, 0)
Screenshot: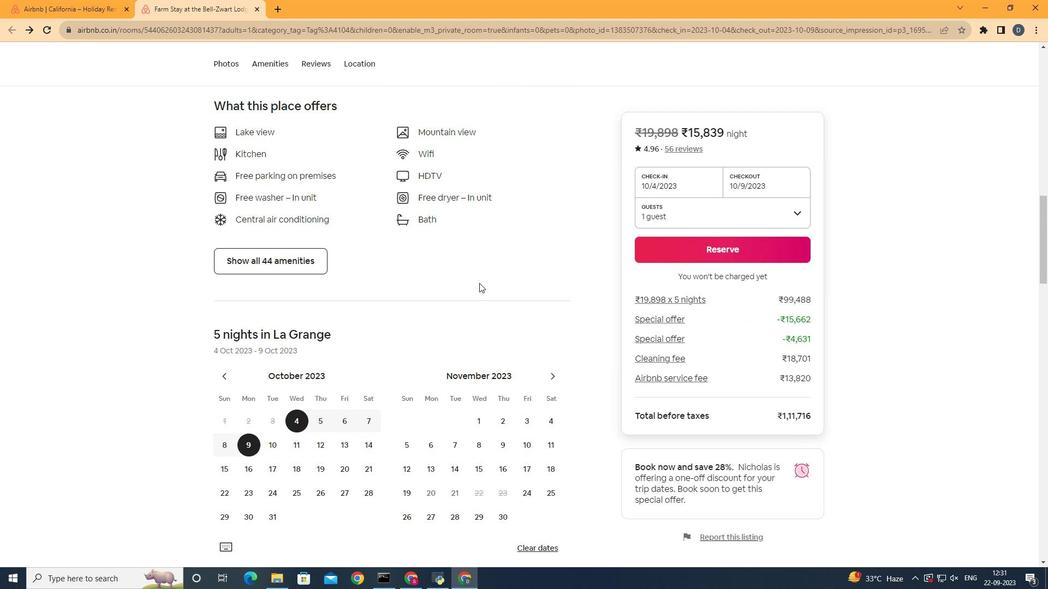 
Action: Mouse scrolled (479, 283) with delta (0, 0)
Screenshot: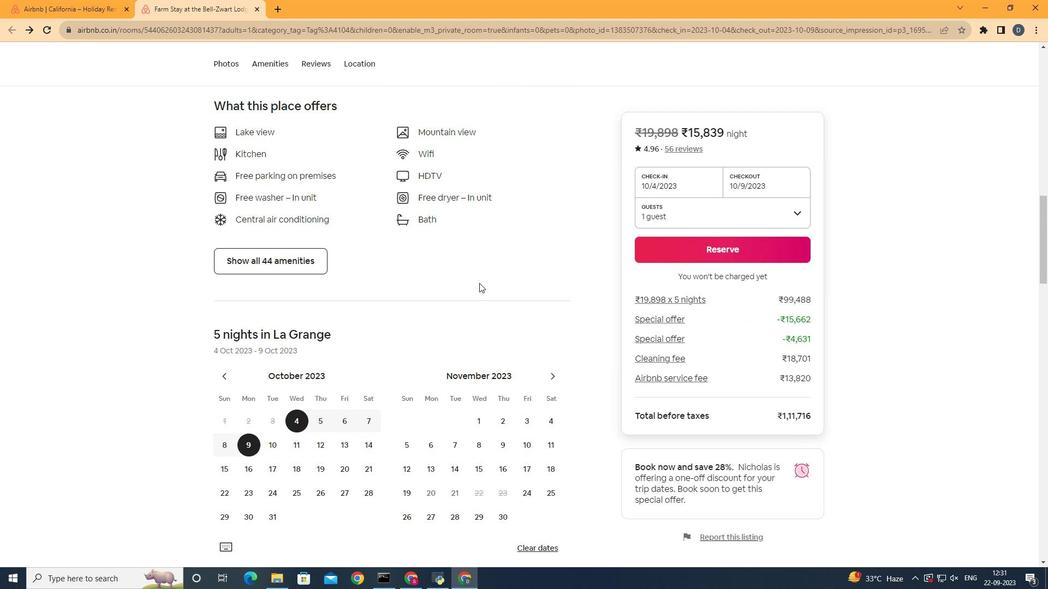 
Action: Mouse scrolled (479, 283) with delta (0, 0)
Screenshot: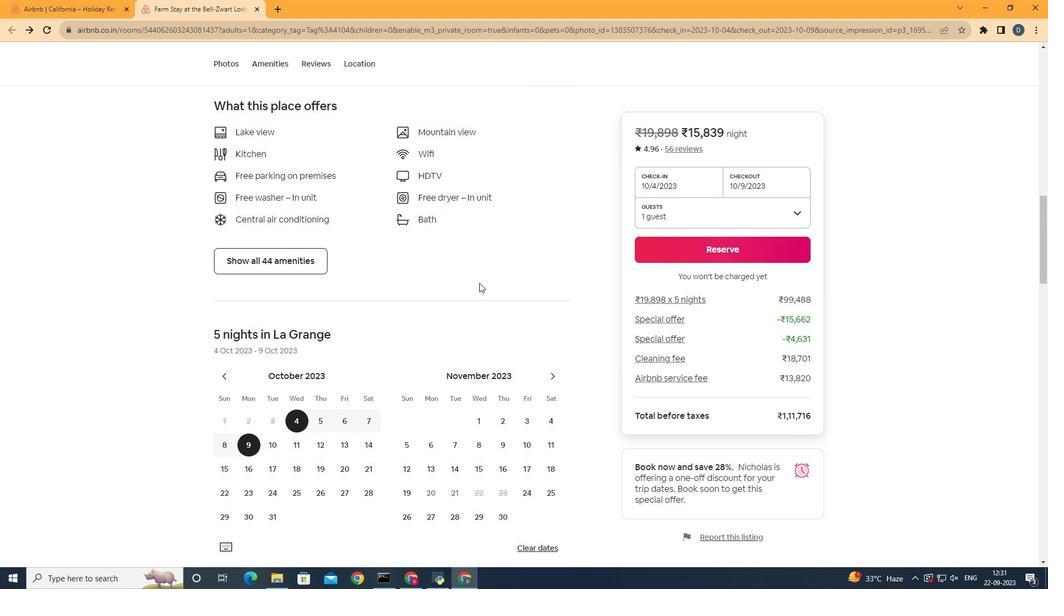 
Action: Mouse moved to (479, 283)
Screenshot: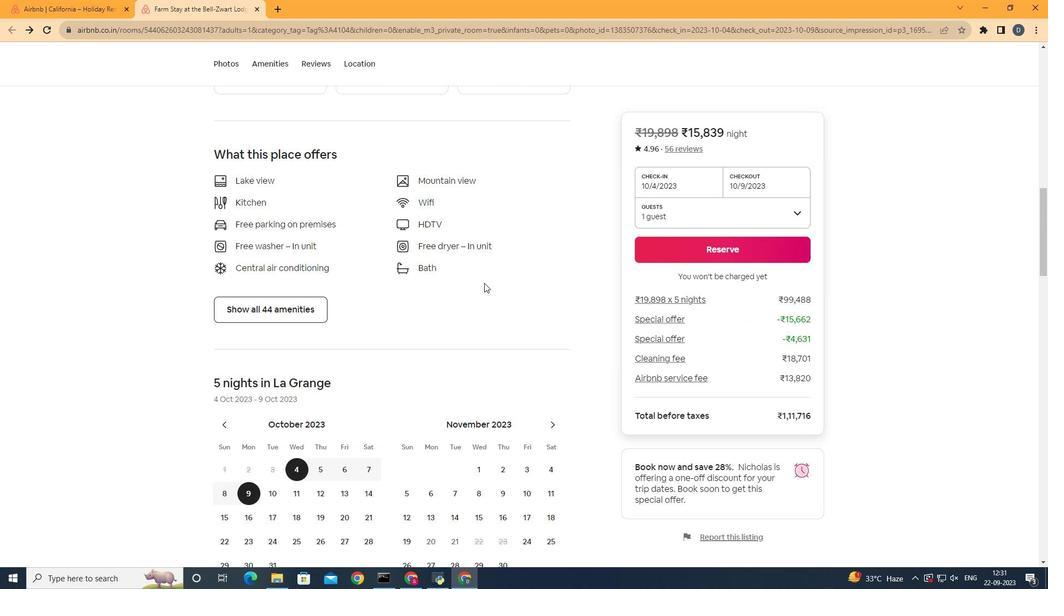 
Action: Mouse scrolled (479, 283) with delta (0, 0)
Screenshot: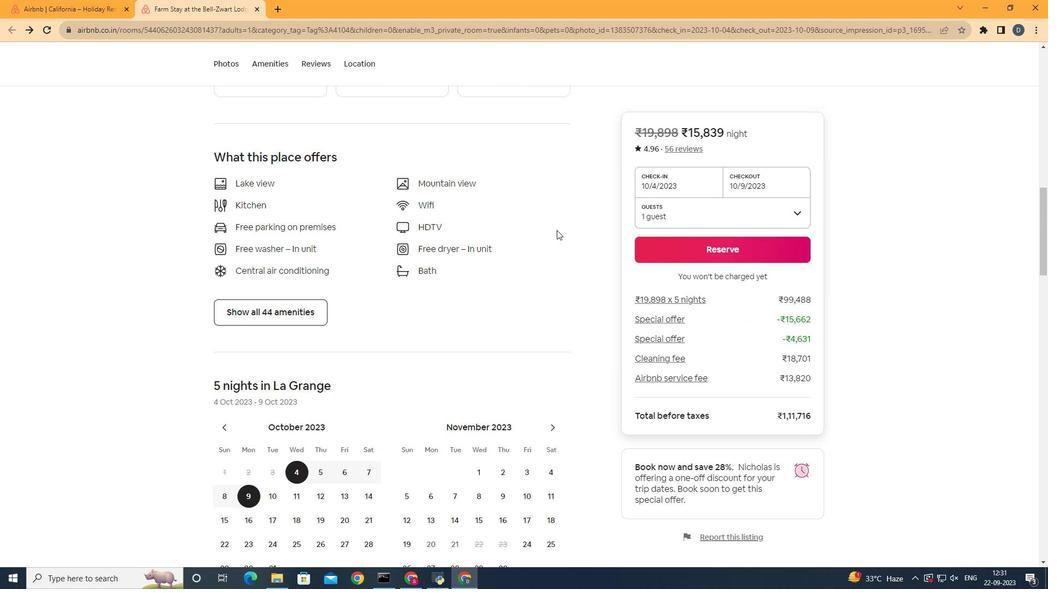 
Action: Mouse moved to (634, 409)
Screenshot: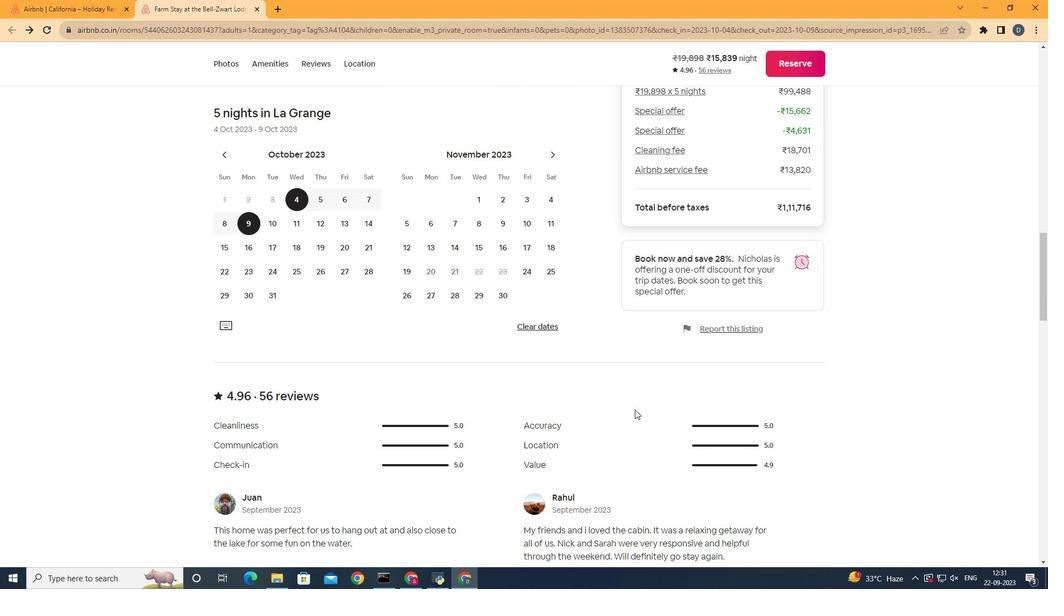 
Action: Mouse scrolled (634, 409) with delta (0, 0)
Screenshot: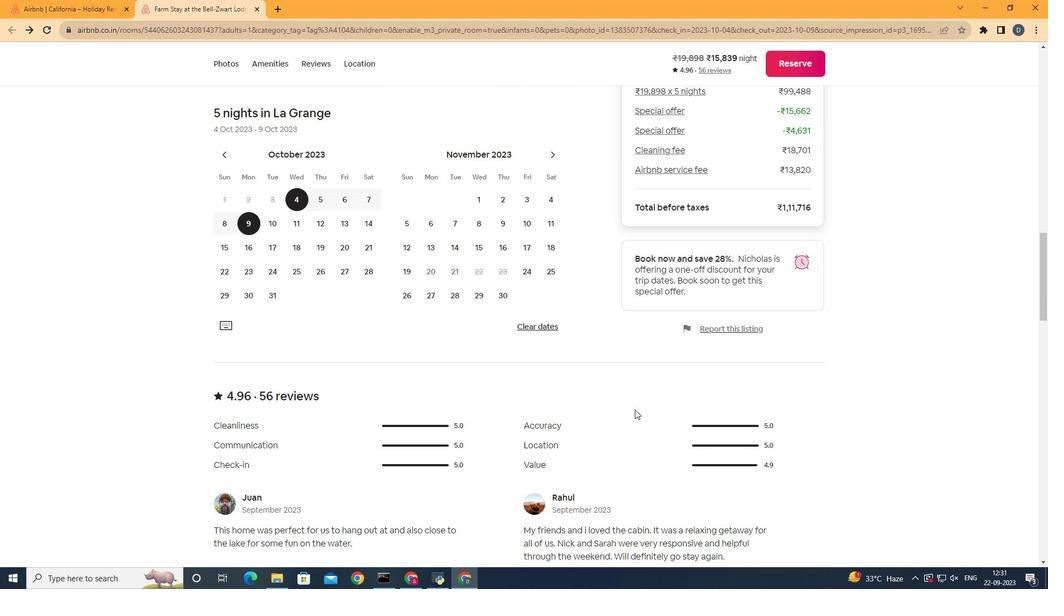 
Action: Mouse scrolled (634, 409) with delta (0, 0)
Screenshot: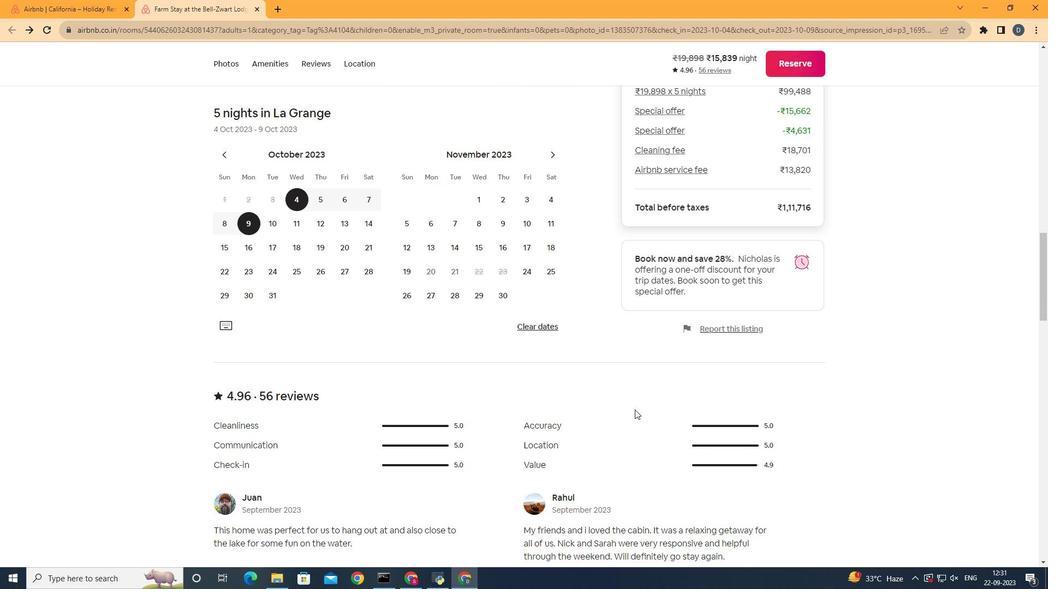 
Action: Mouse scrolled (634, 409) with delta (0, 0)
Screenshot: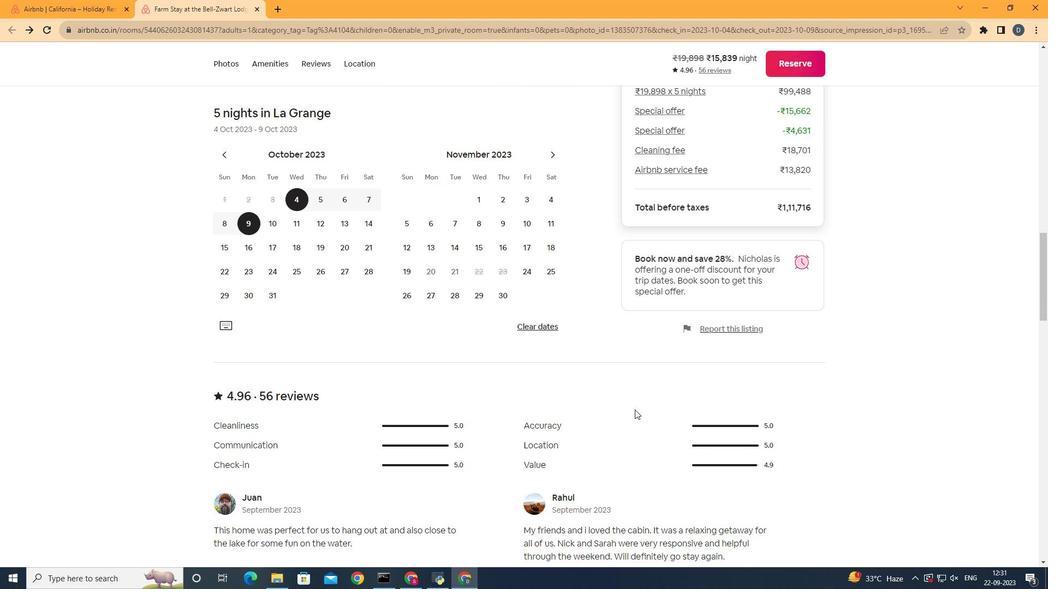 
Action: Mouse scrolled (634, 409) with delta (0, 0)
Screenshot: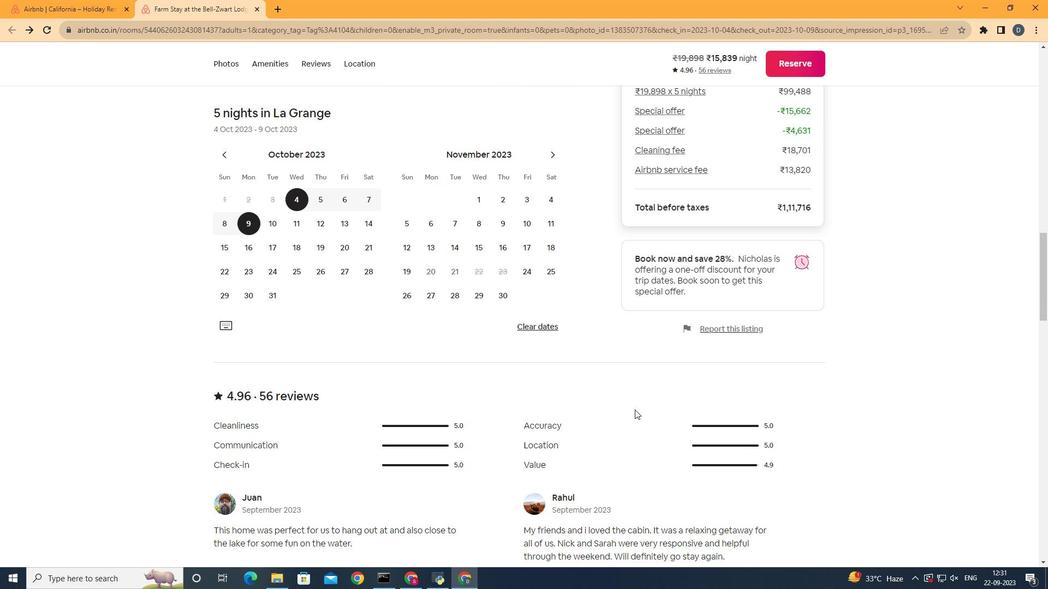 
Action: Mouse scrolled (634, 409) with delta (0, 0)
Screenshot: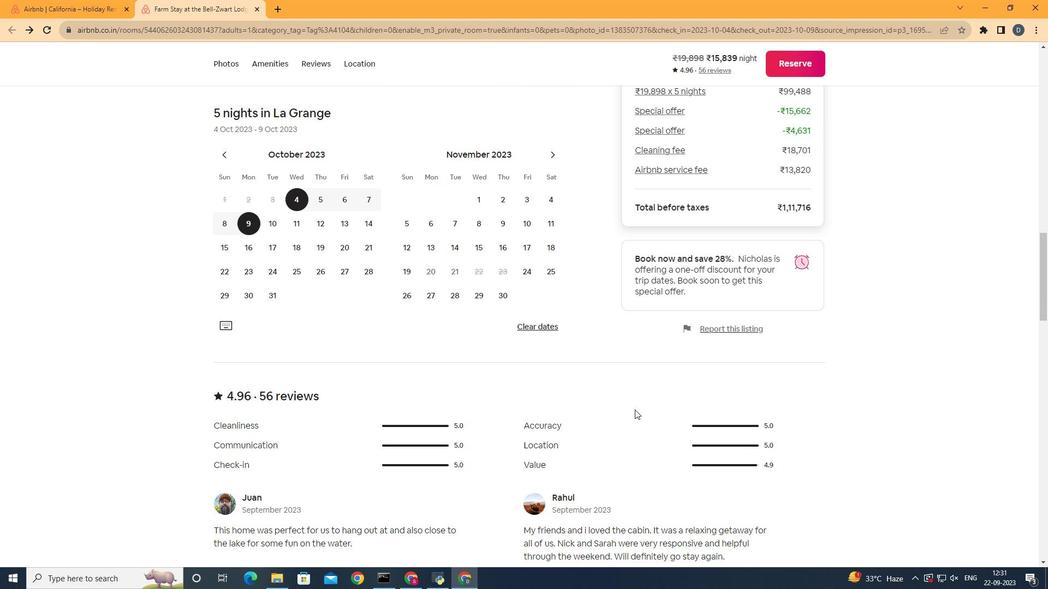 
Action: Mouse moved to (634, 409)
Screenshot: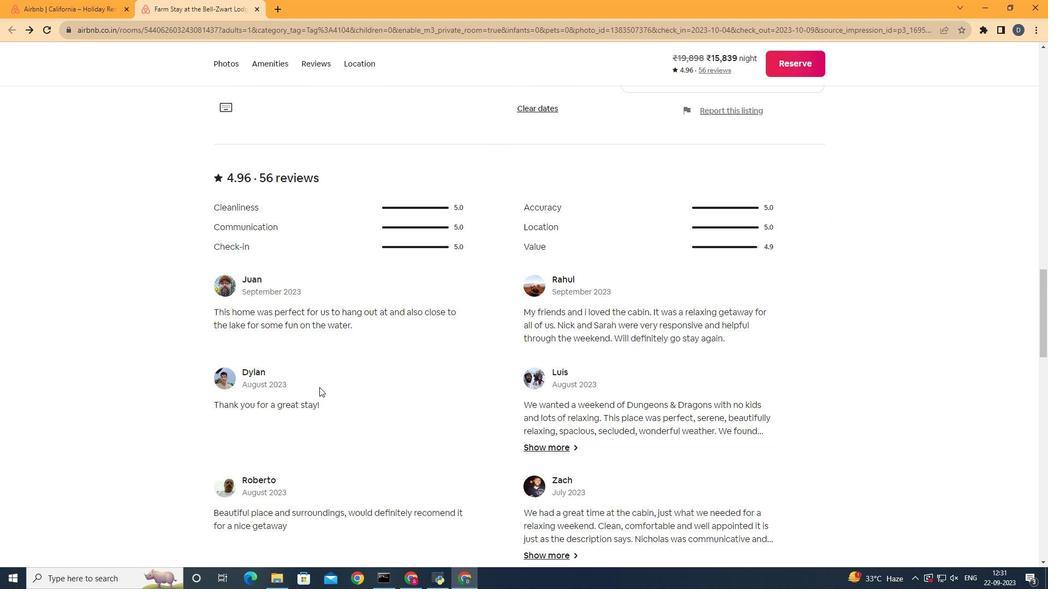 
Action: Mouse scrolled (634, 409) with delta (0, 0)
Screenshot: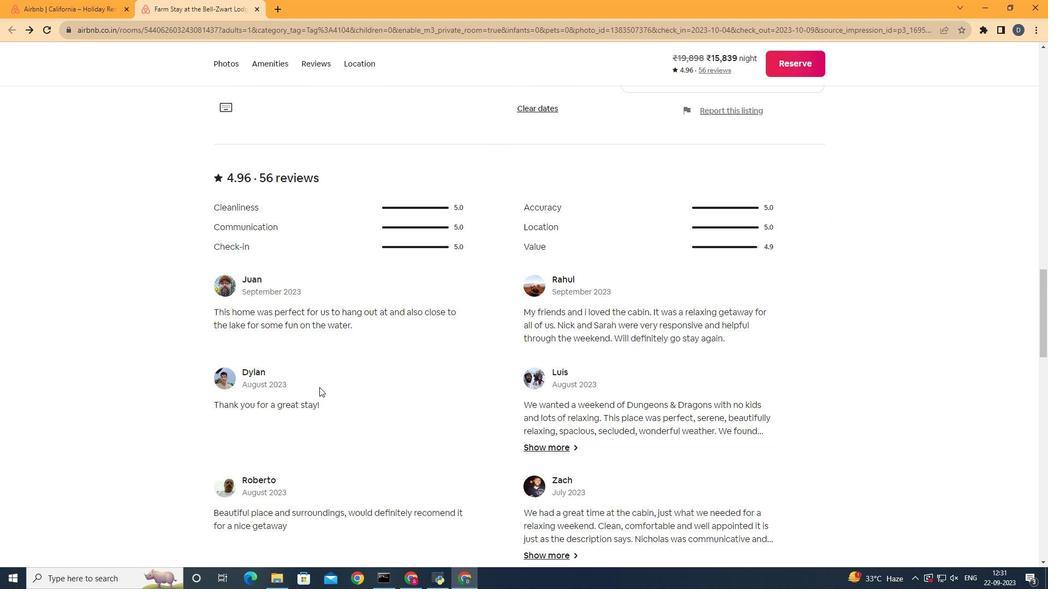 
Action: Mouse scrolled (634, 409) with delta (0, 0)
Screenshot: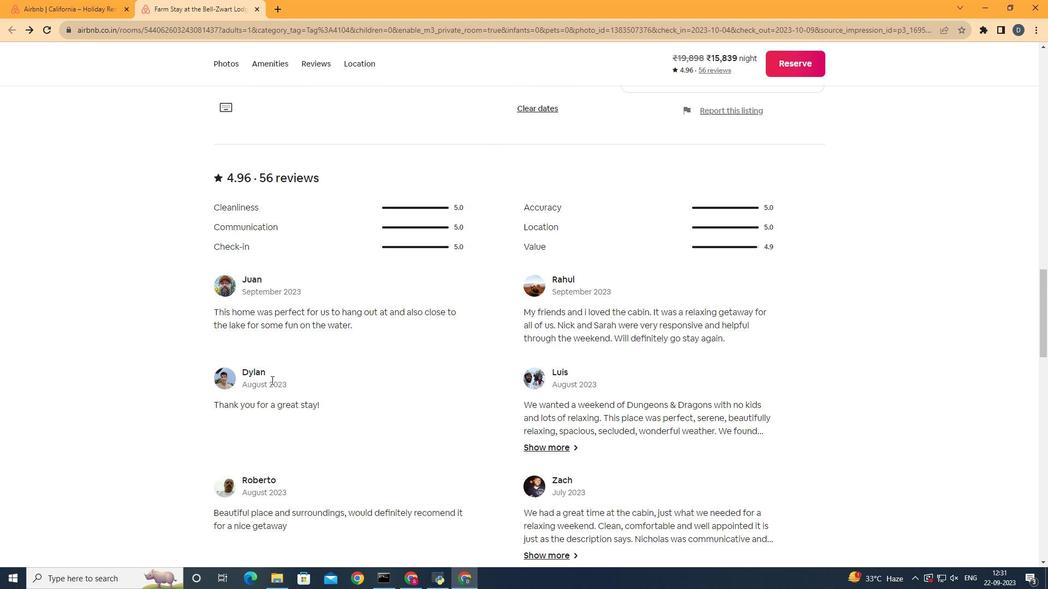 
Action: Mouse scrolled (634, 409) with delta (0, 0)
Screenshot: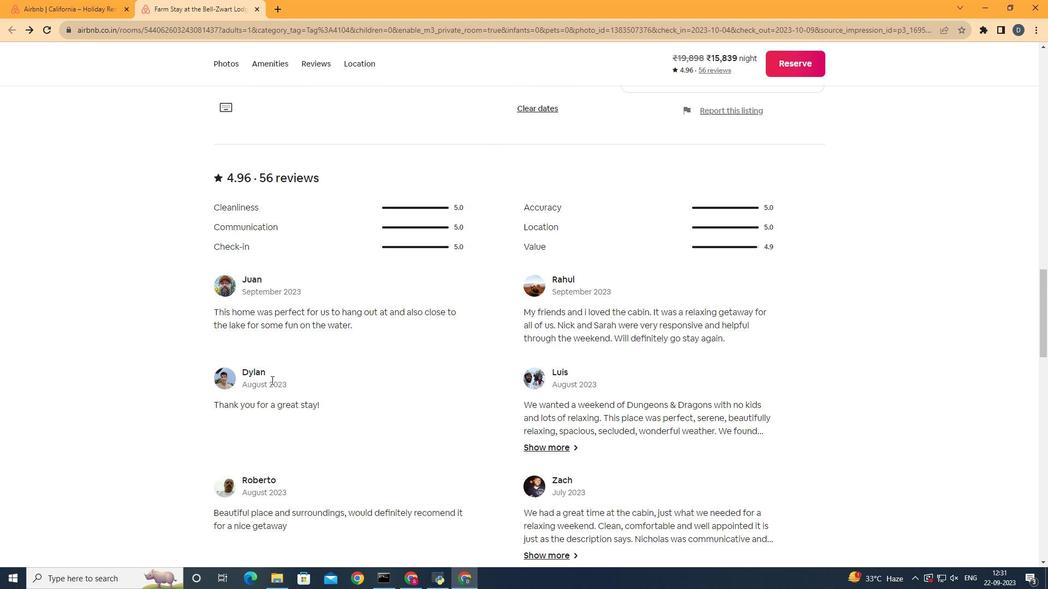 
Action: Mouse scrolled (634, 409) with delta (0, 0)
Screenshot: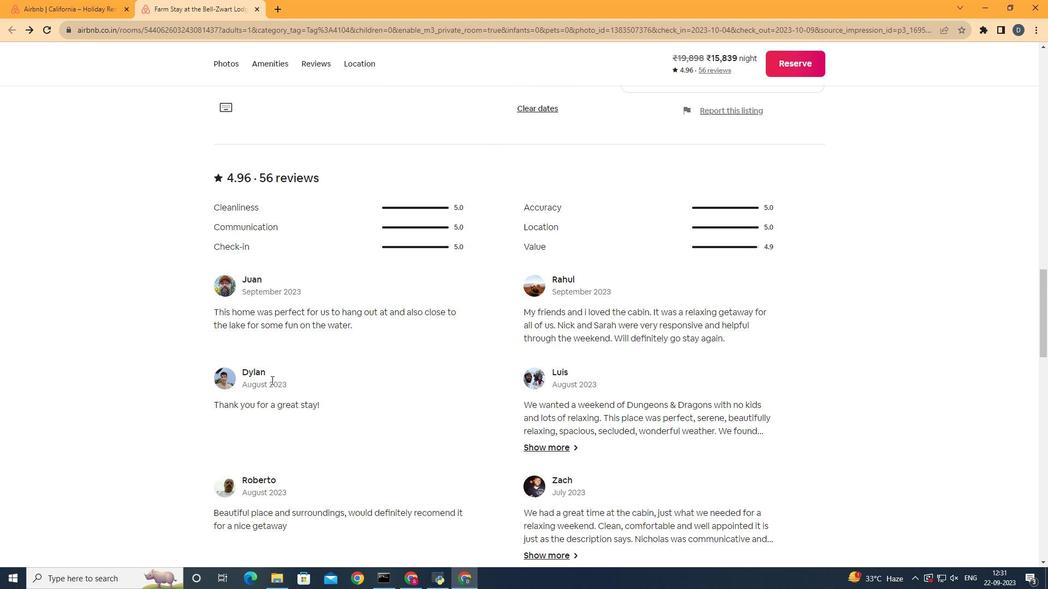 
Action: Mouse moved to (353, 414)
Screenshot: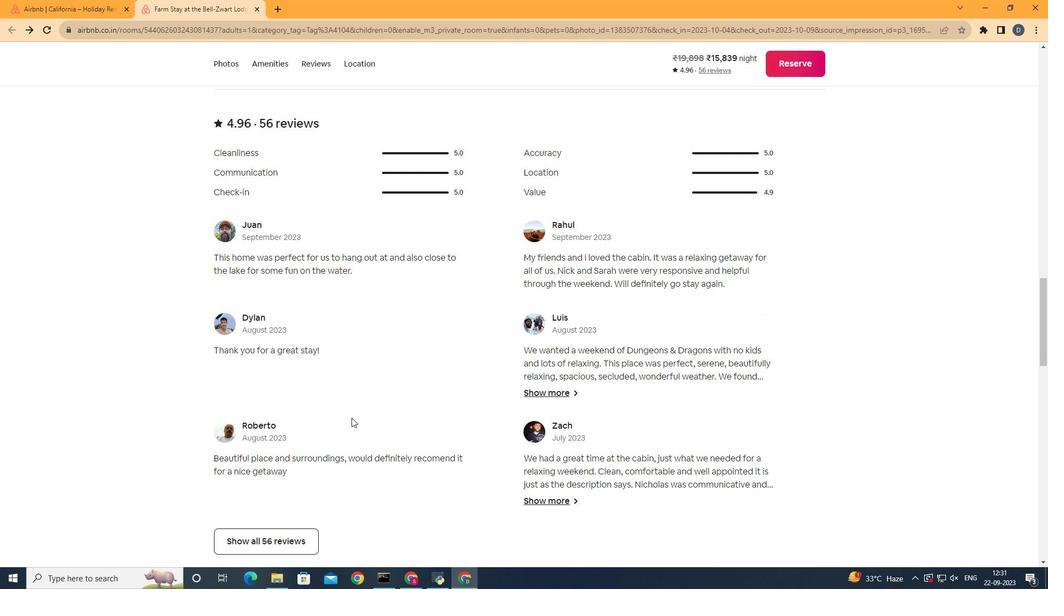 
Action: Mouse scrolled (353, 414) with delta (0, 0)
Screenshot: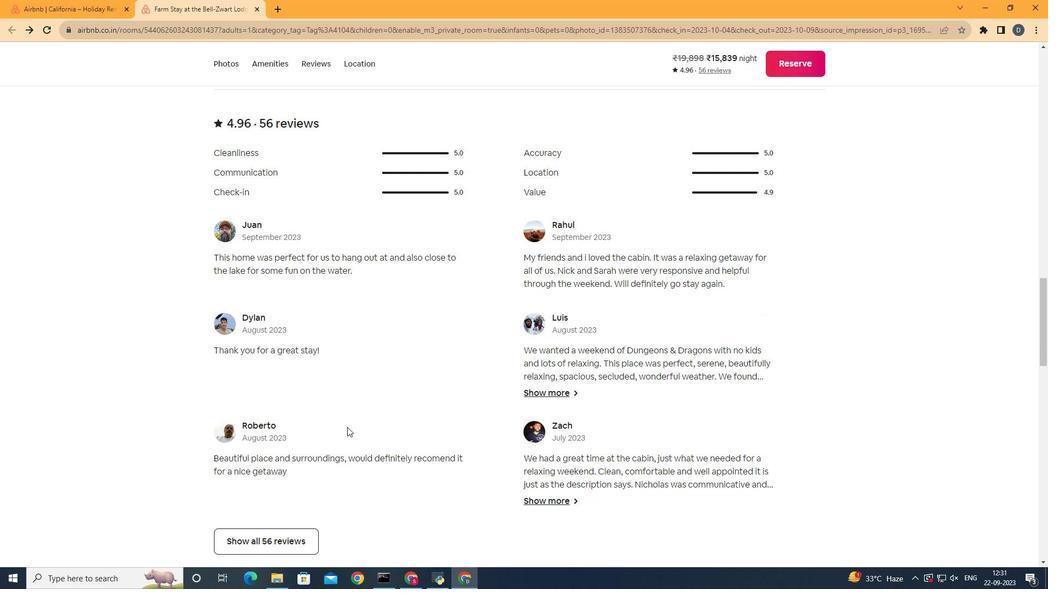 
Action: Mouse moved to (304, 540)
Screenshot: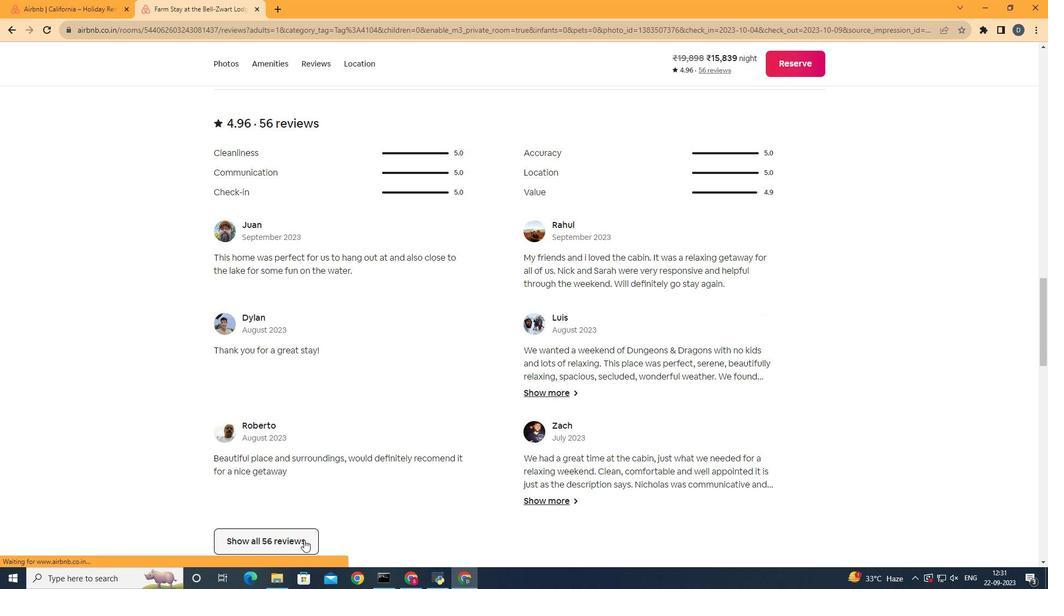 
Action: Mouse pressed left at (304, 540)
Screenshot: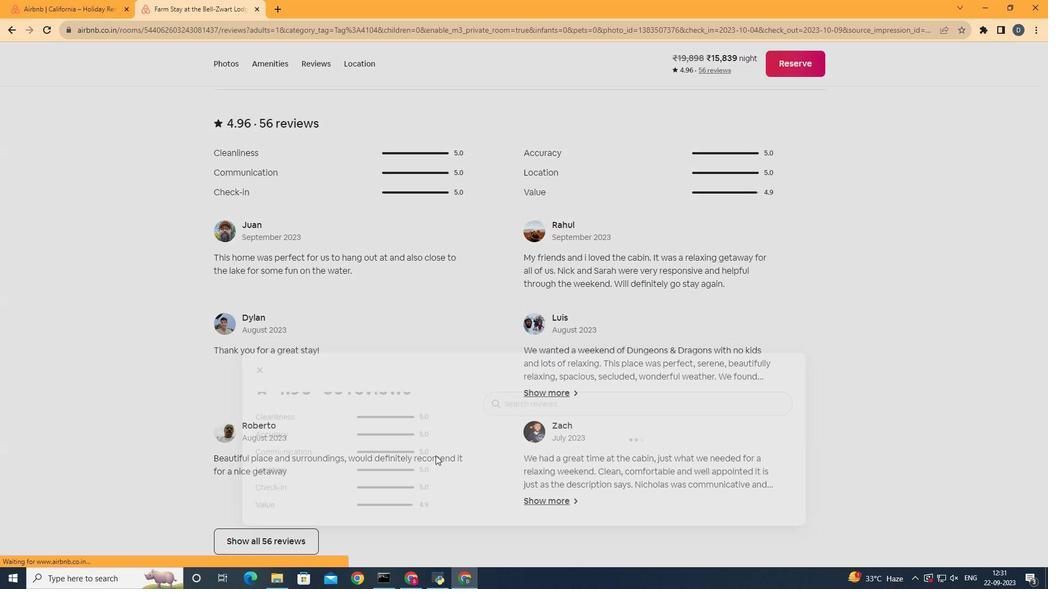 
Action: Mouse moved to (687, 311)
Screenshot: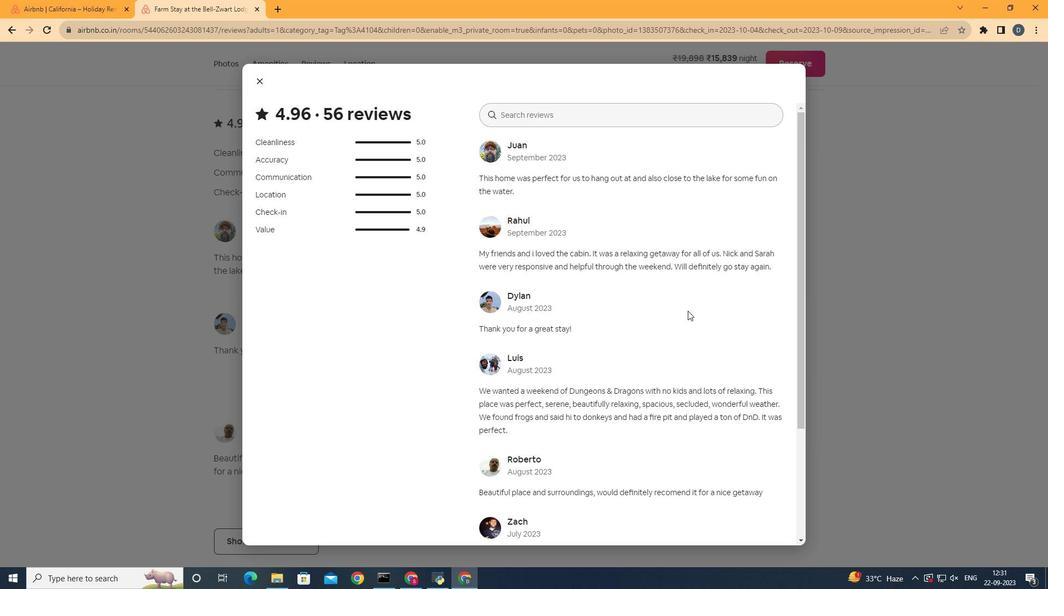 
Action: Mouse pressed left at (687, 311)
Screenshot: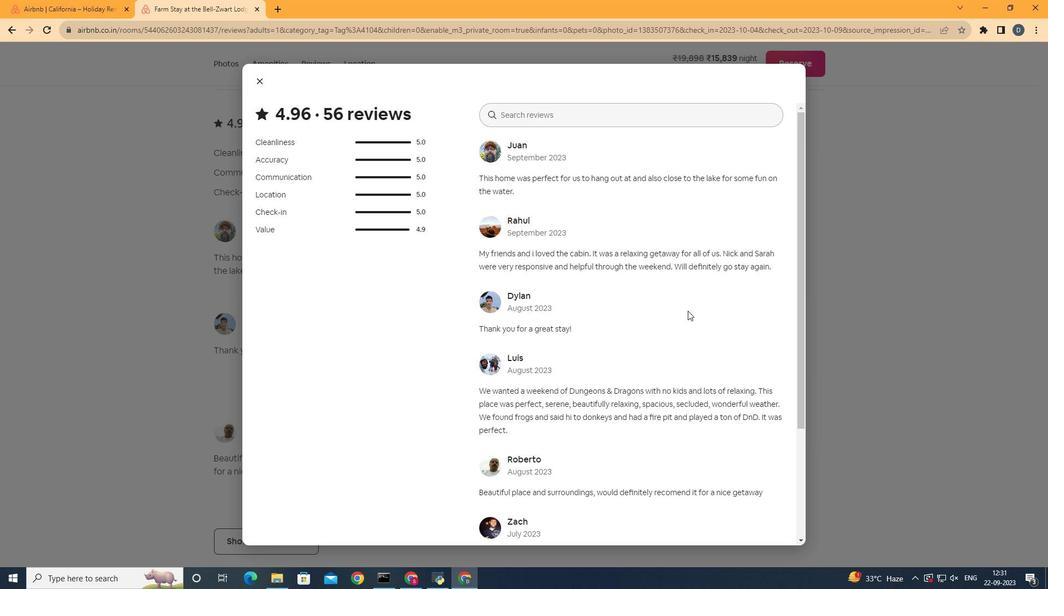 
Action: Key pressed <Key.down><Key.down><Key.down><Key.down><Key.down><Key.down><Key.down><Key.down><Key.down><Key.down><Key.down><Key.down><Key.down><Key.down><Key.down><Key.down><Key.down><Key.down><Key.down><Key.down><Key.down><Key.down><Key.down><Key.down><Key.down><Key.down><Key.down><Key.down><Key.down><Key.down><Key.down><Key.down><Key.down><Key.down><Key.down><Key.down><Key.down><Key.down><Key.down><Key.down><Key.down><Key.down><Key.down><Key.down><Key.down><Key.down><Key.down><Key.down><Key.down><Key.down><Key.down><Key.down><Key.down><Key.down><Key.down><Key.down><Key.down><Key.down><Key.down><Key.down><Key.down><Key.down><Key.down><Key.down><Key.down><Key.down><Key.down><Key.down><Key.down><Key.down><Key.down><Key.down><Key.down><Key.down><Key.down><Key.down><Key.down><Key.down><Key.down><Key.down><Key.down><Key.down><Key.down><Key.down><Key.down><Key.down><Key.down><Key.down><Key.down><Key.down><Key.down><Key.down><Key.down><Key.down><Key.down><Key.down><Key.down><Key.down><Key.down><Key.down><Key.down><Key.down><Key.down><Key.down><Key.down><Key.down><Key.down><Key.down><Key.down><Key.down><Key.down><Key.down><Key.down><Key.down><Key.down><Key.down><Key.down><Key.down><Key.down><Key.down><Key.down><Key.down><Key.down><Key.down><Key.down><Key.down><Key.down><Key.down><Key.down><Key.down><Key.down><Key.down><Key.down><Key.down><Key.down><Key.down><Key.down><Key.down><Key.down><Key.down><Key.down><Key.down><Key.down><Key.down><Key.down><Key.down><Key.down><Key.down><Key.down><Key.down><Key.down><Key.down><Key.down><Key.down><Key.down><Key.down><Key.down><Key.down><Key.down><Key.down><Key.down><Key.down><Key.down><Key.down><Key.down><Key.down><Key.down><Key.down><Key.down><Key.down><Key.down><Key.down><Key.down><Key.down><Key.down><Key.down><Key.down><Key.down><Key.down><Key.down><Key.down><Key.down><Key.down><Key.down><Key.down><Key.down><Key.down><Key.down><Key.down><Key.down><Key.down><Key.down><Key.down><Key.down><Key.down><Key.down><Key.down><Key.down><Key.down><Key.down><Key.down><Key.down><Key.down><Key.down><Key.down><Key.down><Key.down><Key.down><Key.down><Key.down><Key.down><Key.down><Key.down><Key.down><Key.down><Key.down><Key.down><Key.down><Key.down><Key.down><Key.down><Key.down><Key.down><Key.down><Key.down>
Screenshot: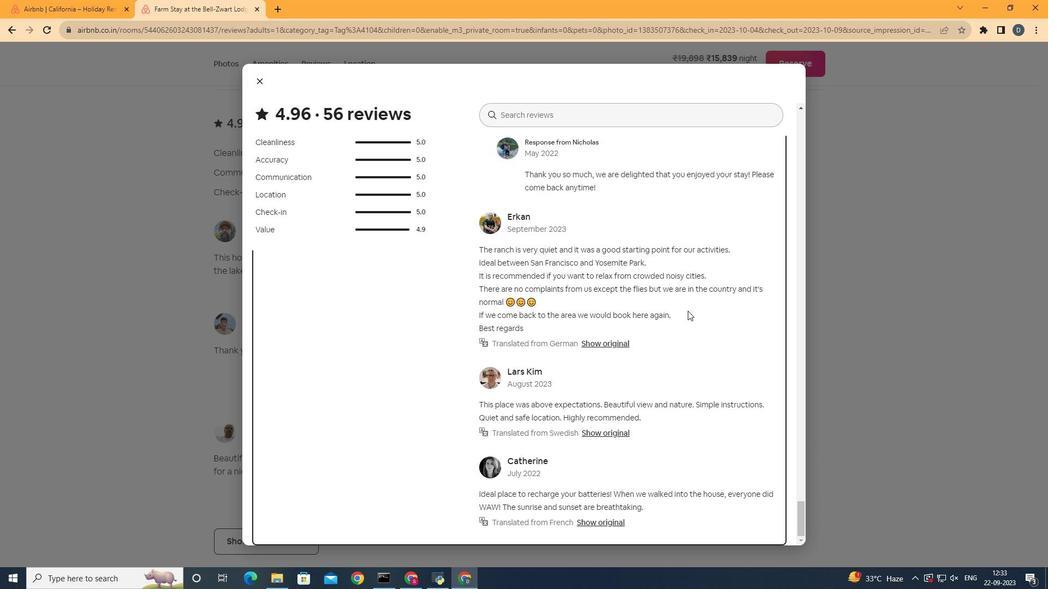 
Action: Mouse moved to (968, 250)
Screenshot: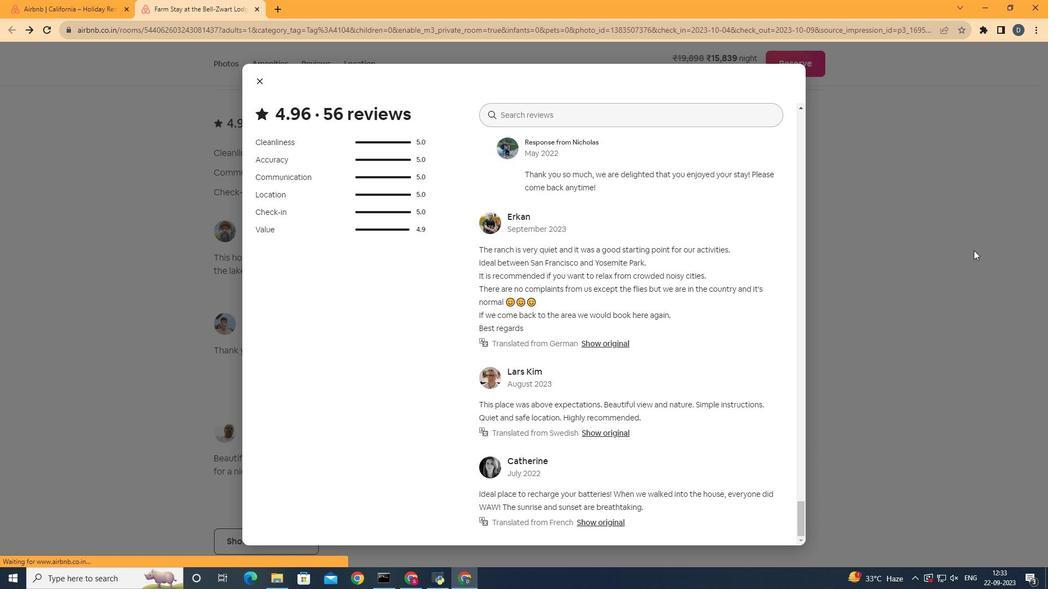 
Action: Mouse pressed left at (968, 250)
Screenshot: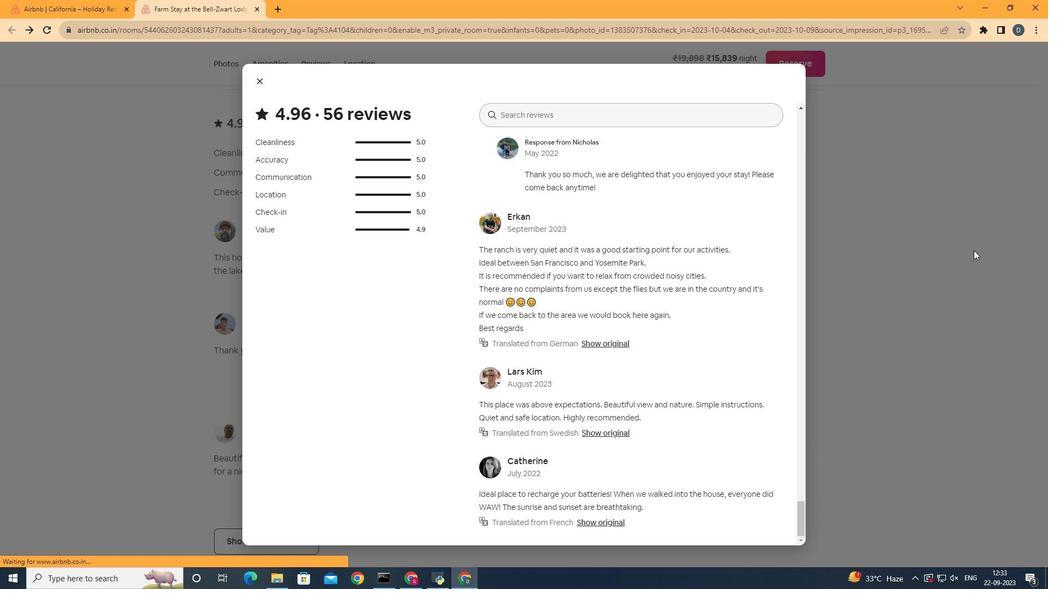 
Action: Mouse moved to (631, 258)
Screenshot: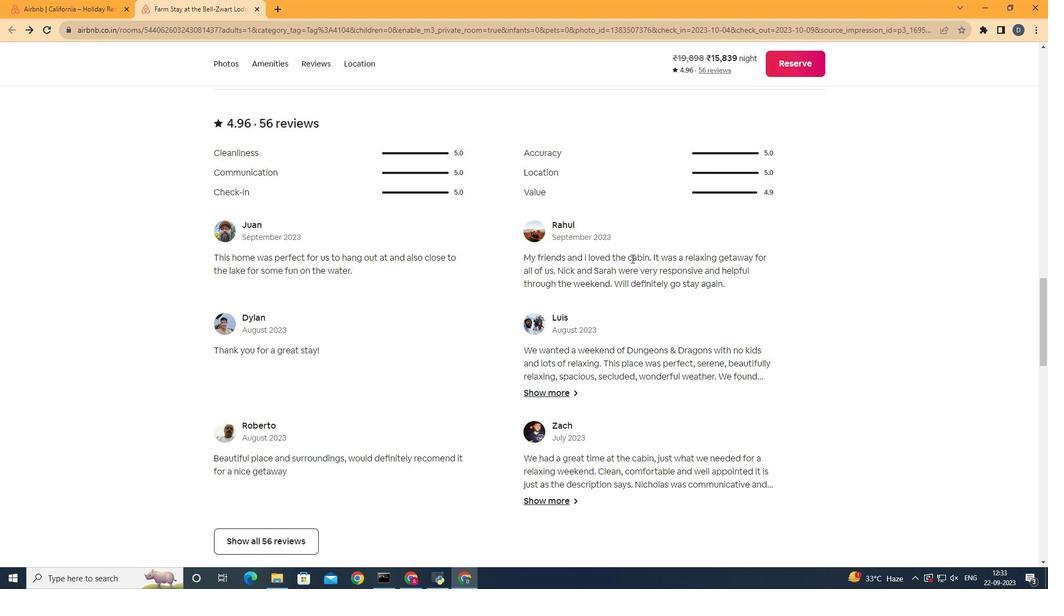 
Action: Mouse scrolled (631, 258) with delta (0, 0)
Screenshot: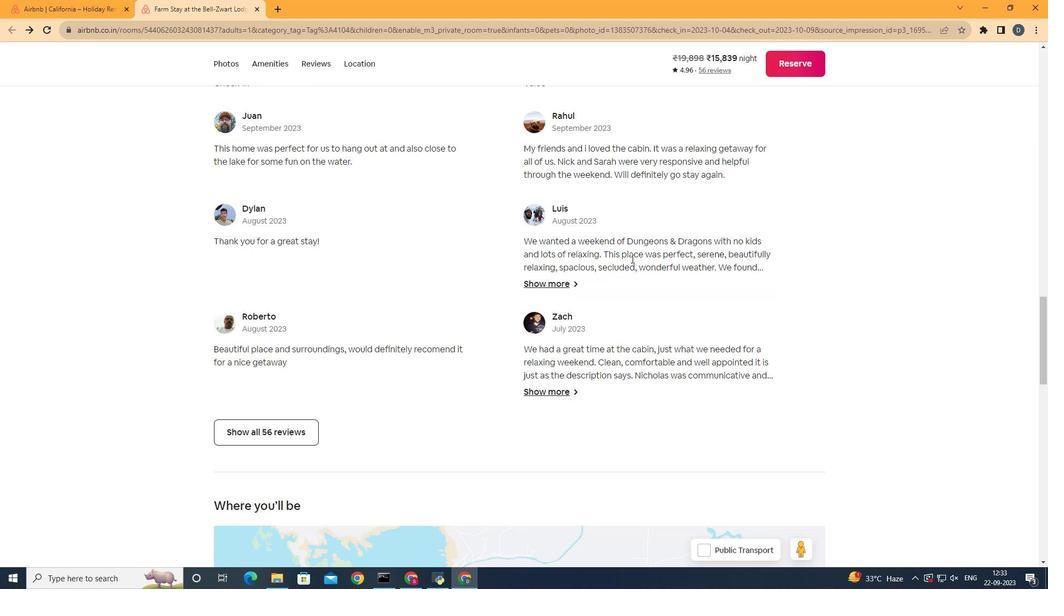 
Action: Mouse scrolled (631, 258) with delta (0, 0)
Screenshot: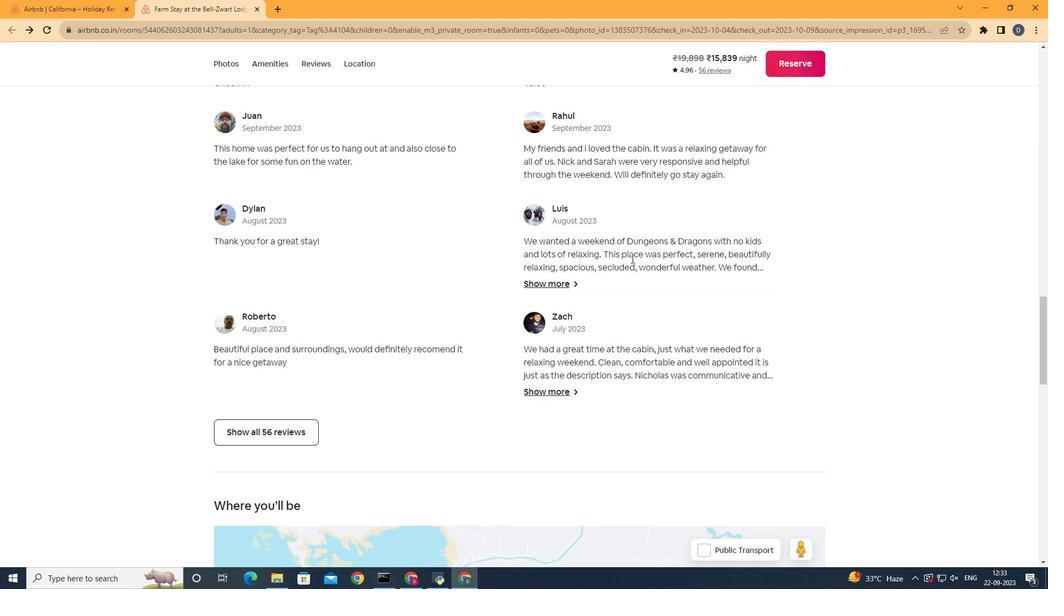 
Action: Mouse scrolled (631, 258) with delta (0, 0)
Screenshot: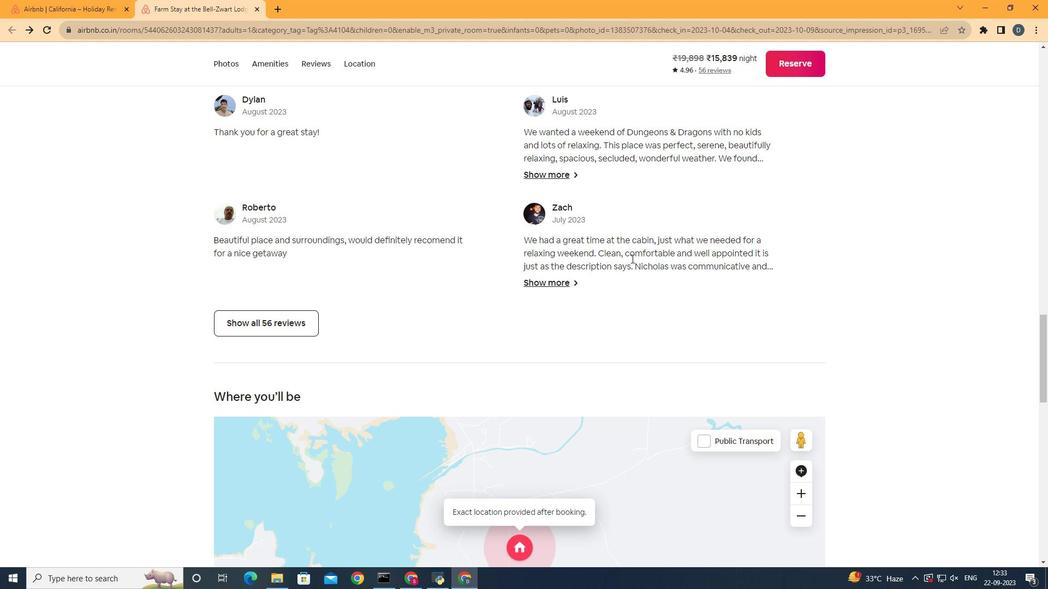 
Action: Mouse scrolled (631, 258) with delta (0, 0)
Screenshot: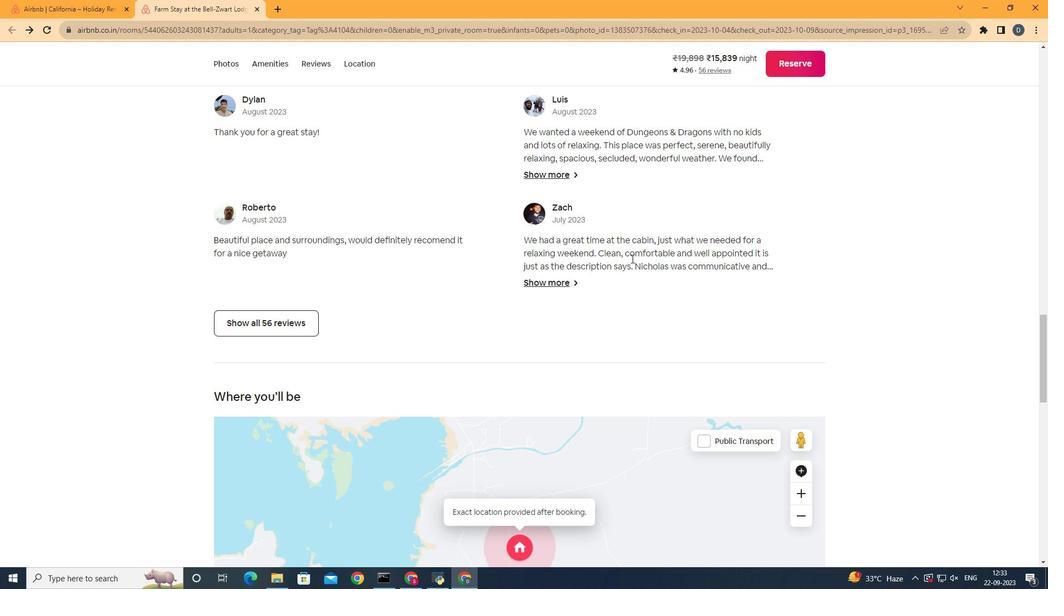 
Action: Mouse scrolled (631, 258) with delta (0, 0)
Screenshot: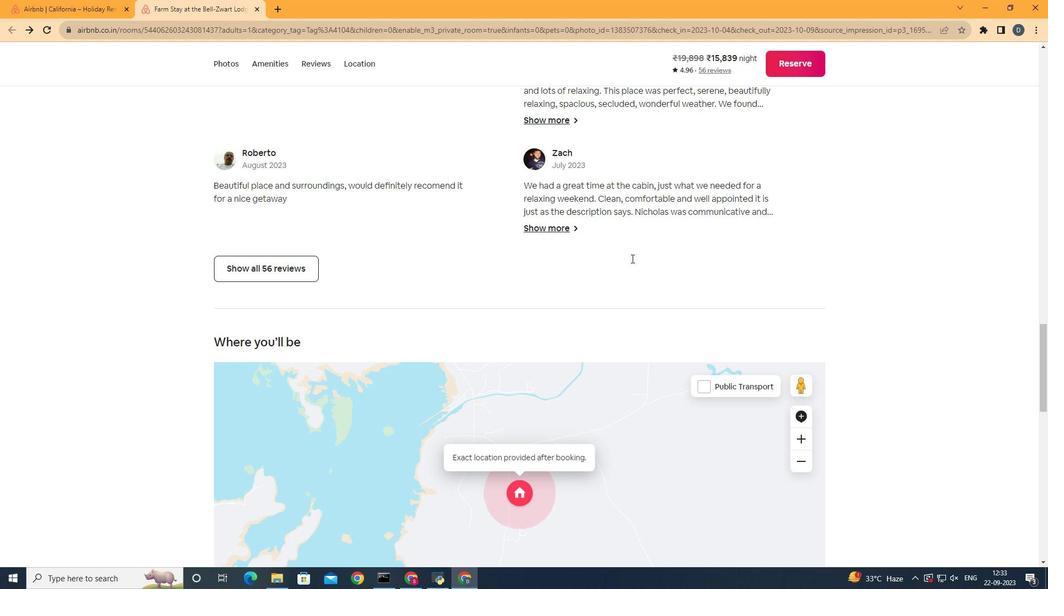 
Action: Mouse moved to (630, 258)
Screenshot: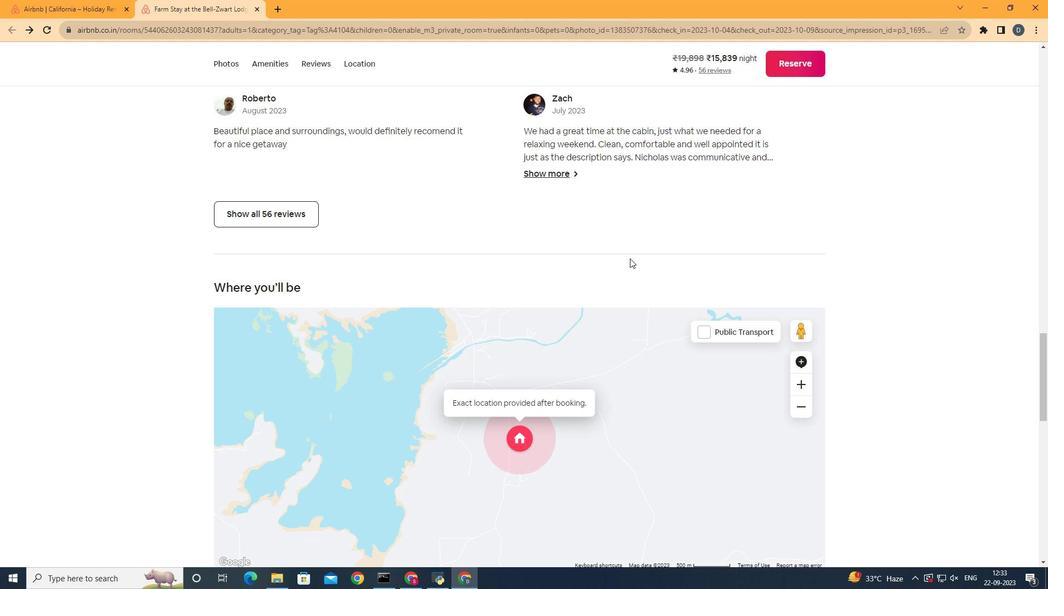 
Action: Mouse scrolled (630, 258) with delta (0, 0)
Screenshot: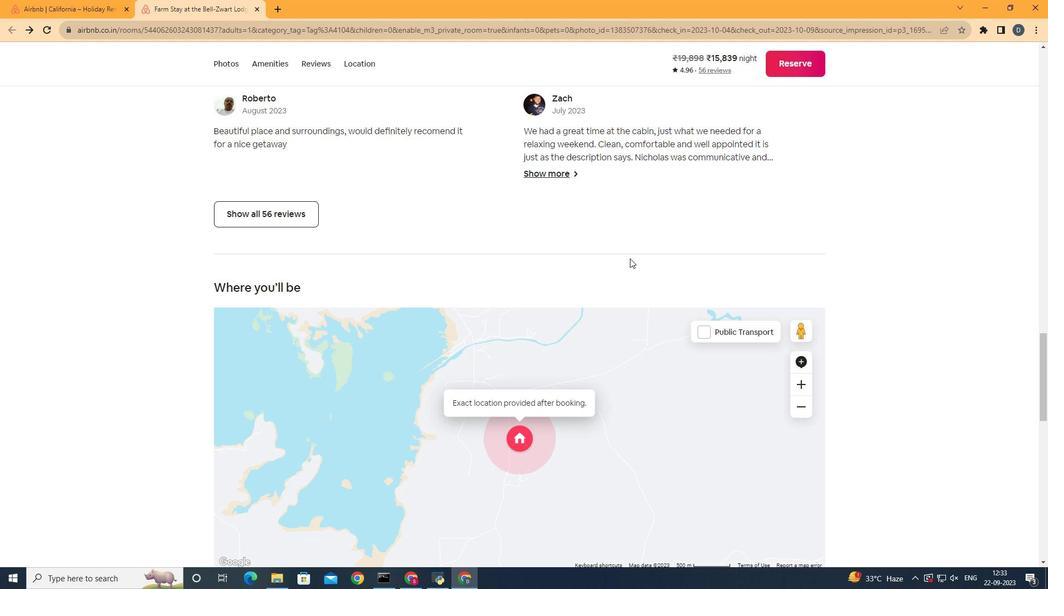 
Action: Mouse moved to (629, 258)
Screenshot: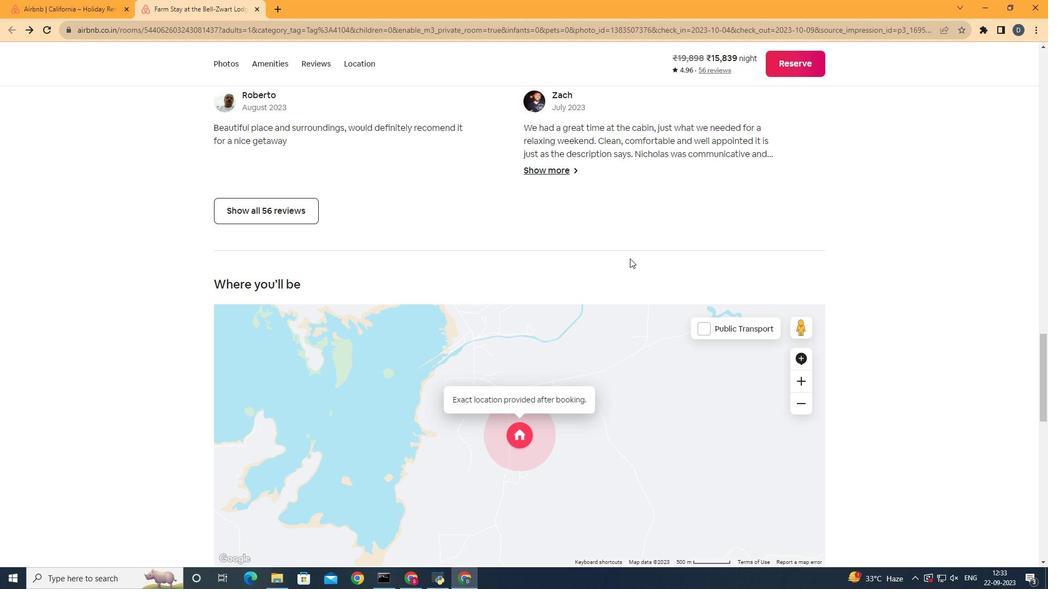 
Action: Mouse scrolled (629, 258) with delta (0, 0)
Screenshot: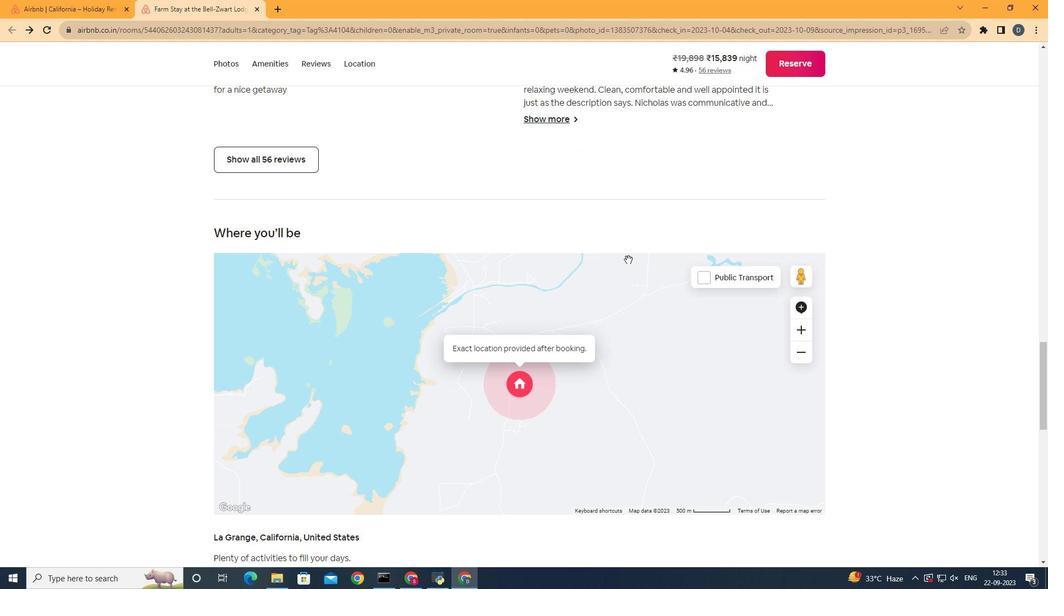 
Action: Mouse moved to (628, 259)
Screenshot: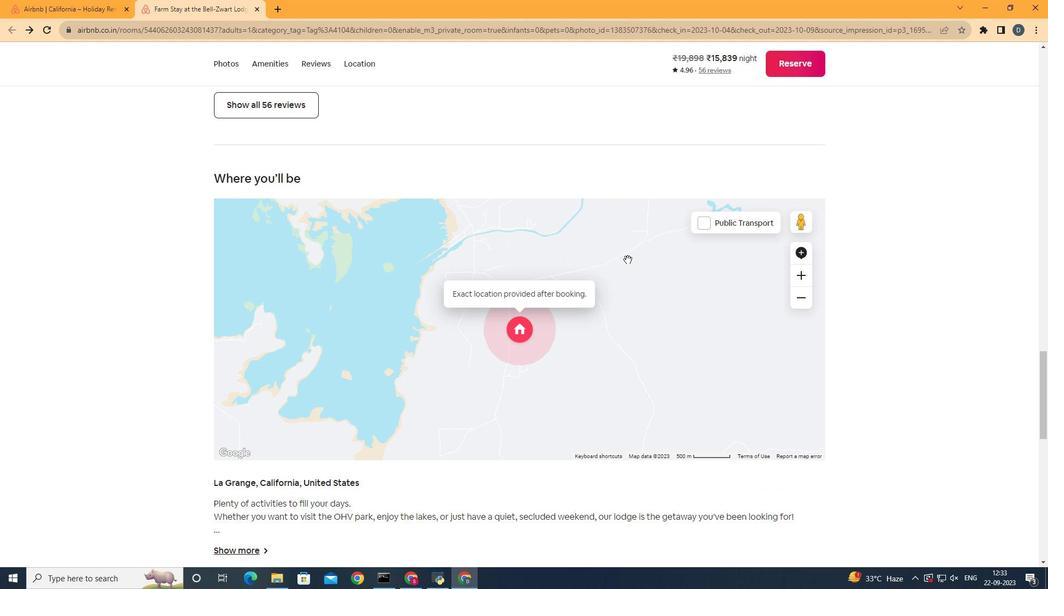 
Action: Mouse scrolled (628, 259) with delta (0, 0)
Screenshot: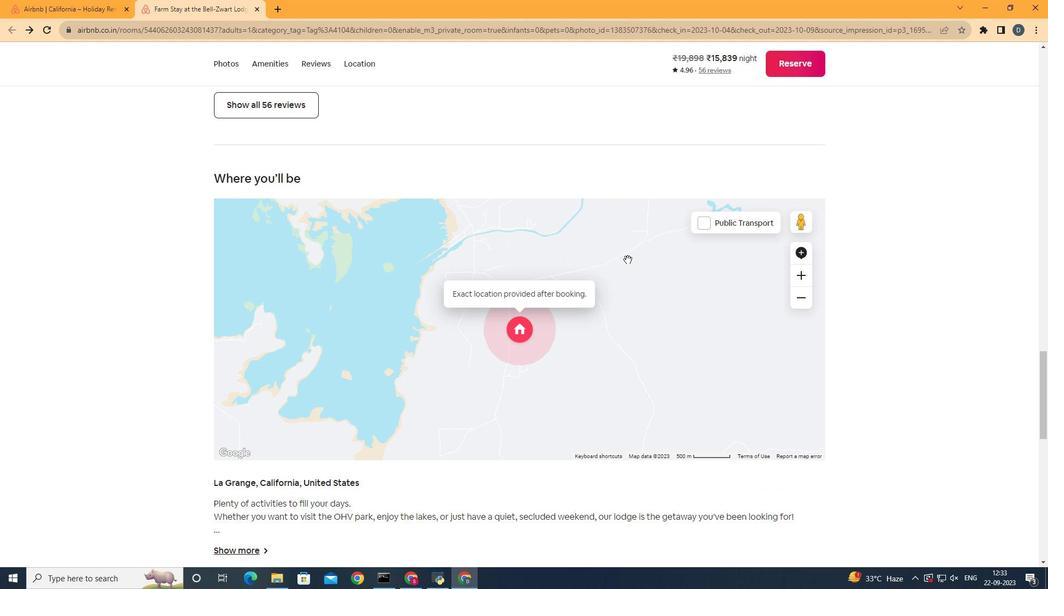 
Action: Mouse moved to (627, 259)
